 Task: Research Airbnb options in Spanish Town, Jamaica from 10th December, 2023 to 15th December, 2023 for 7 adults.4 bedrooms having 7 beds and 4 bathrooms. Property type can be house. Amenities needed are: wifi, TV, free parkinig on premises, gym, breakfast. Booking option can be shelf check-in. Look for 4 properties as per requirement.
Action: Mouse moved to (585, 127)
Screenshot: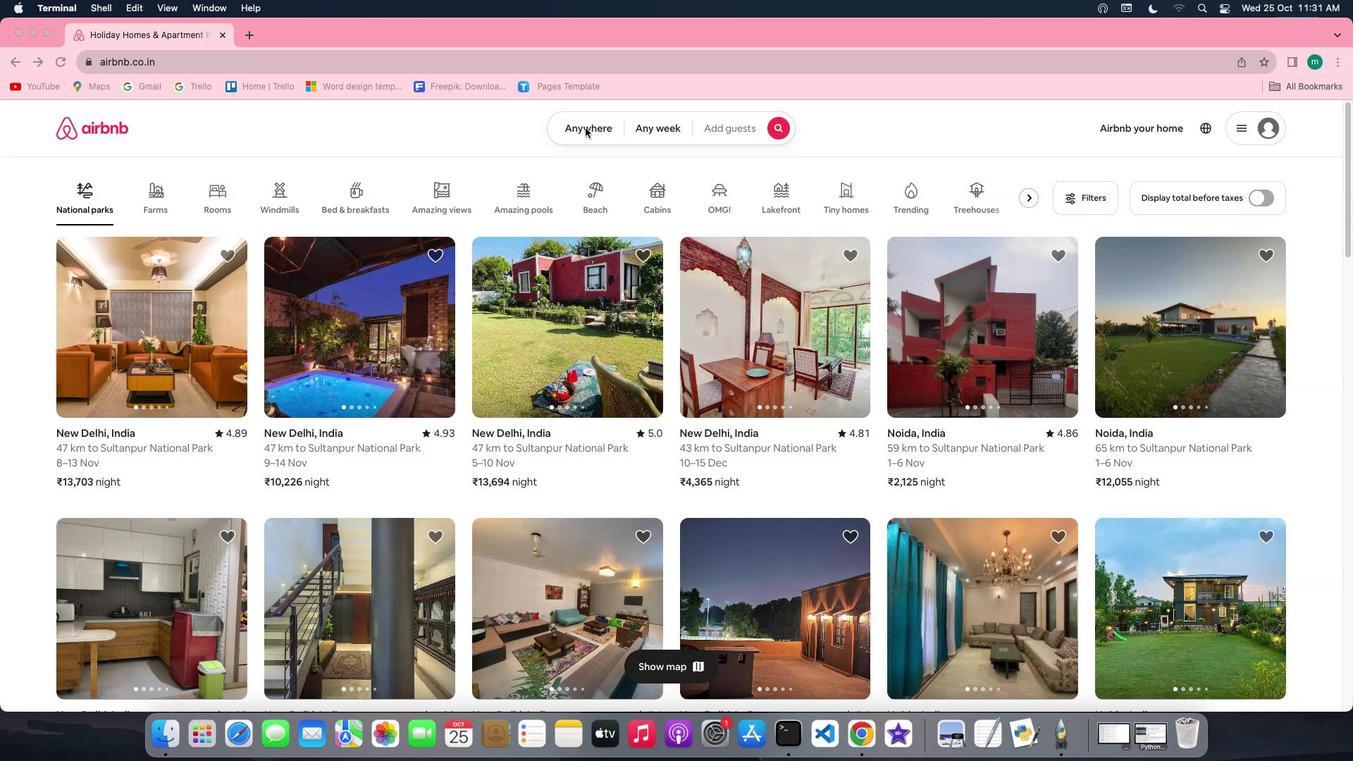 
Action: Mouse pressed left at (585, 127)
Screenshot: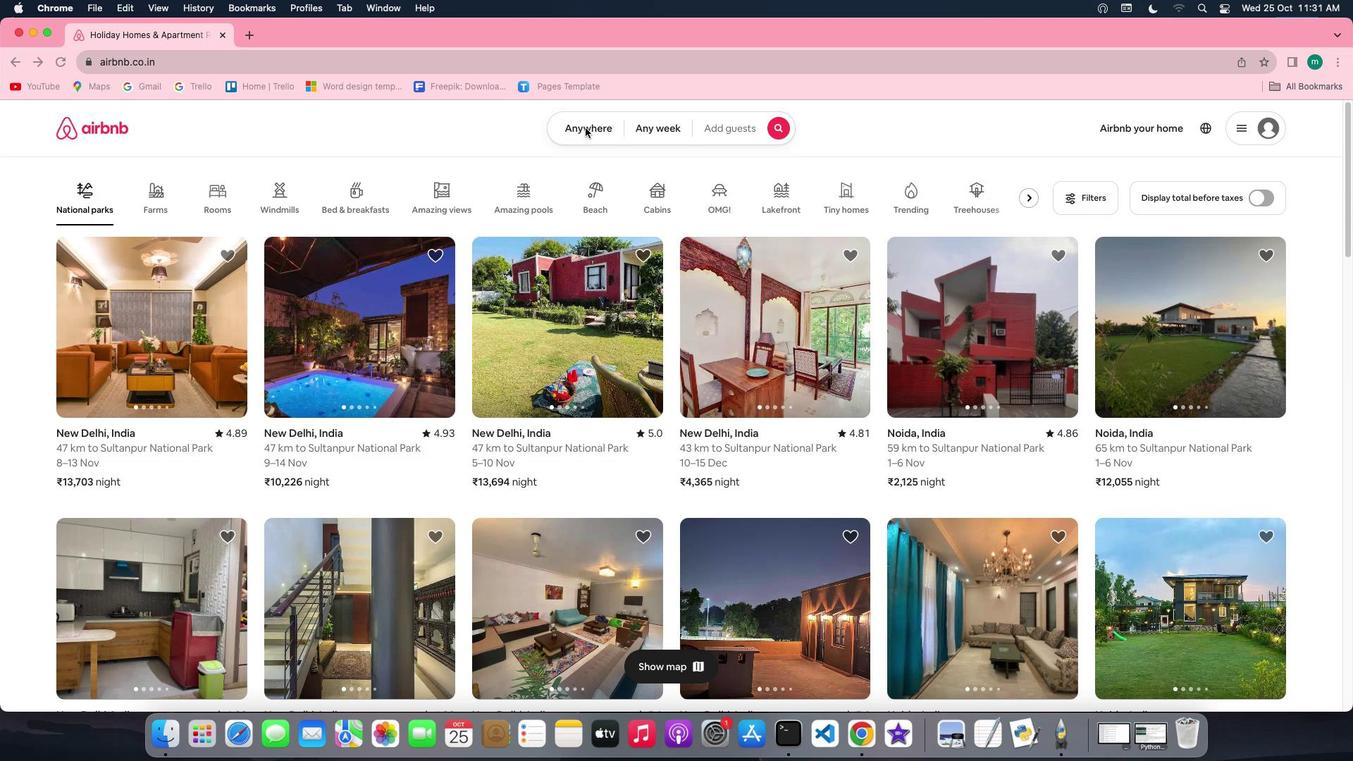 
Action: Mouse pressed left at (585, 127)
Screenshot: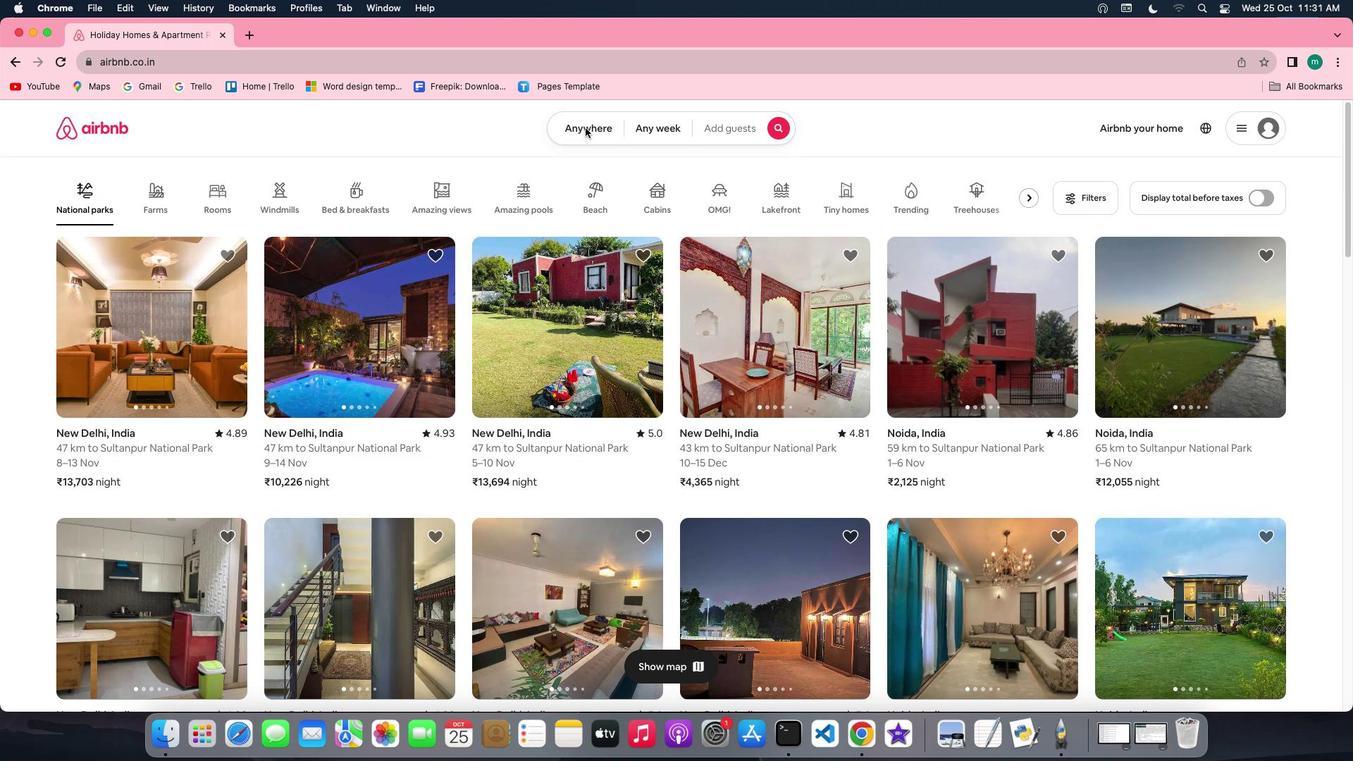 
Action: Mouse moved to (510, 173)
Screenshot: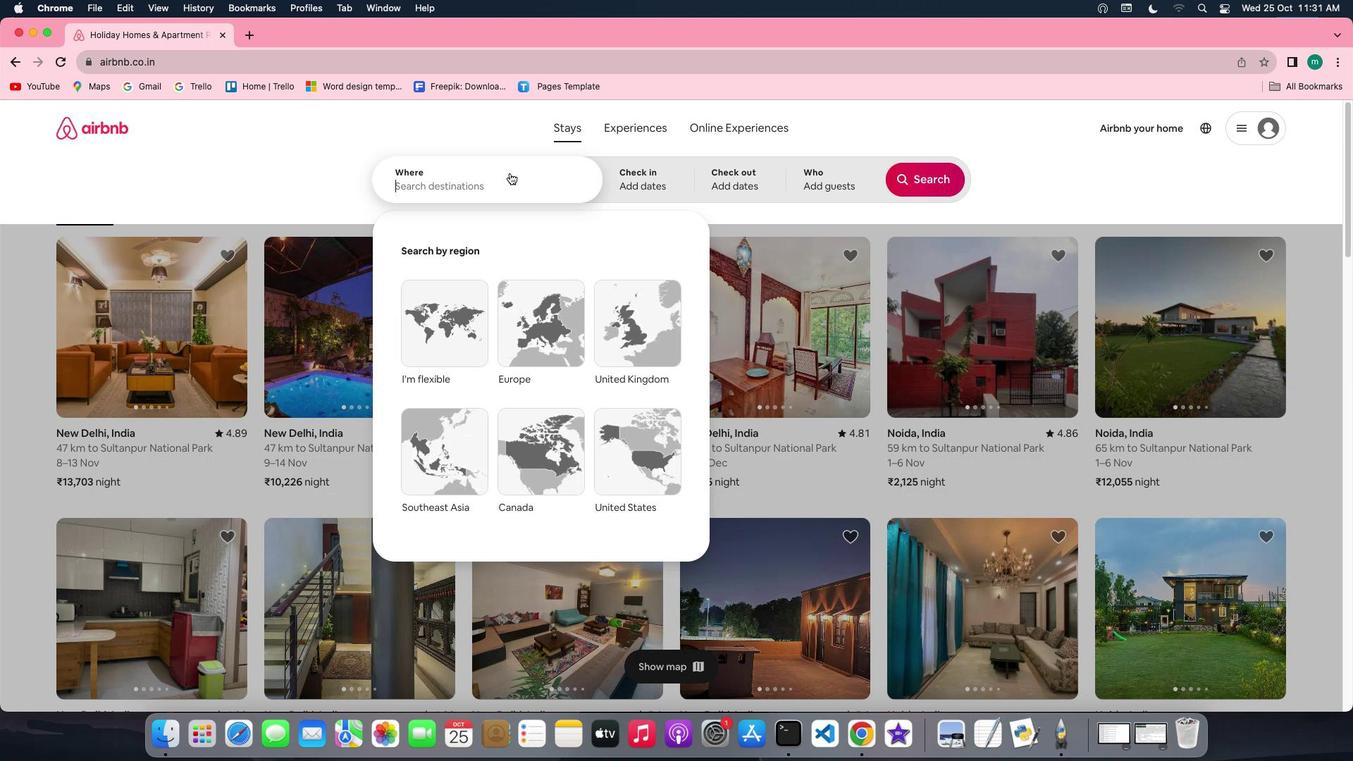 
Action: Mouse pressed left at (510, 173)
Screenshot: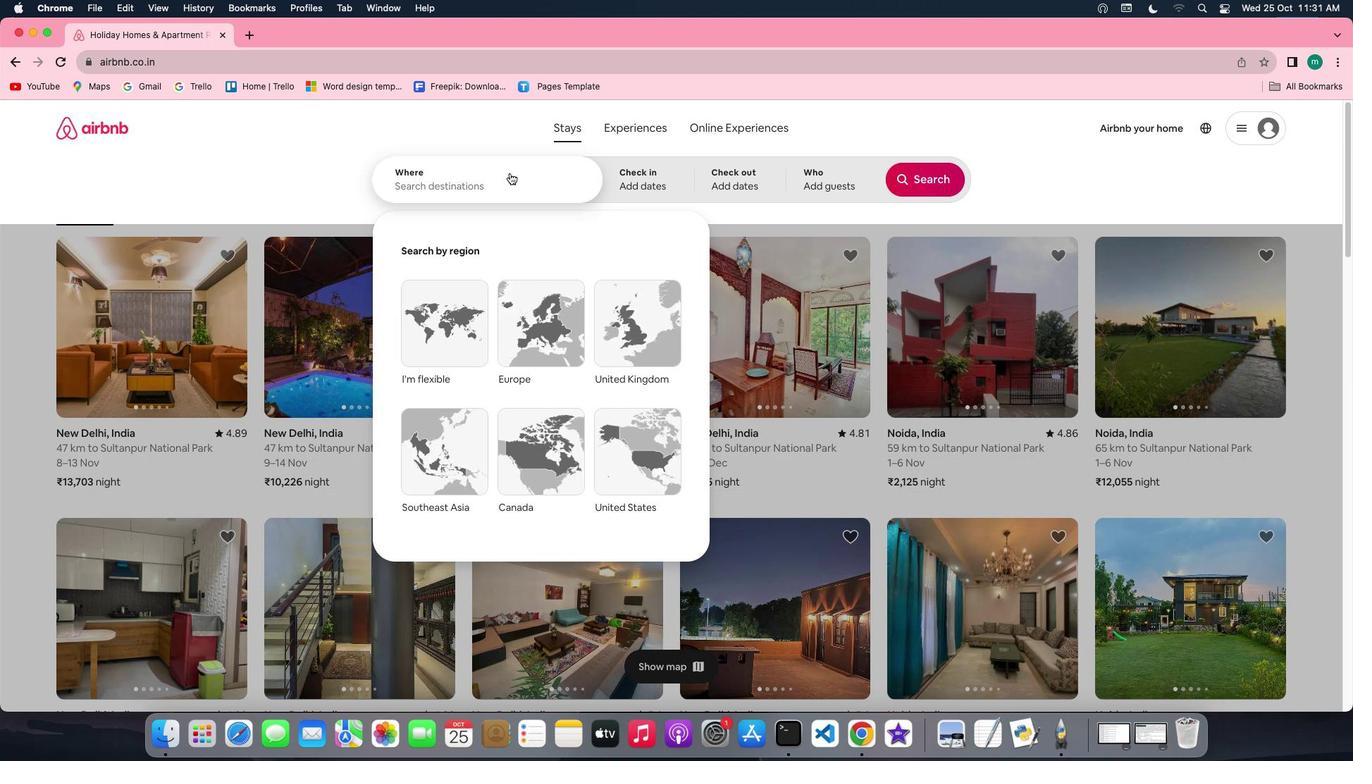 
Action: Key pressed Key.shift'S''p''a''n''i''s''h'Key.spaceKey.shift'T''o''w''n'','Key.spaceKey.shiftKey.shift'J''a''m''a''i''c''a'
Screenshot: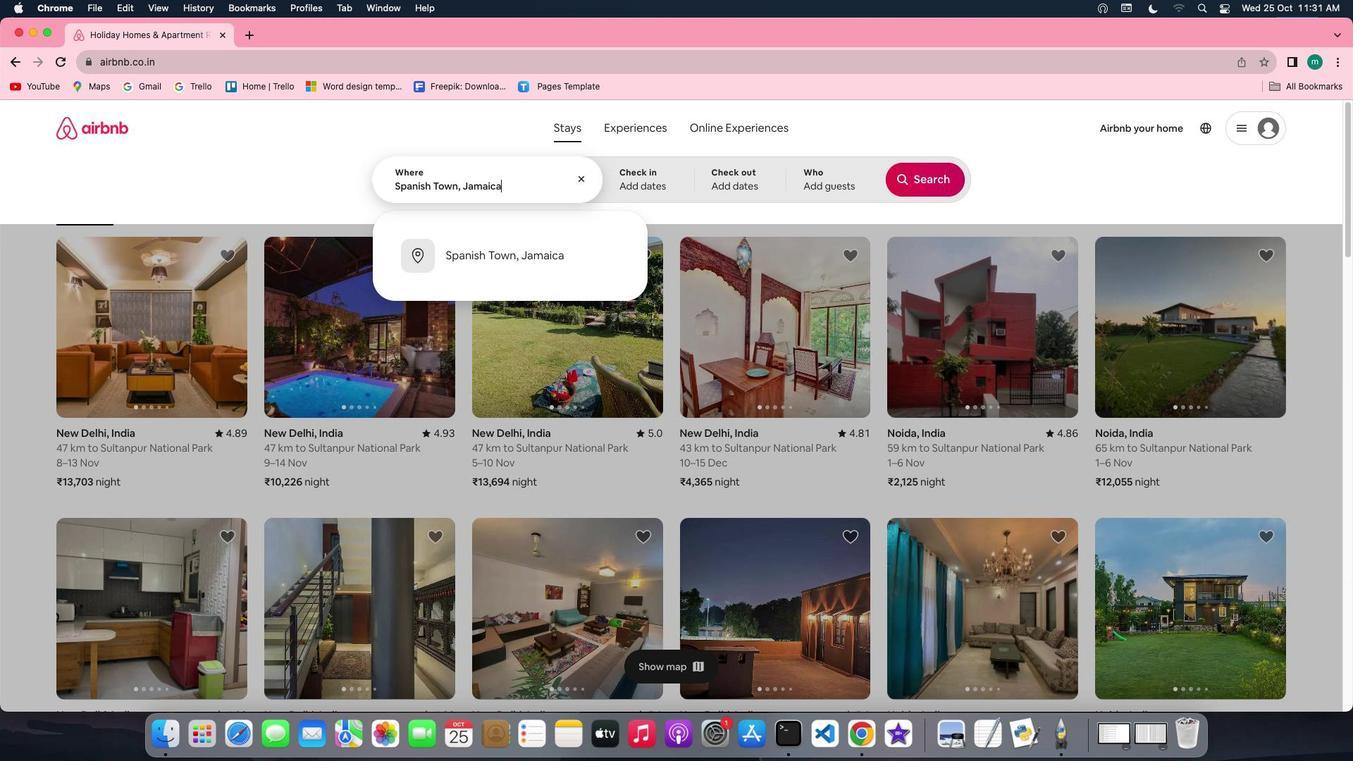 
Action: Mouse moved to (637, 167)
Screenshot: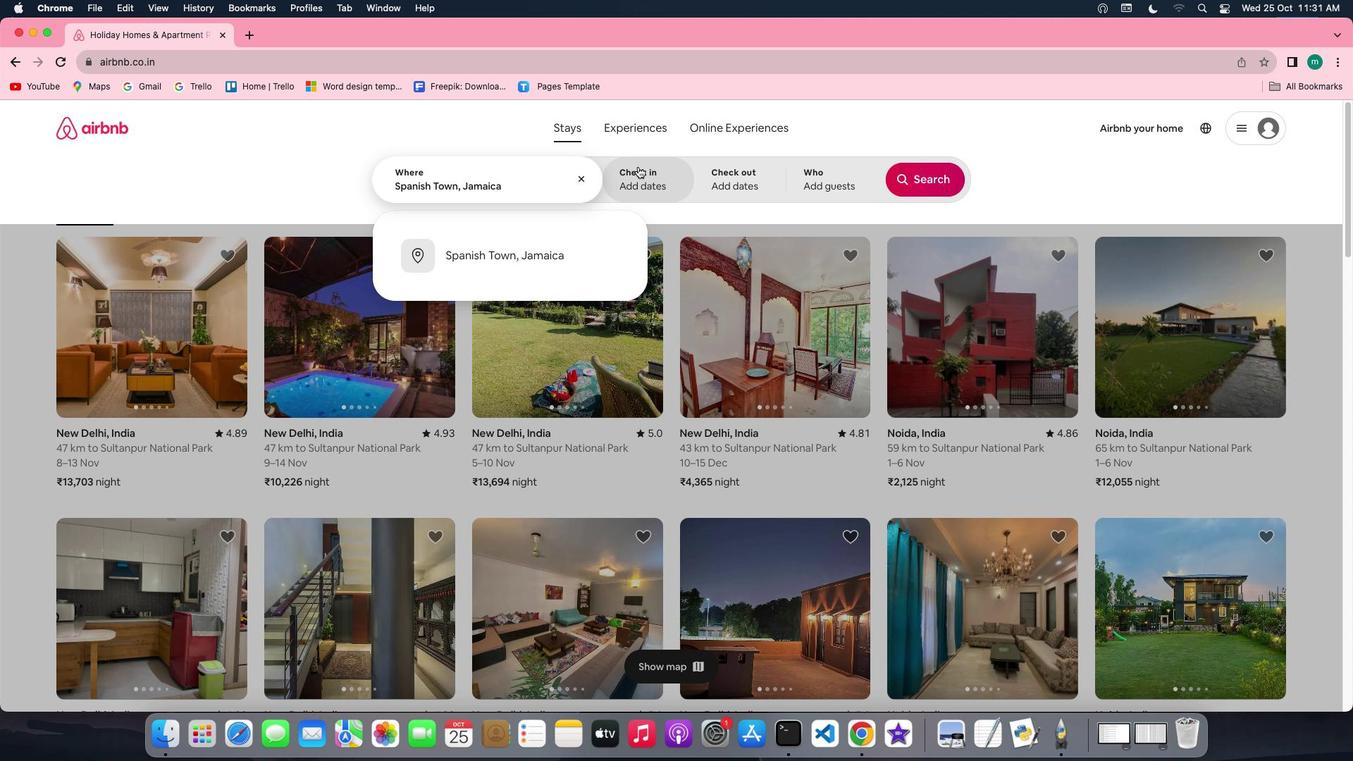
Action: Mouse pressed left at (637, 167)
Screenshot: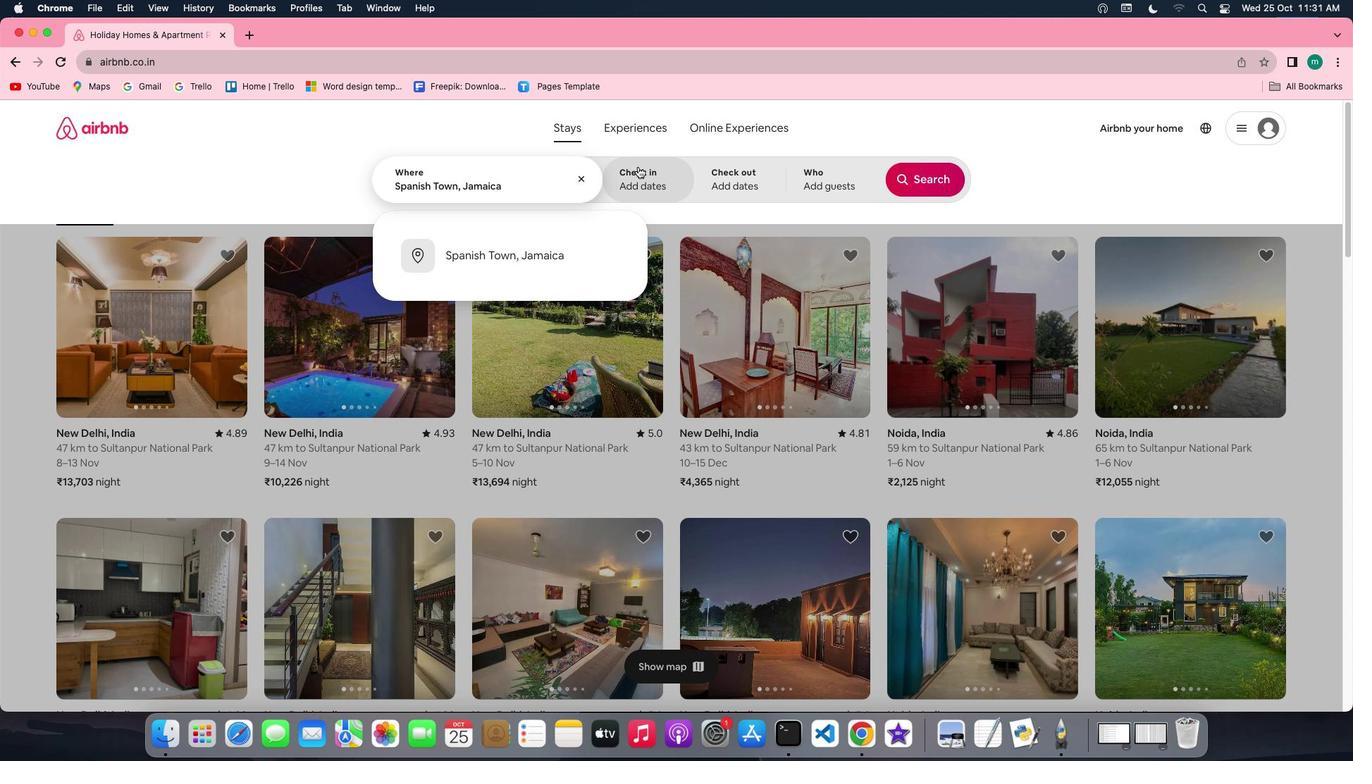 
Action: Mouse moved to (919, 286)
Screenshot: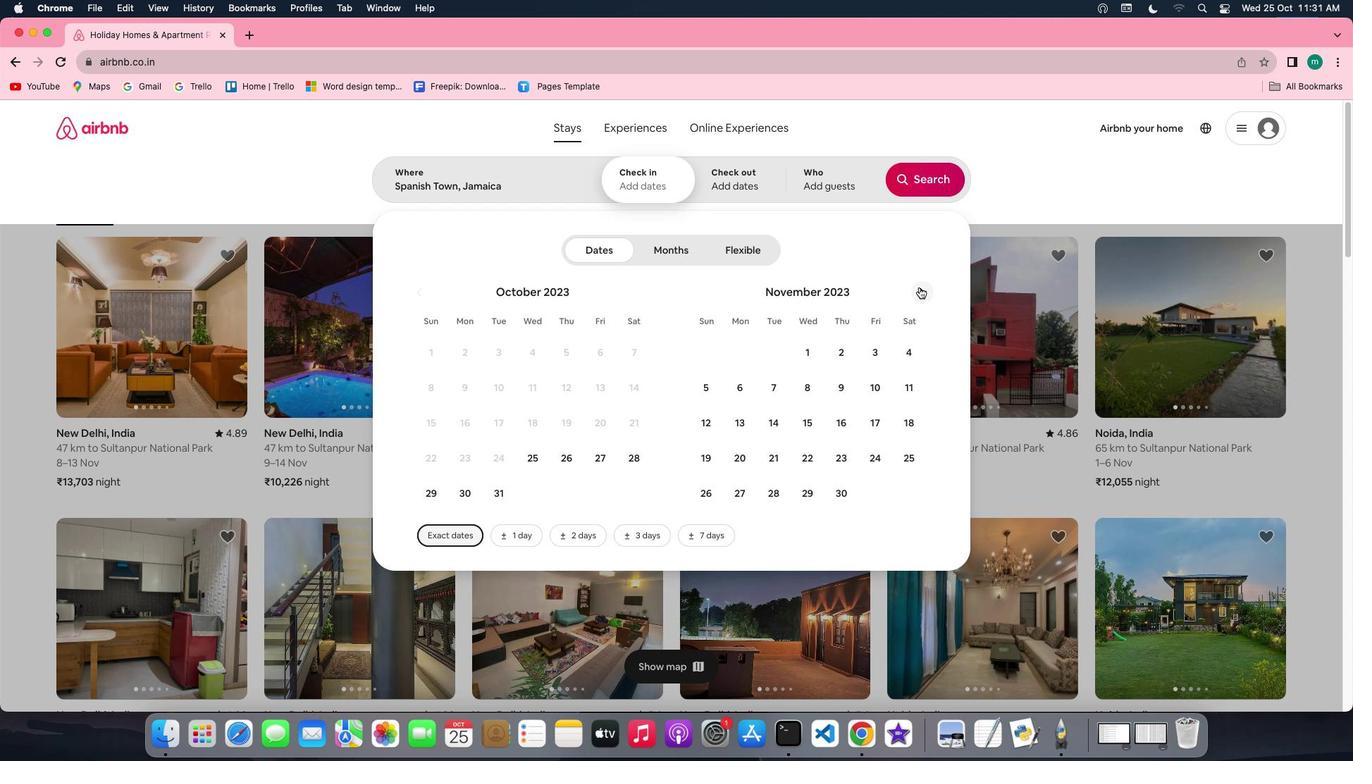 
Action: Mouse pressed left at (919, 286)
Screenshot: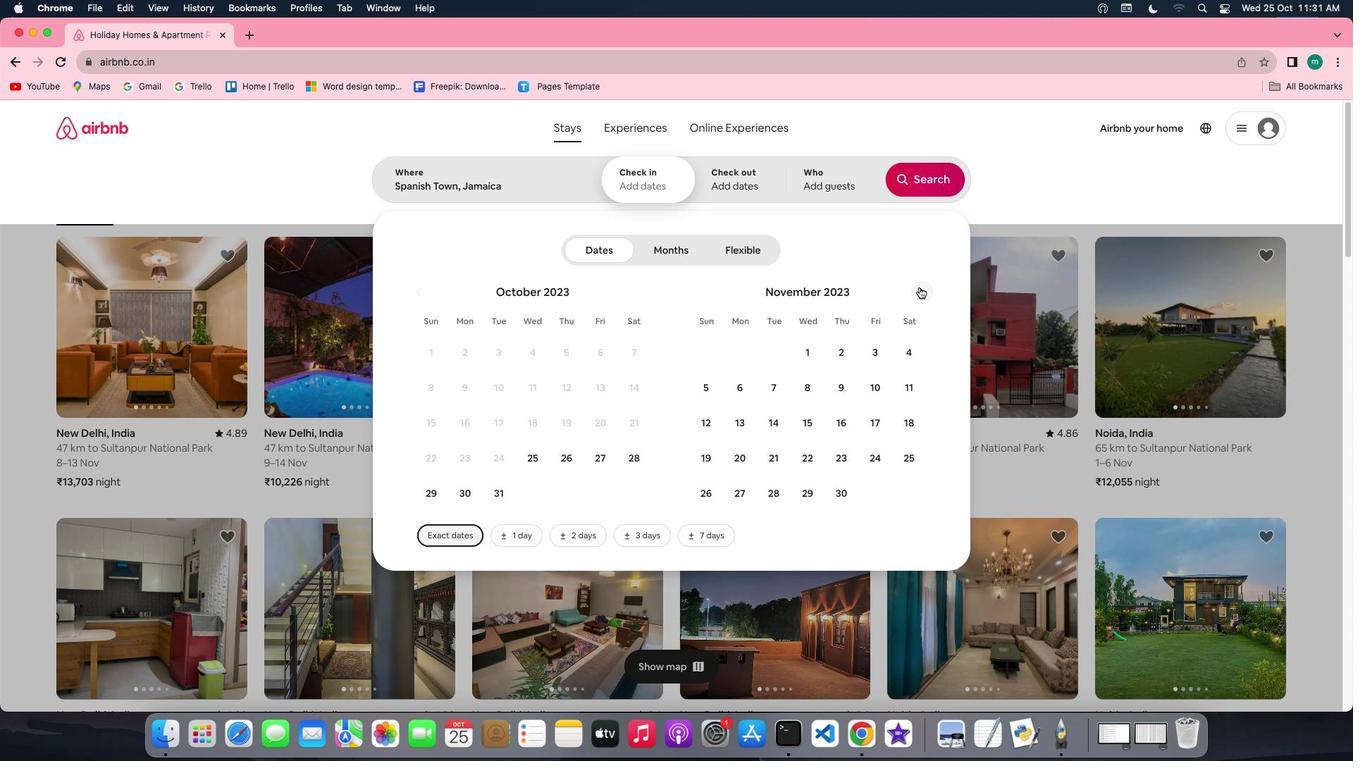 
Action: Mouse moved to (716, 422)
Screenshot: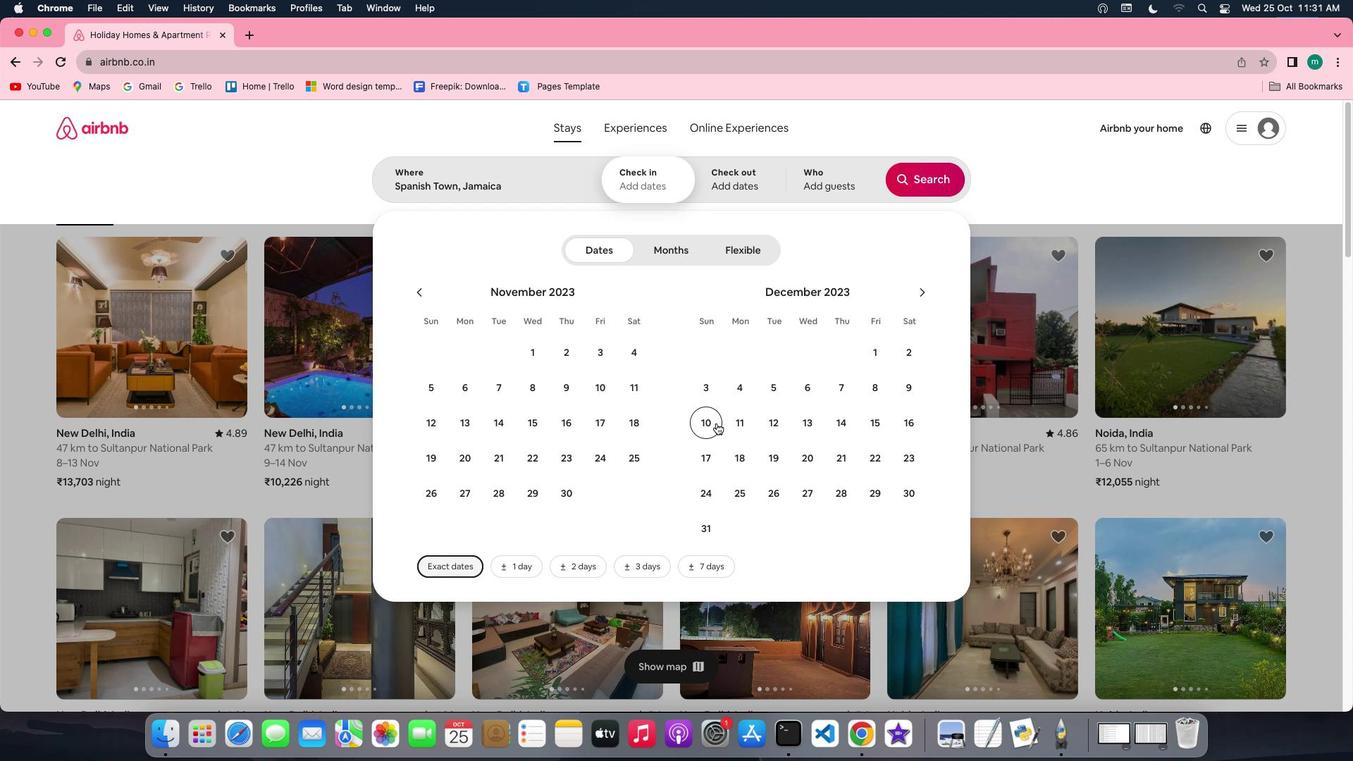 
Action: Mouse pressed left at (716, 422)
Screenshot: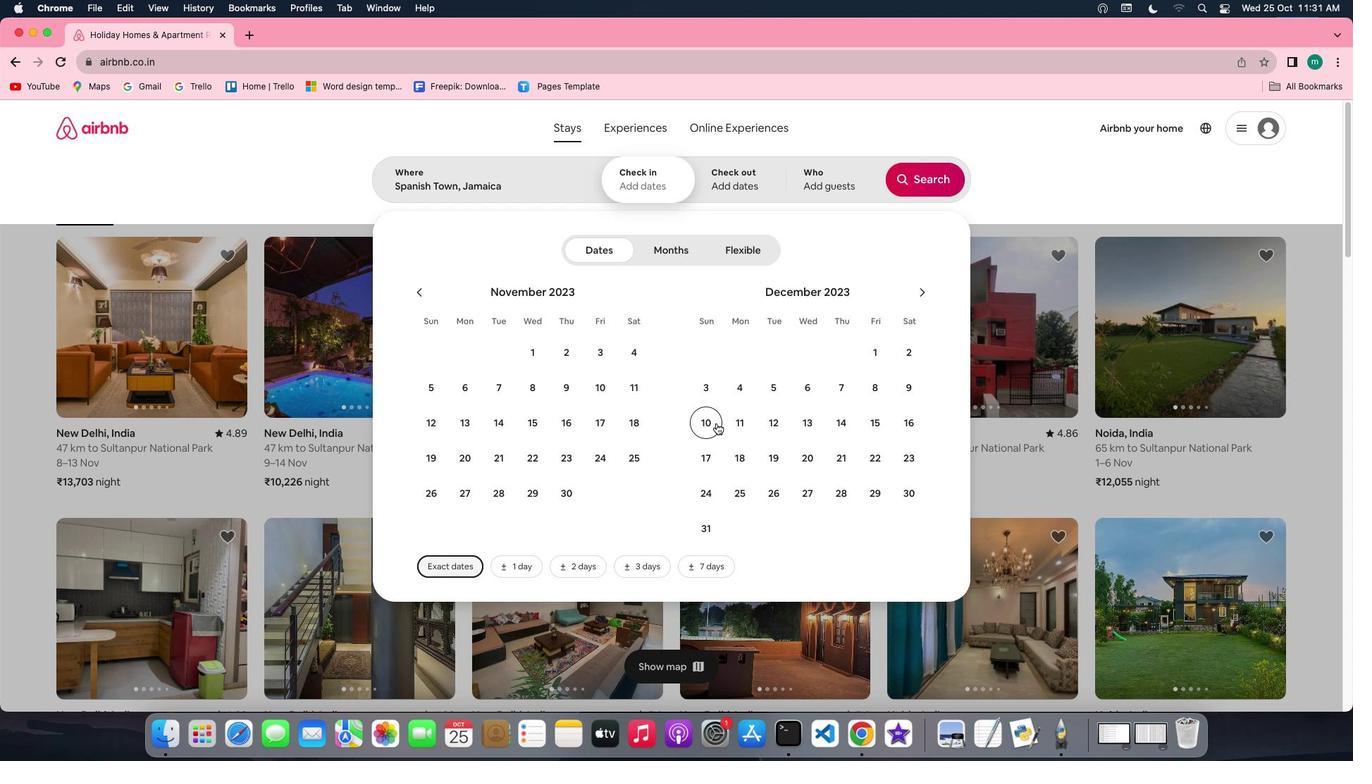 
Action: Mouse moved to (872, 429)
Screenshot: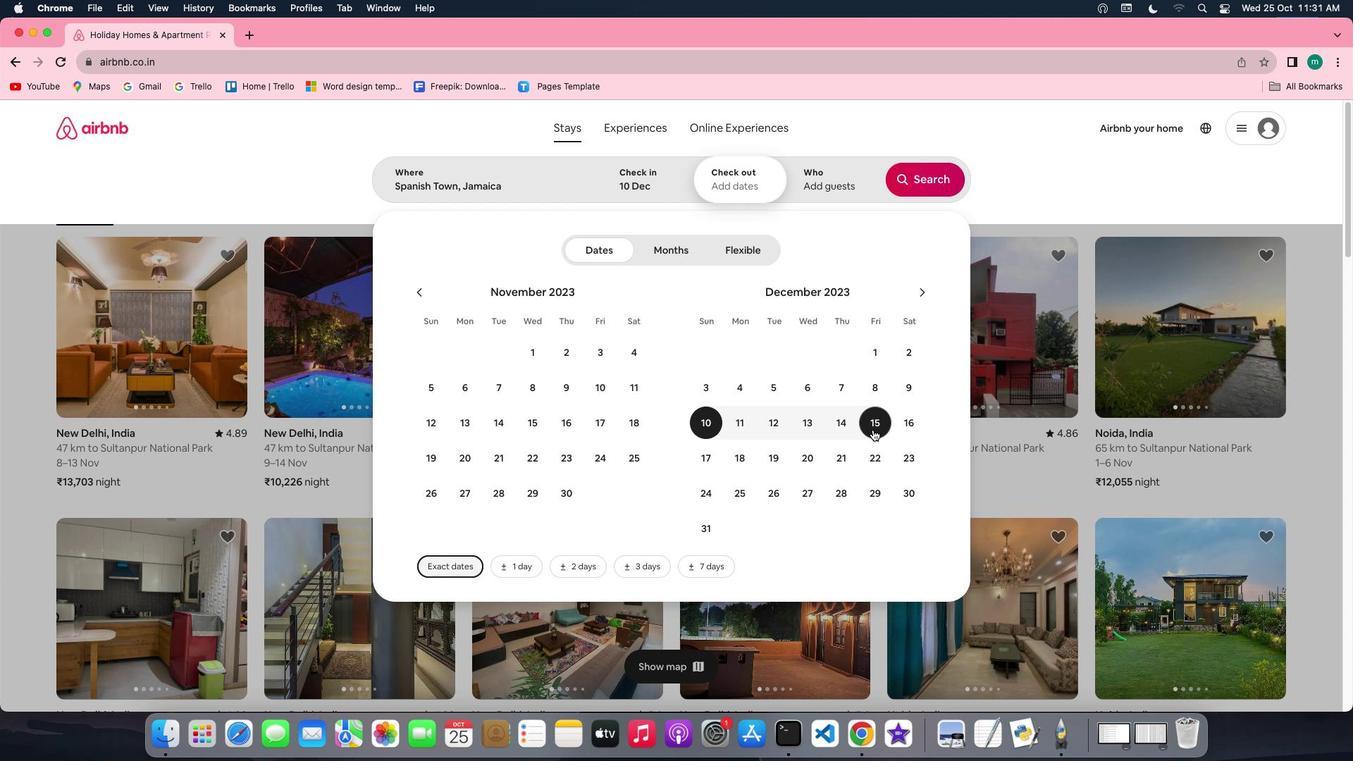 
Action: Mouse pressed left at (872, 429)
Screenshot: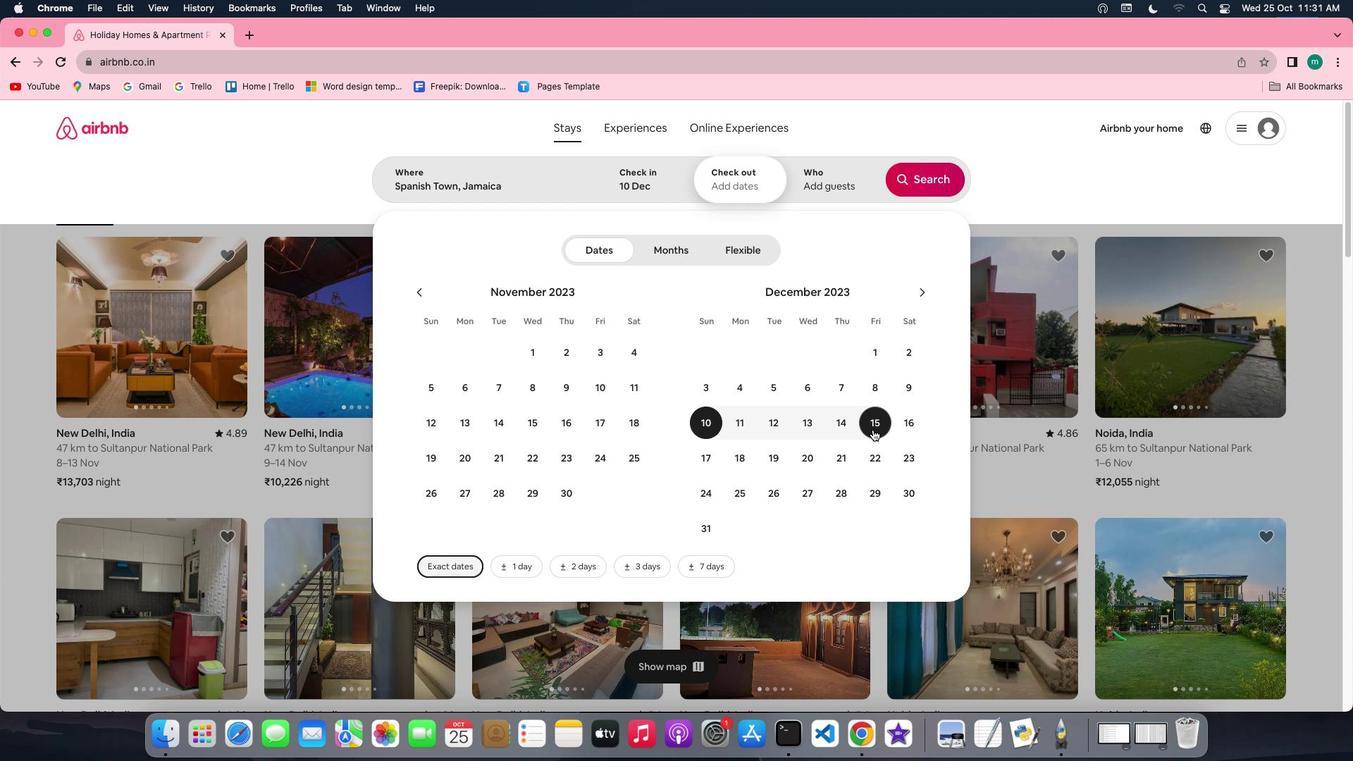 
Action: Mouse moved to (852, 197)
Screenshot: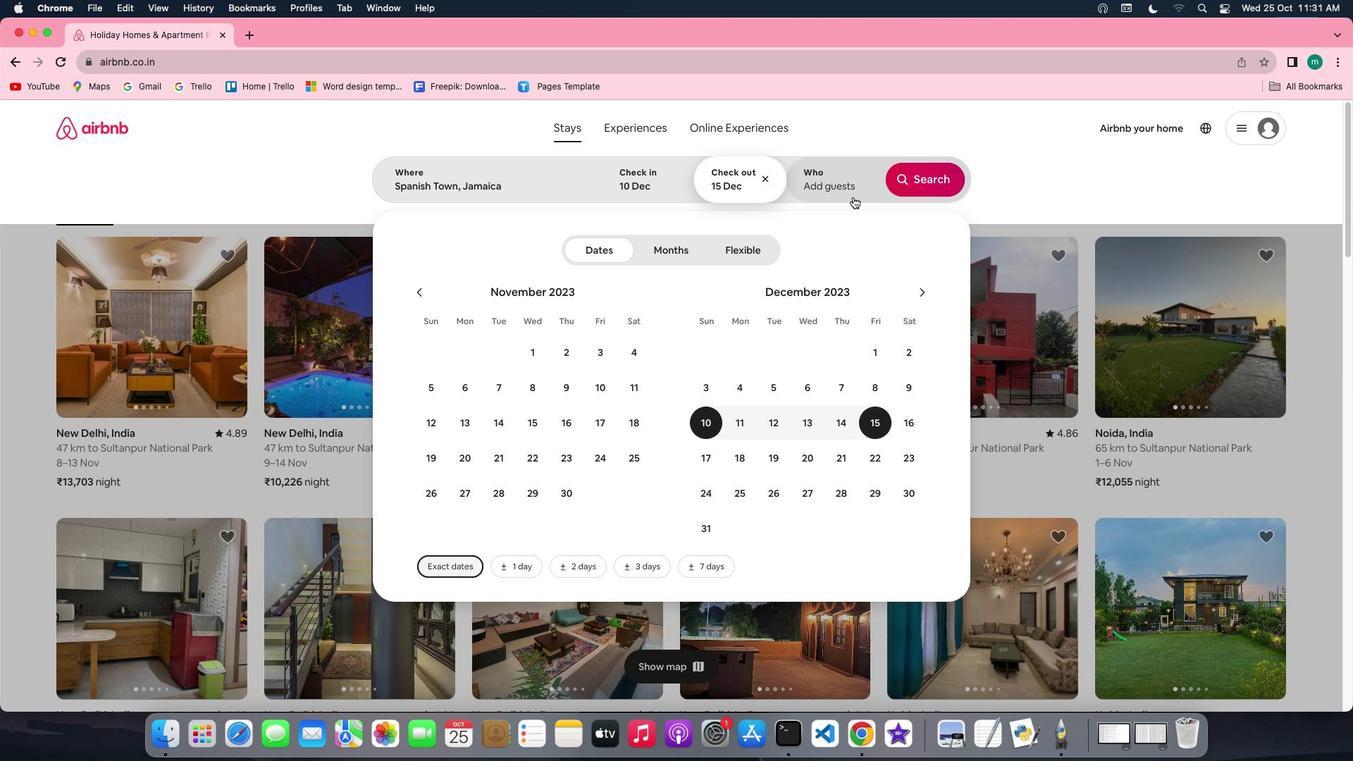 
Action: Mouse pressed left at (852, 197)
Screenshot: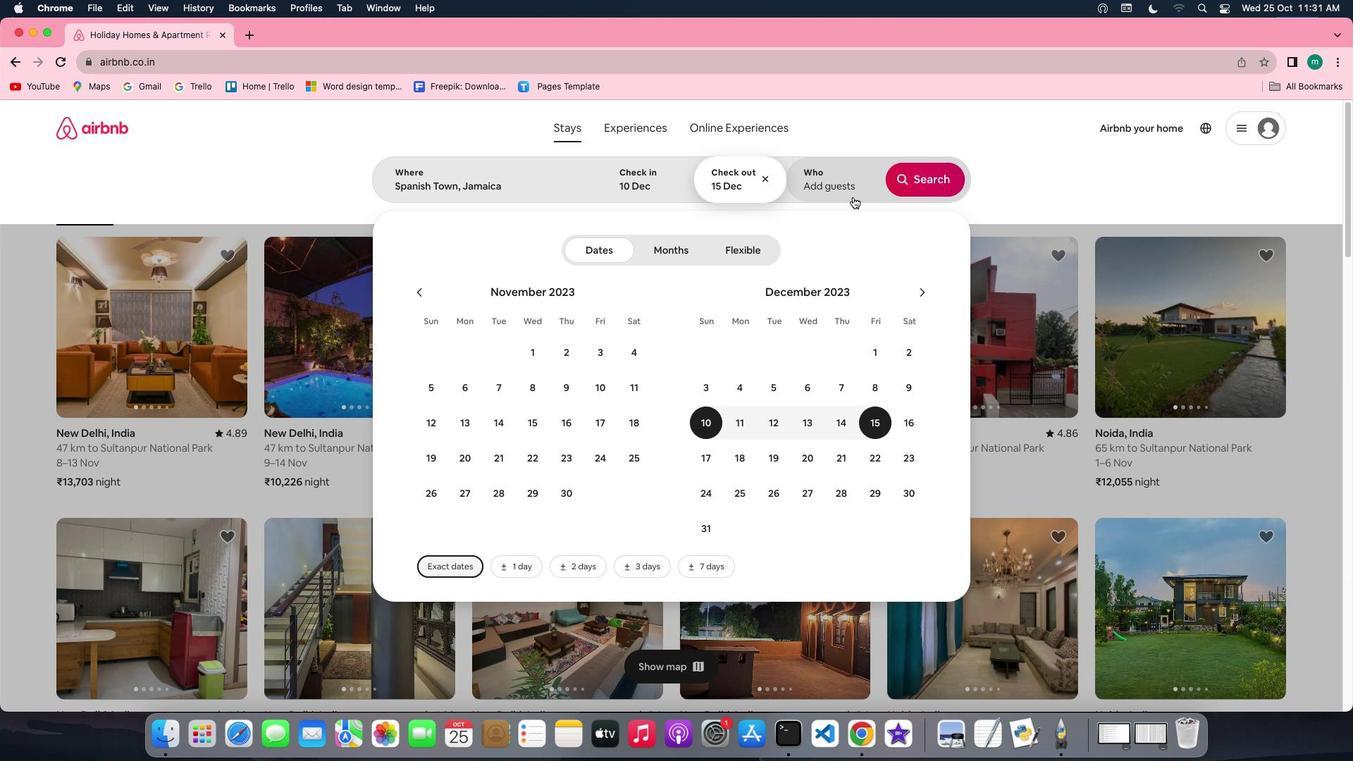 
Action: Mouse moved to (933, 248)
Screenshot: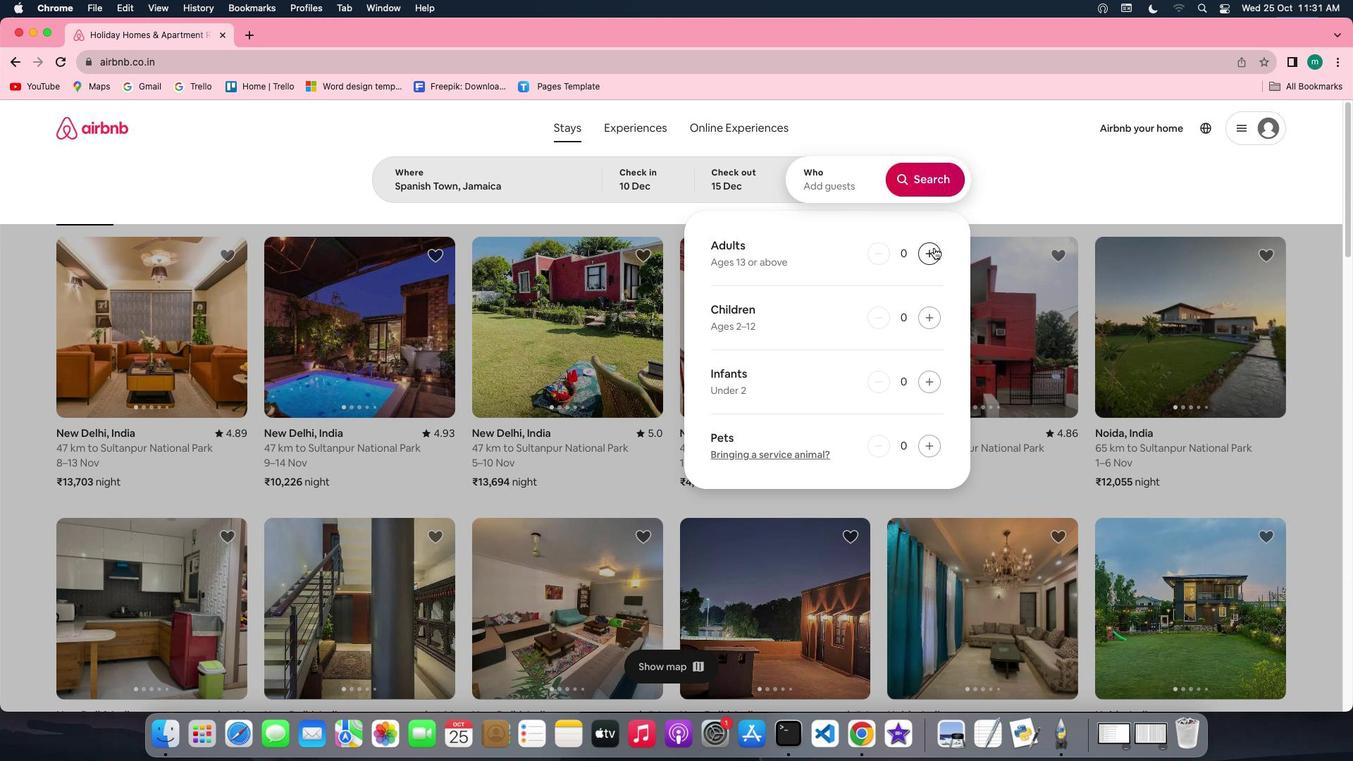 
Action: Mouse pressed left at (933, 248)
Screenshot: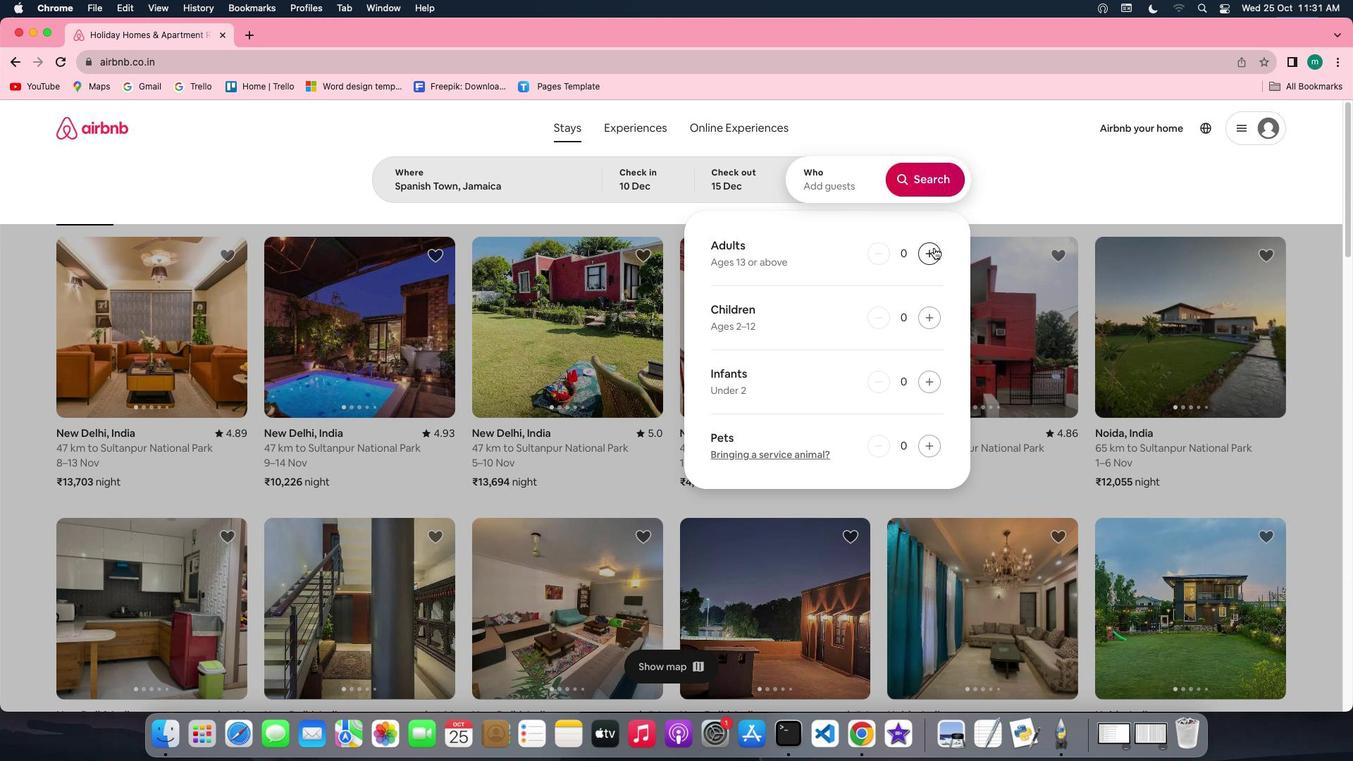 
Action: Mouse pressed left at (933, 248)
Screenshot: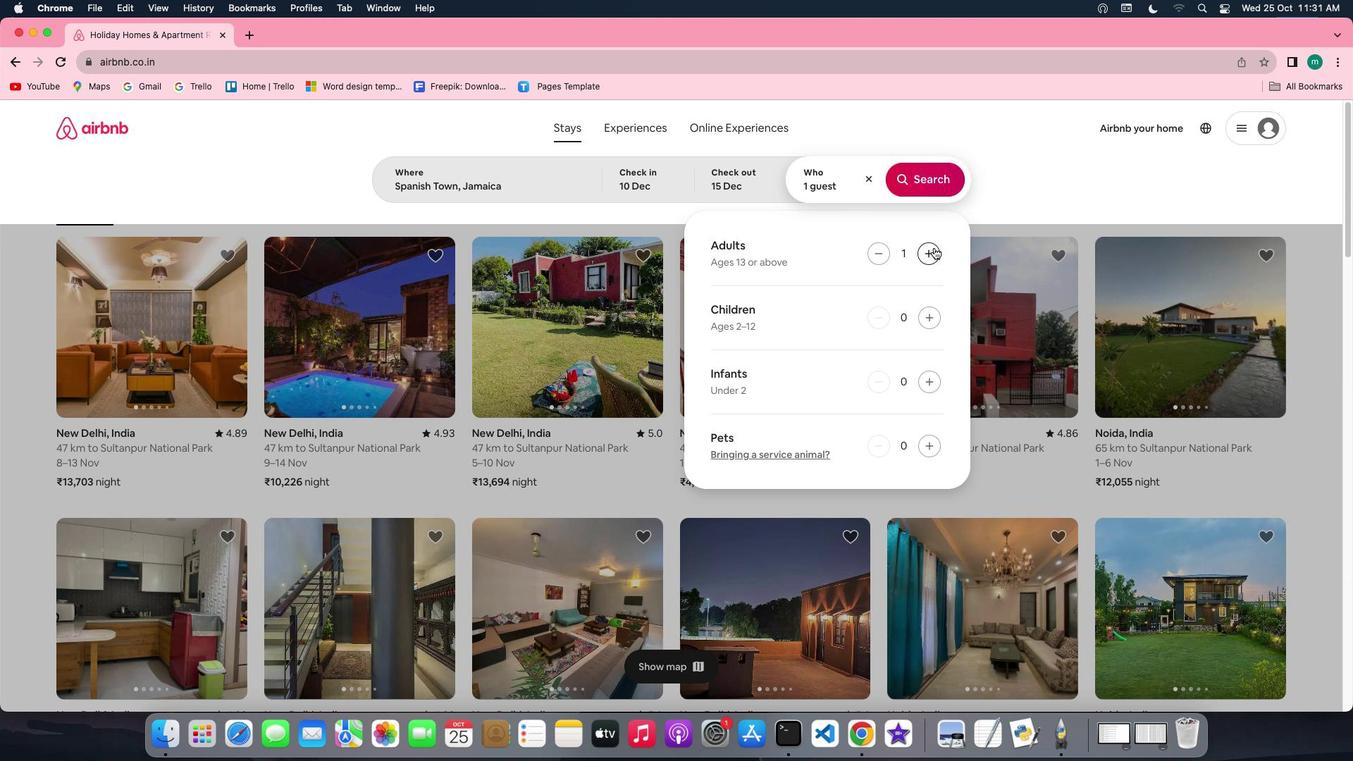 
Action: Mouse pressed left at (933, 248)
Screenshot: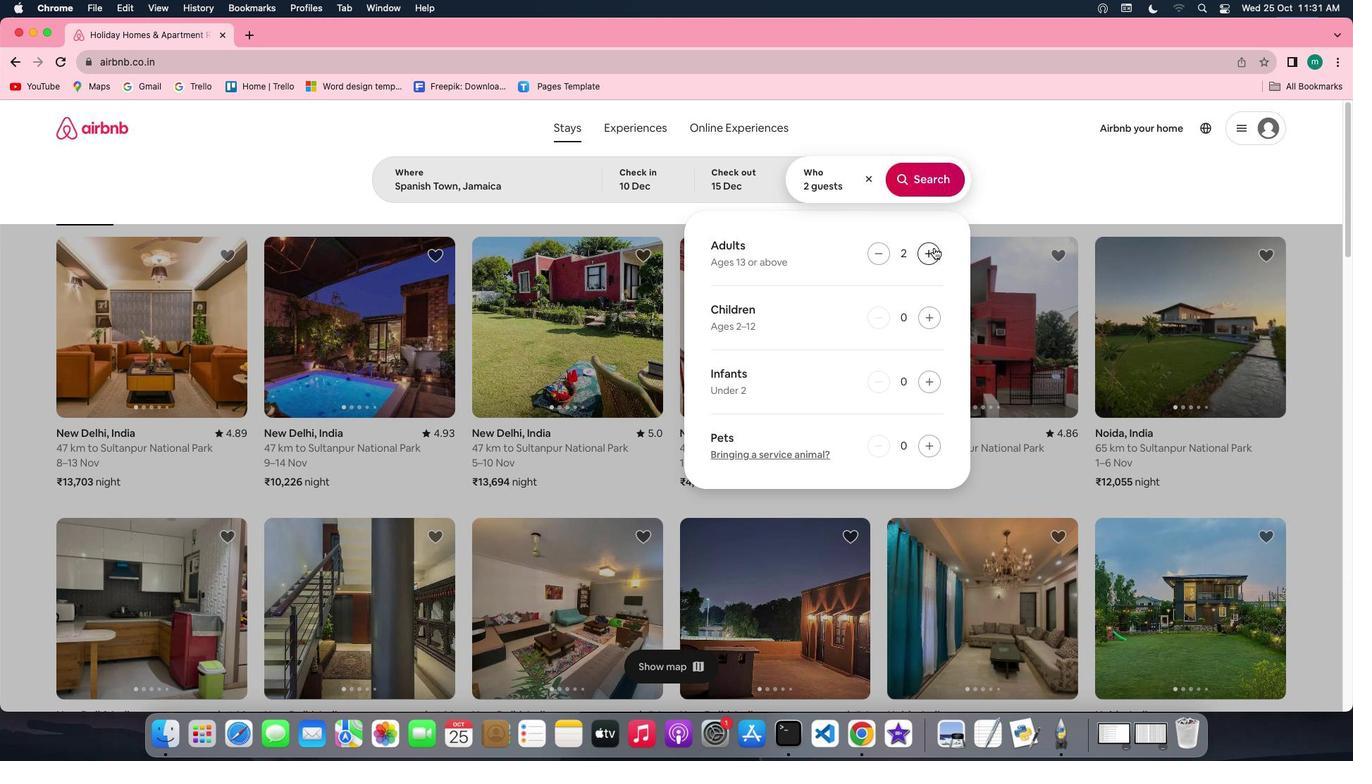 
Action: Mouse pressed left at (933, 248)
Screenshot: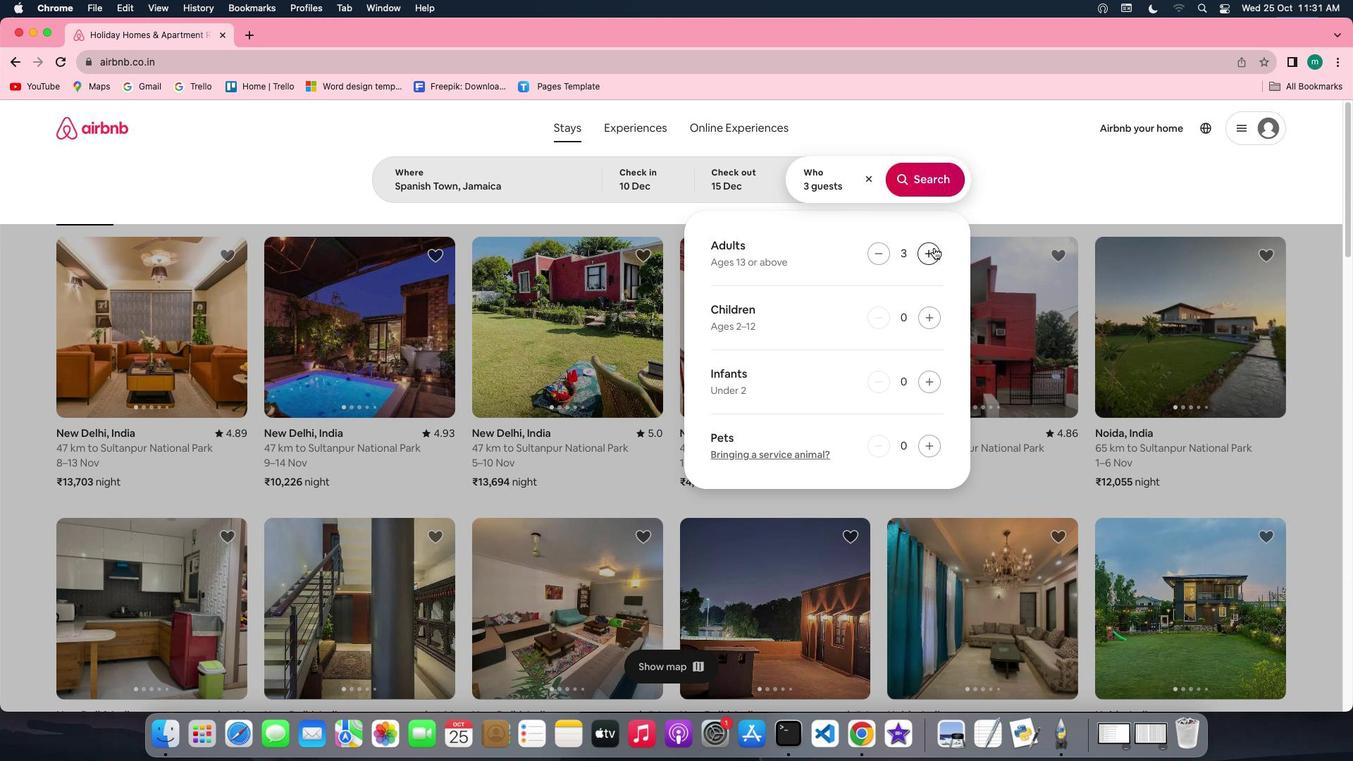 
Action: Mouse pressed left at (933, 248)
Screenshot: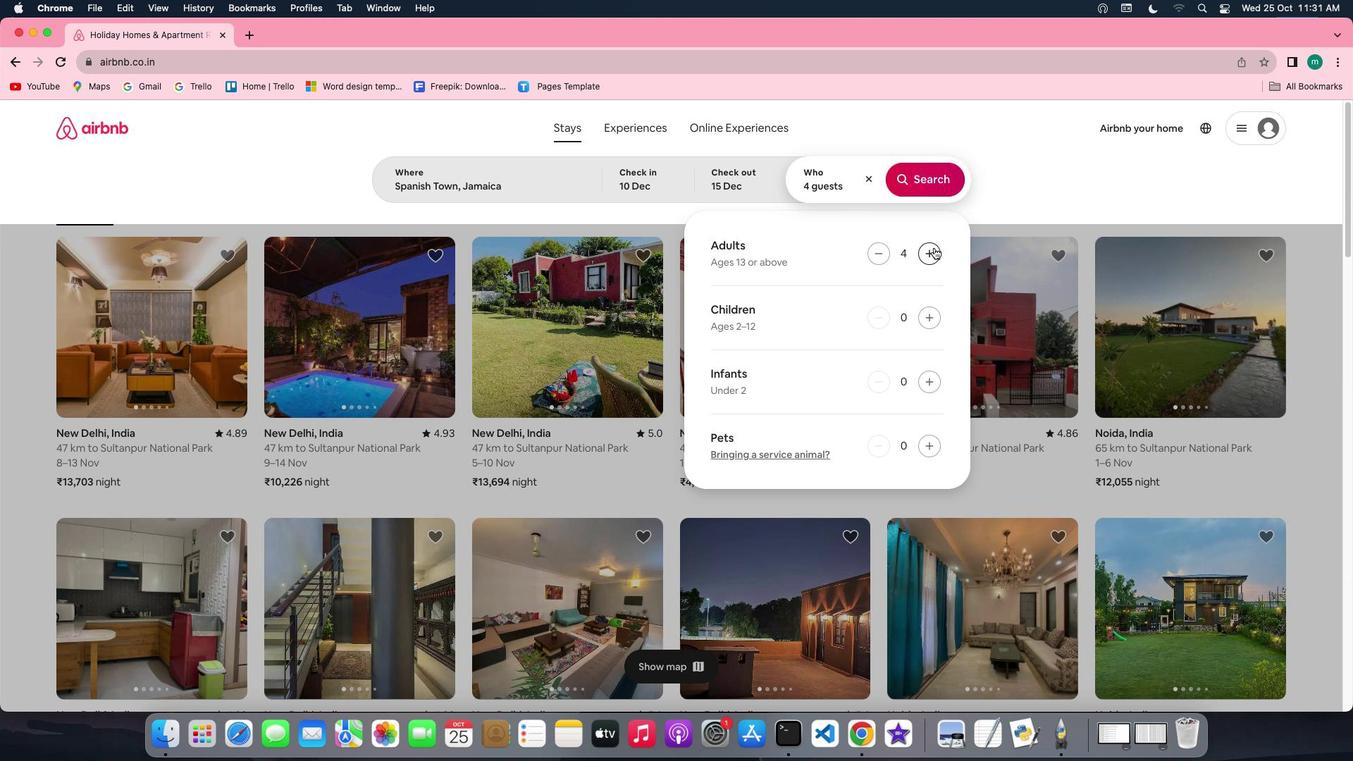 
Action: Mouse pressed left at (933, 248)
Screenshot: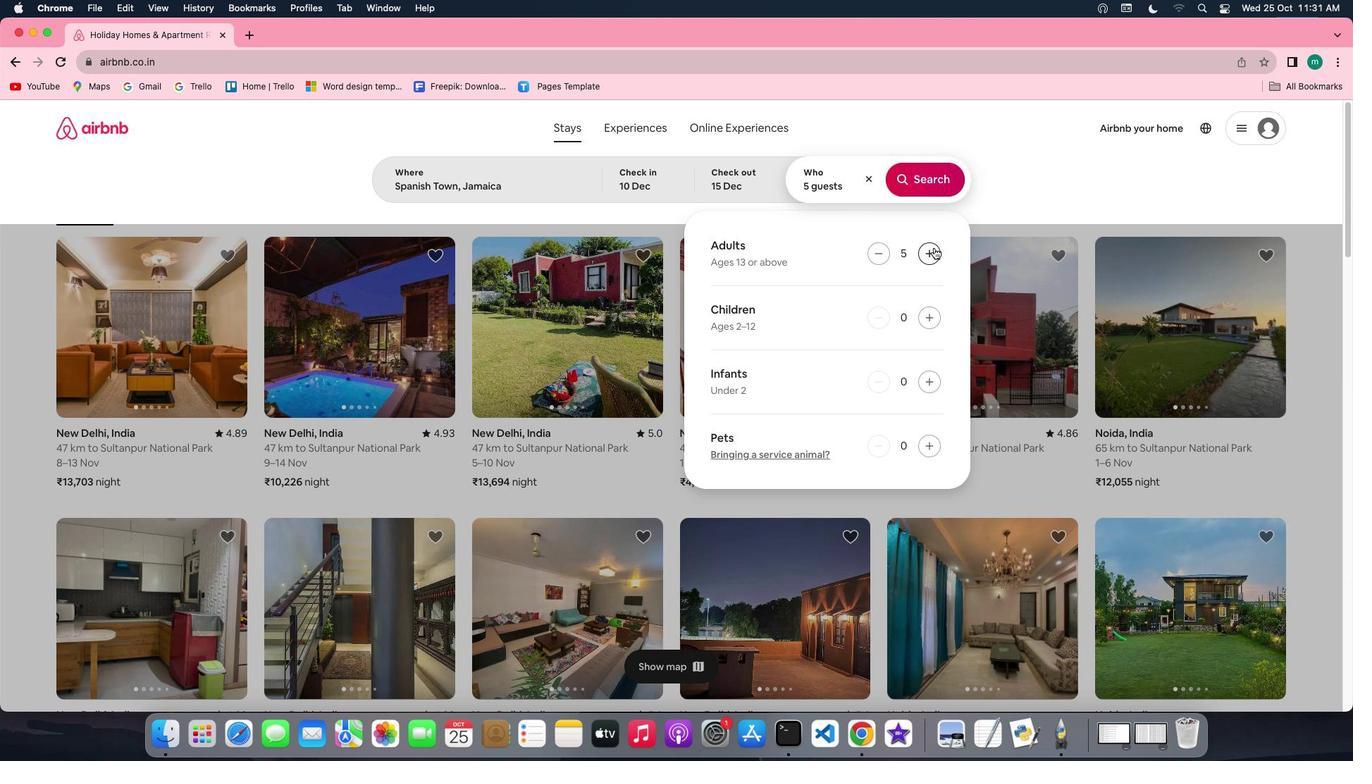 
Action: Mouse pressed left at (933, 248)
Screenshot: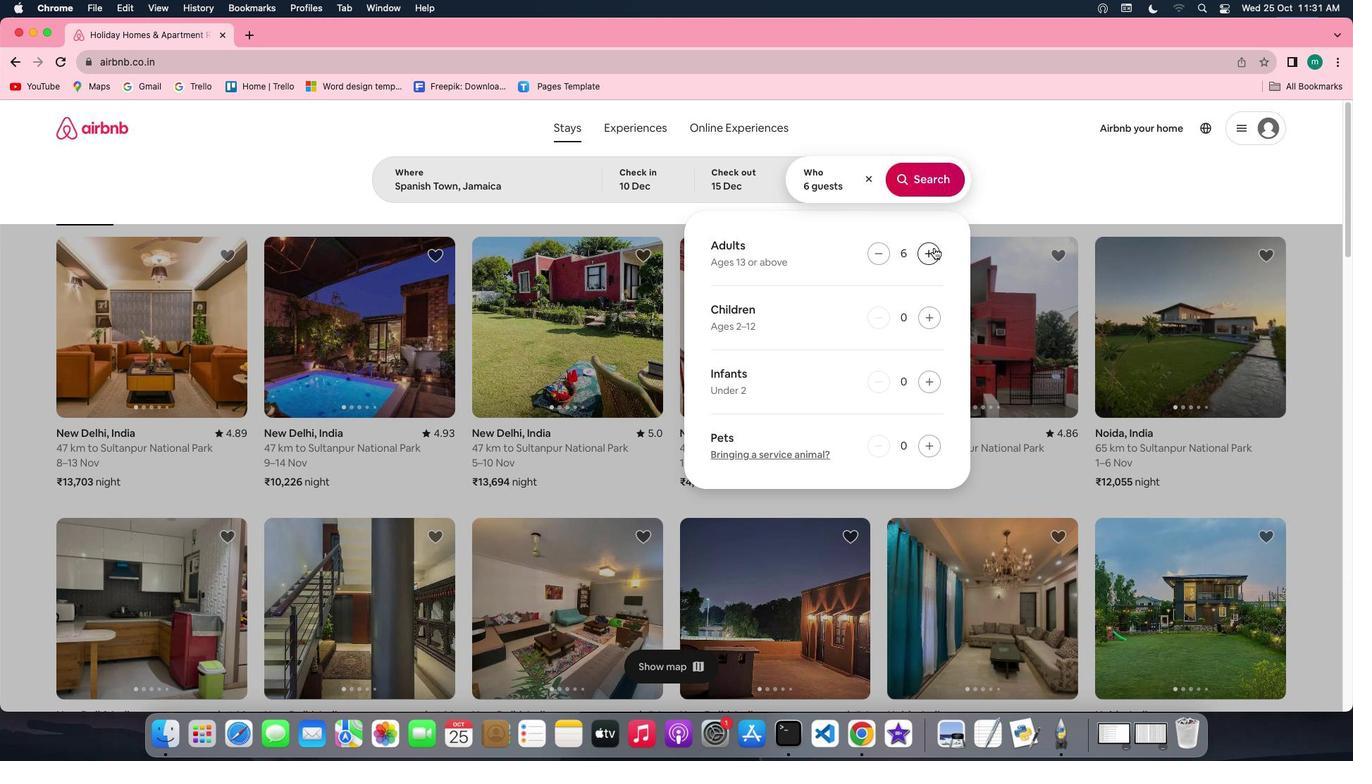 
Action: Mouse moved to (930, 183)
Screenshot: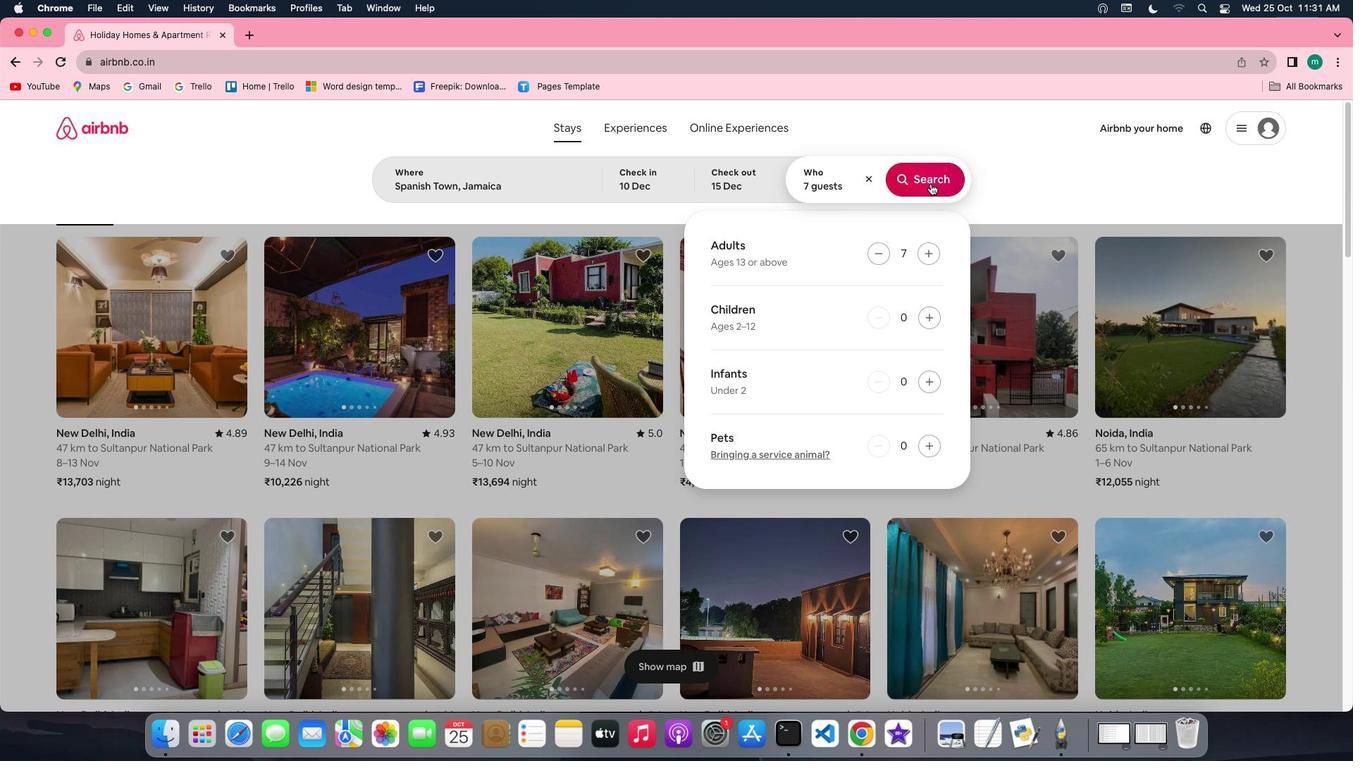 
Action: Mouse pressed left at (930, 183)
Screenshot: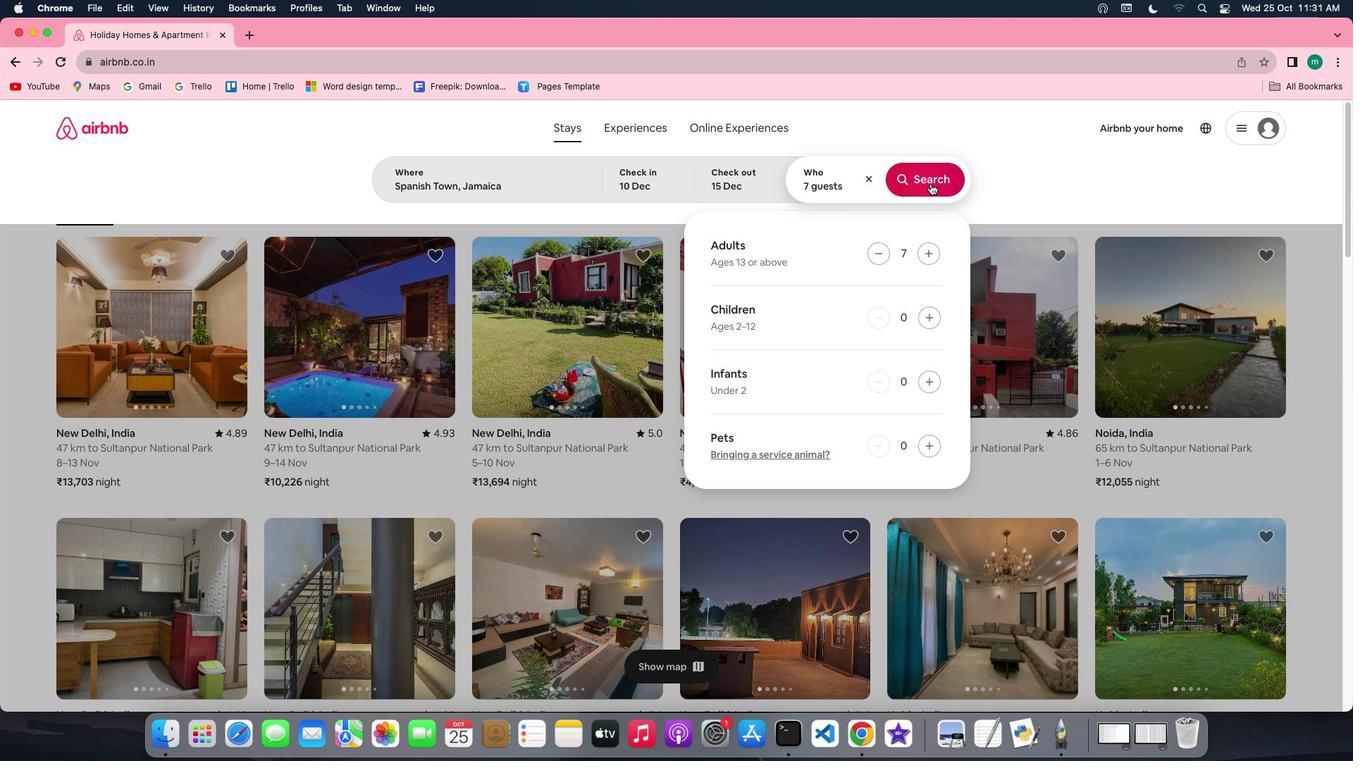 
Action: Mouse moved to (1137, 190)
Screenshot: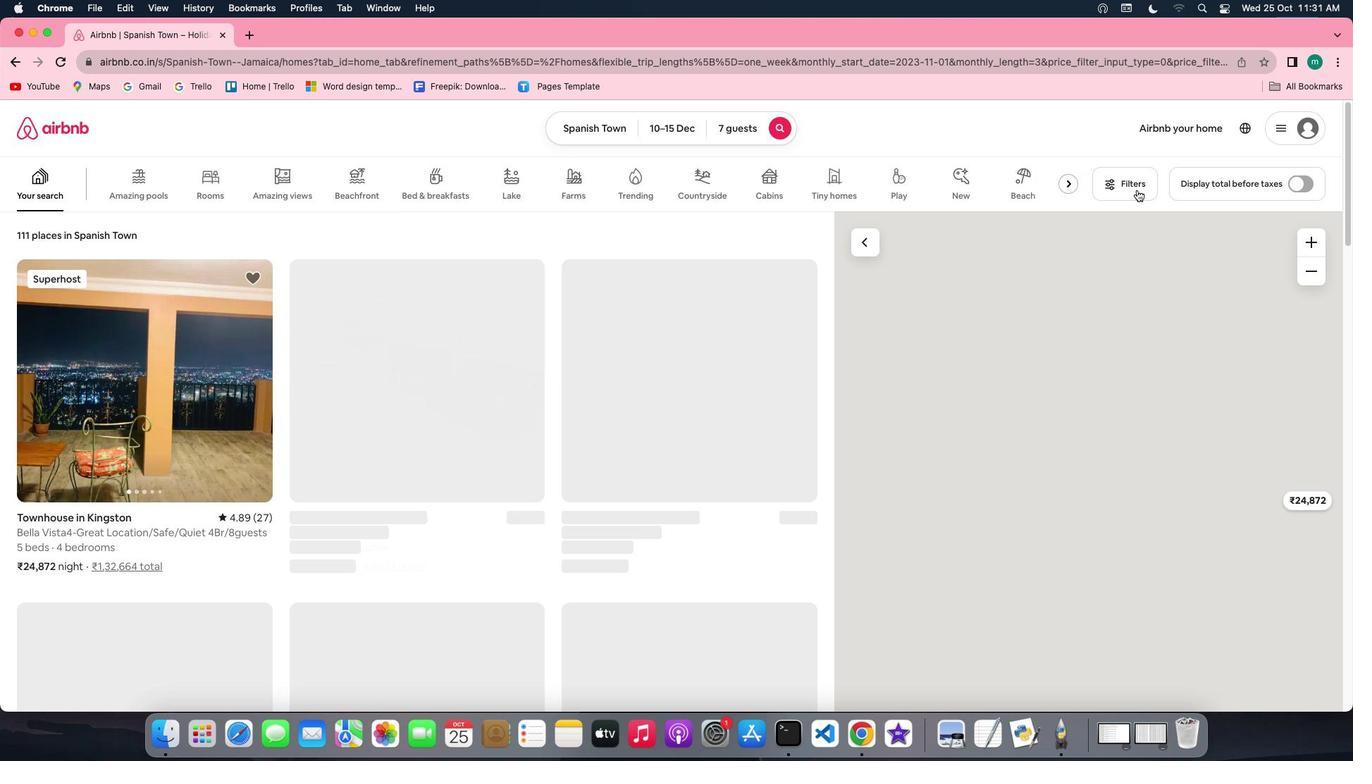 
Action: Mouse pressed left at (1137, 190)
Screenshot: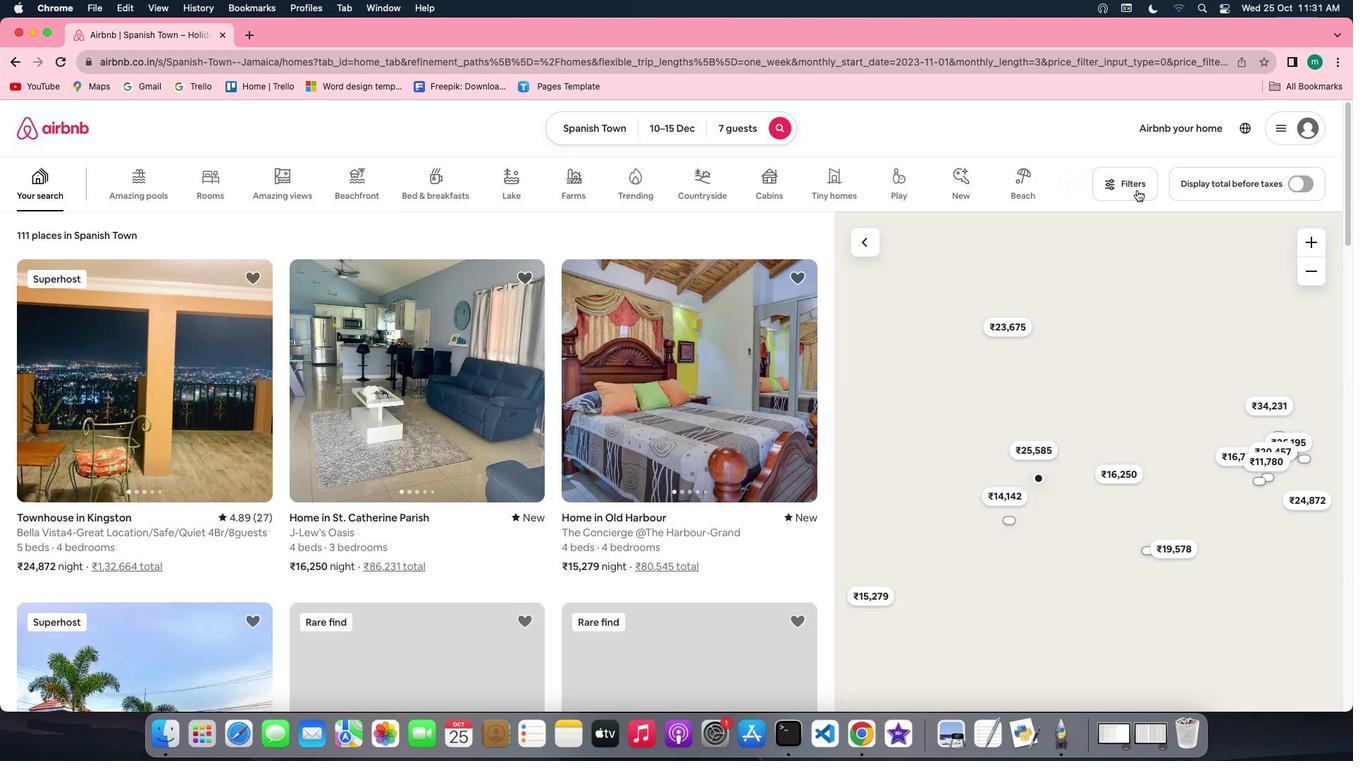 
Action: Mouse moved to (692, 413)
Screenshot: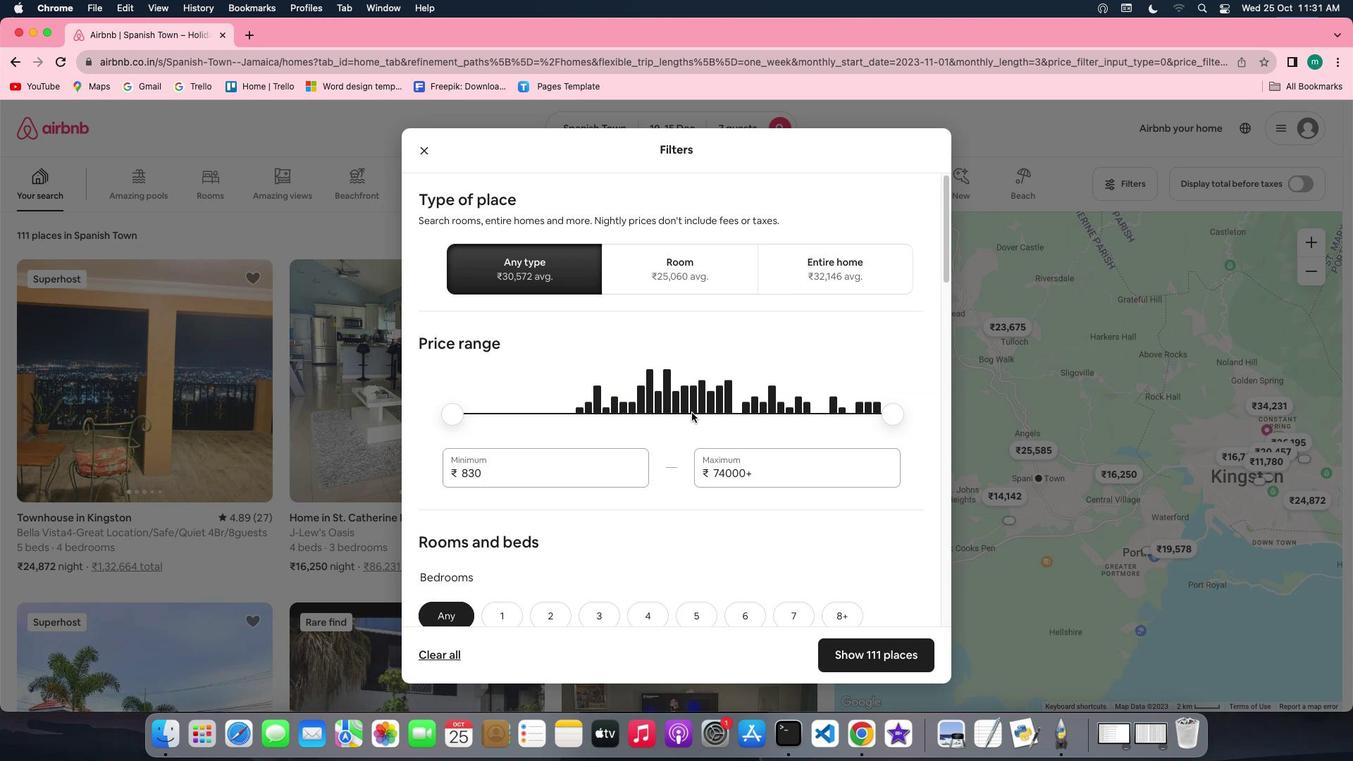 
Action: Mouse scrolled (692, 413) with delta (0, 0)
Screenshot: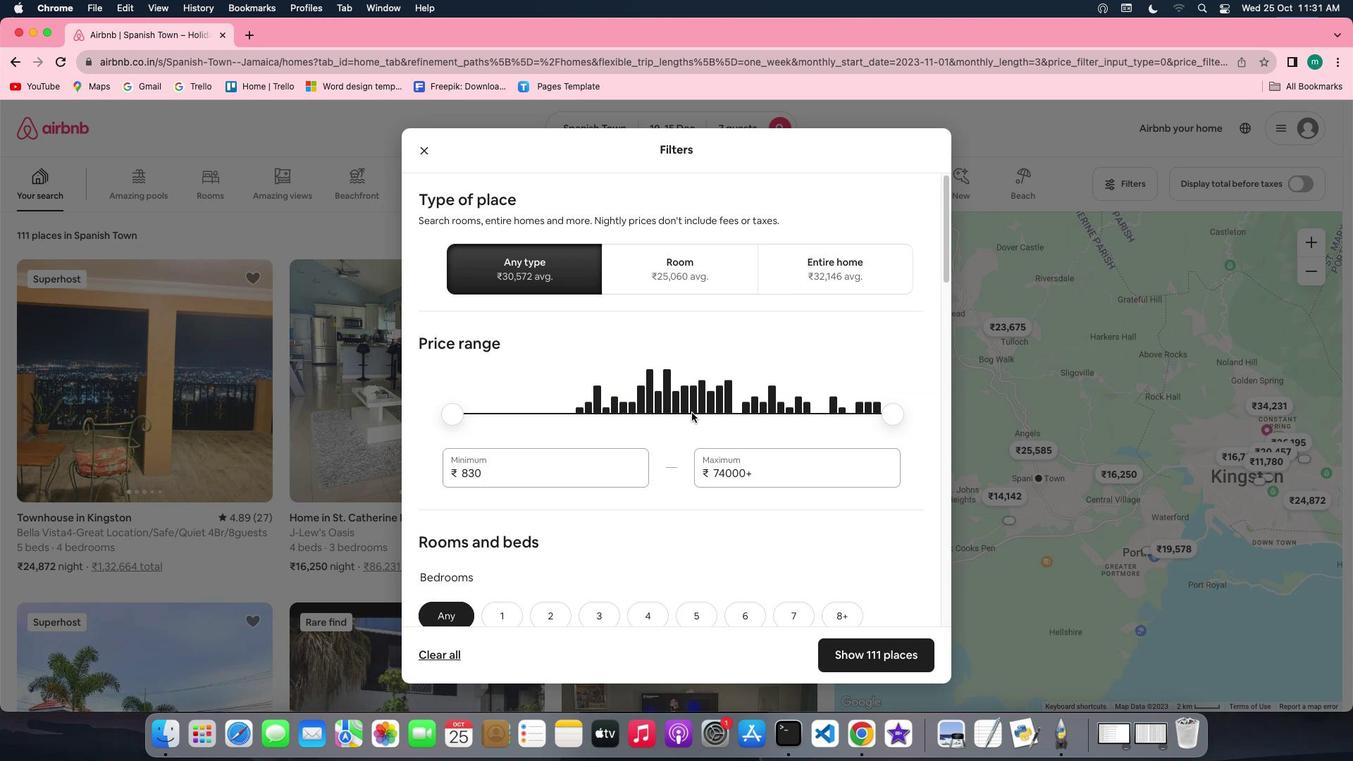 
Action: Mouse scrolled (692, 413) with delta (0, 0)
Screenshot: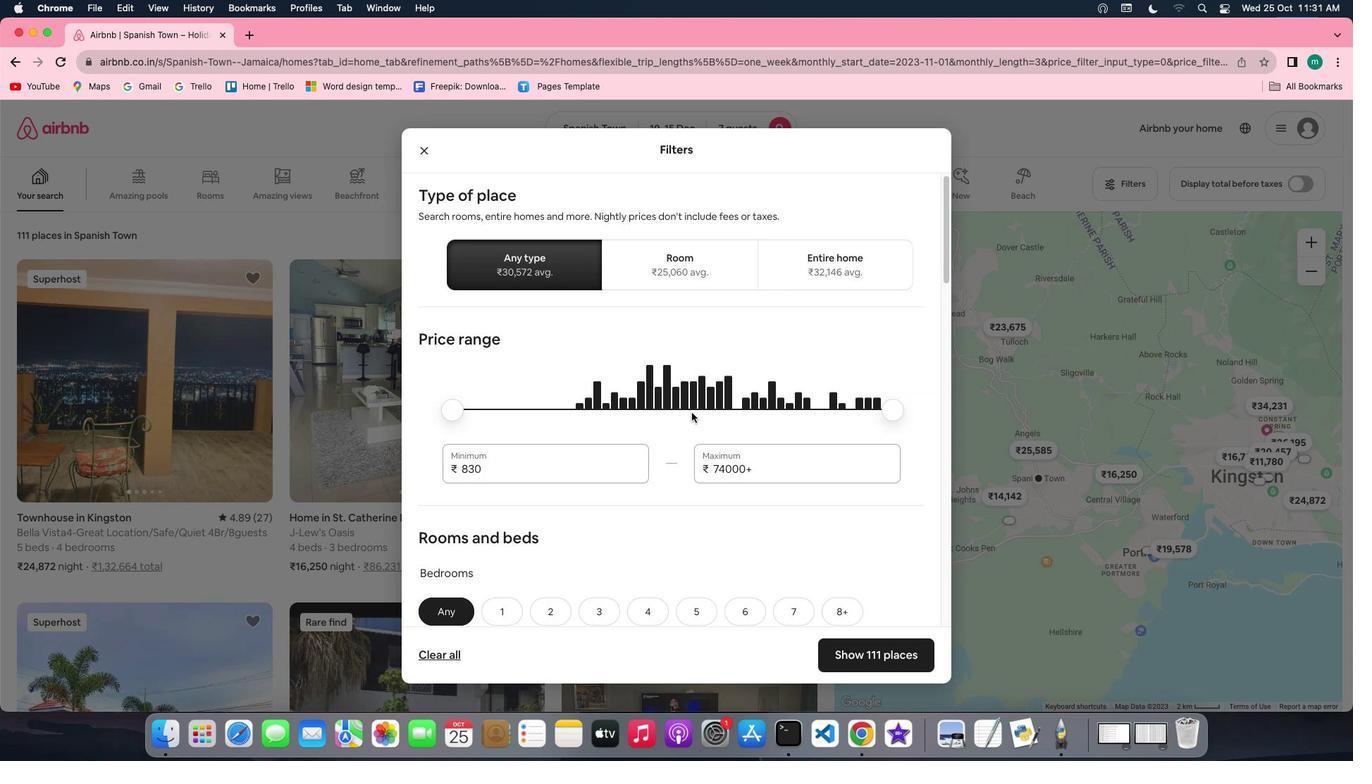 
Action: Mouse scrolled (692, 413) with delta (0, 0)
Screenshot: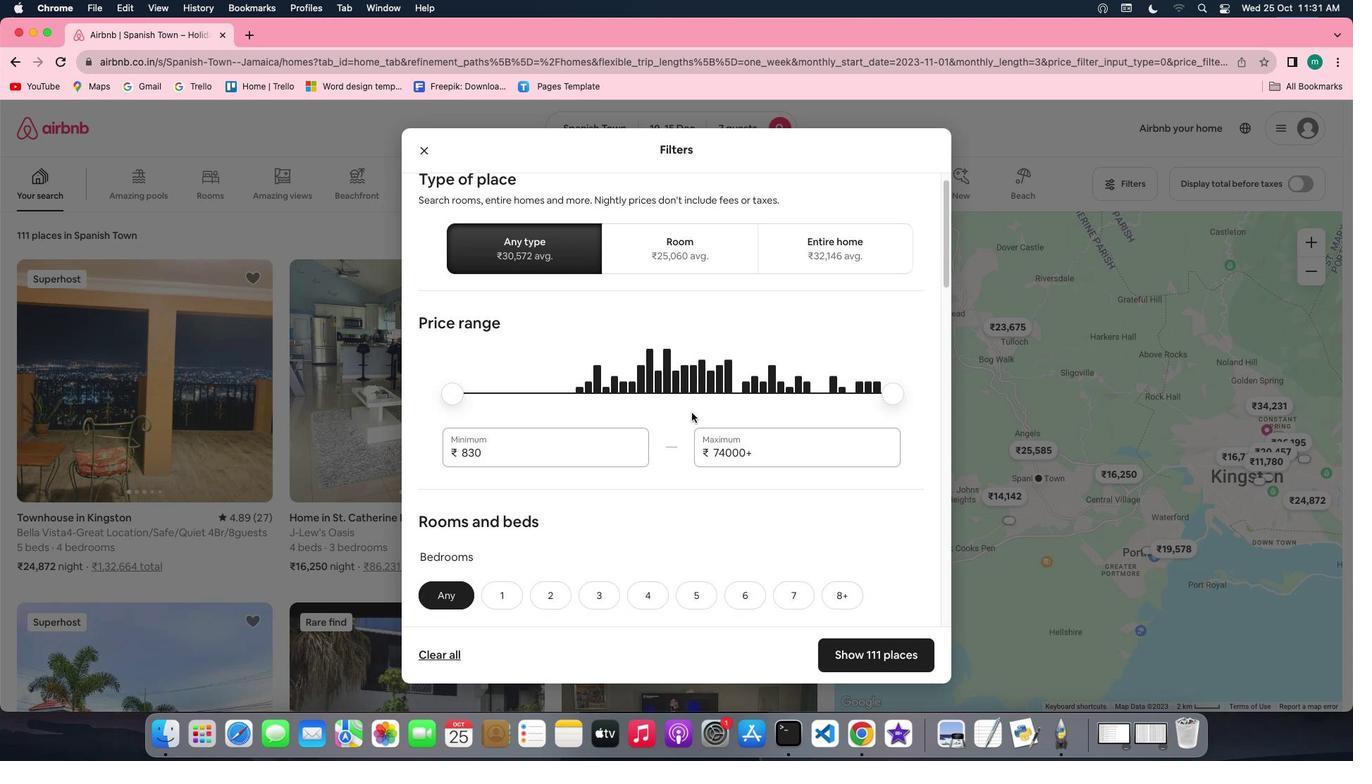 
Action: Mouse scrolled (692, 413) with delta (0, 0)
Screenshot: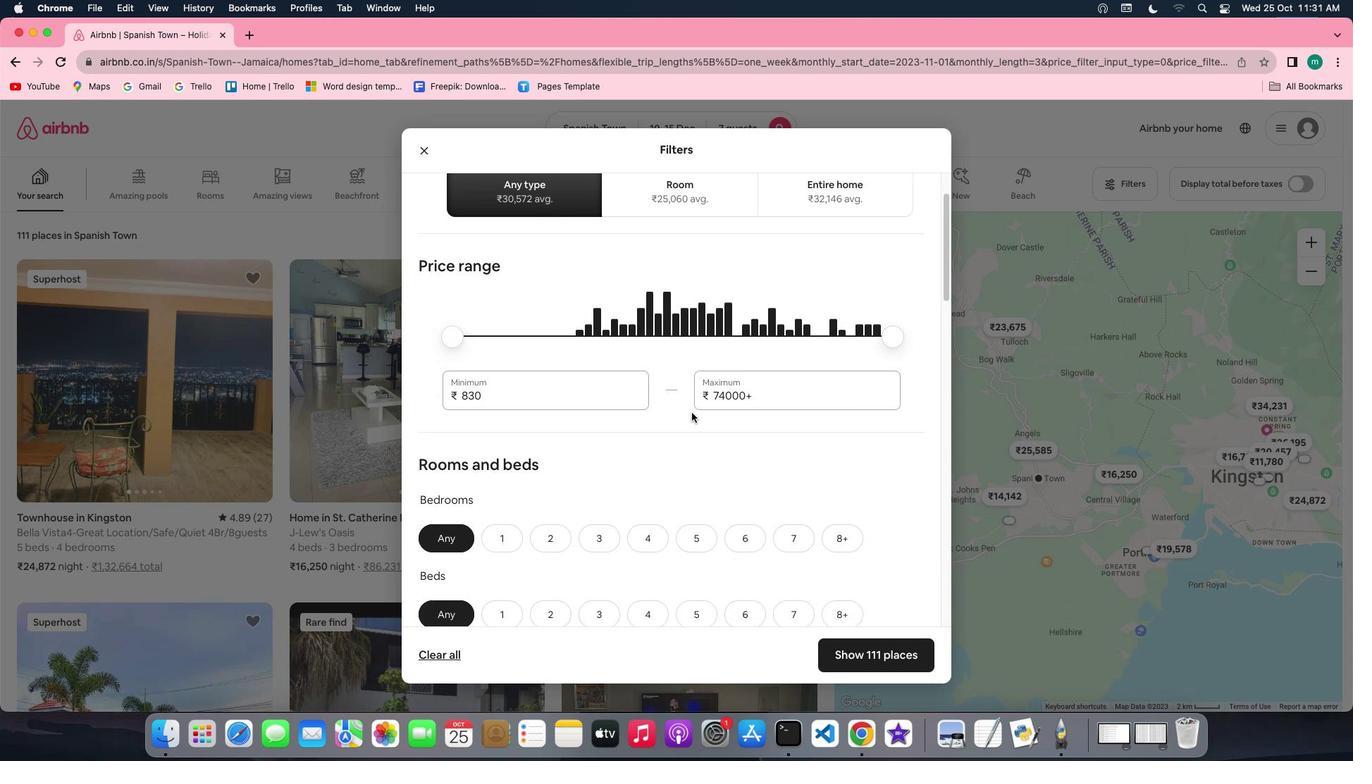 
Action: Mouse scrolled (692, 413) with delta (0, 0)
Screenshot: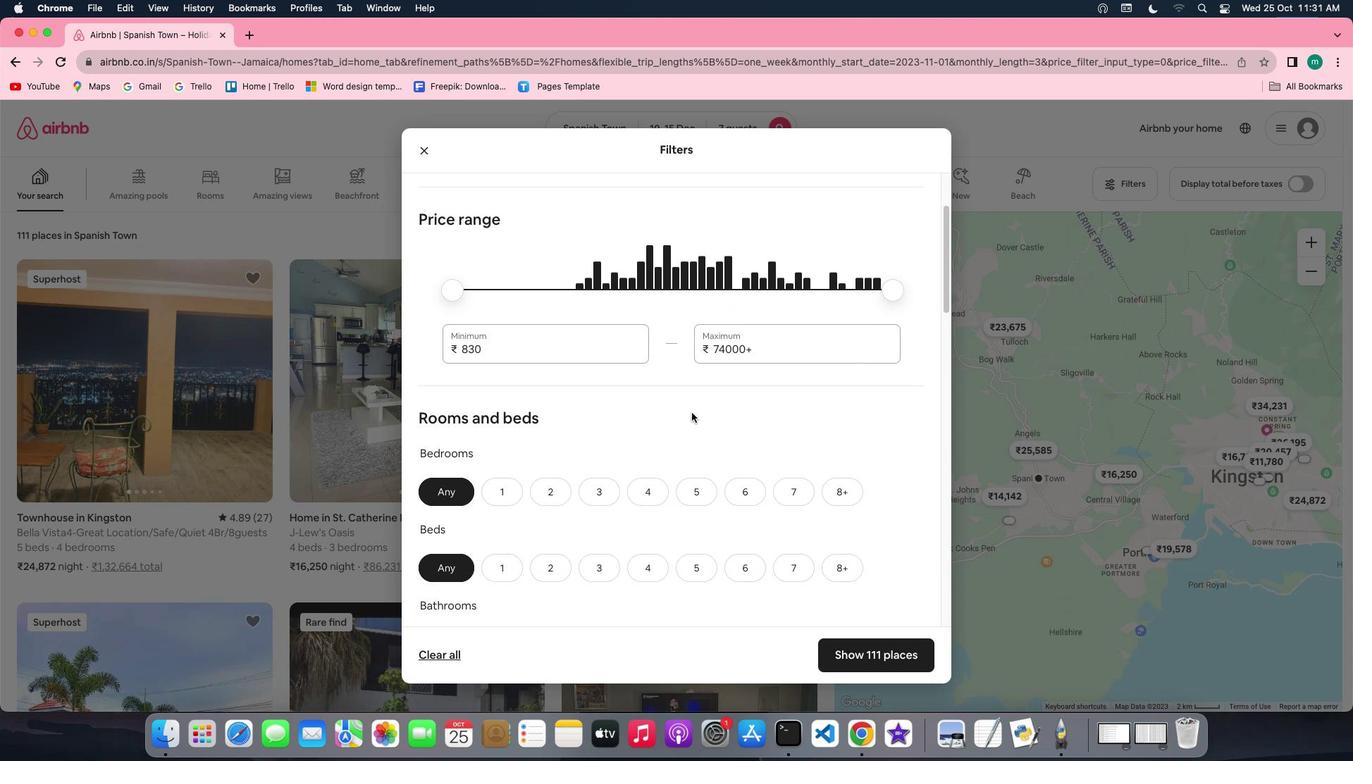 
Action: Mouse scrolled (692, 413) with delta (0, 0)
Screenshot: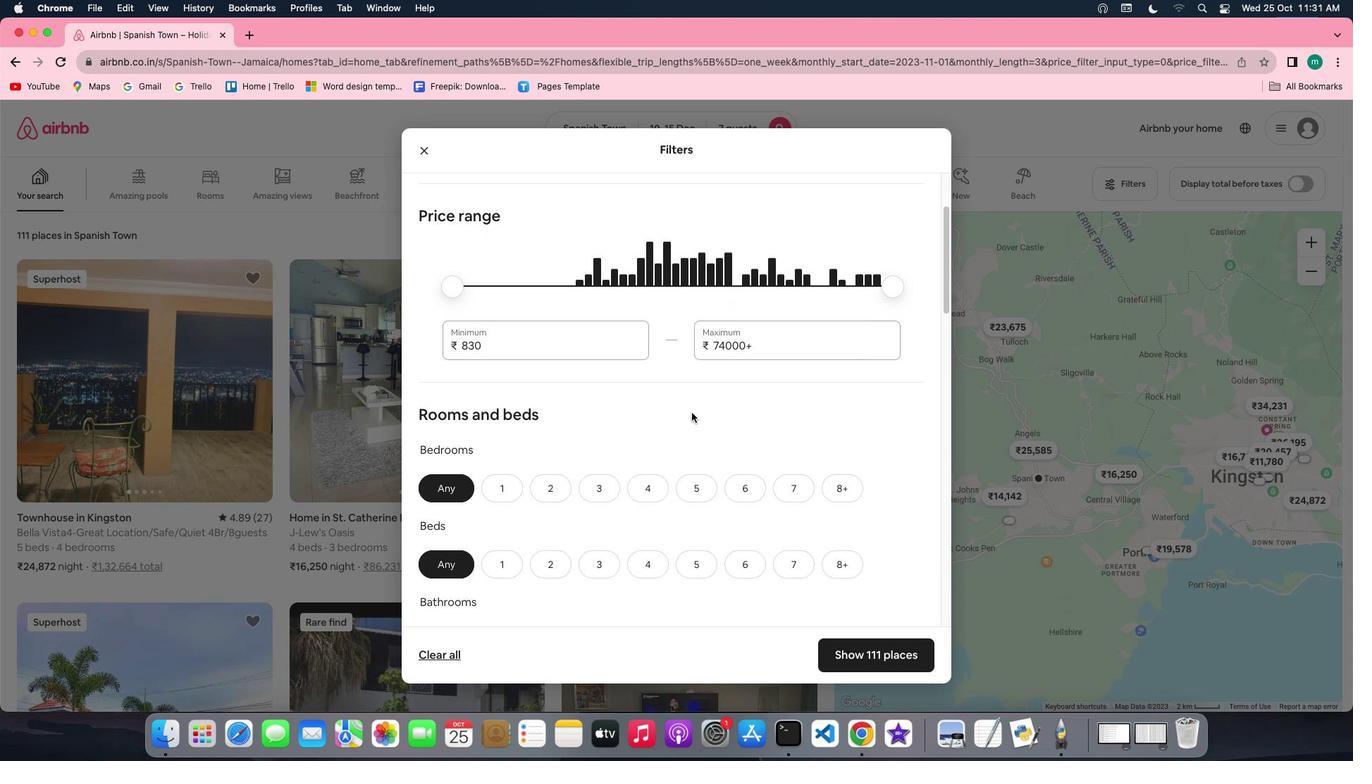 
Action: Mouse scrolled (692, 413) with delta (0, -1)
Screenshot: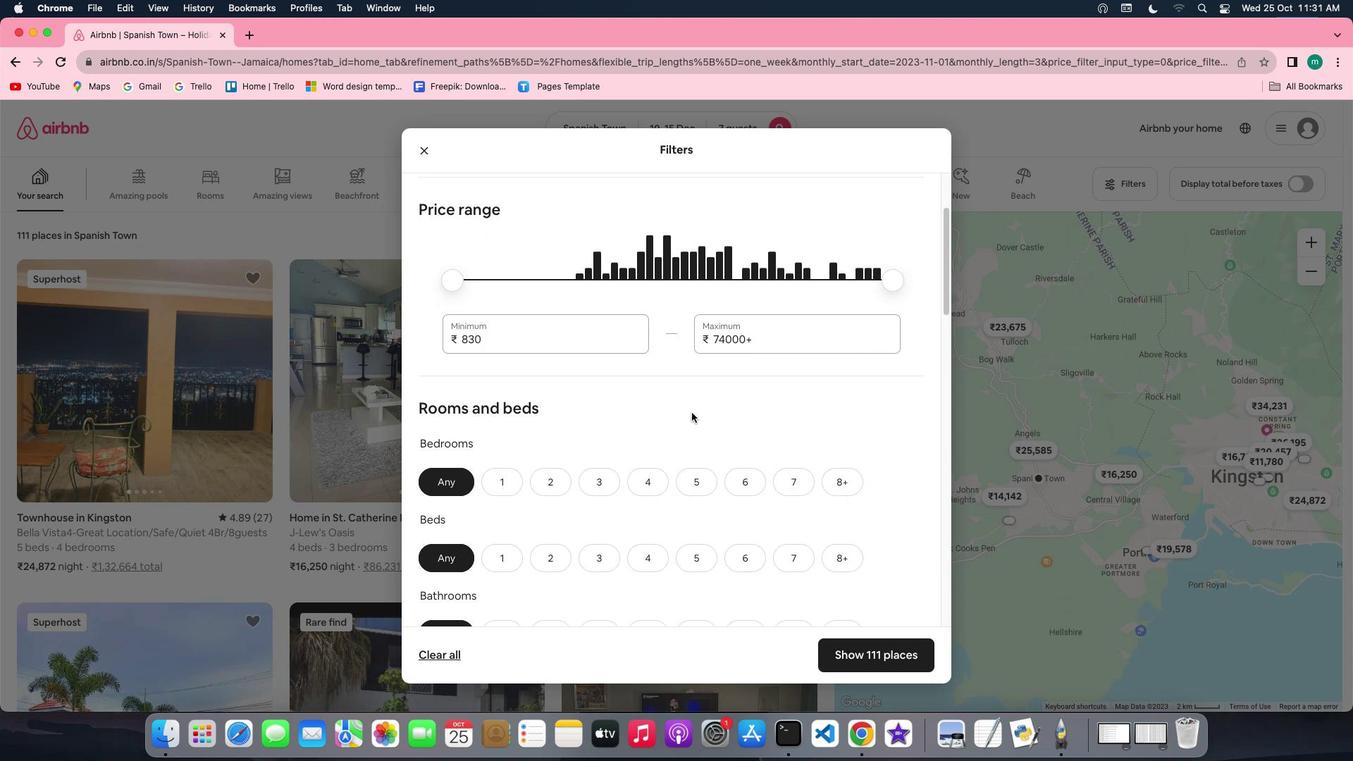 
Action: Mouse scrolled (692, 413) with delta (0, -2)
Screenshot: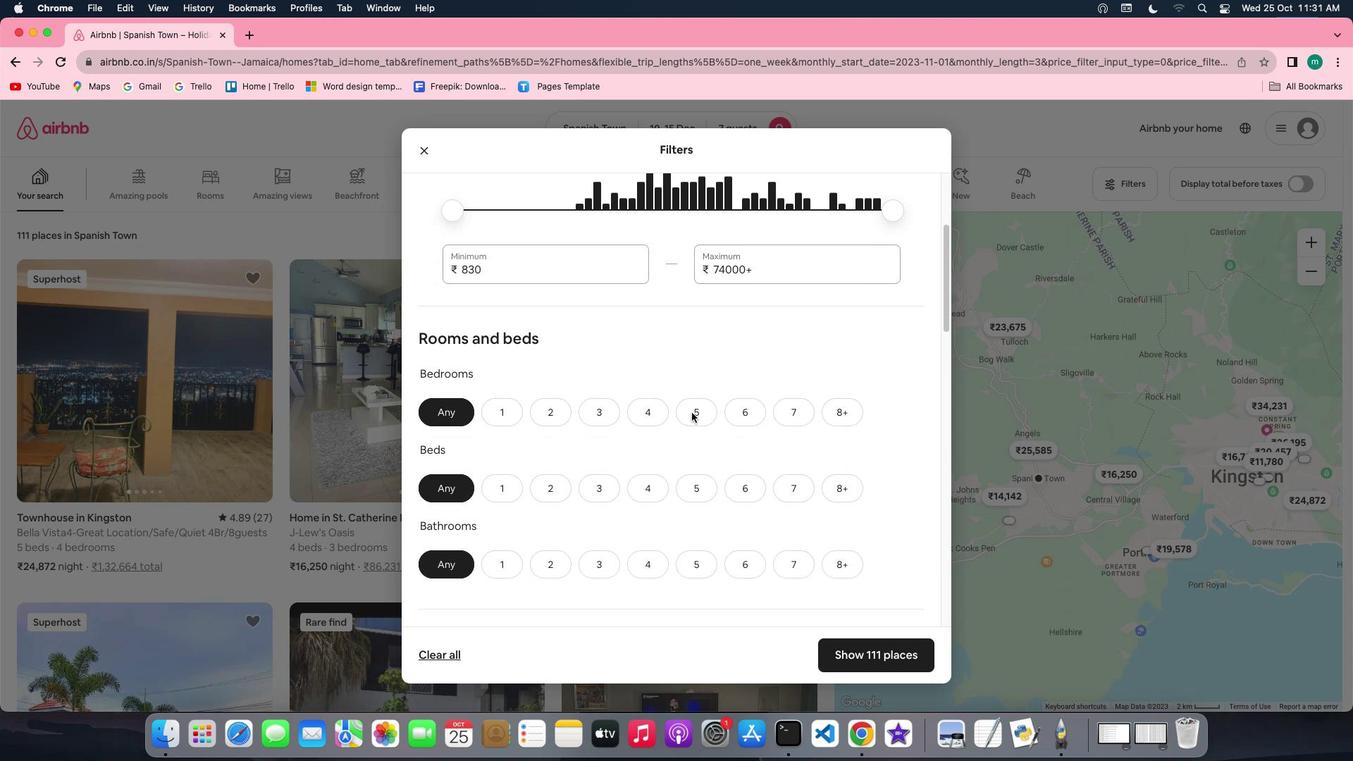 
Action: Mouse moved to (658, 317)
Screenshot: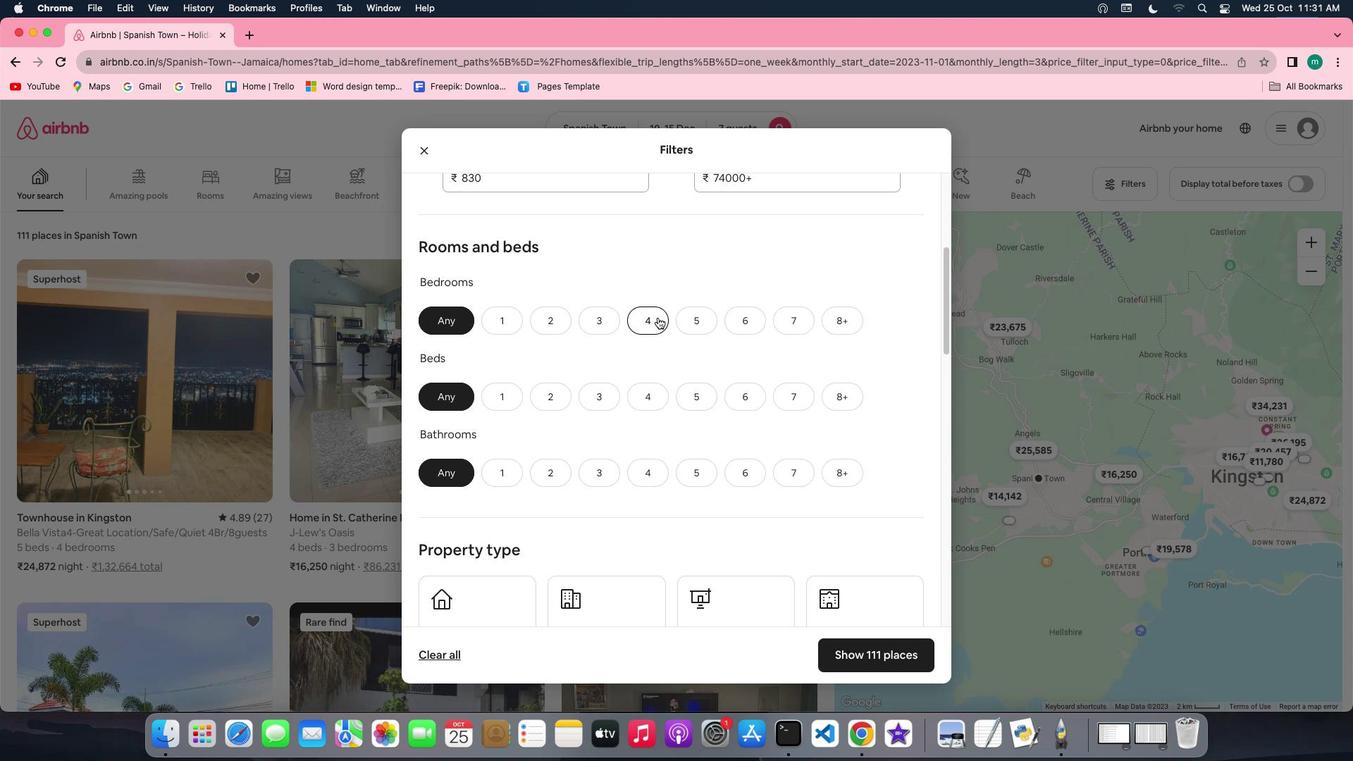 
Action: Mouse pressed left at (658, 317)
Screenshot: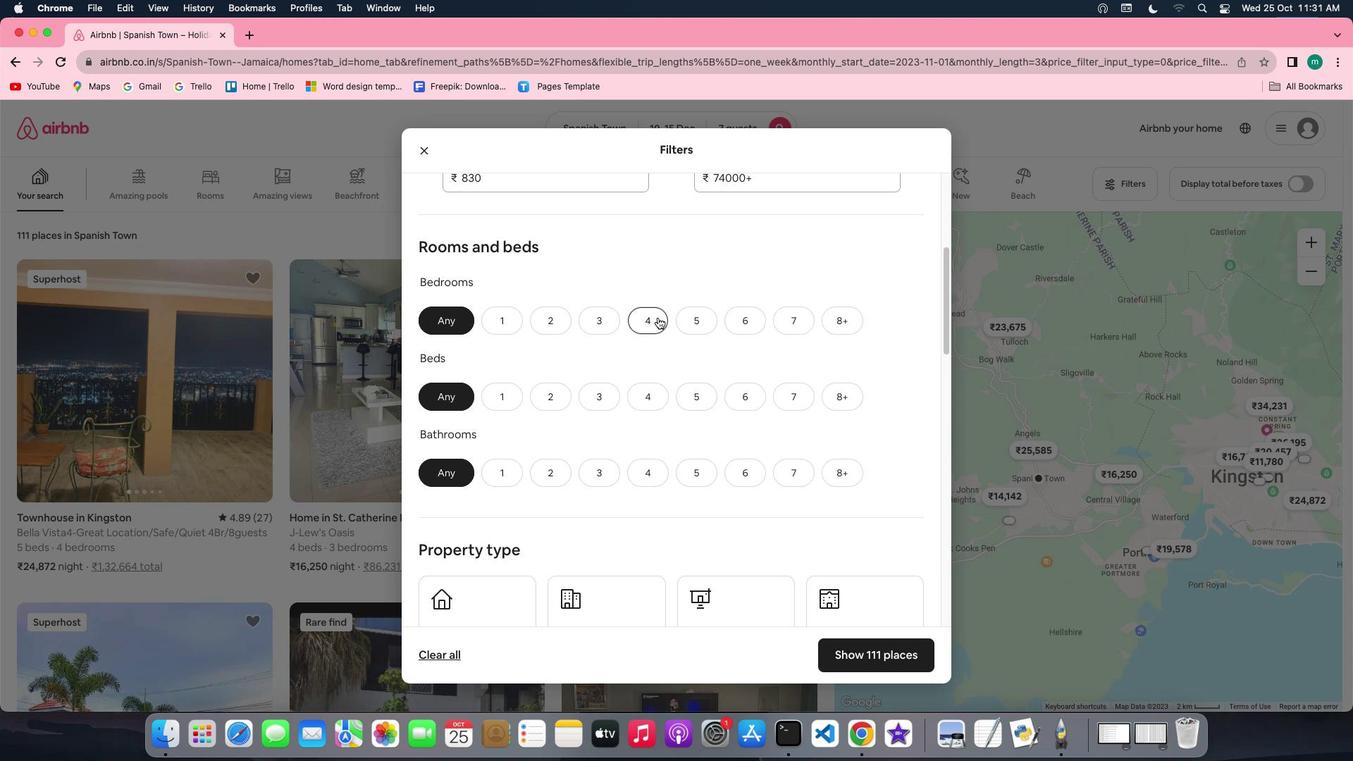 
Action: Mouse moved to (787, 400)
Screenshot: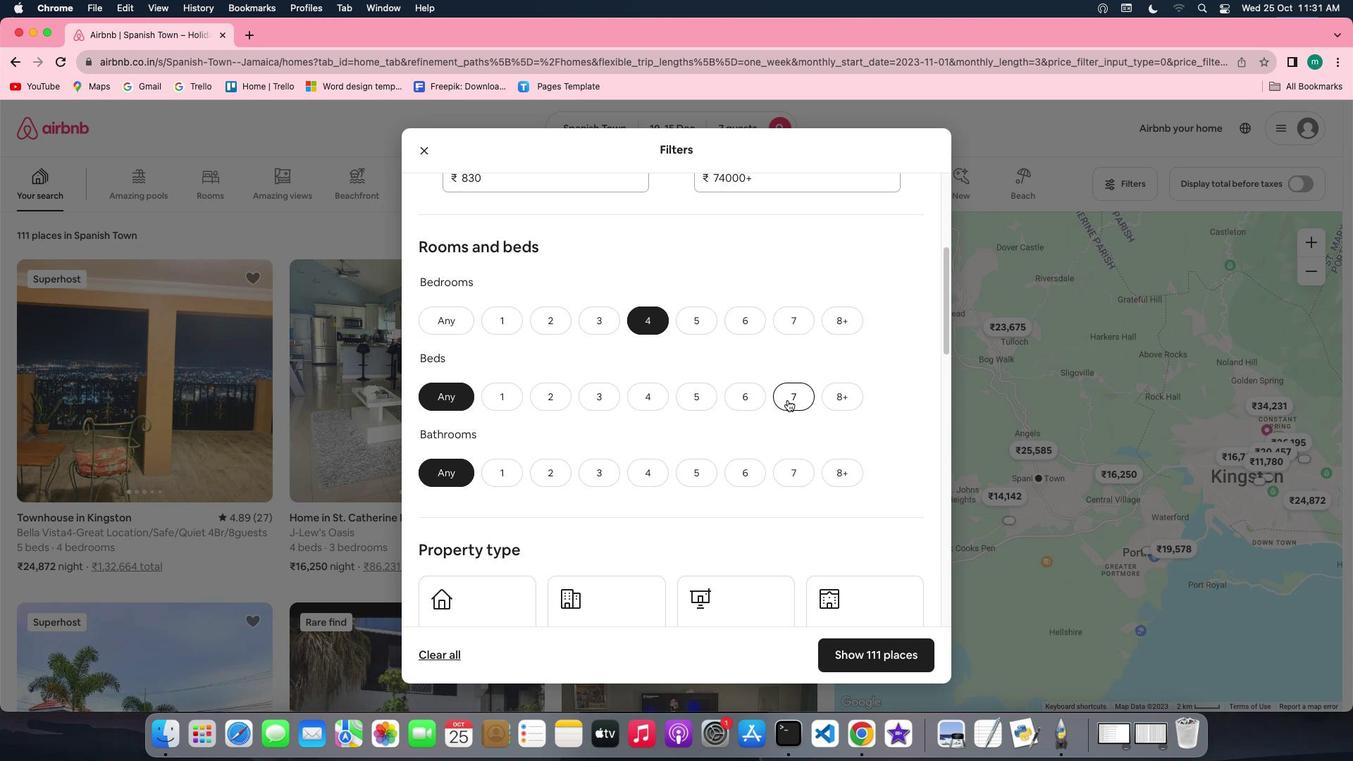 
Action: Mouse pressed left at (787, 400)
Screenshot: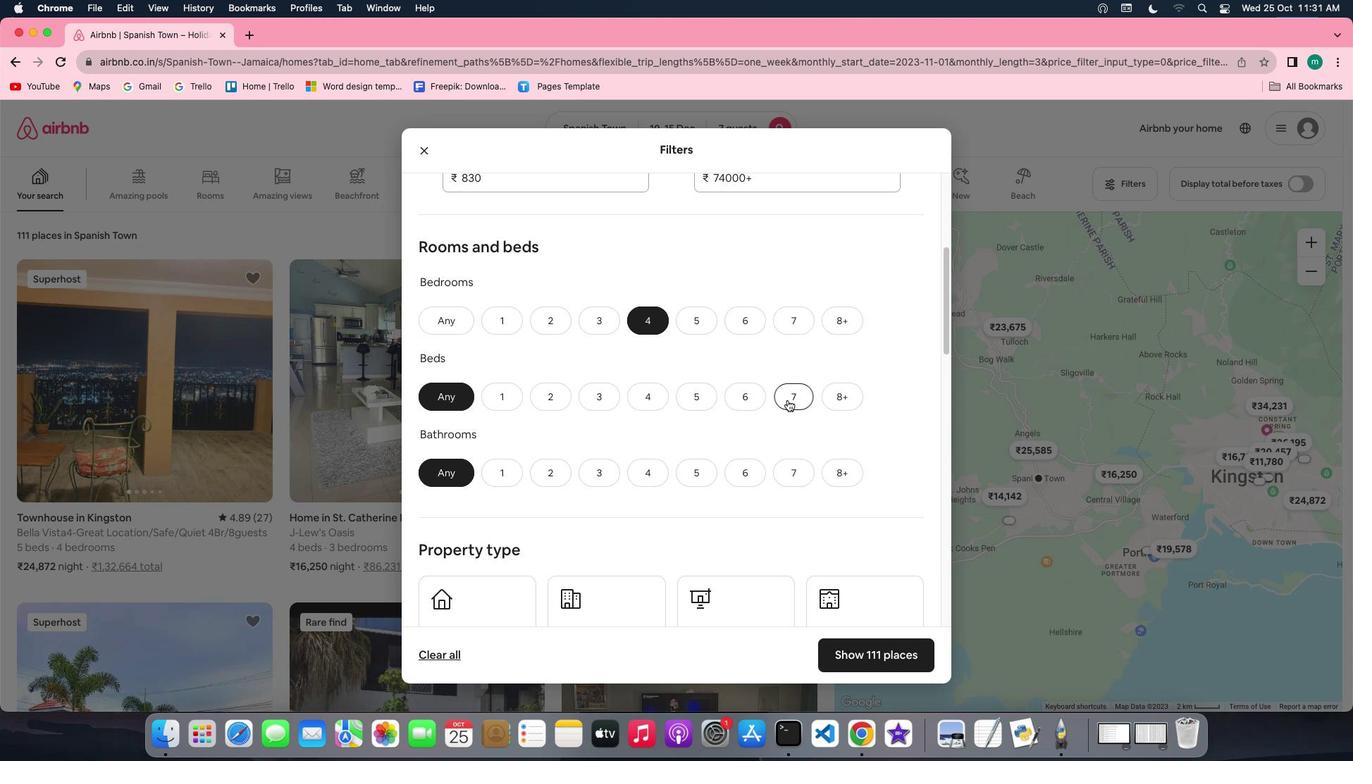 
Action: Mouse moved to (635, 479)
Screenshot: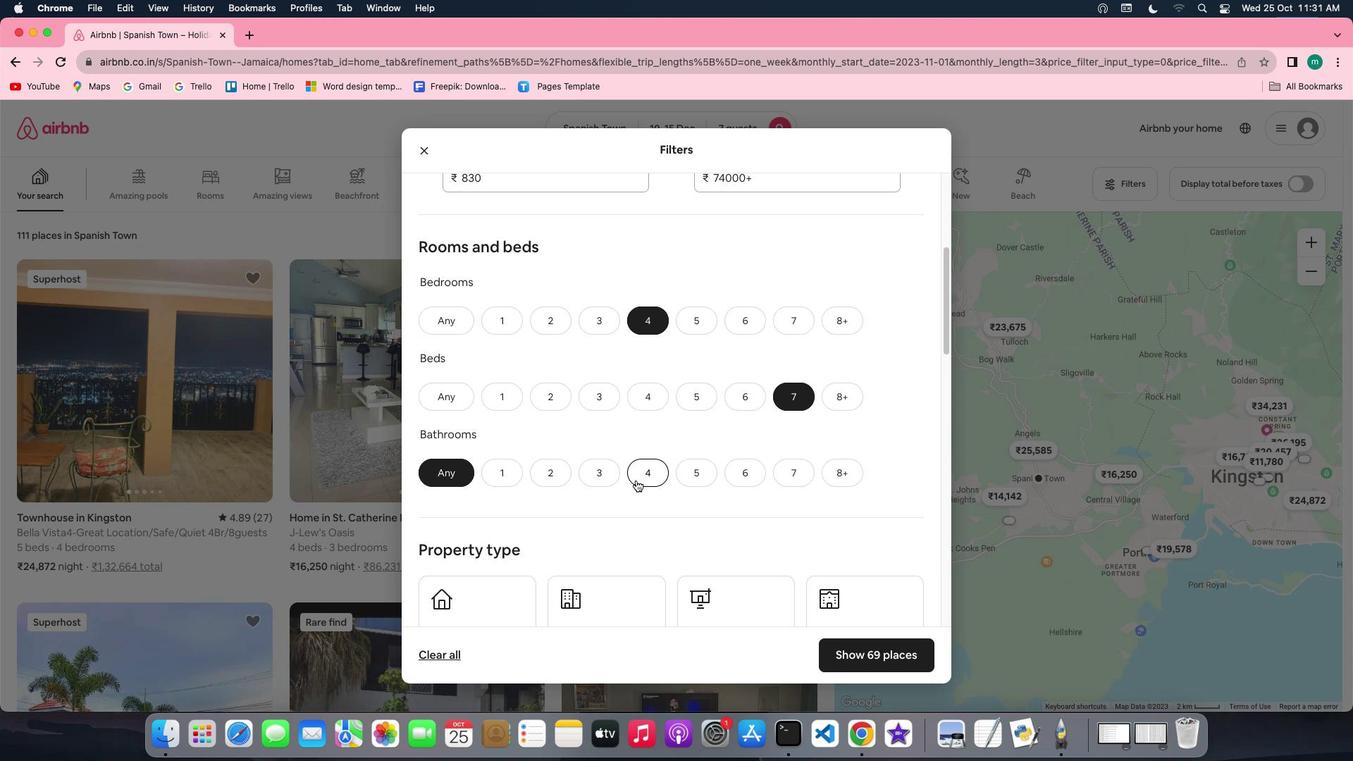 
Action: Mouse pressed left at (635, 479)
Screenshot: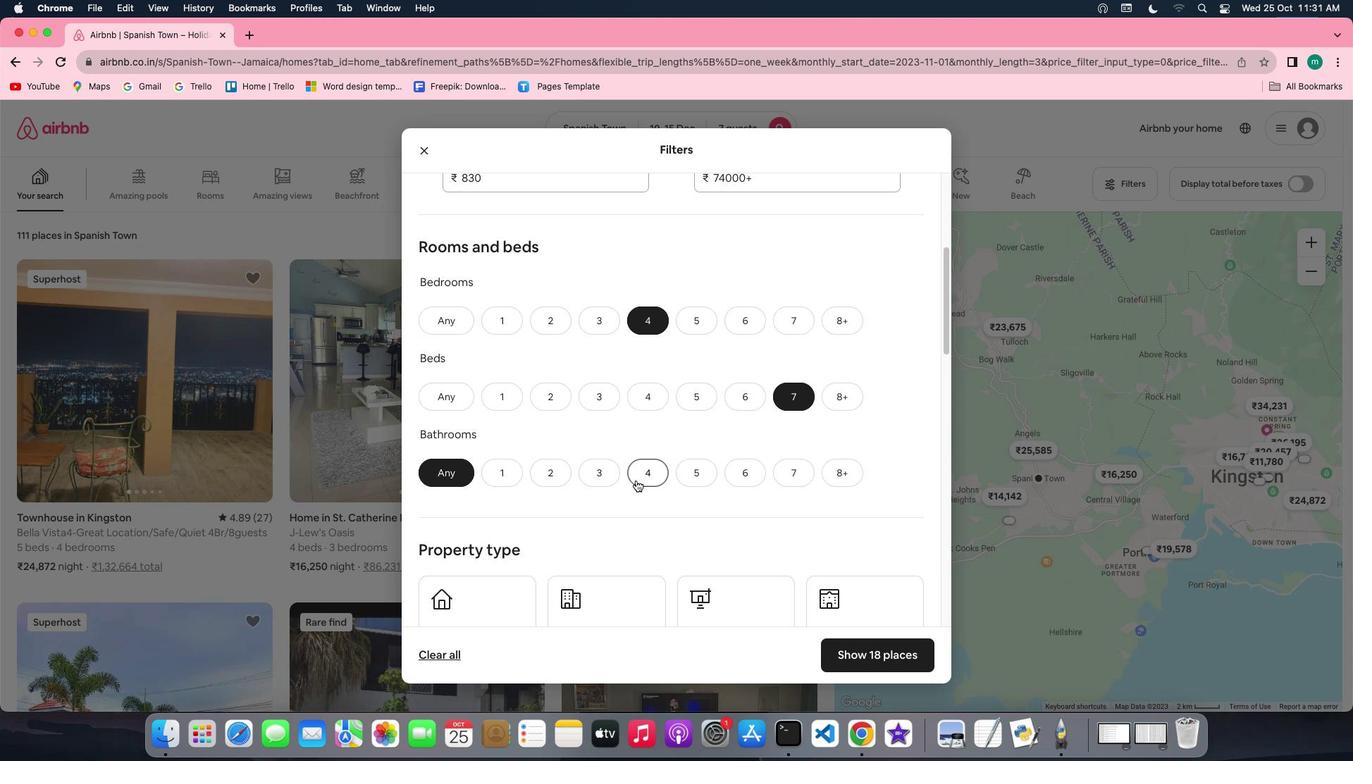 
Action: Mouse moved to (712, 491)
Screenshot: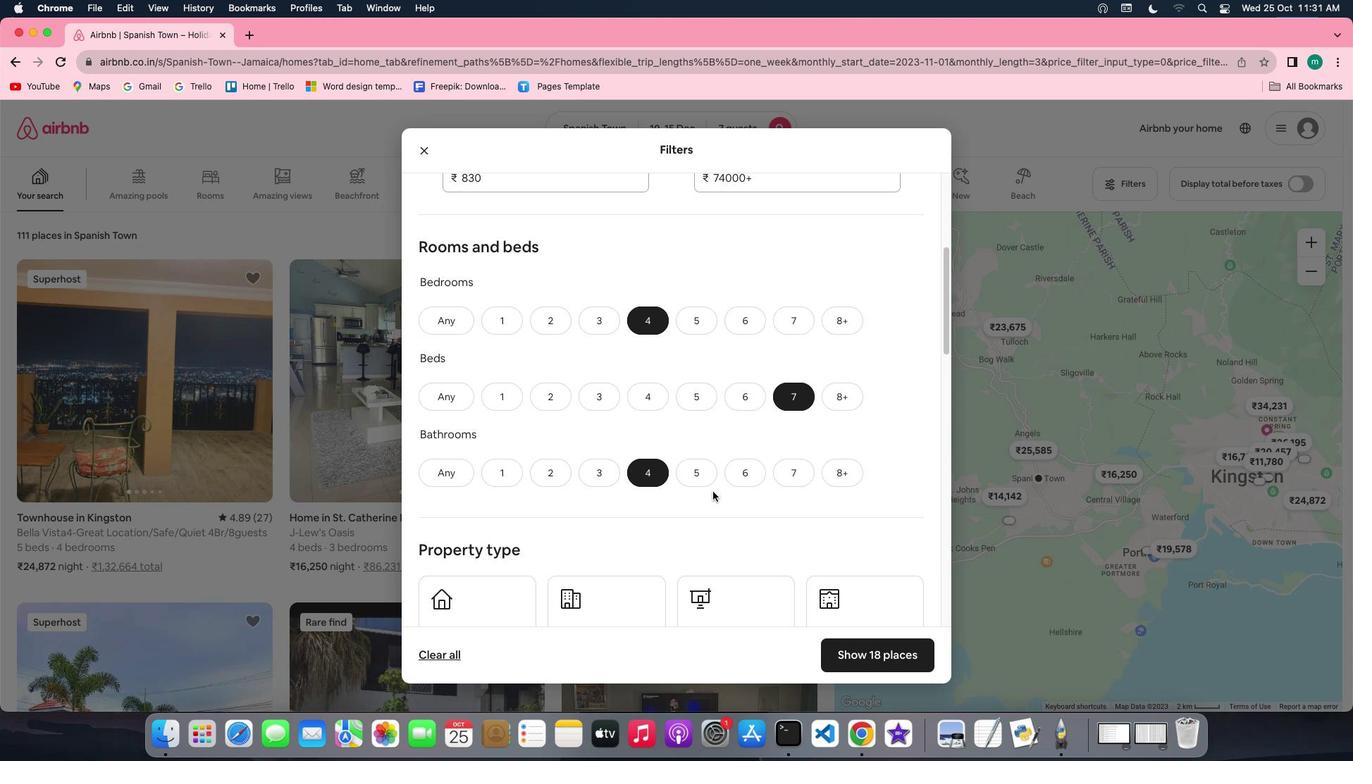 
Action: Mouse scrolled (712, 491) with delta (0, 0)
Screenshot: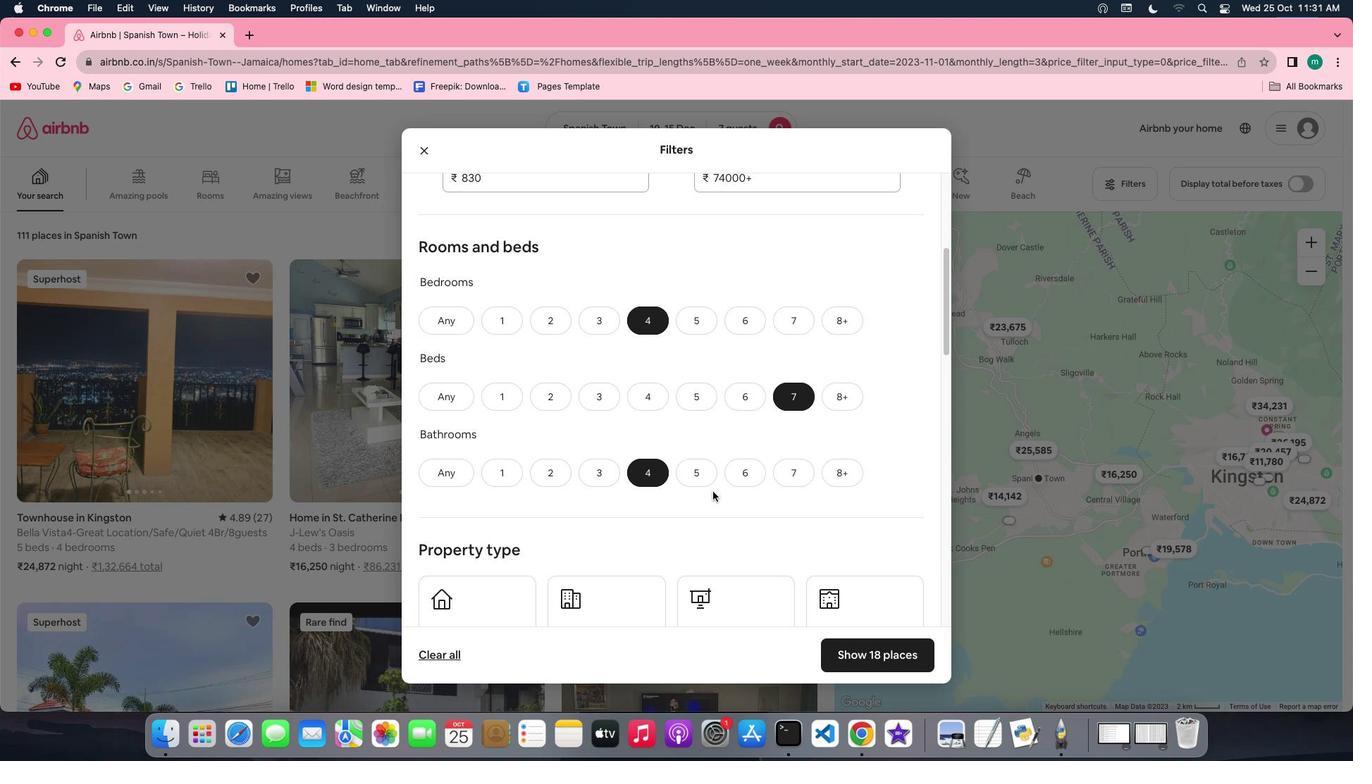 
Action: Mouse scrolled (712, 491) with delta (0, 0)
Screenshot: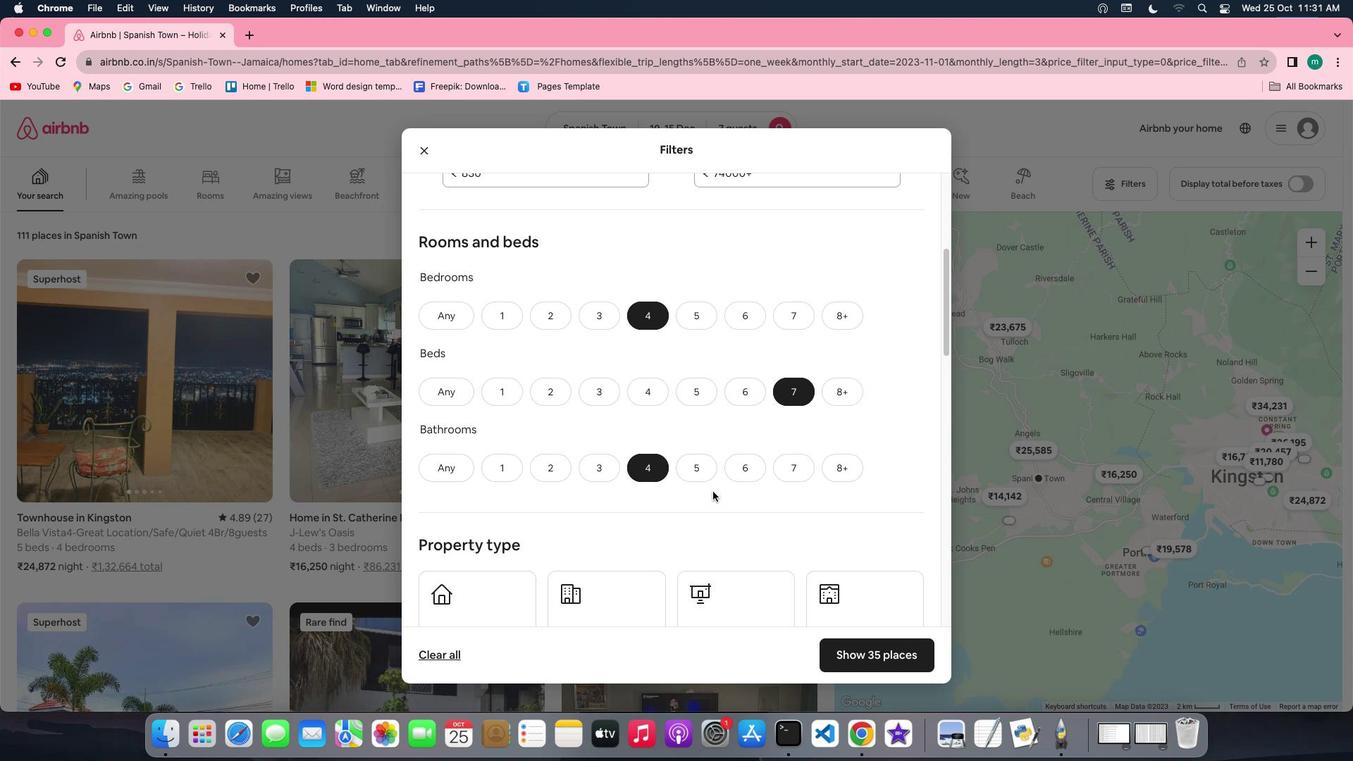 
Action: Mouse scrolled (712, 491) with delta (0, 0)
Screenshot: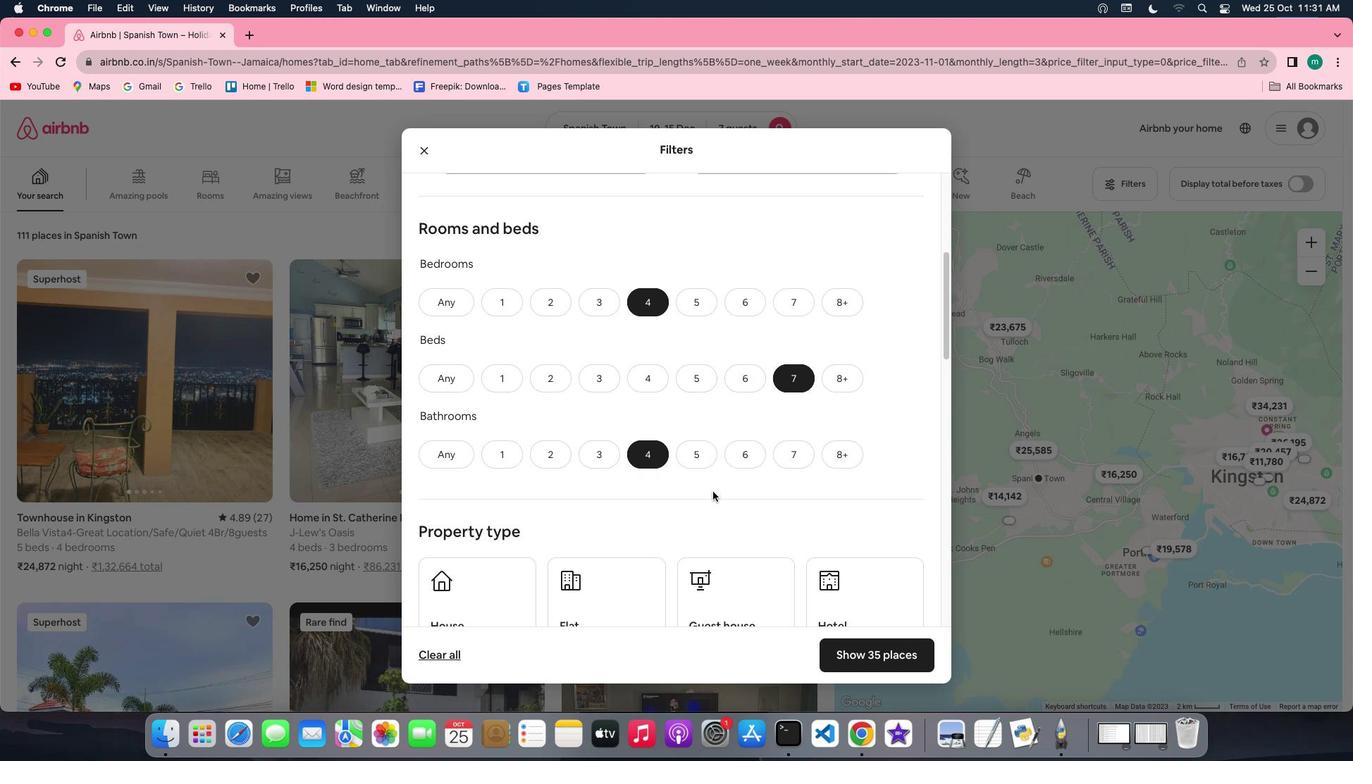 
Action: Mouse scrolled (712, 491) with delta (0, 0)
Screenshot: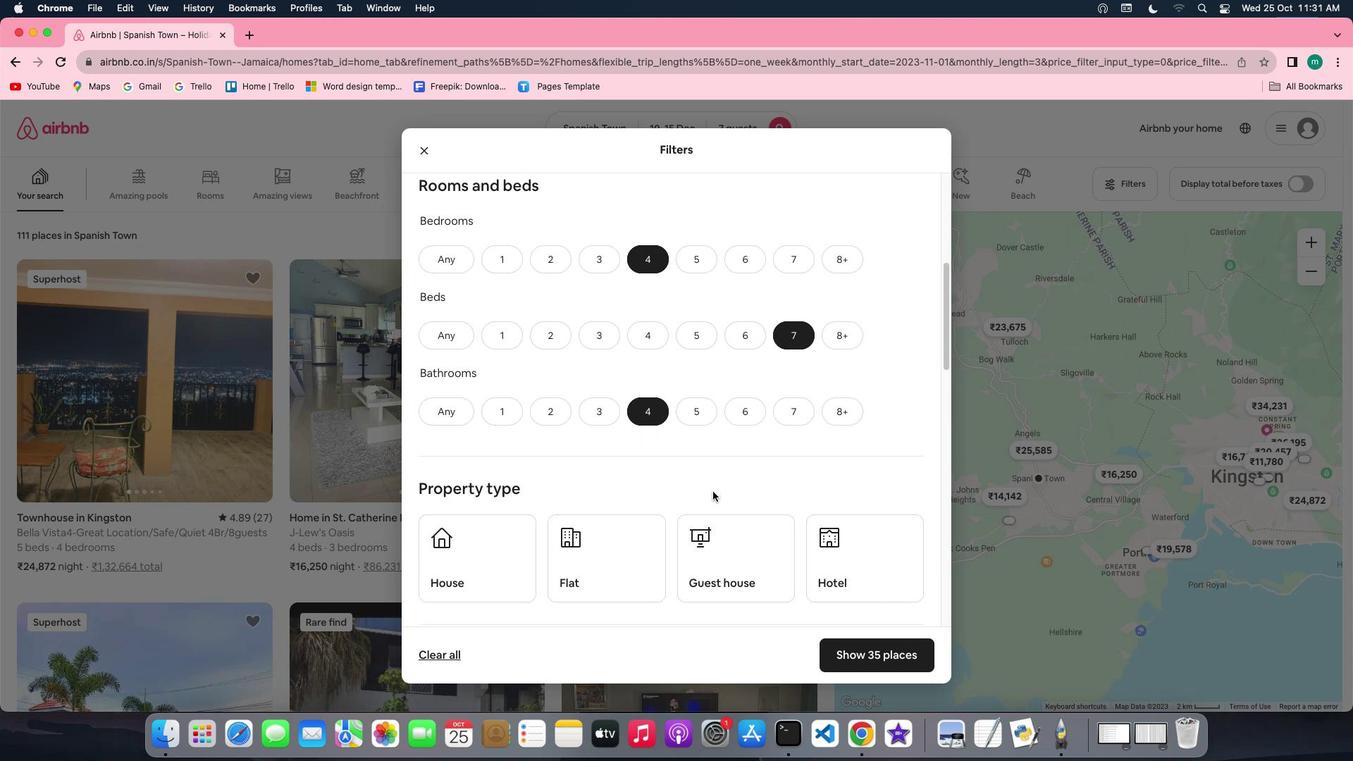 
Action: Mouse scrolled (712, 491) with delta (0, 0)
Screenshot: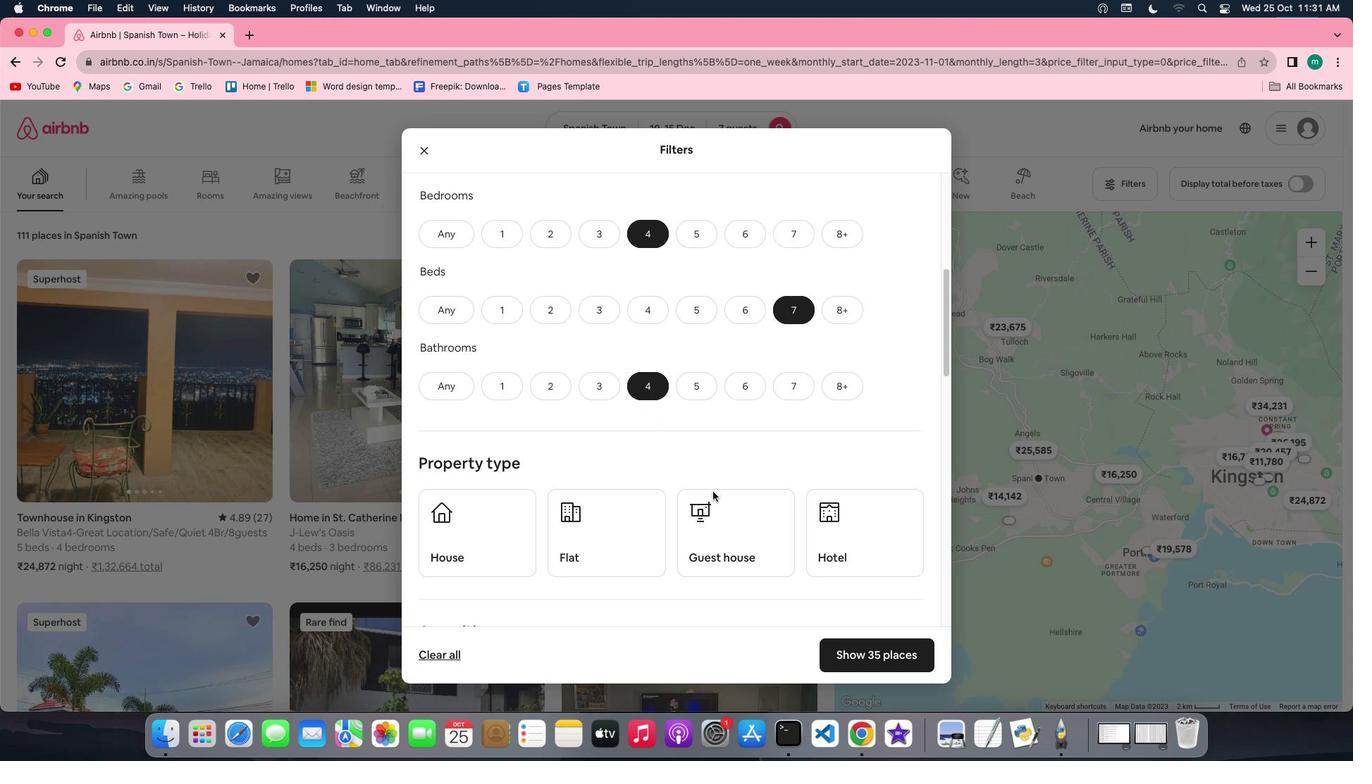 
Action: Mouse scrolled (712, 491) with delta (0, 0)
Screenshot: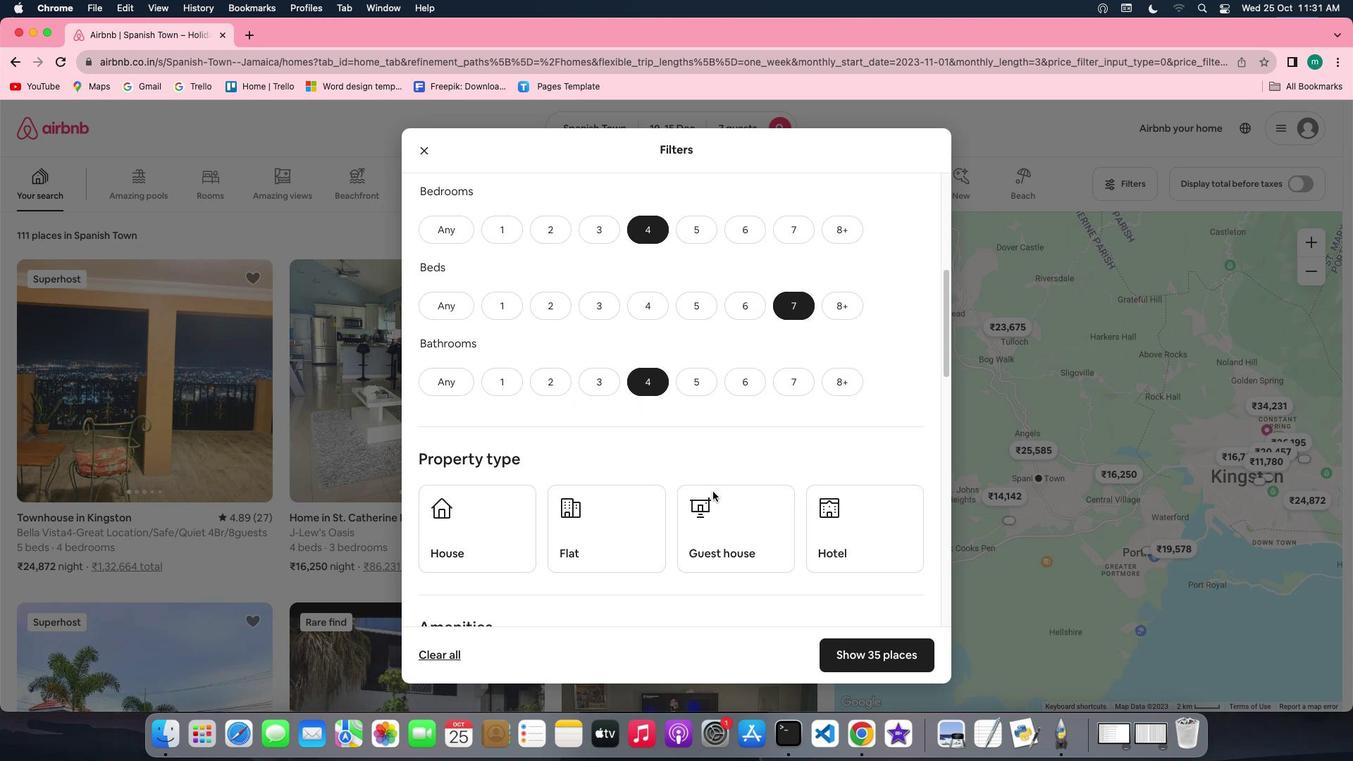 
Action: Mouse scrolled (712, 491) with delta (0, 0)
Screenshot: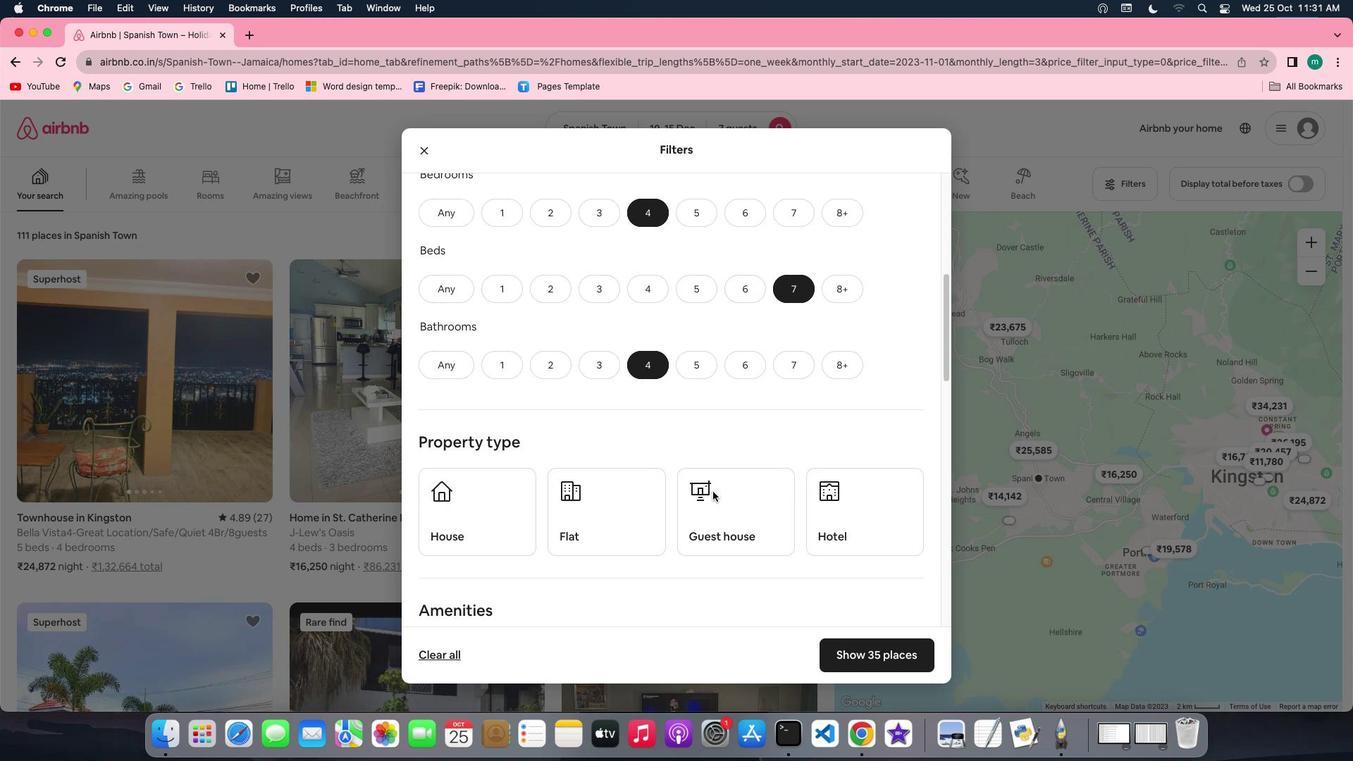 
Action: Mouse scrolled (712, 491) with delta (0, -1)
Screenshot: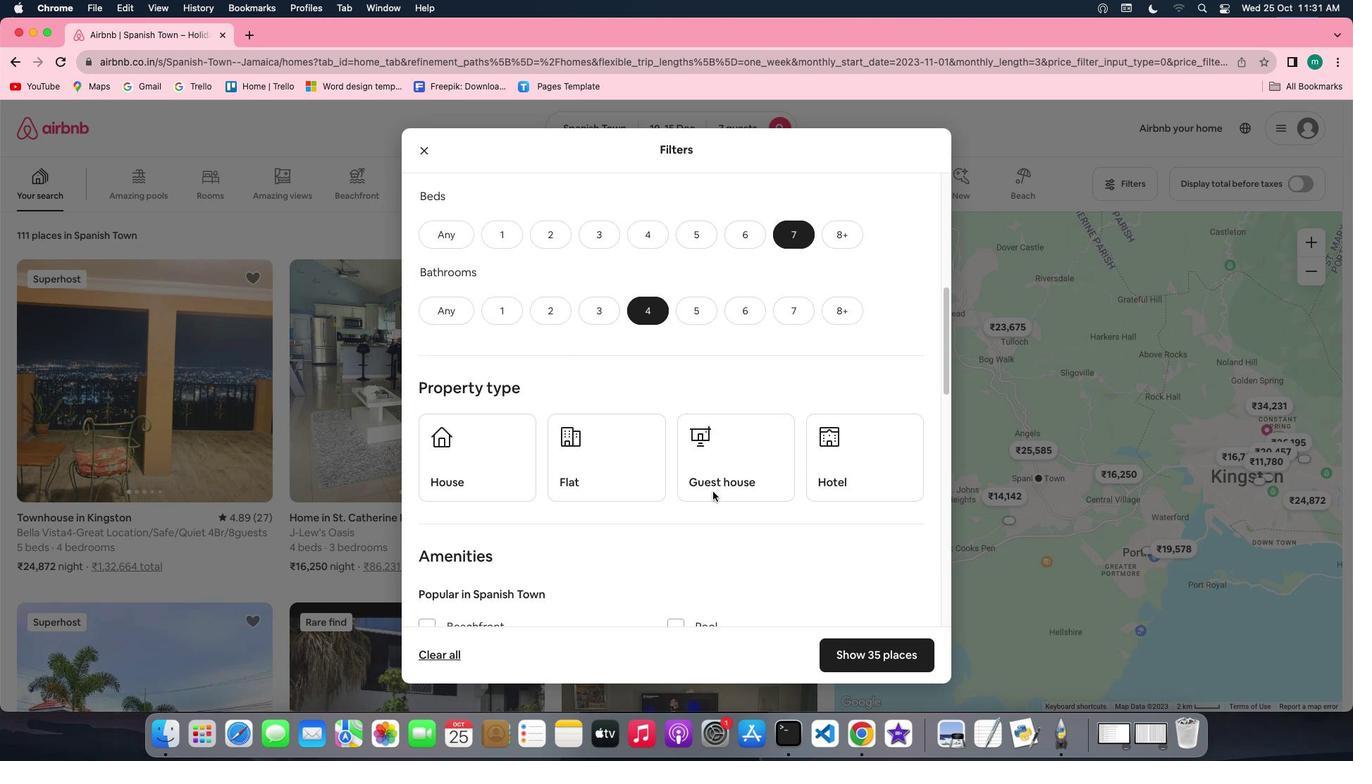 
Action: Mouse scrolled (712, 491) with delta (0, 0)
Screenshot: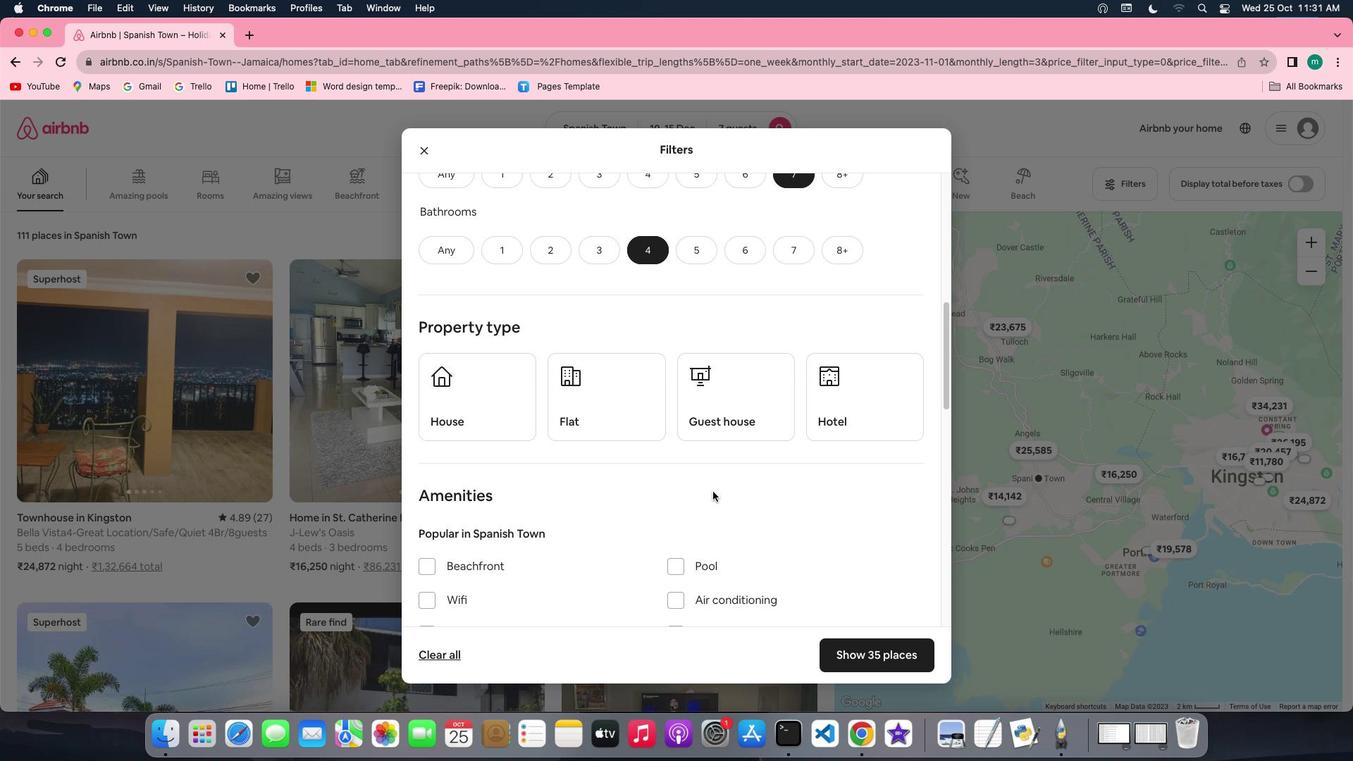 
Action: Mouse scrolled (712, 491) with delta (0, 0)
Screenshot: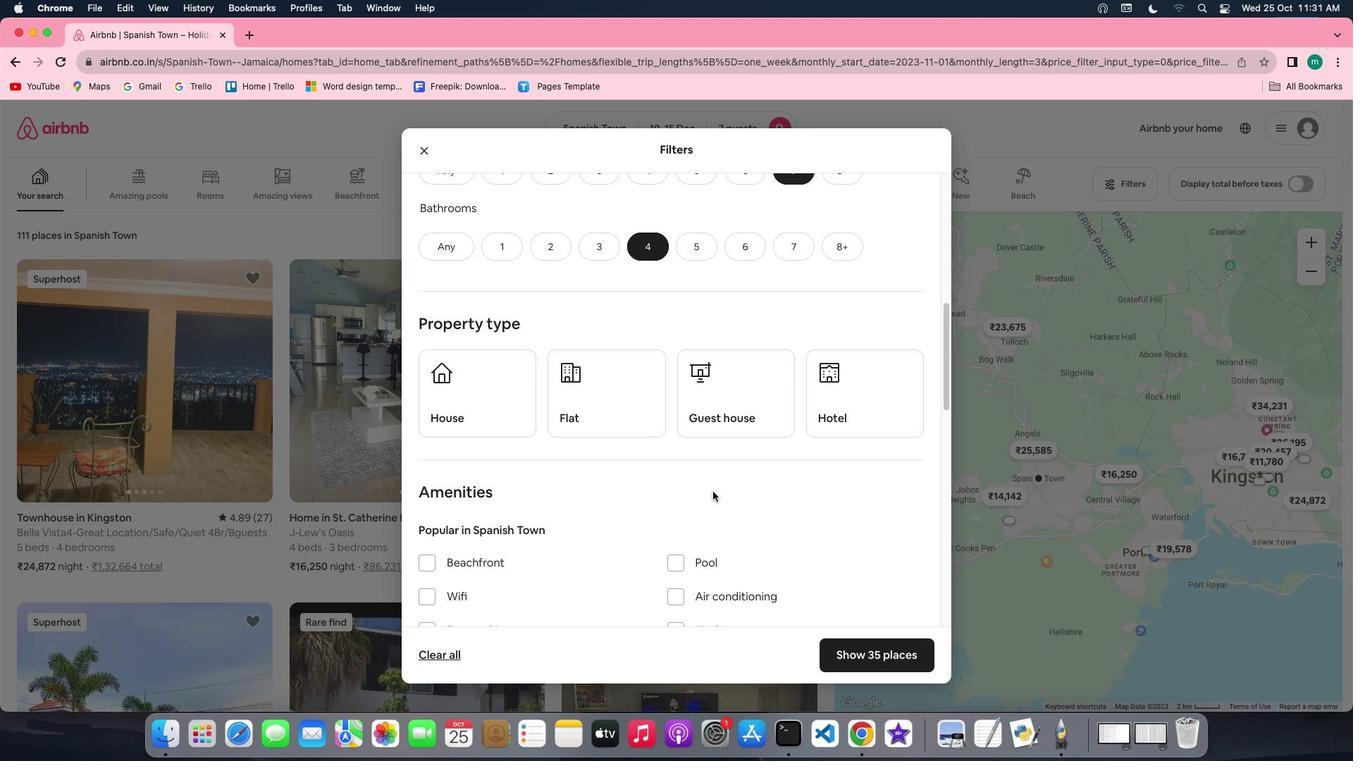 
Action: Mouse scrolled (712, 491) with delta (0, 0)
Screenshot: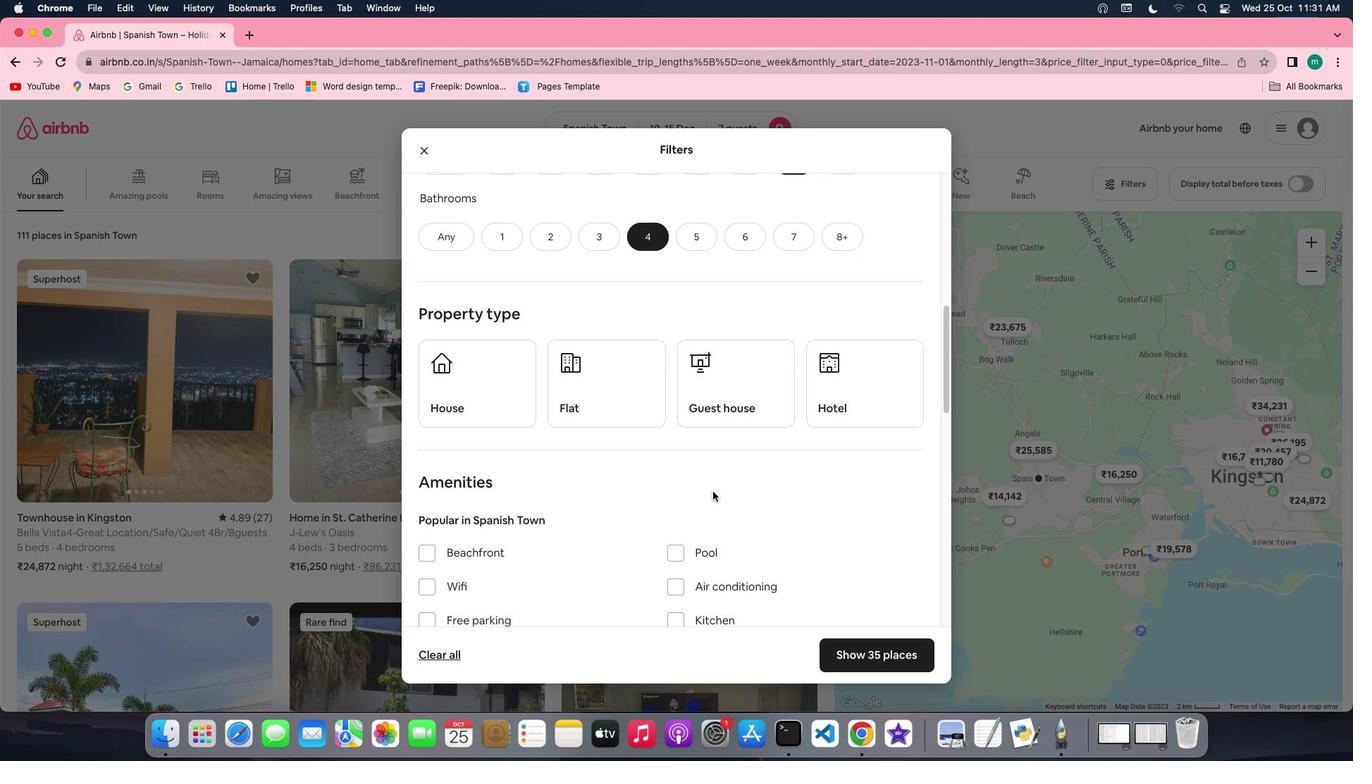 
Action: Mouse scrolled (712, 491) with delta (0, 0)
Screenshot: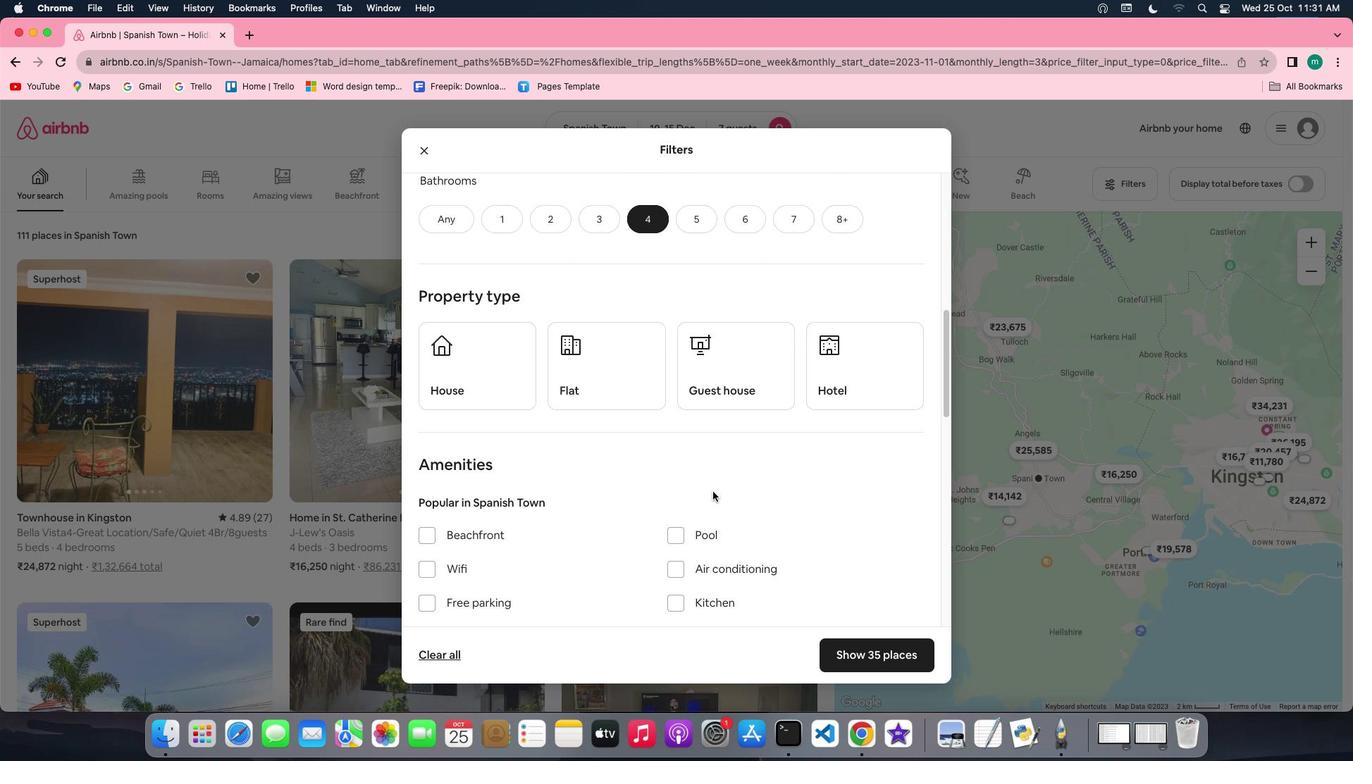 
Action: Mouse scrolled (712, 491) with delta (0, 0)
Screenshot: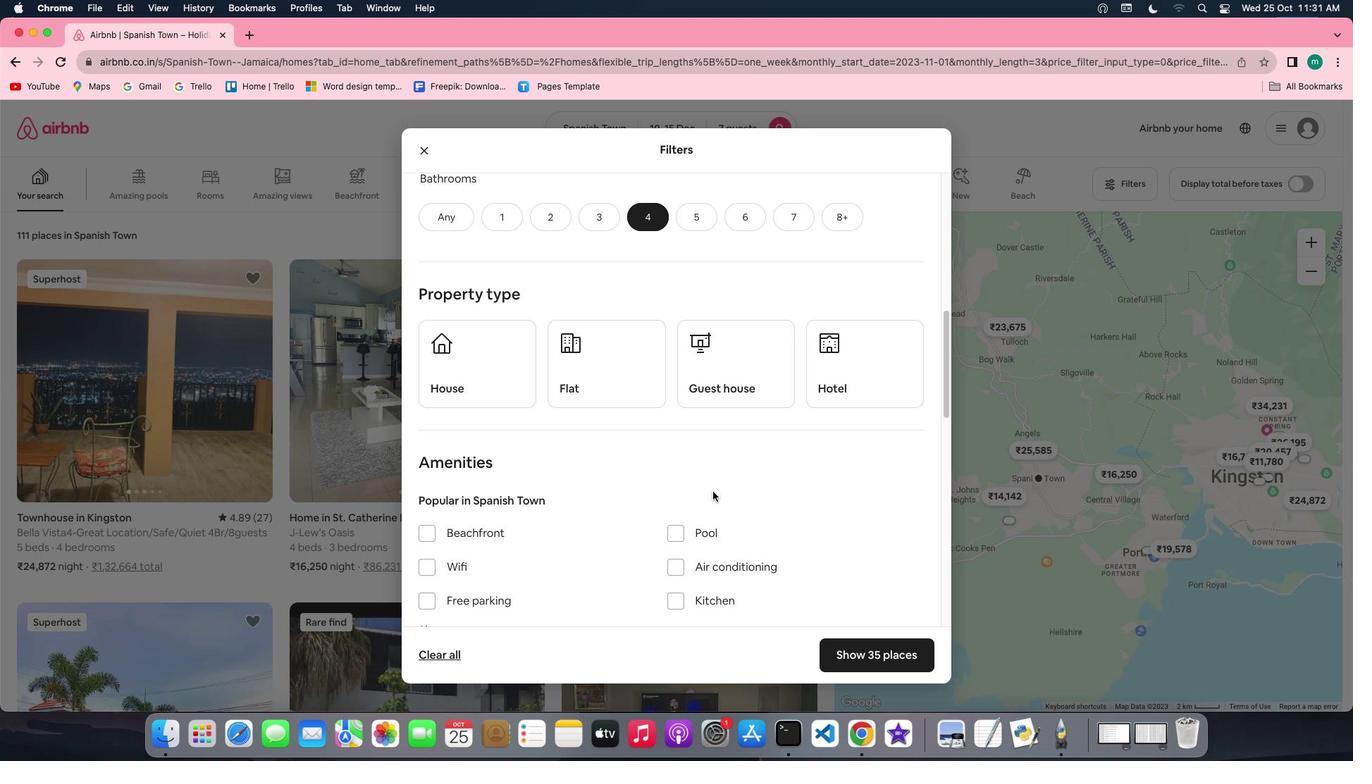 
Action: Mouse scrolled (712, 491) with delta (0, 0)
Screenshot: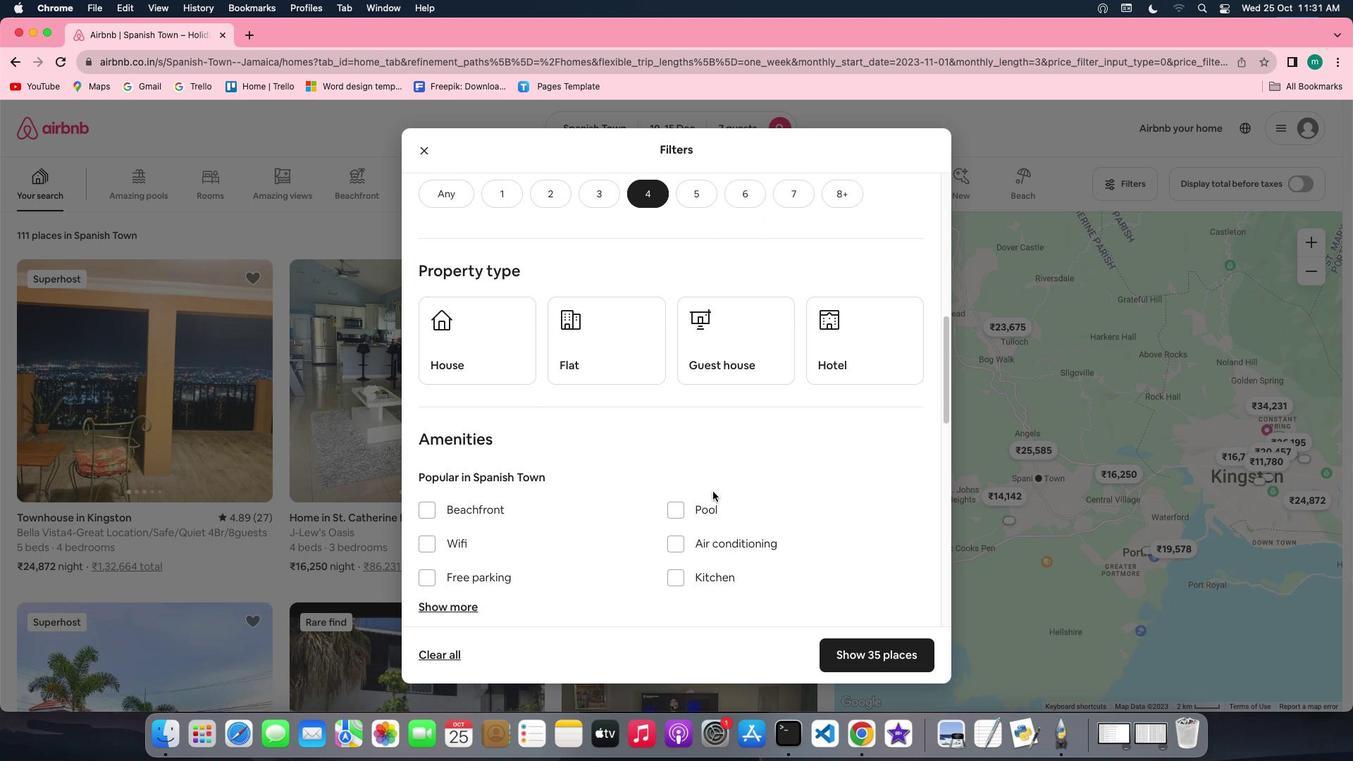 
Action: Mouse scrolled (712, 491) with delta (0, 0)
Screenshot: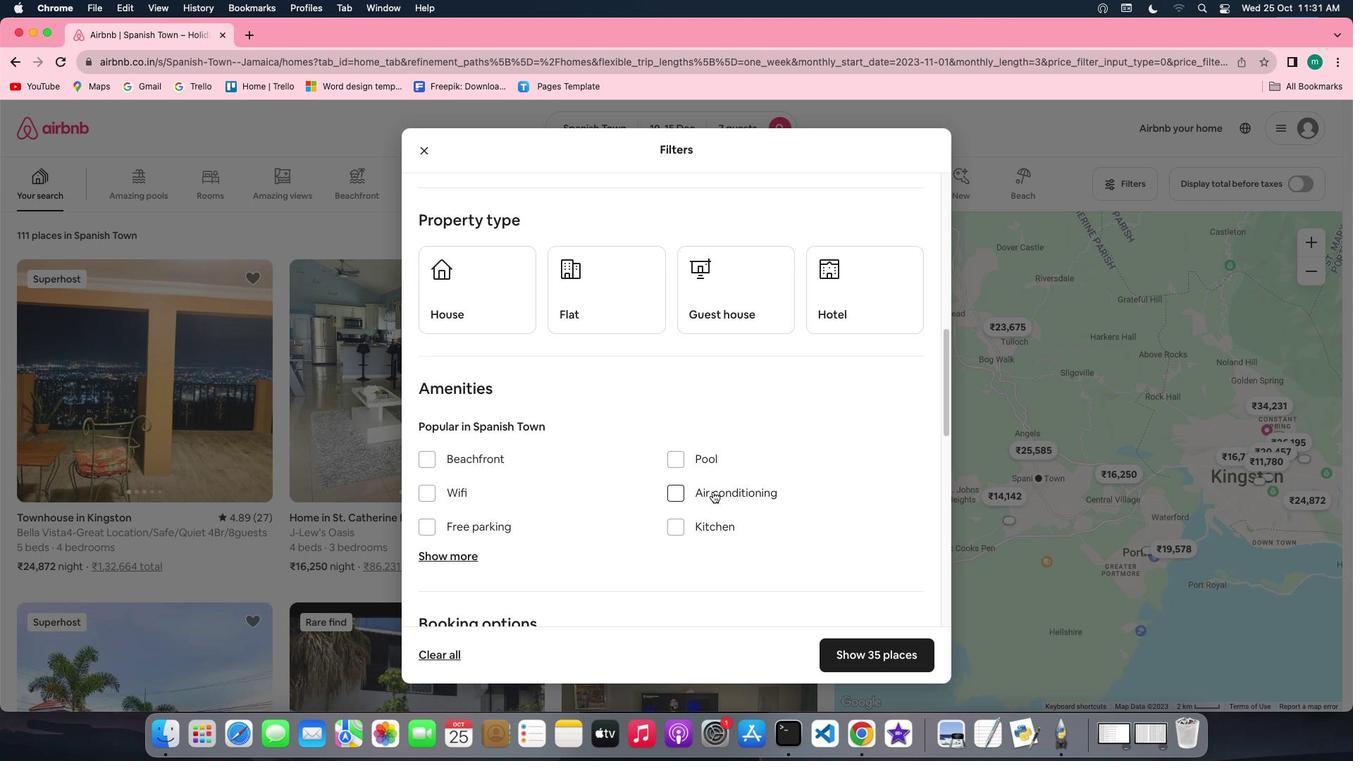
Action: Mouse scrolled (712, 491) with delta (0, 0)
Screenshot: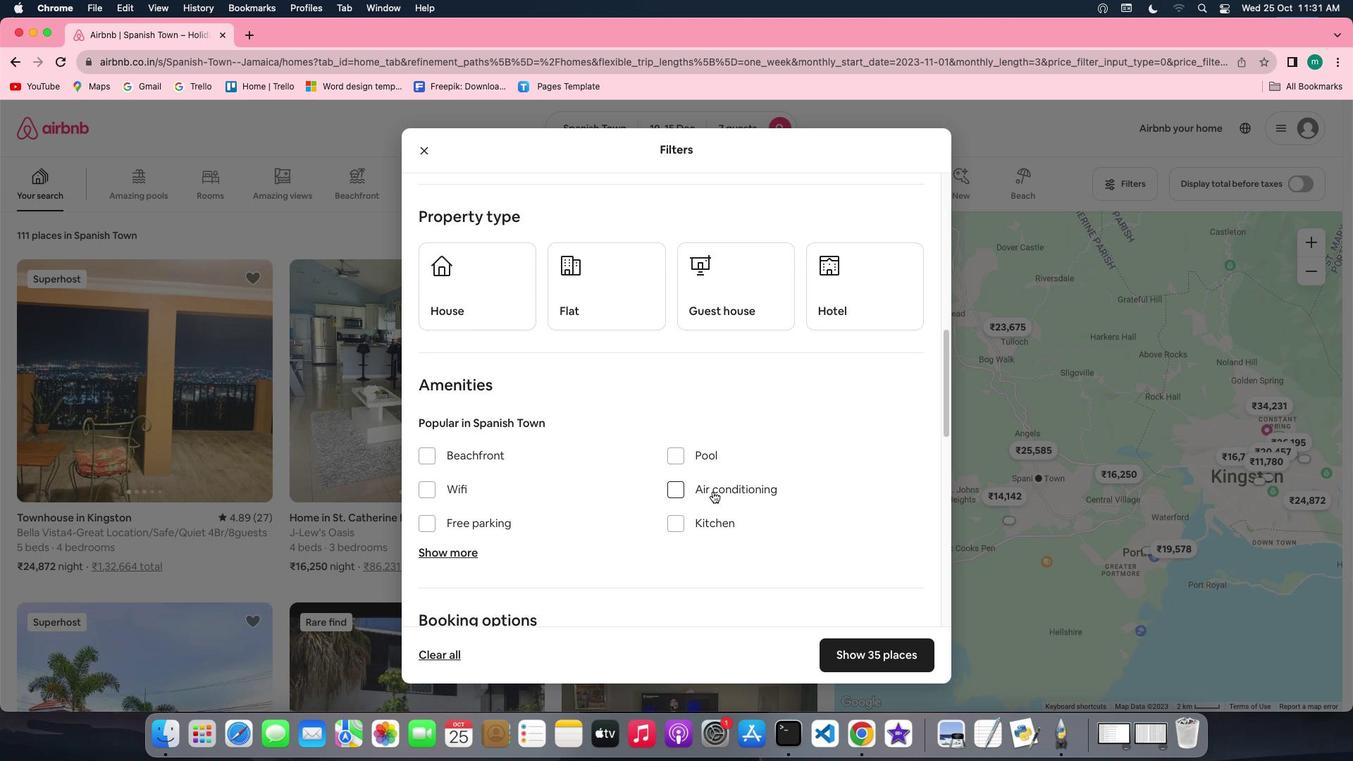 
Action: Mouse scrolled (712, 491) with delta (0, 0)
Screenshot: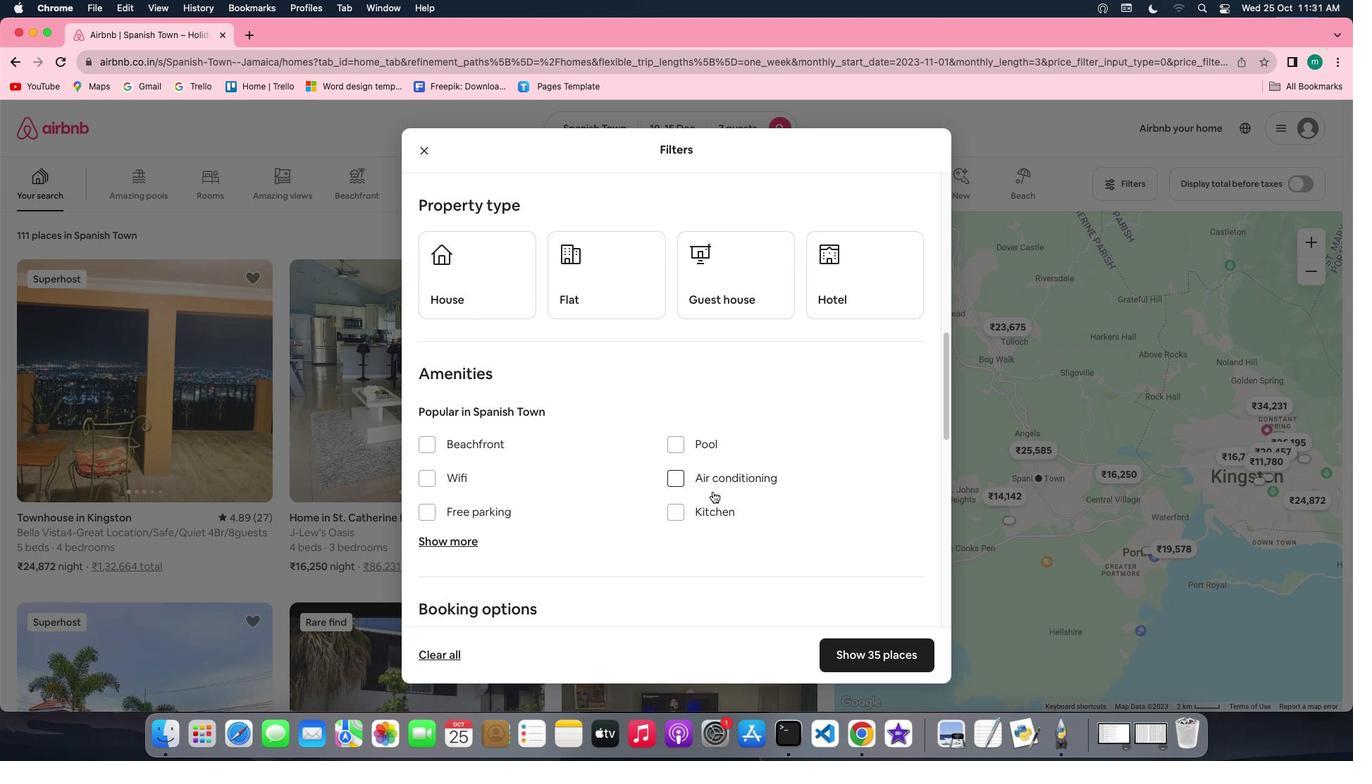 
Action: Mouse moved to (523, 253)
Screenshot: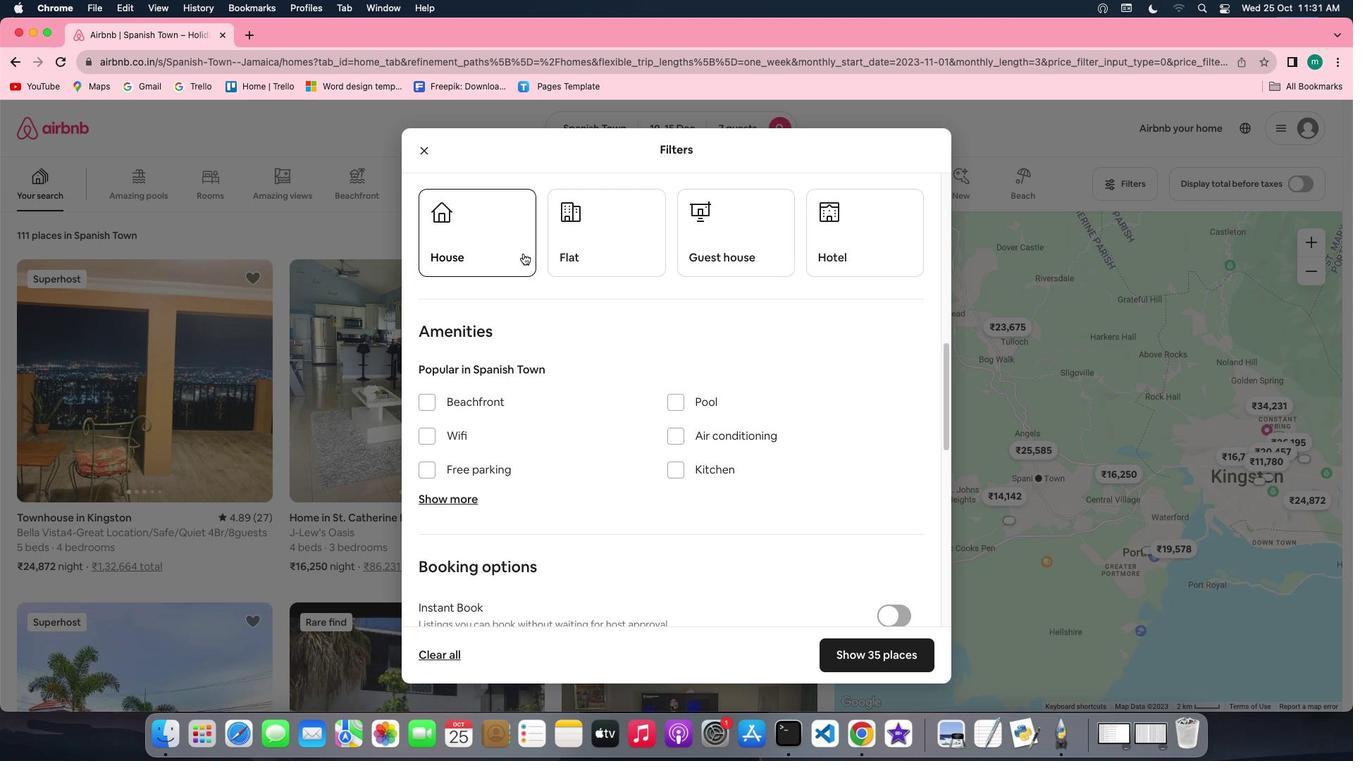 
Action: Mouse pressed left at (523, 253)
Screenshot: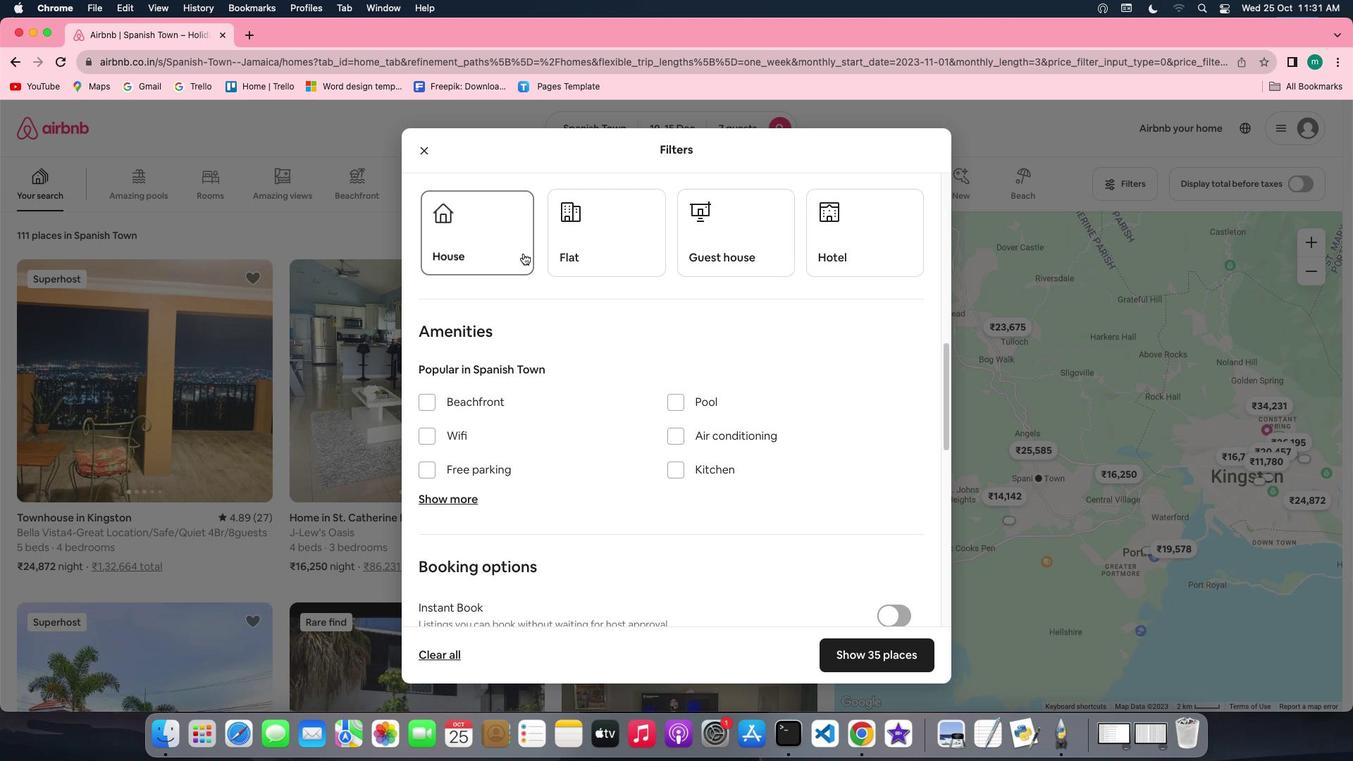 
Action: Mouse moved to (615, 368)
Screenshot: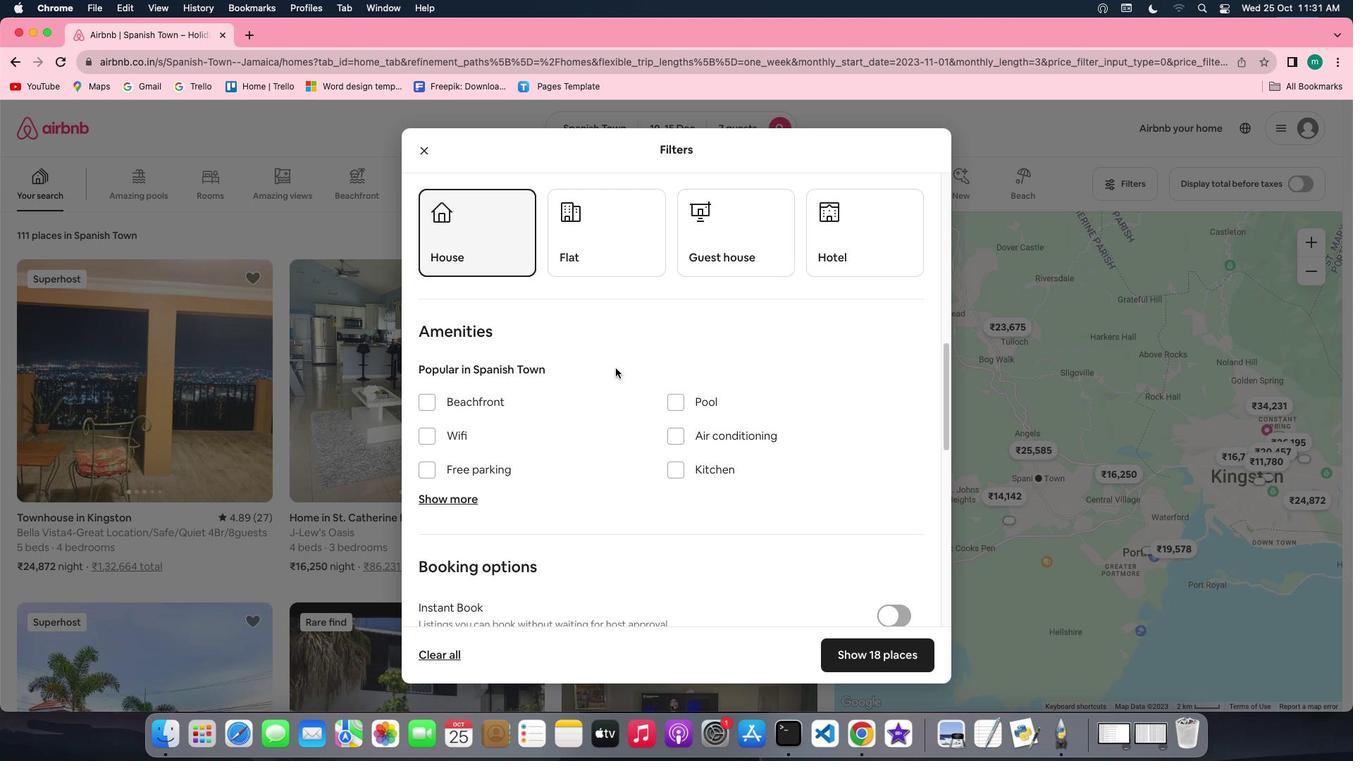 
Action: Mouse scrolled (615, 368) with delta (0, 0)
Screenshot: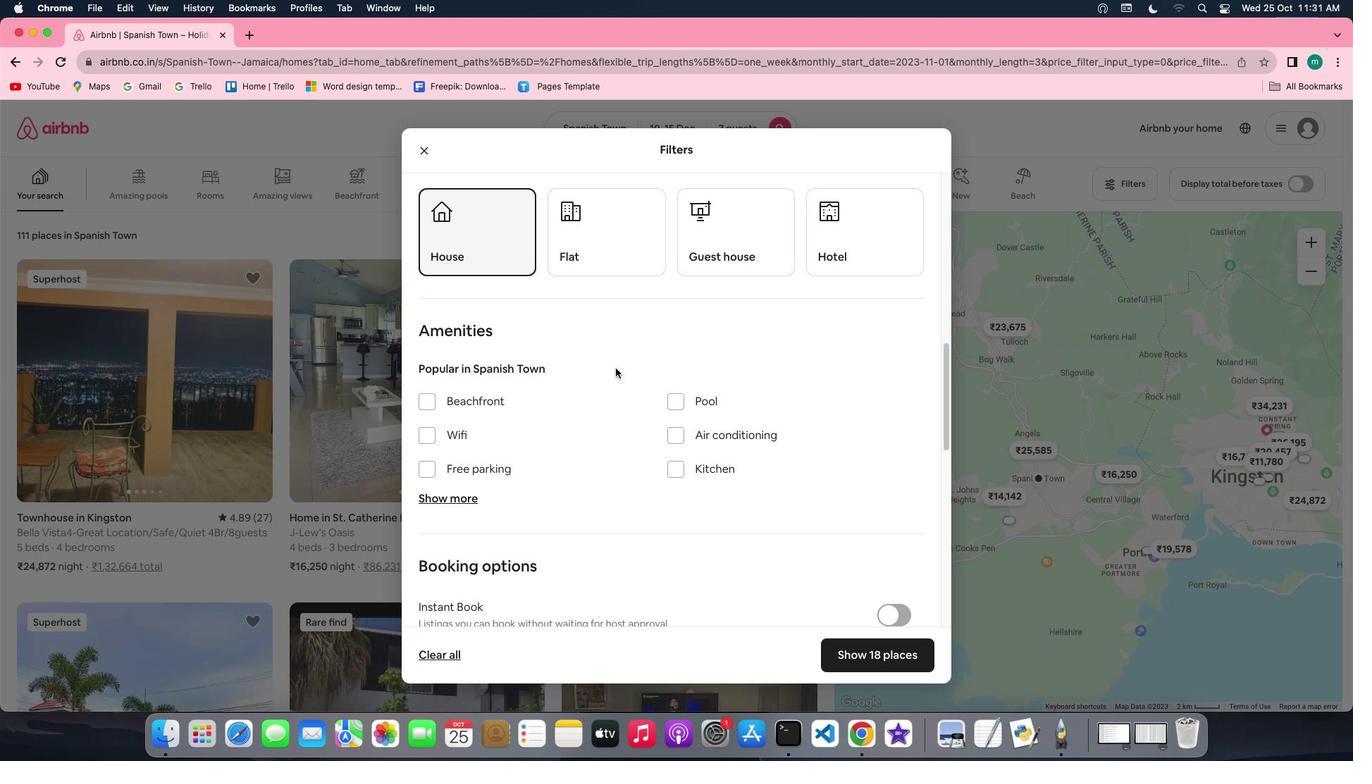 
Action: Mouse scrolled (615, 368) with delta (0, 0)
Screenshot: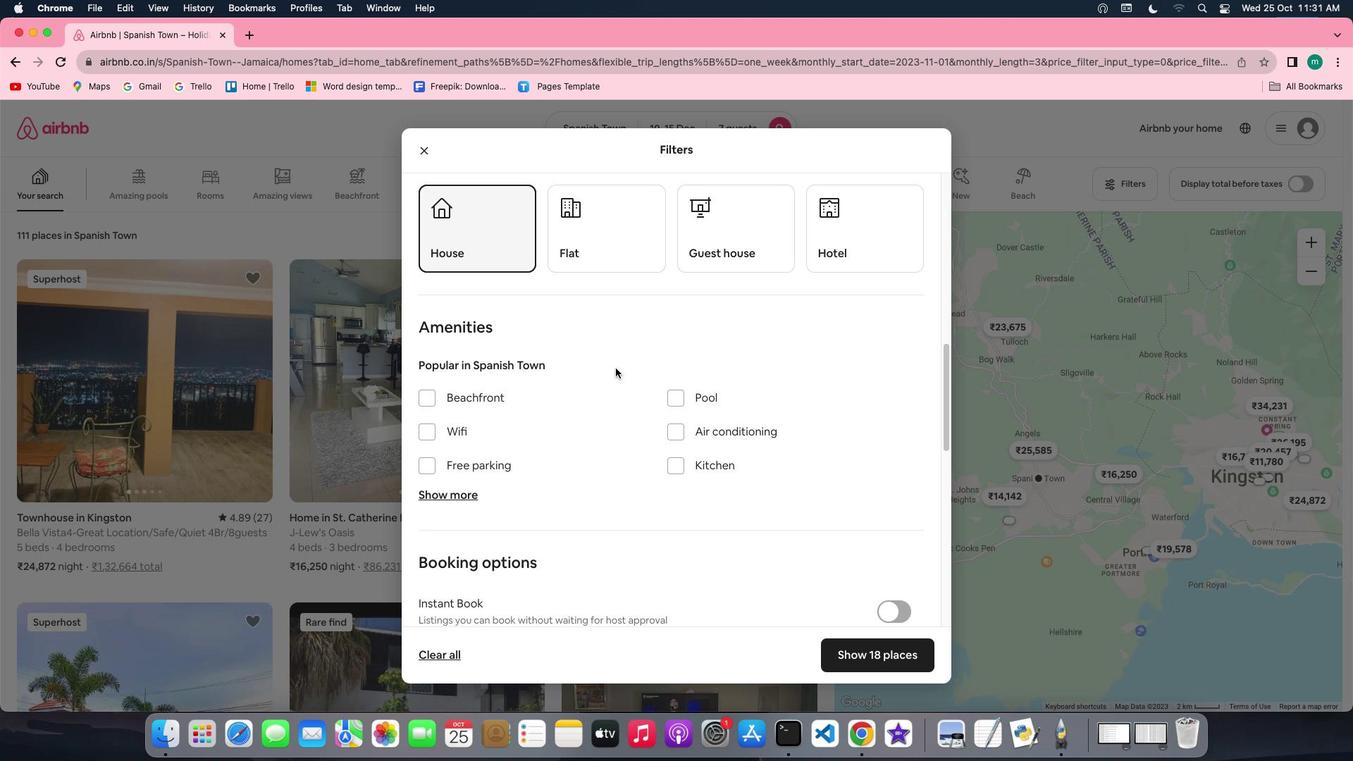 
Action: Mouse scrolled (615, 368) with delta (0, 0)
Screenshot: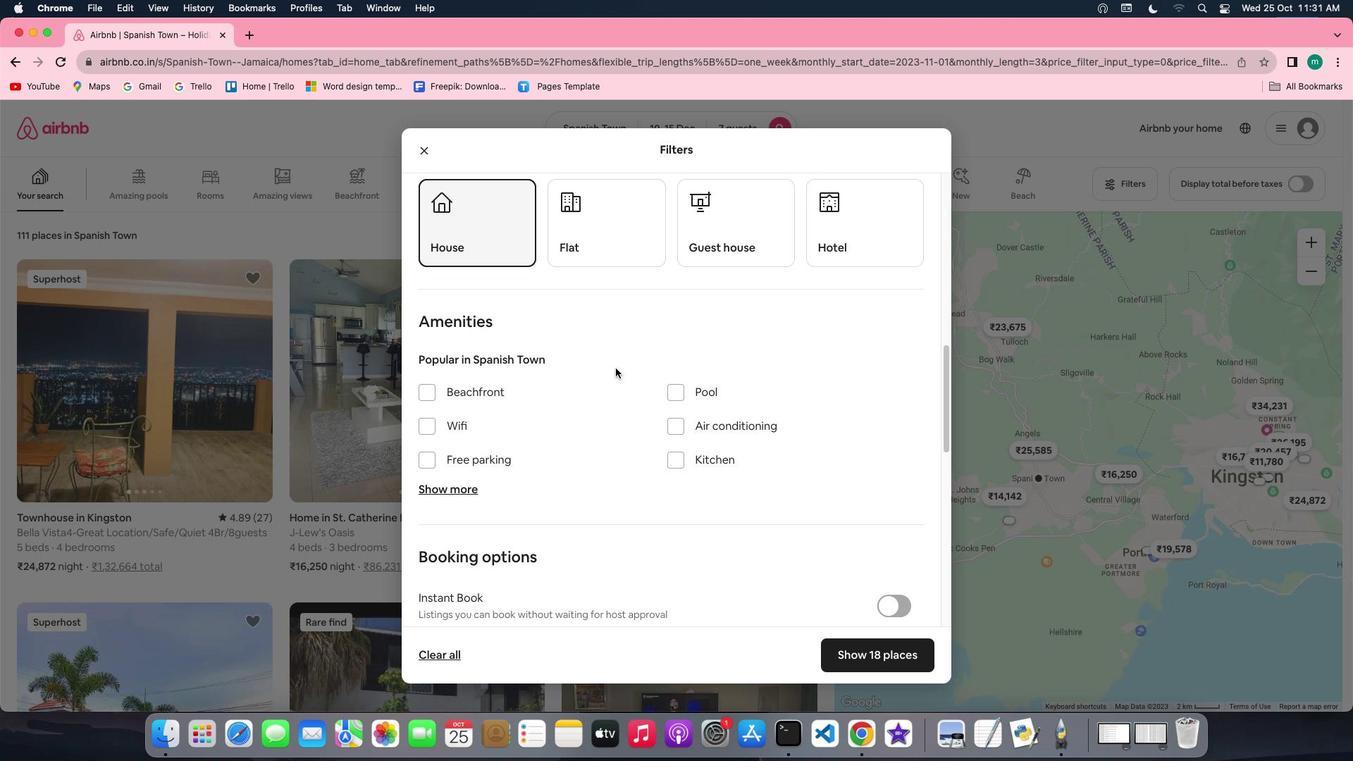 
Action: Mouse scrolled (615, 368) with delta (0, 0)
Screenshot: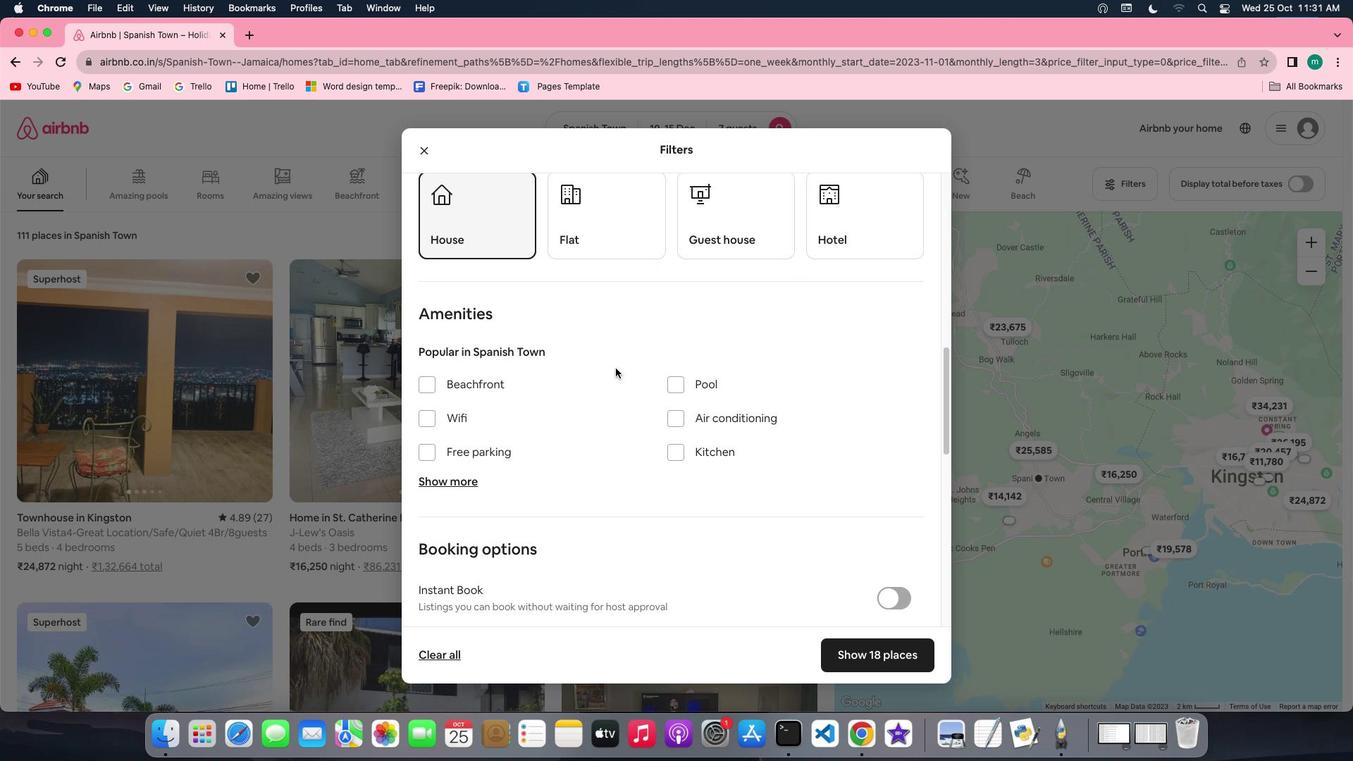 
Action: Mouse scrolled (615, 368) with delta (0, 0)
Screenshot: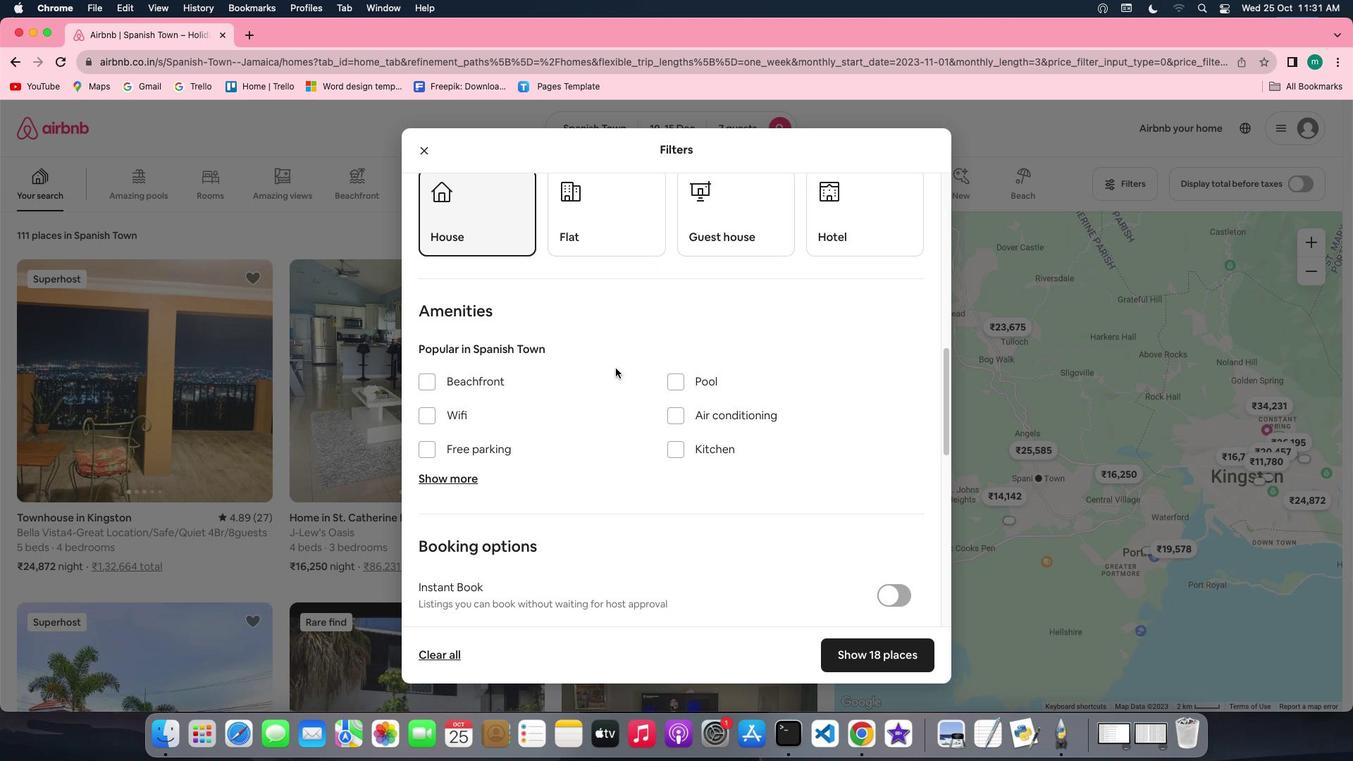 
Action: Mouse scrolled (615, 368) with delta (0, 0)
Screenshot: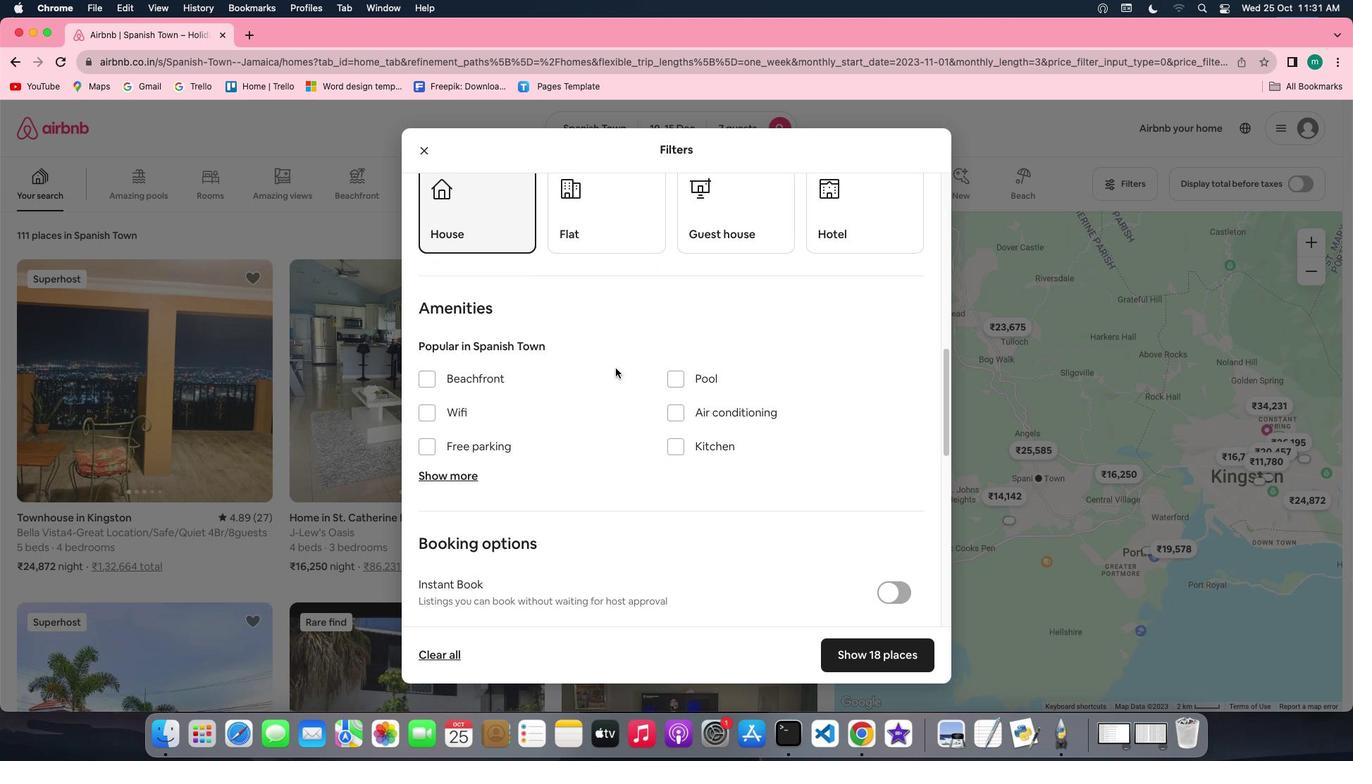 
Action: Mouse scrolled (615, 368) with delta (0, 0)
Screenshot: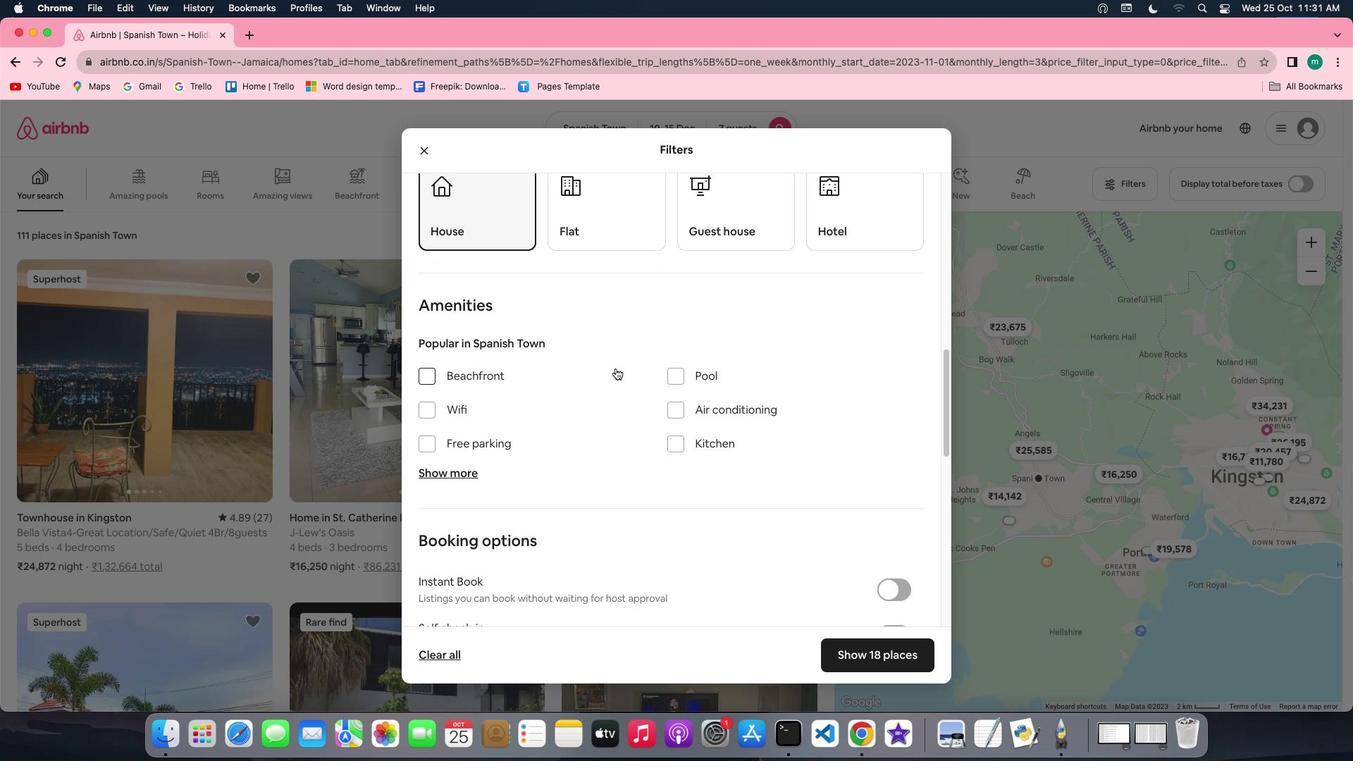 
Action: Mouse scrolled (615, 368) with delta (0, 0)
Screenshot: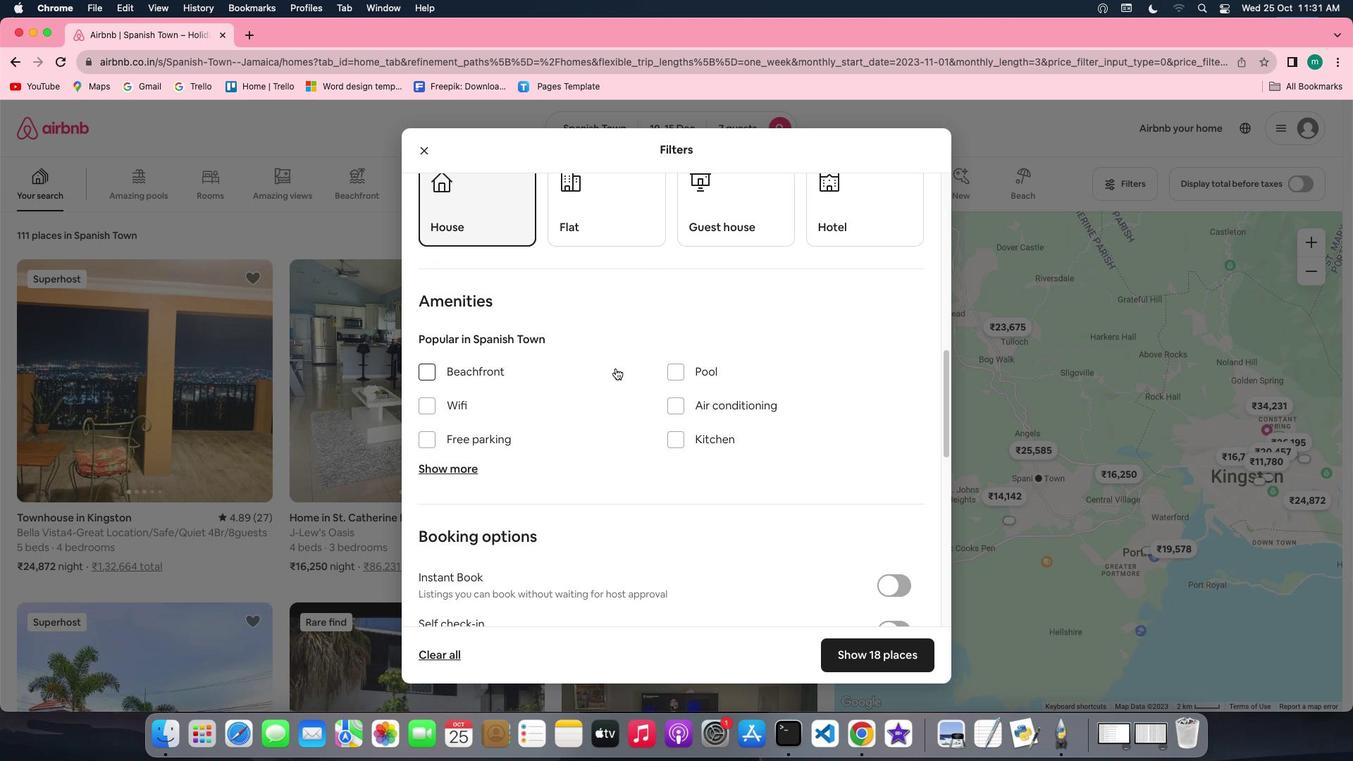
Action: Mouse scrolled (615, 368) with delta (0, 0)
Screenshot: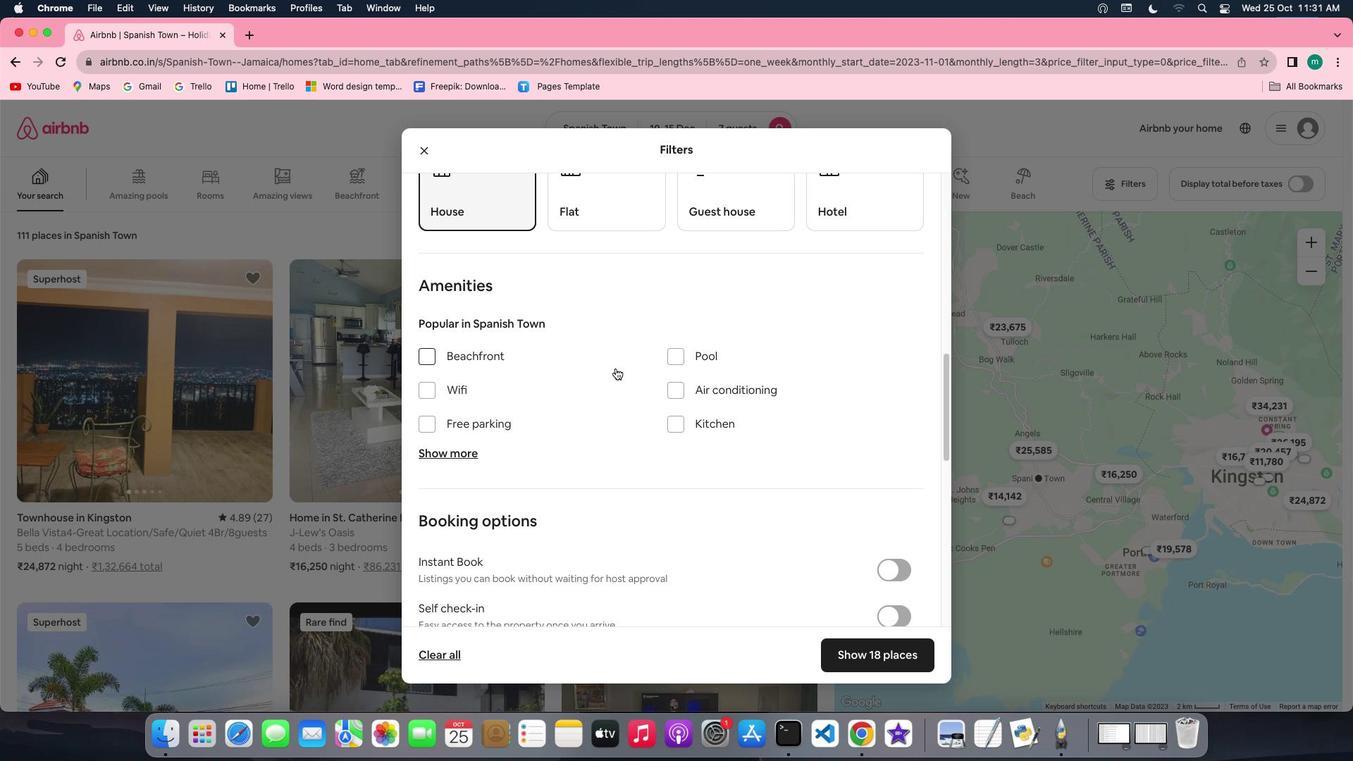 
Action: Mouse scrolled (615, 368) with delta (0, 0)
Screenshot: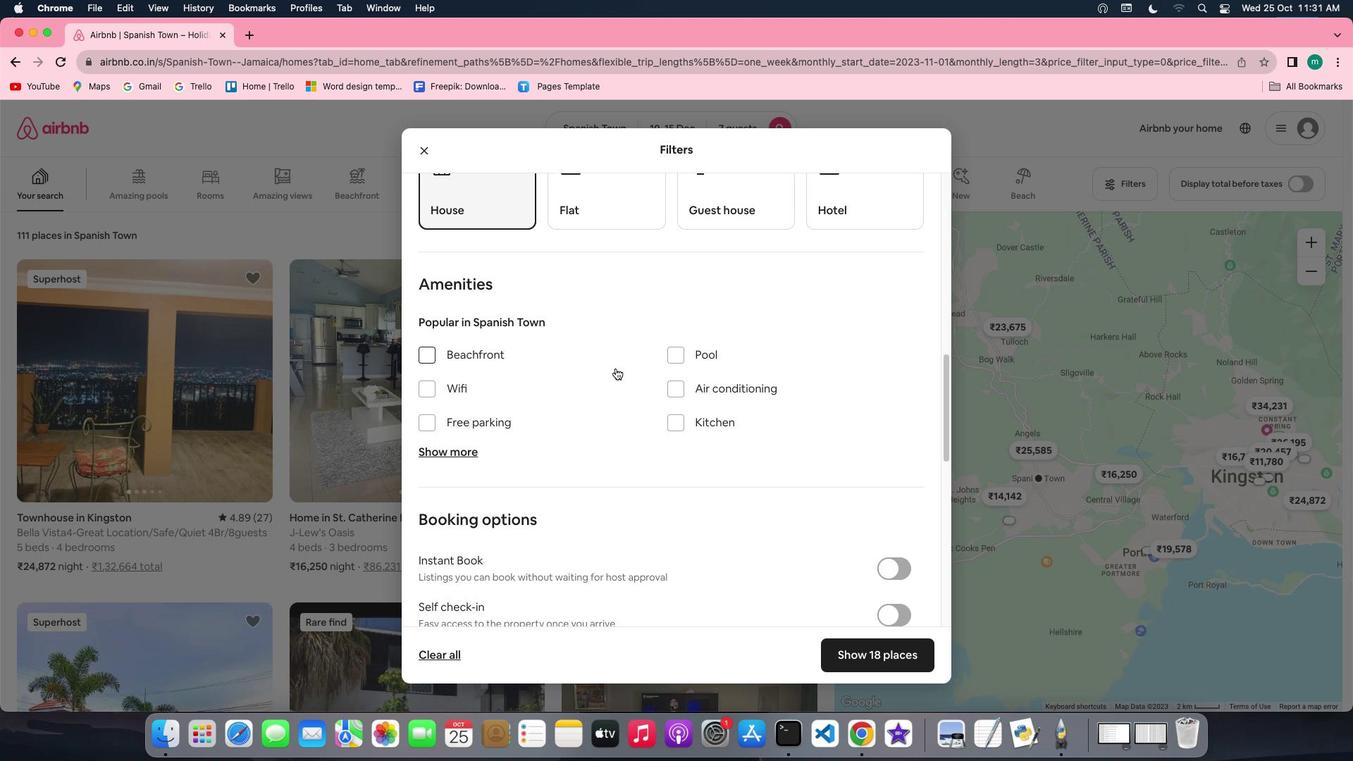 
Action: Mouse scrolled (615, 368) with delta (0, 0)
Screenshot: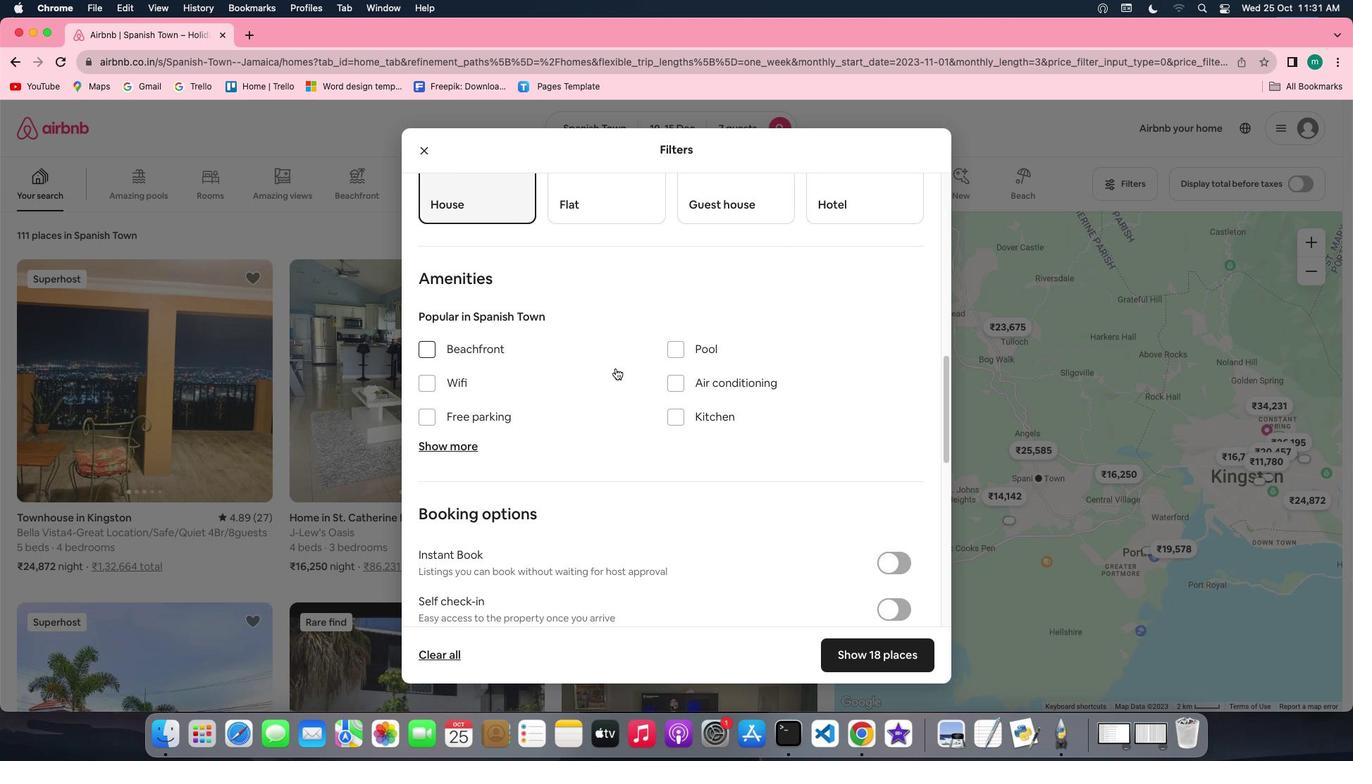 
Action: Mouse scrolled (615, 368) with delta (0, 0)
Screenshot: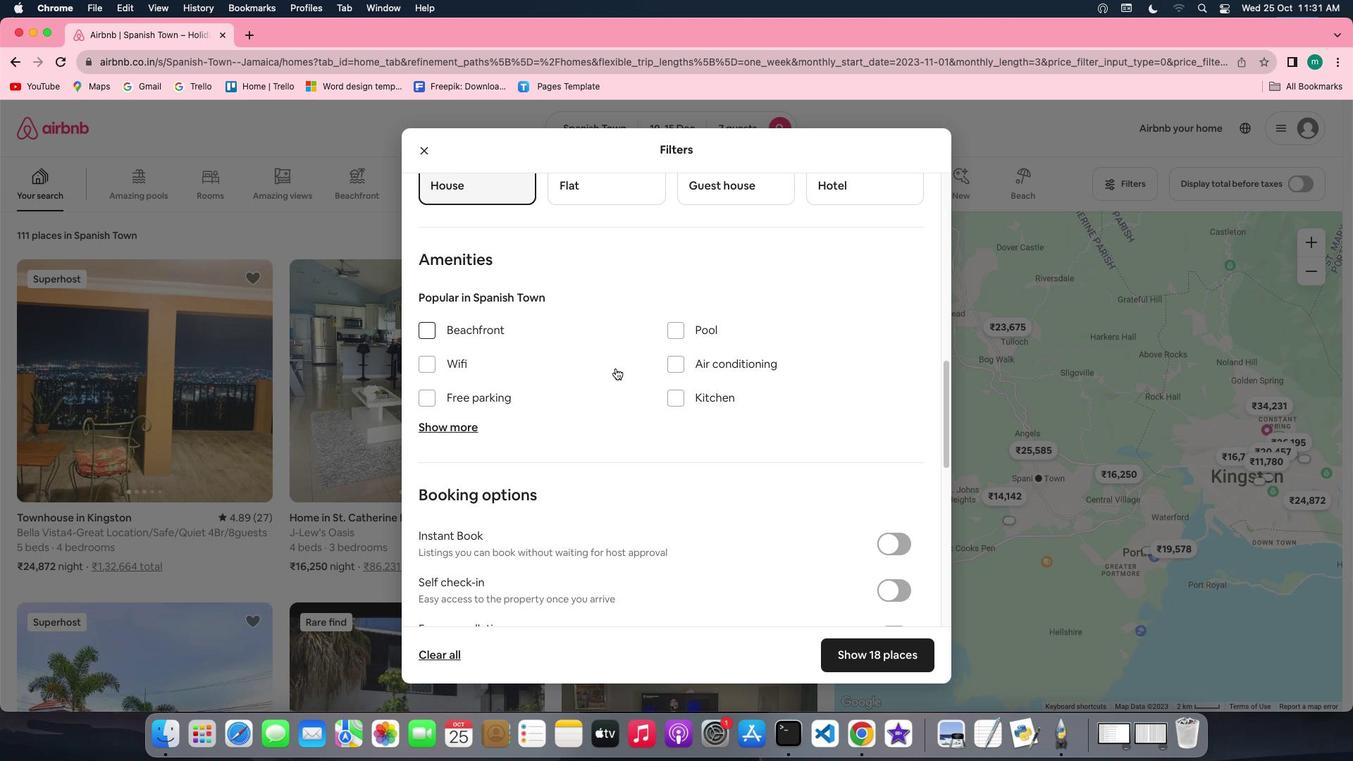 
Action: Mouse moved to (453, 321)
Screenshot: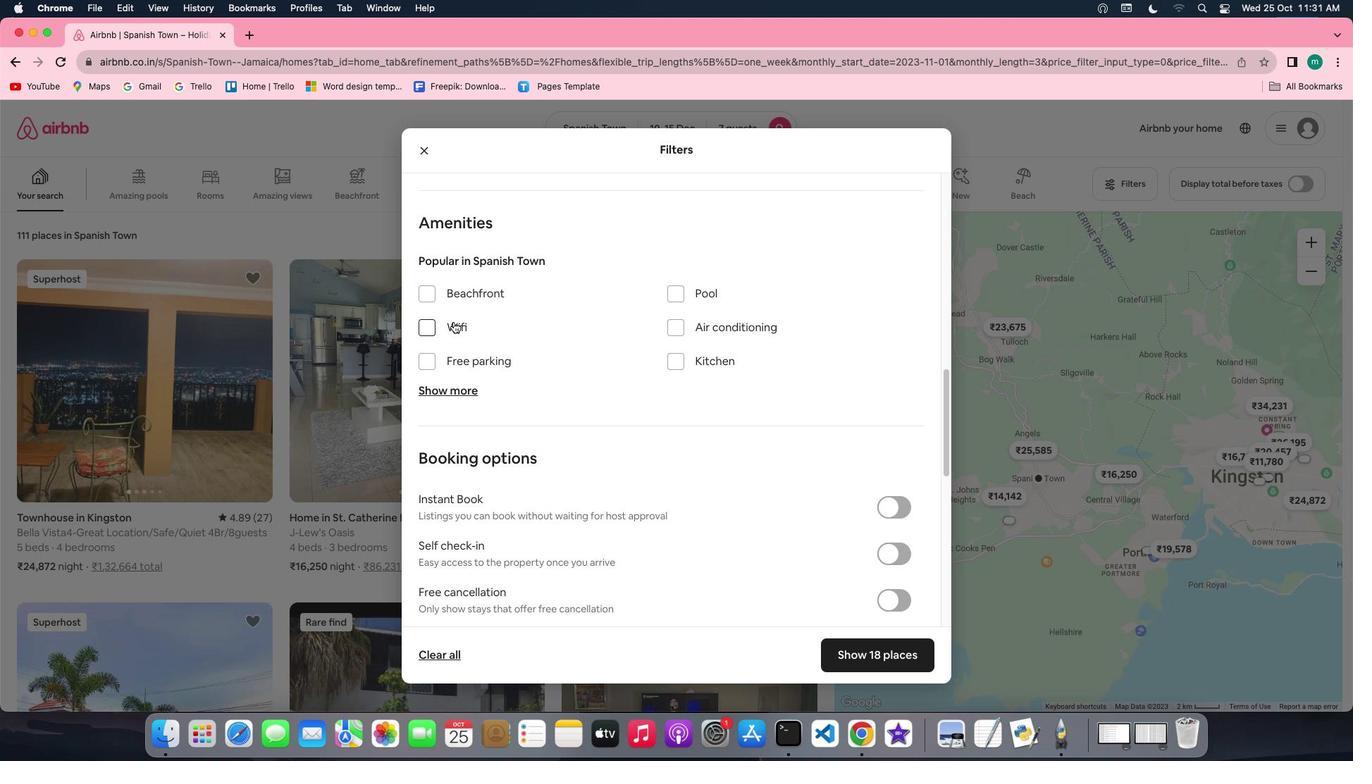 
Action: Mouse pressed left at (453, 321)
Screenshot: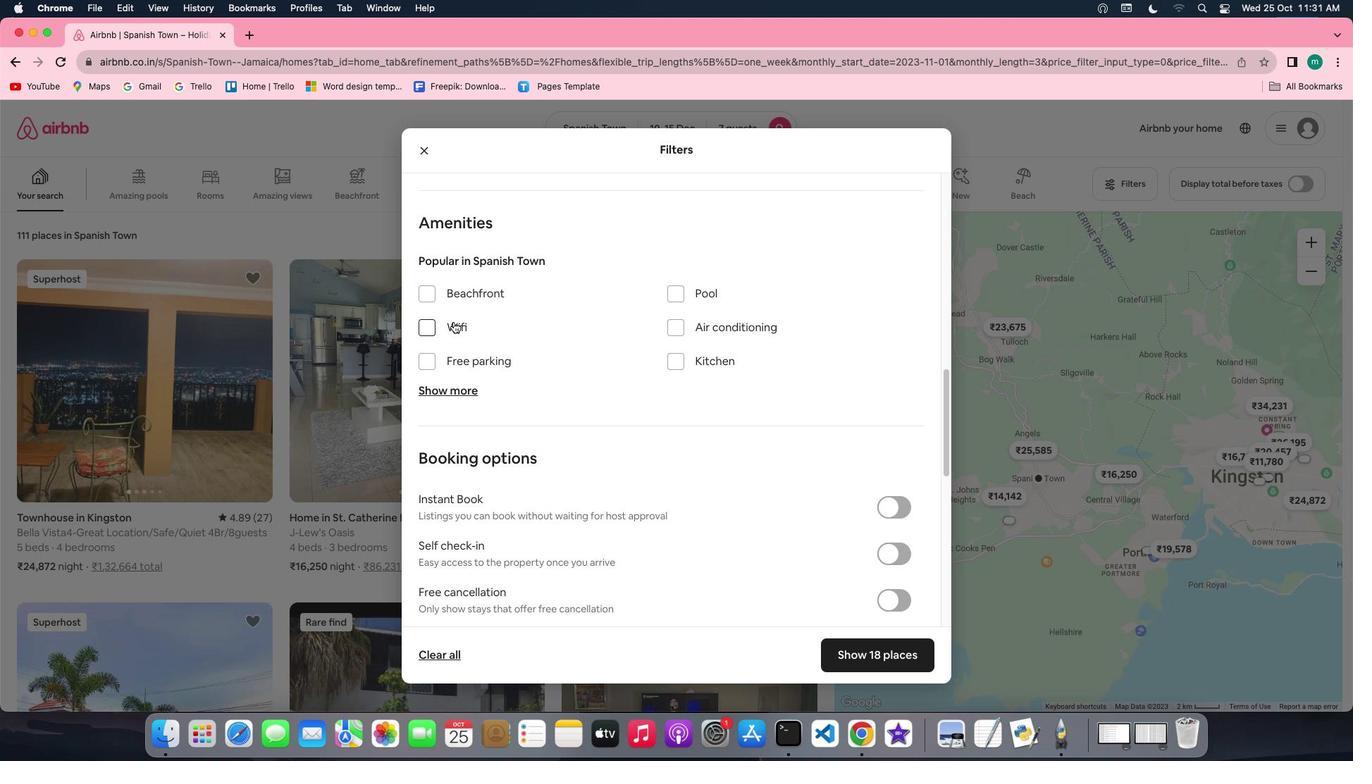 
Action: Mouse moved to (579, 384)
Screenshot: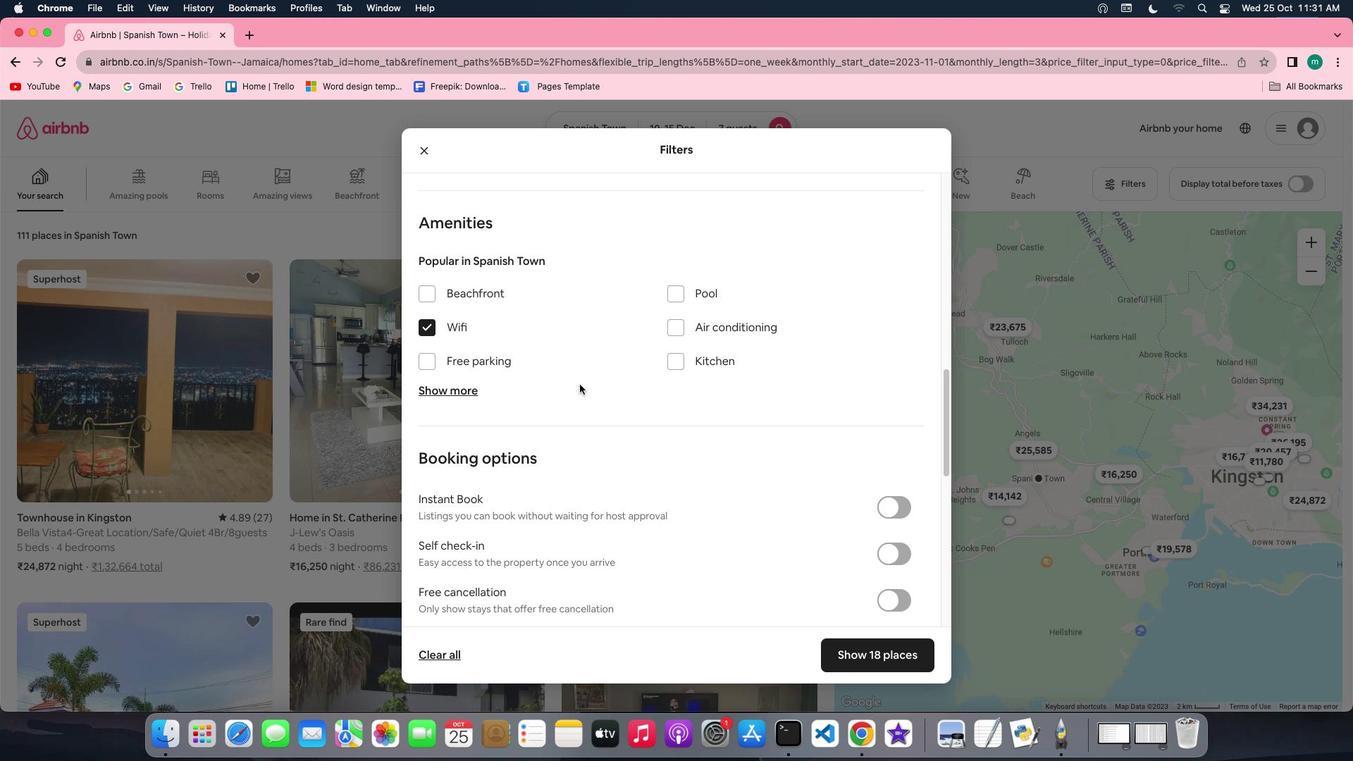 
Action: Mouse scrolled (579, 384) with delta (0, 0)
Screenshot: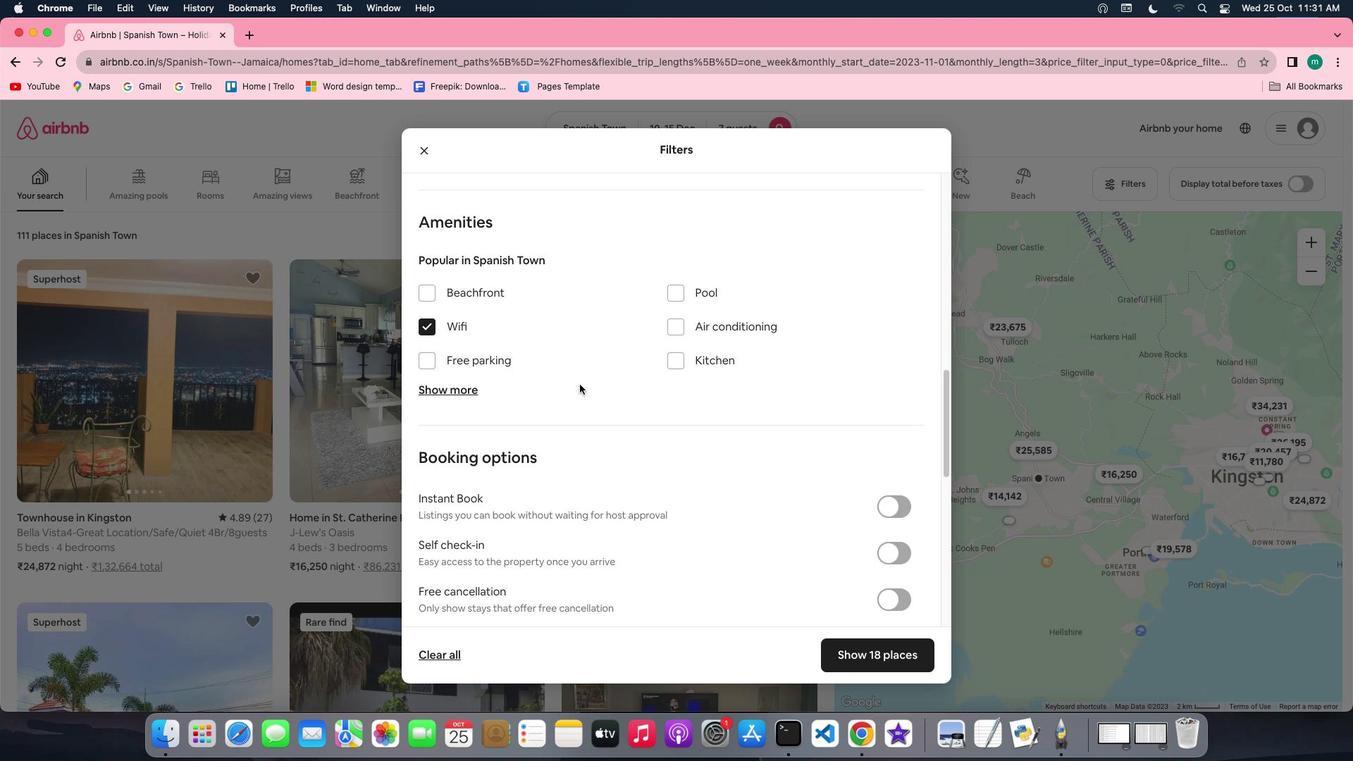 
Action: Mouse scrolled (579, 384) with delta (0, 0)
Screenshot: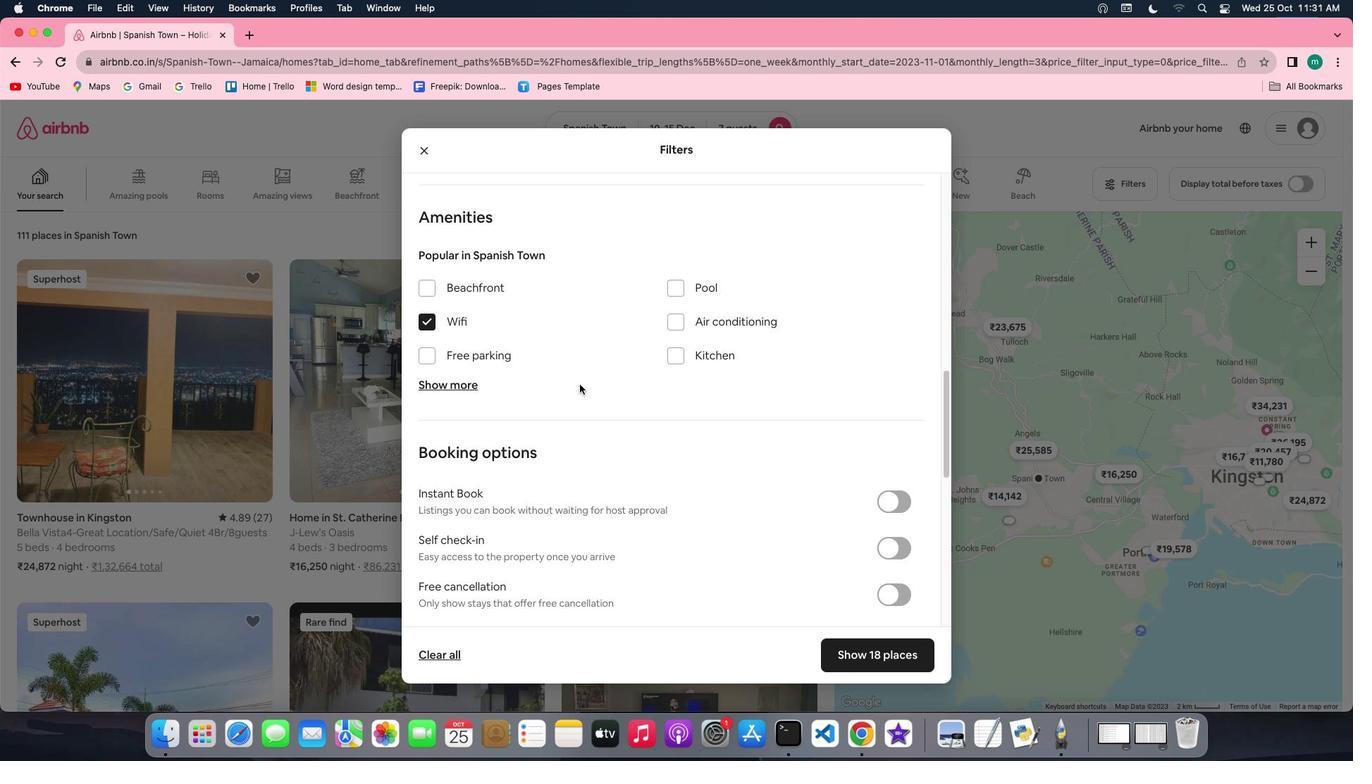 
Action: Mouse scrolled (579, 384) with delta (0, 0)
Screenshot: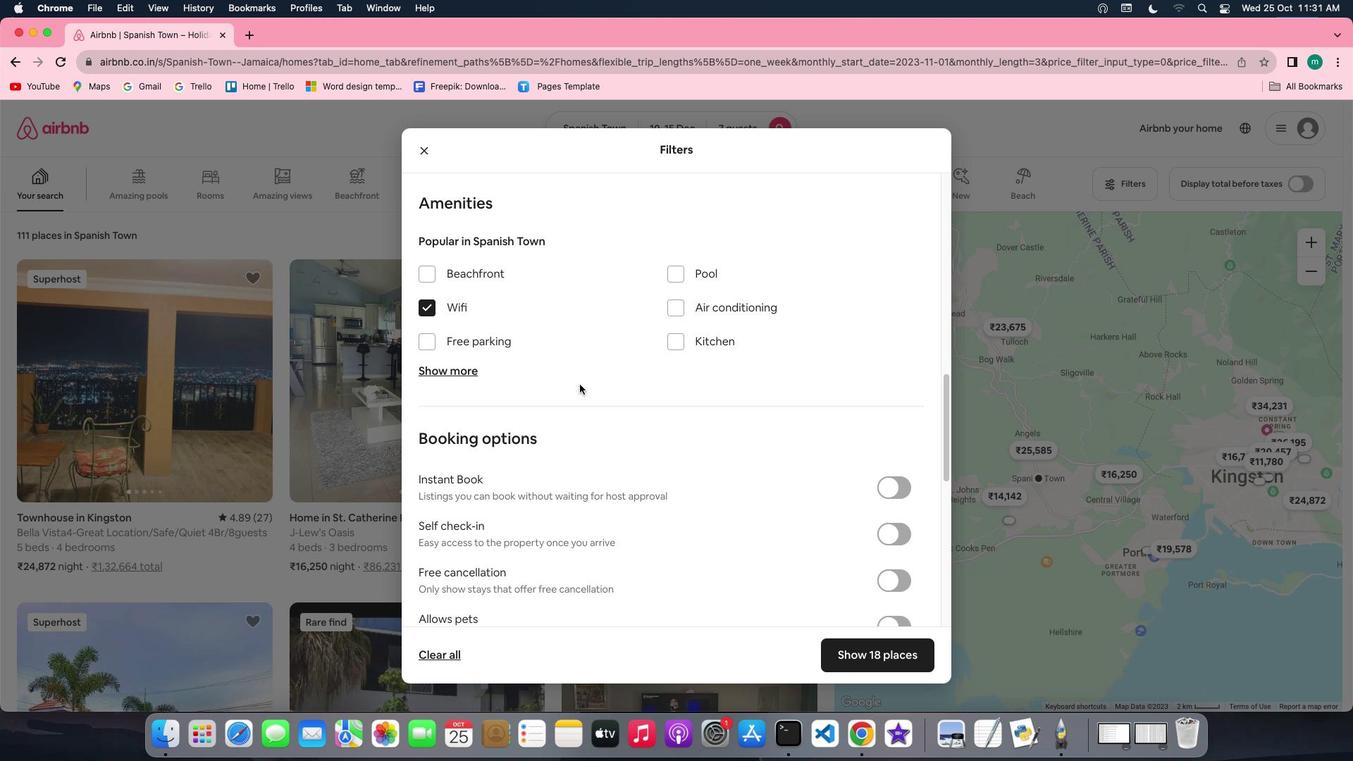 
Action: Mouse scrolled (579, 384) with delta (0, 0)
Screenshot: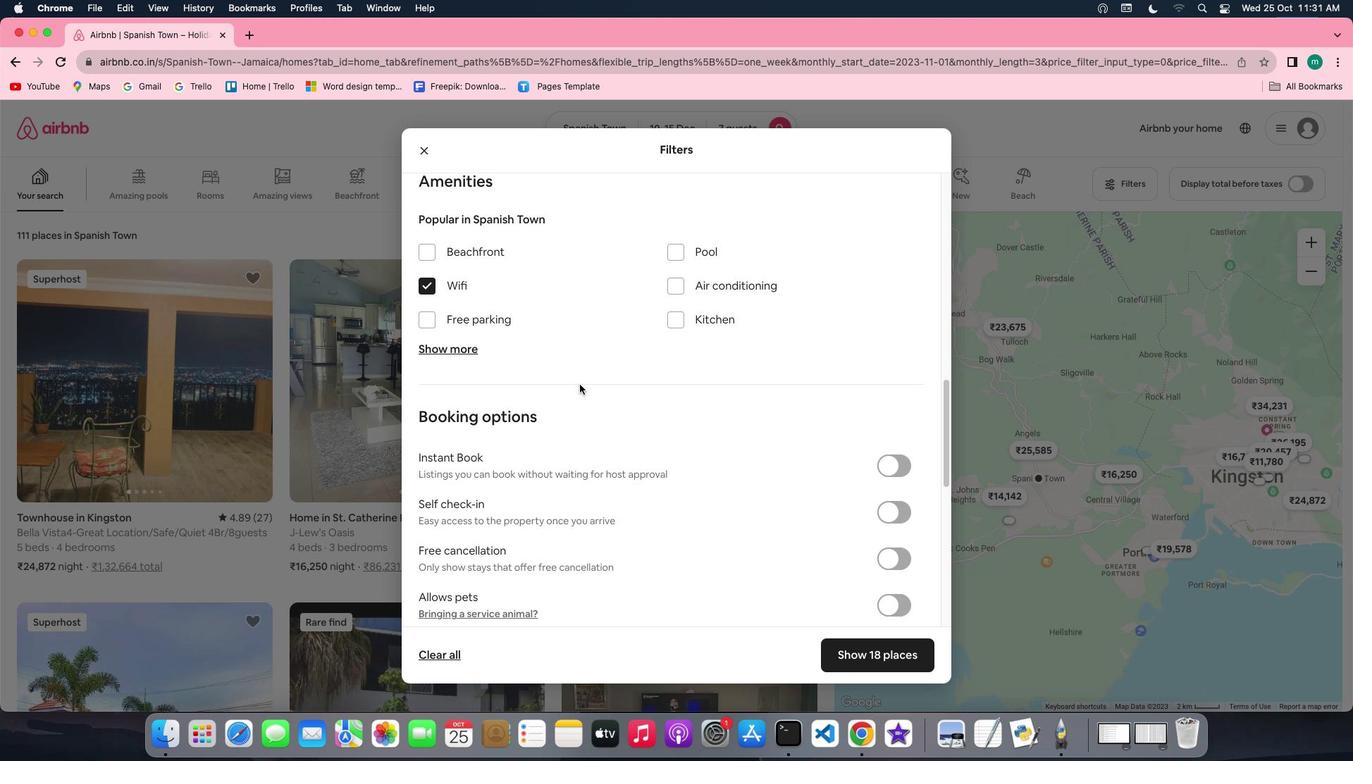
Action: Mouse scrolled (579, 384) with delta (0, 0)
Screenshot: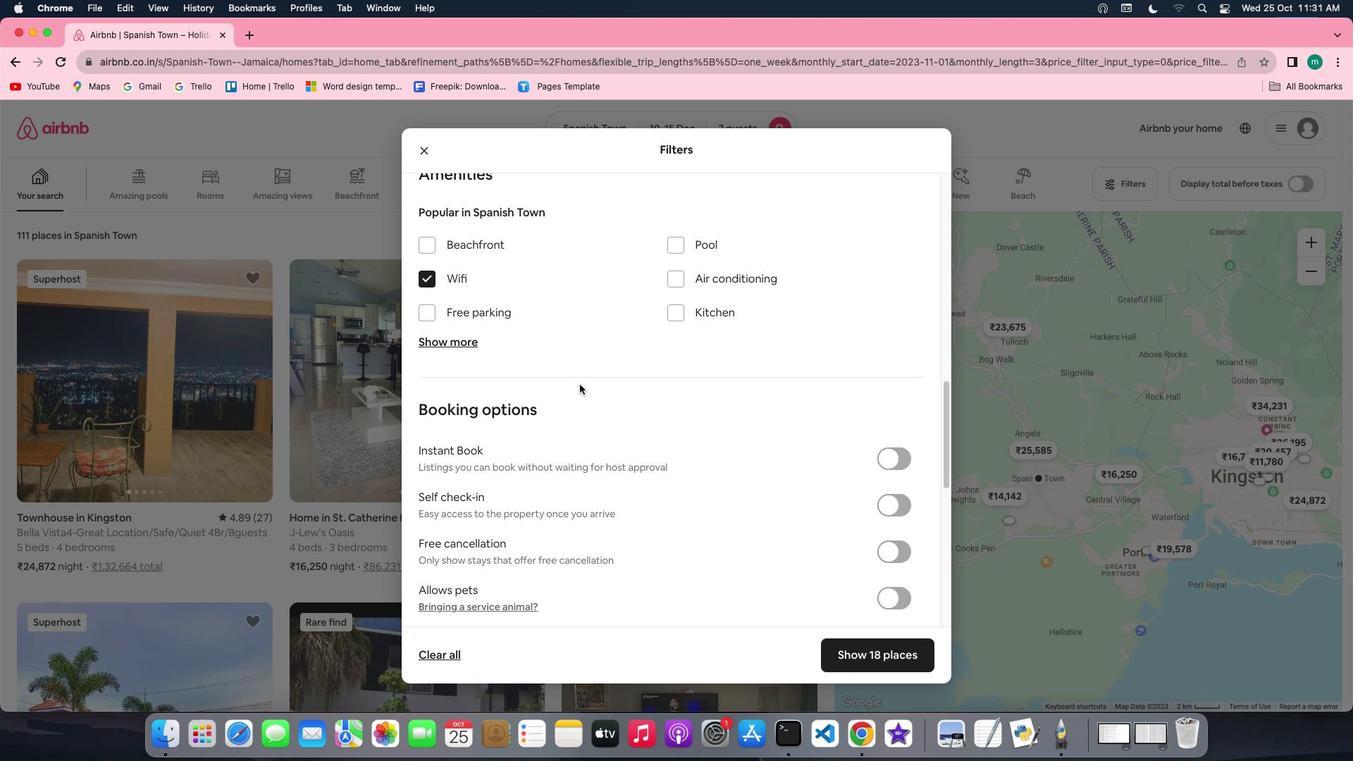 
Action: Mouse scrolled (579, 384) with delta (0, 0)
Screenshot: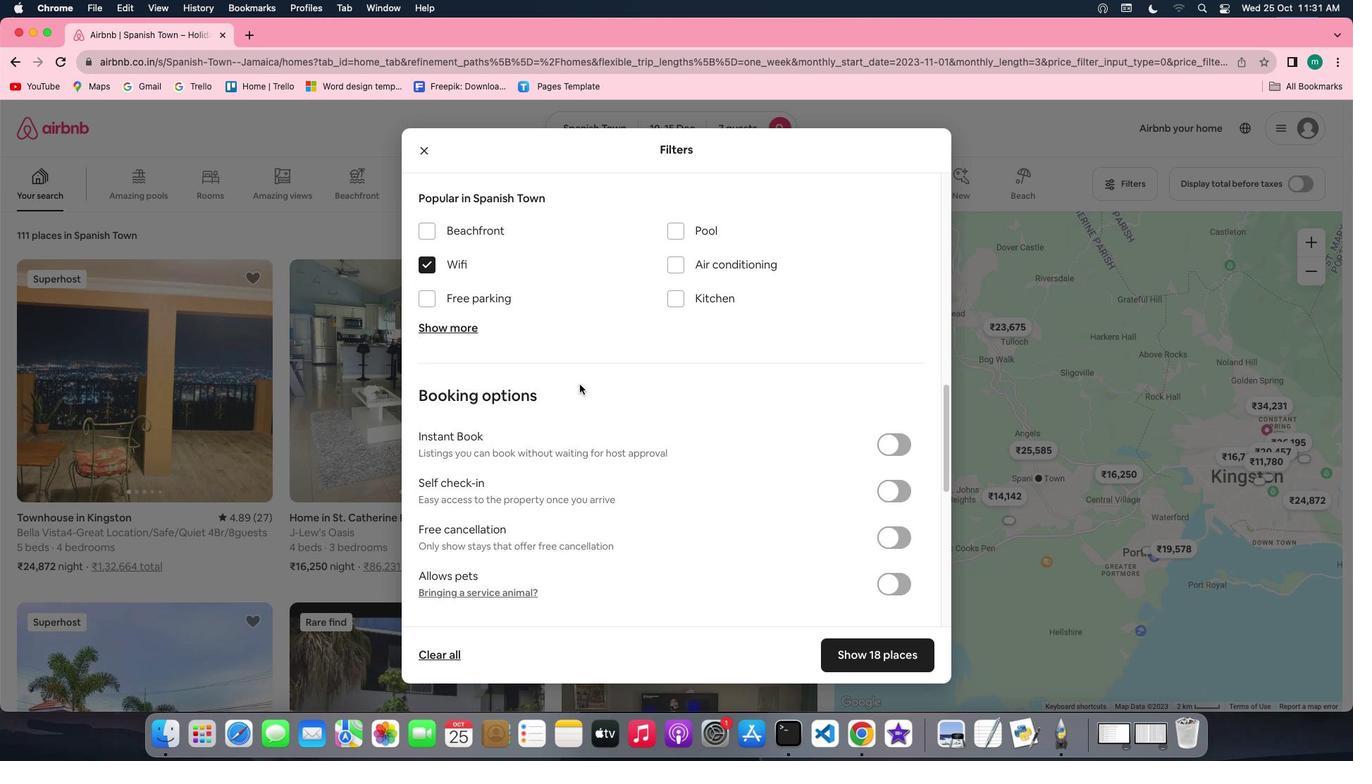 
Action: Mouse moved to (425, 295)
Screenshot: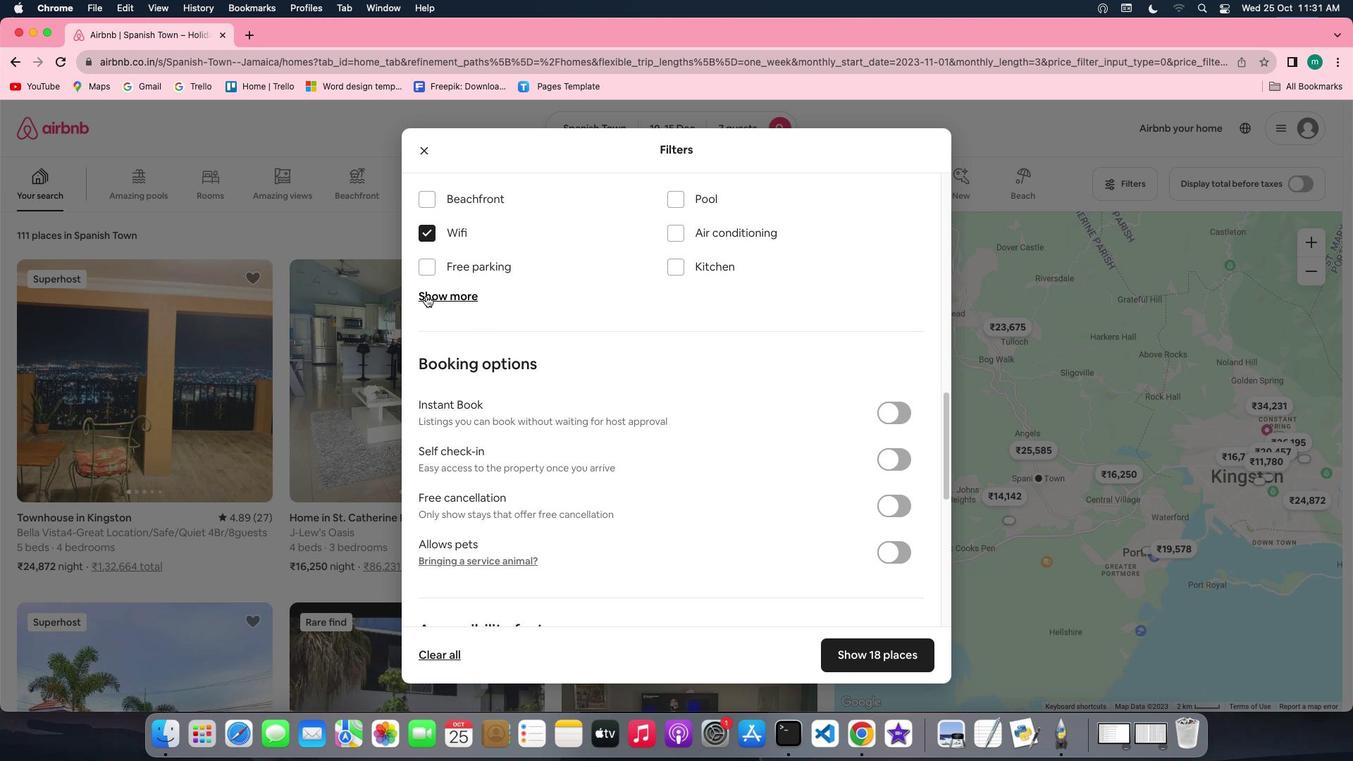 
Action: Mouse pressed left at (425, 295)
Screenshot: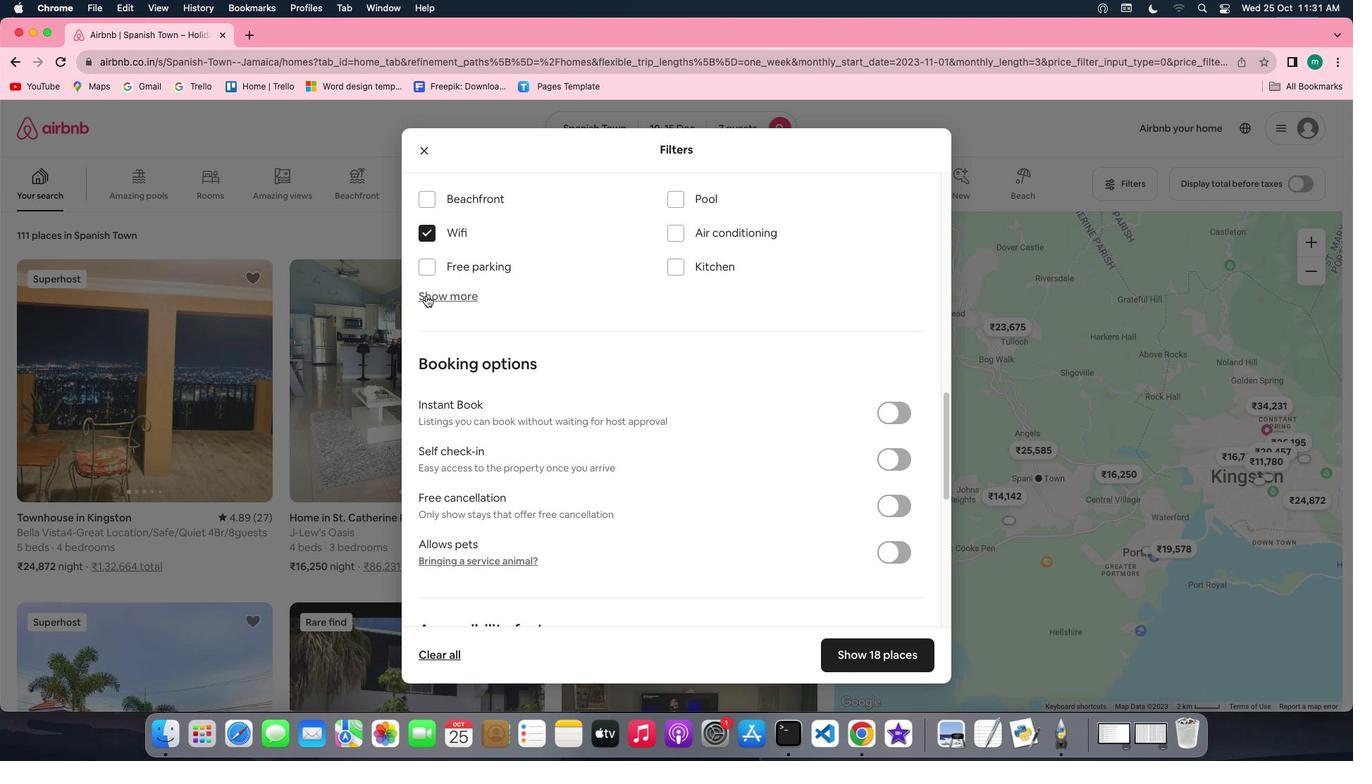 
Action: Mouse moved to (563, 365)
Screenshot: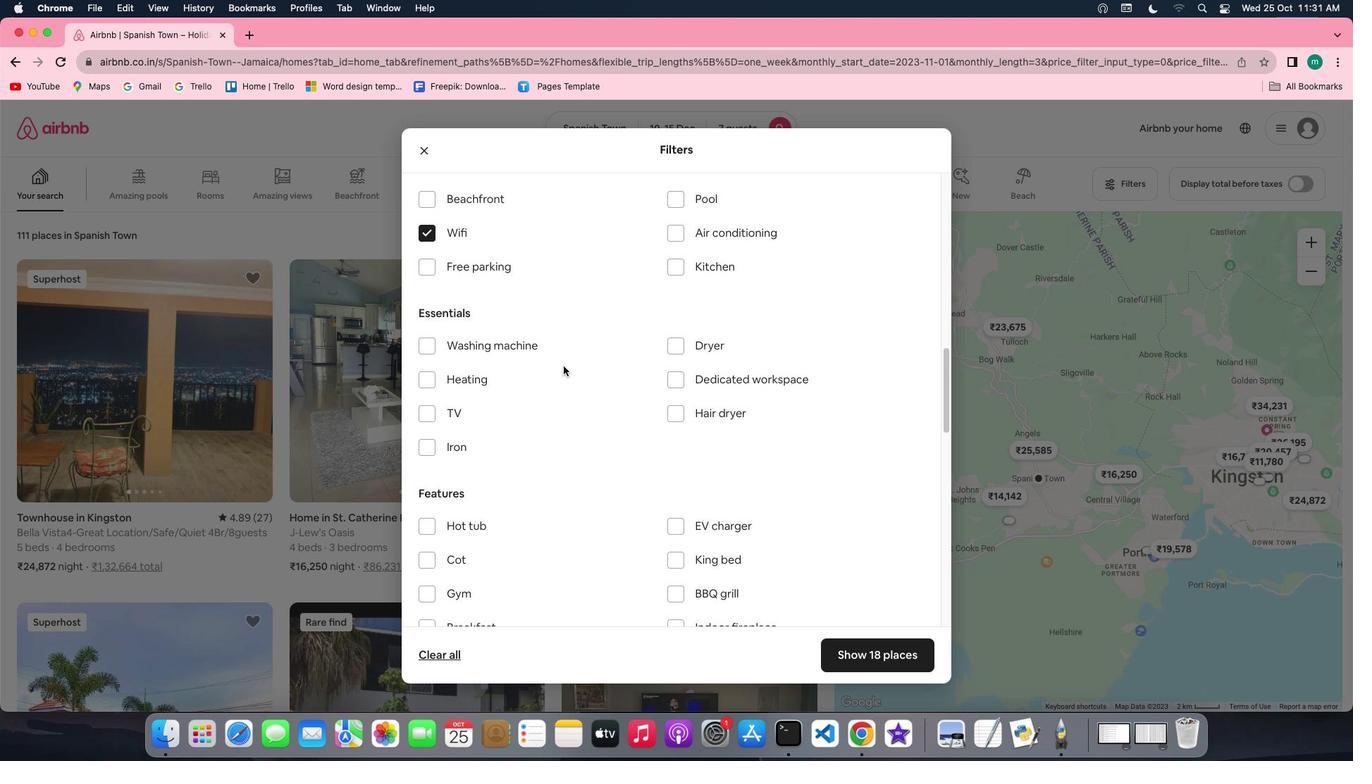 
Action: Mouse scrolled (563, 365) with delta (0, 0)
Screenshot: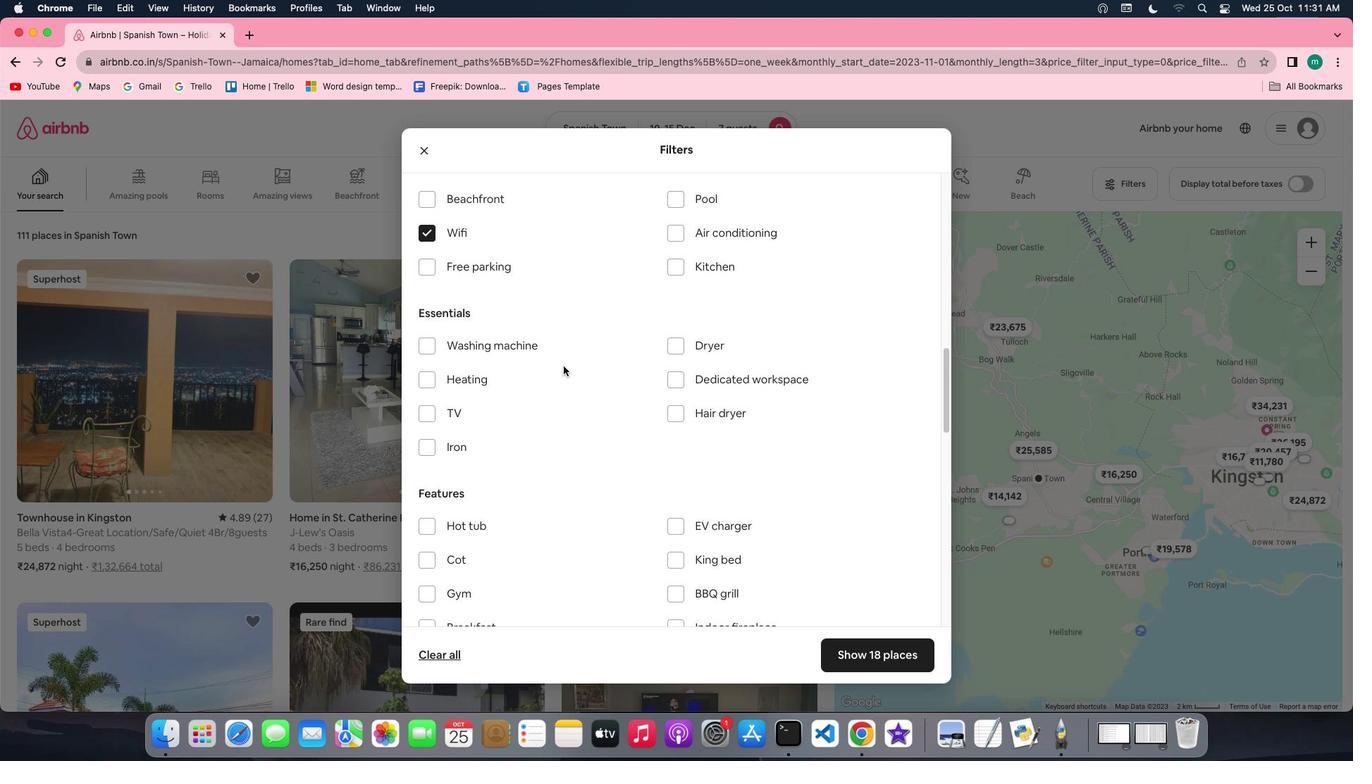 
Action: Mouse scrolled (563, 365) with delta (0, 0)
Screenshot: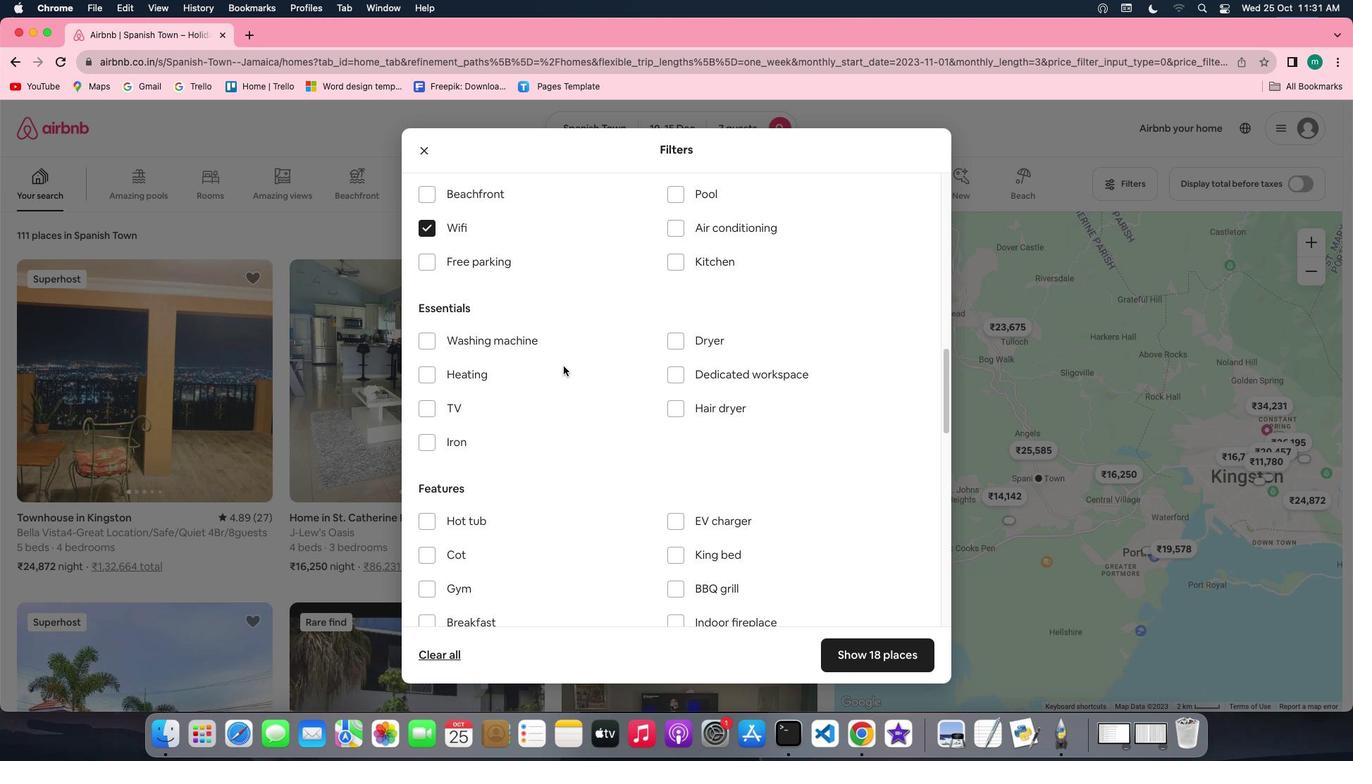 
Action: Mouse scrolled (563, 365) with delta (0, 0)
Screenshot: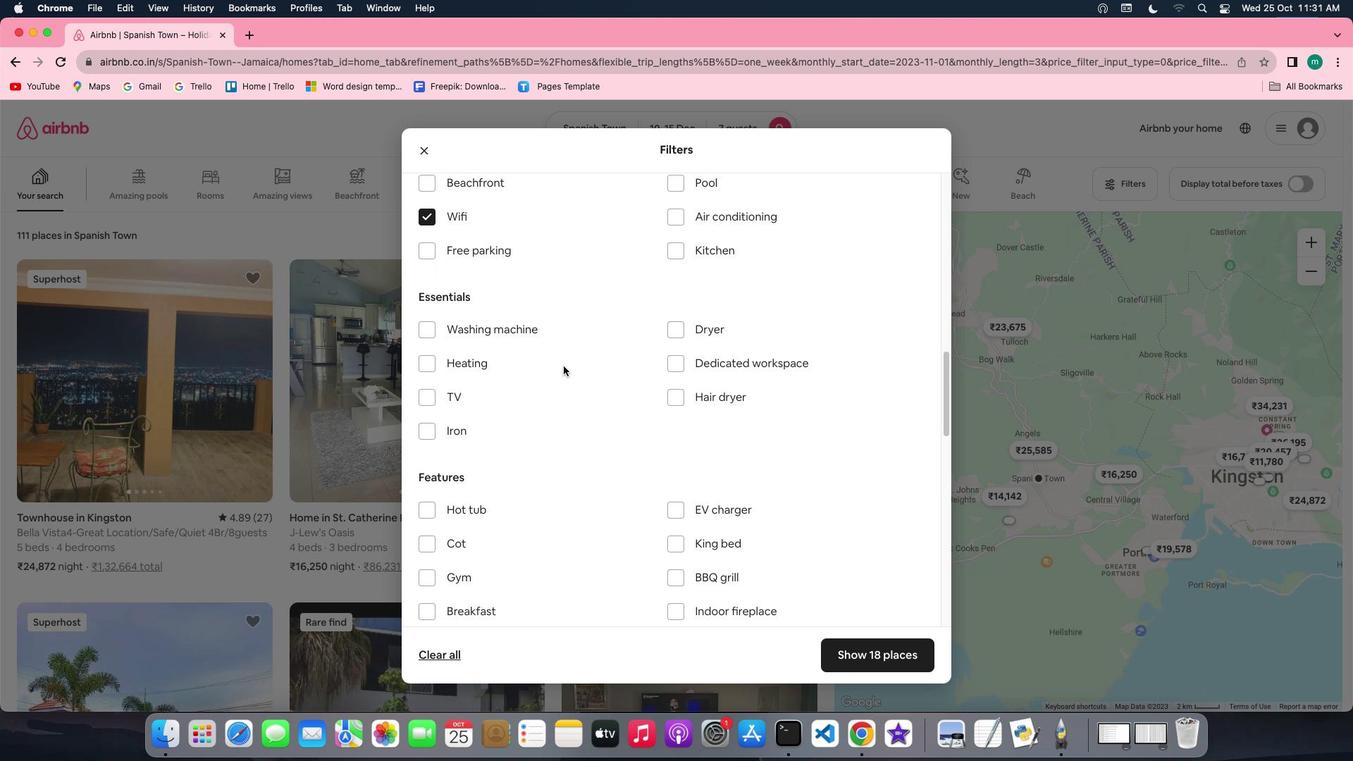 
Action: Mouse moved to (448, 365)
Screenshot: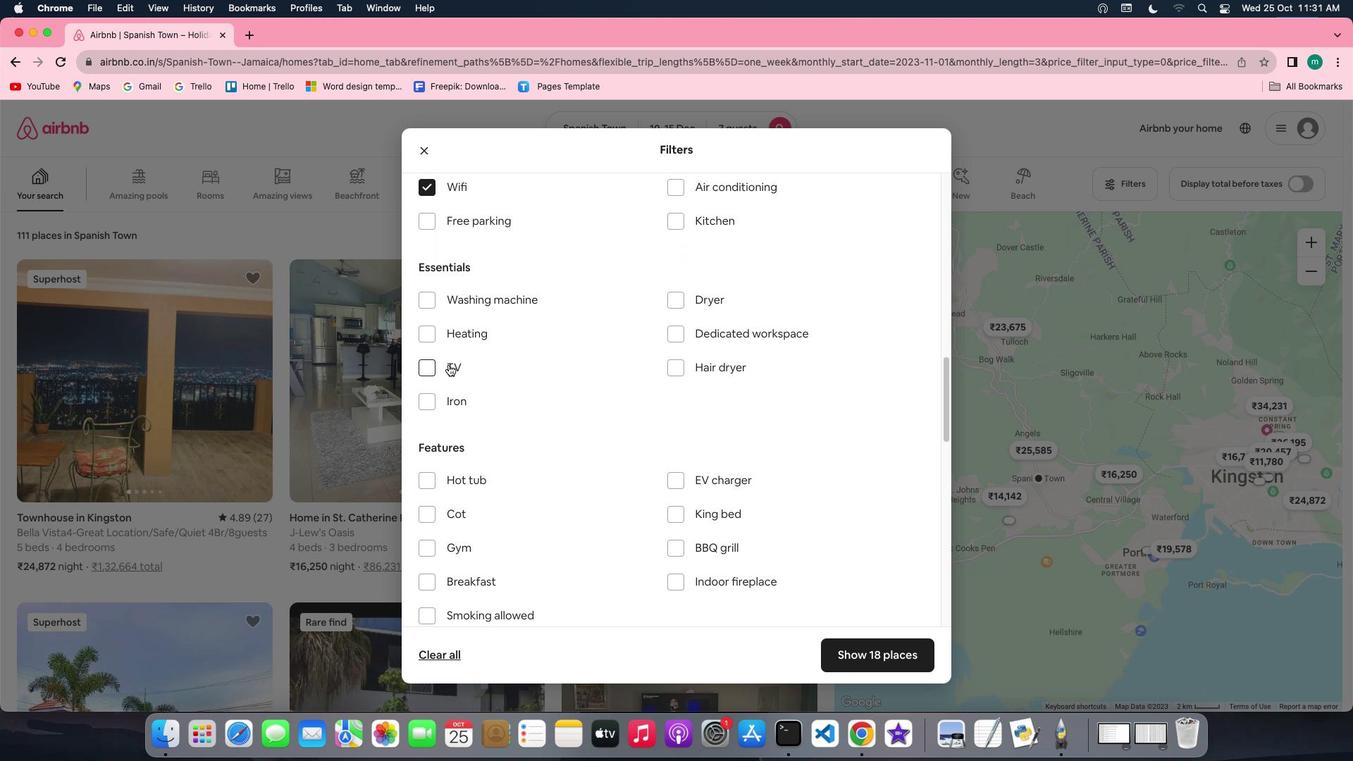 
Action: Mouse pressed left at (448, 365)
Screenshot: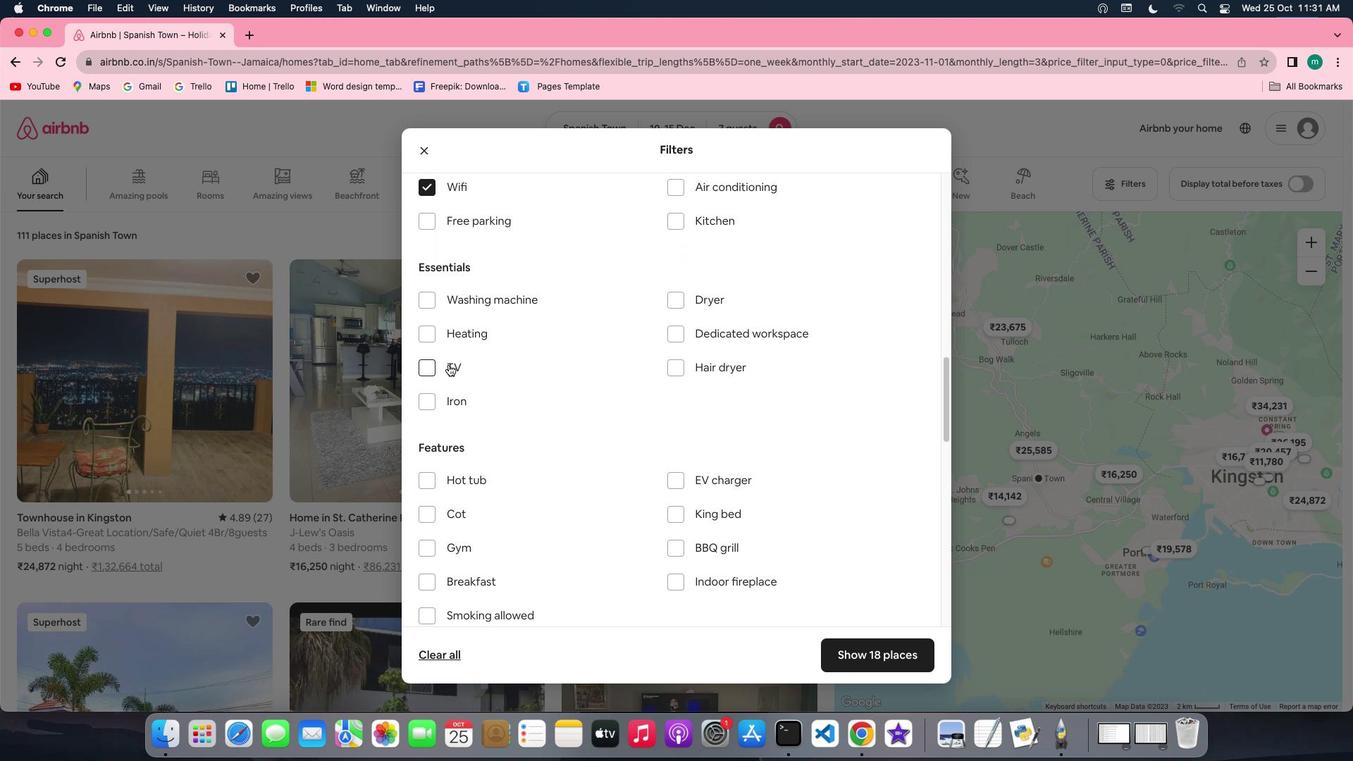 
Action: Mouse moved to (635, 373)
Screenshot: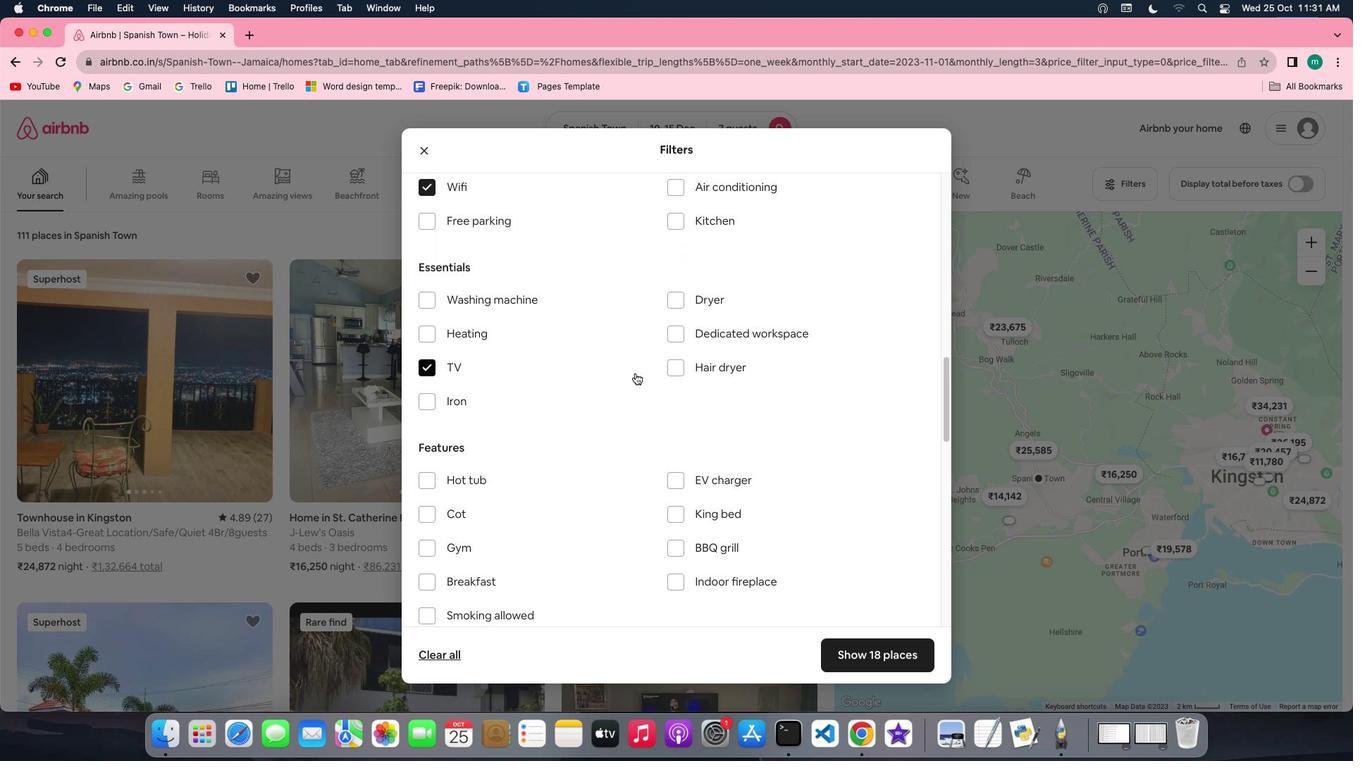 
Action: Mouse scrolled (635, 373) with delta (0, 0)
Screenshot: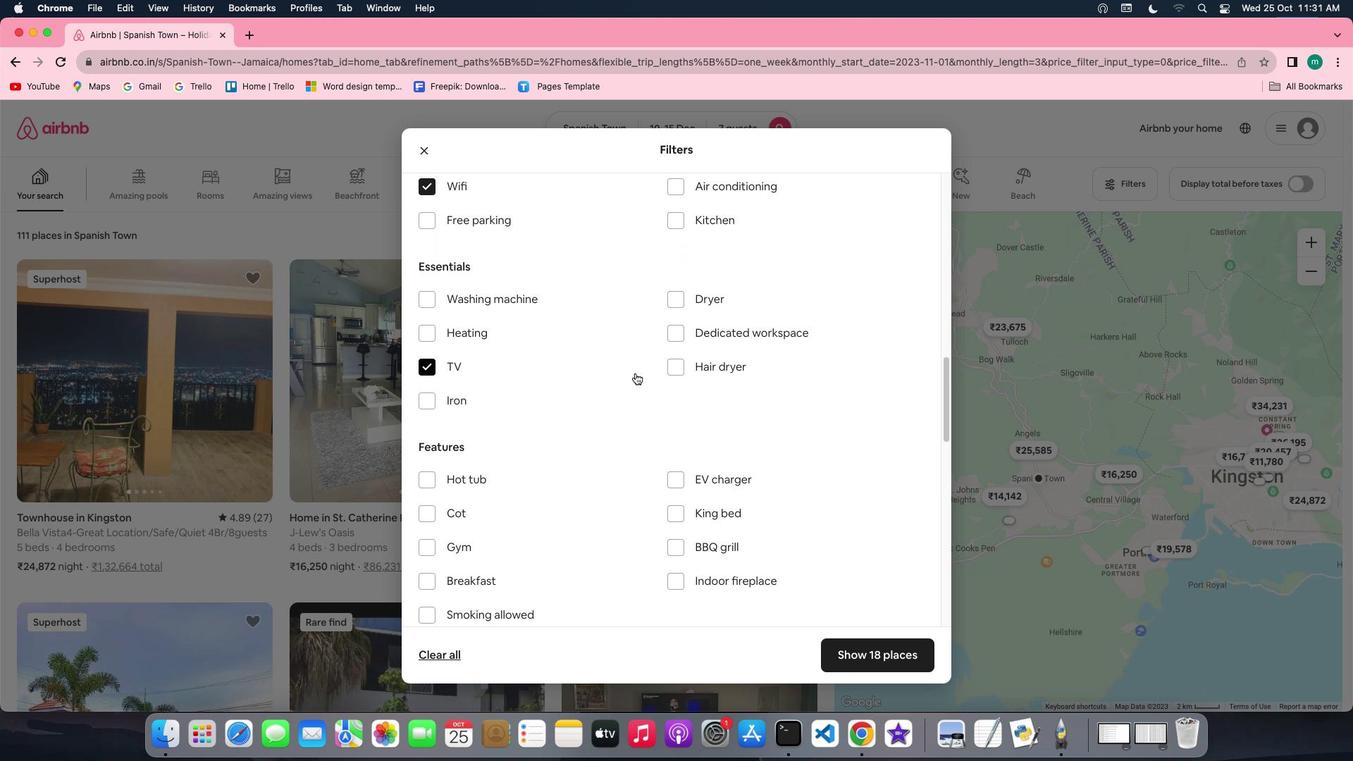 
Action: Mouse moved to (477, 212)
Screenshot: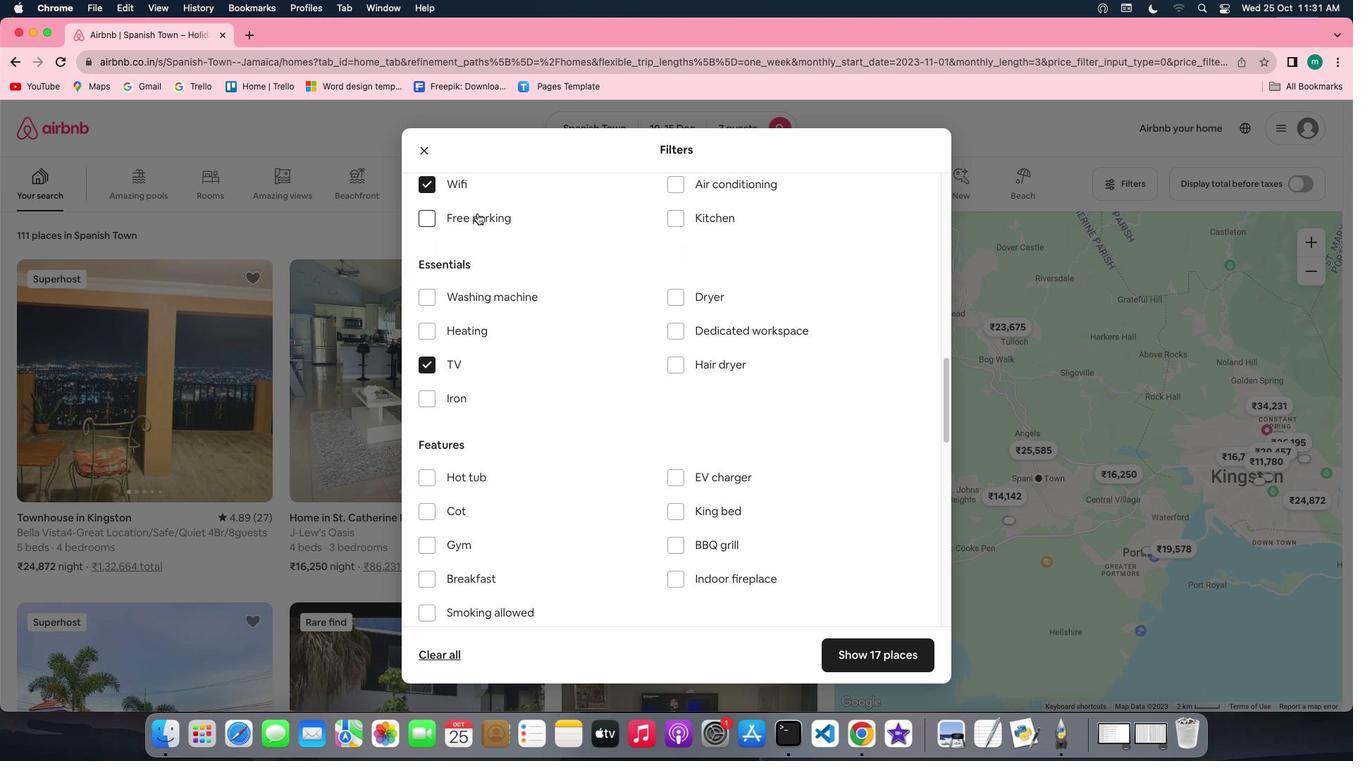 
Action: Mouse pressed left at (477, 212)
Screenshot: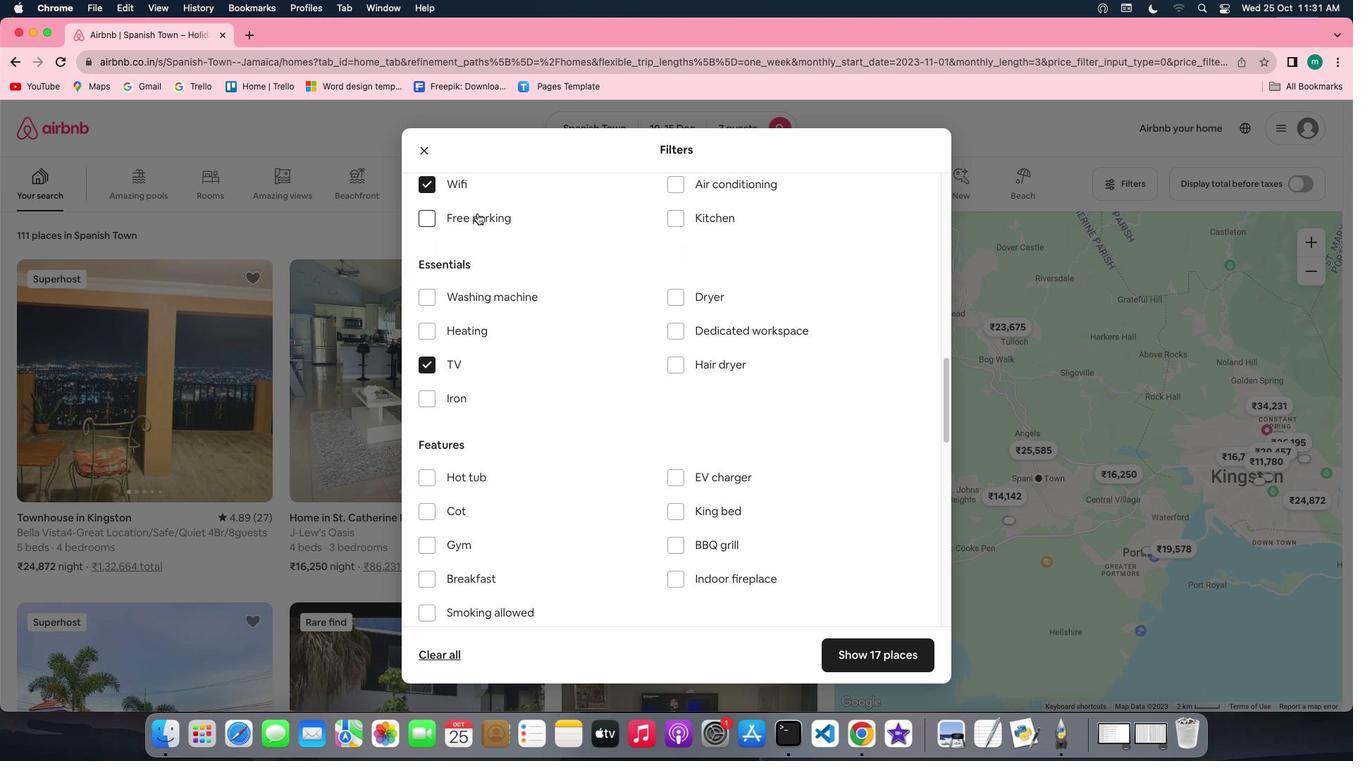 
Action: Mouse moved to (580, 350)
Screenshot: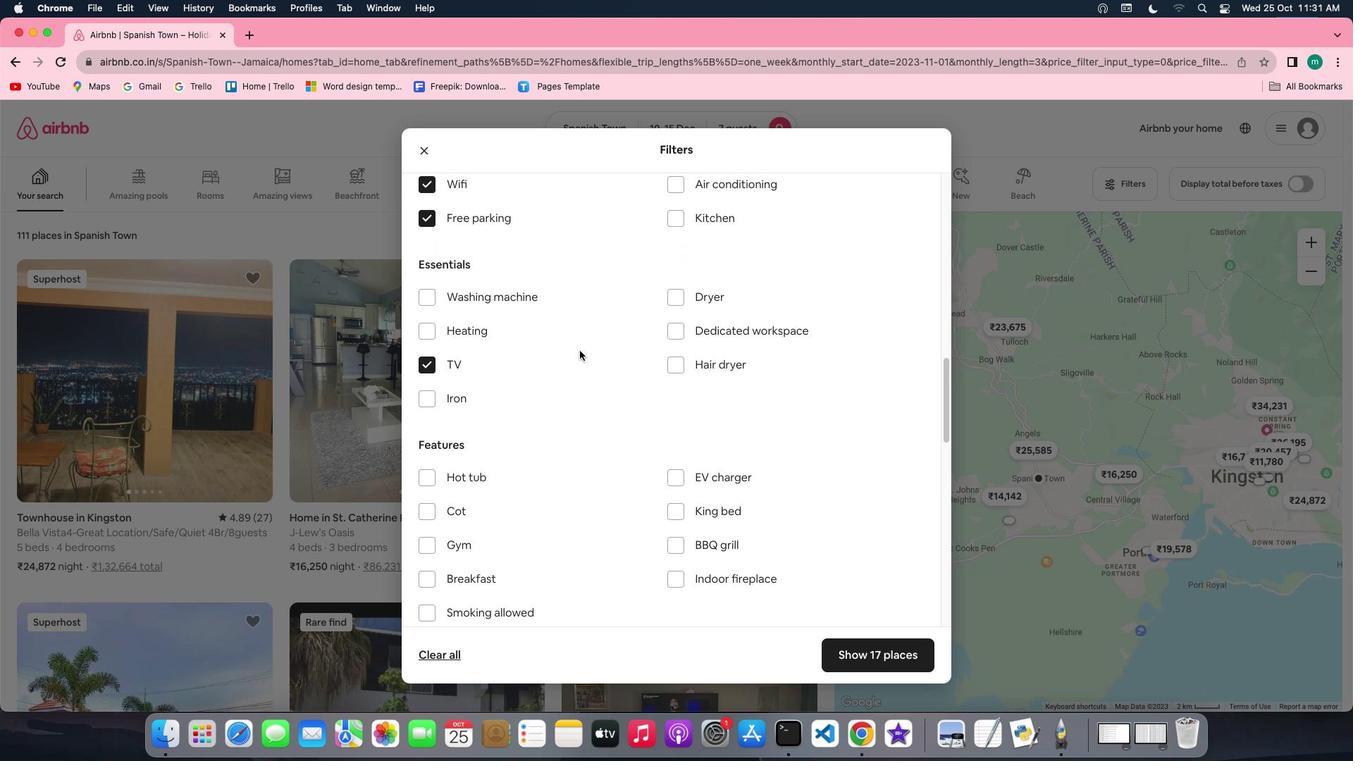 
Action: Mouse scrolled (580, 350) with delta (0, 0)
Screenshot: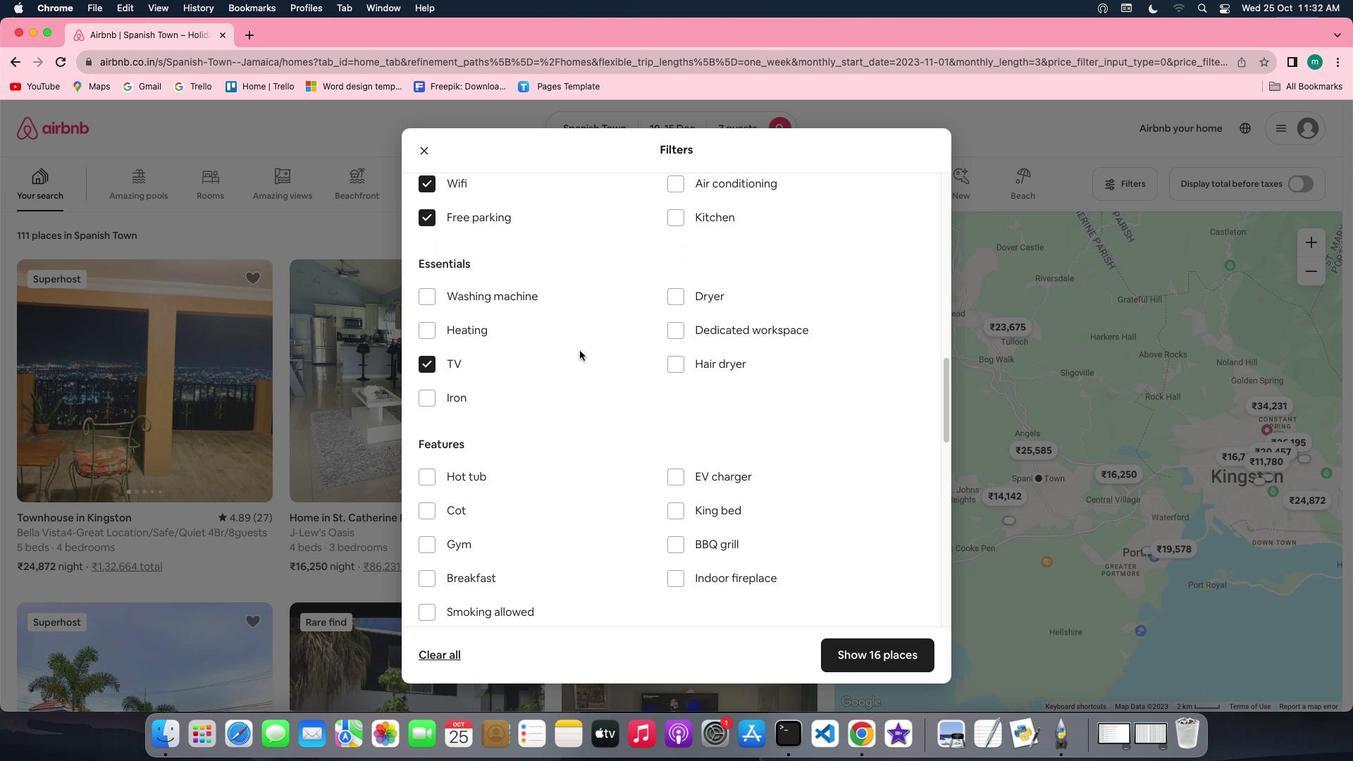 
Action: Mouse scrolled (580, 350) with delta (0, 0)
Screenshot: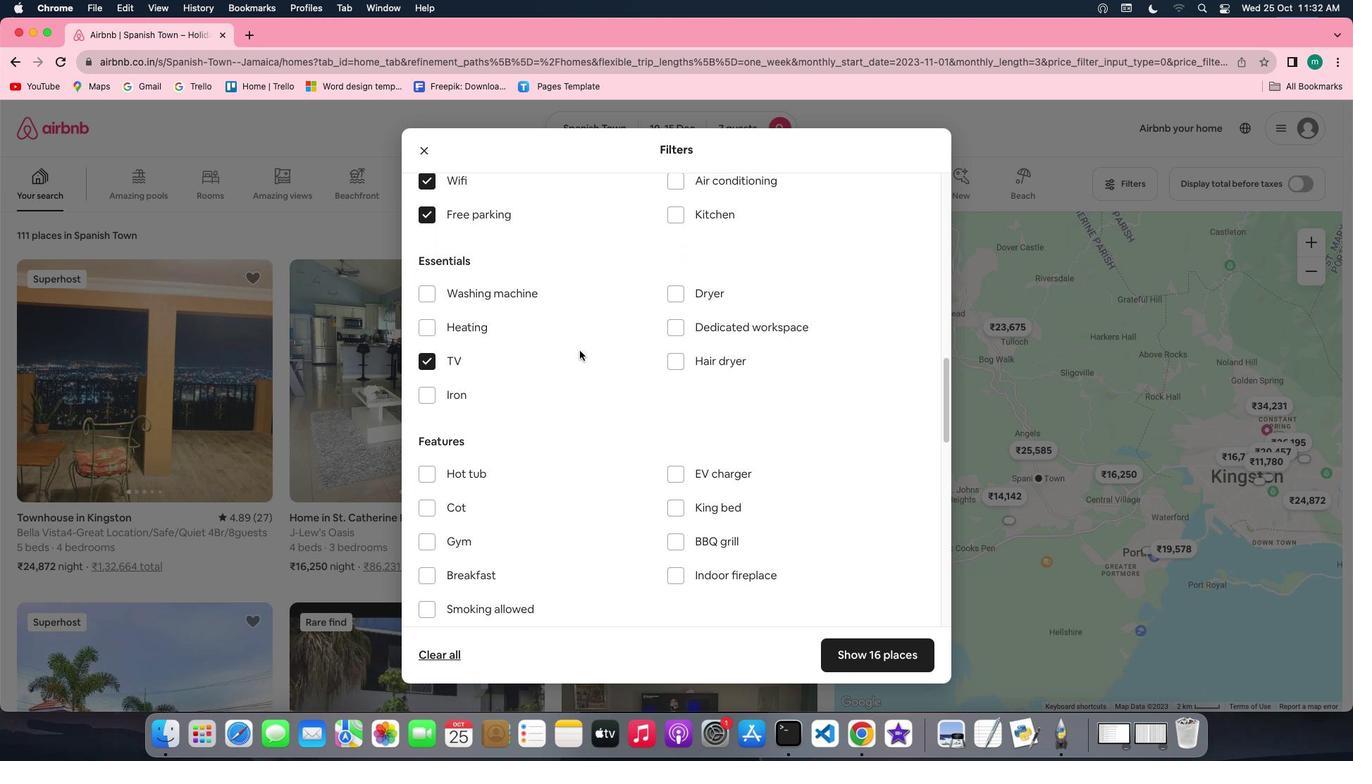 
Action: Mouse scrolled (580, 350) with delta (0, 0)
Screenshot: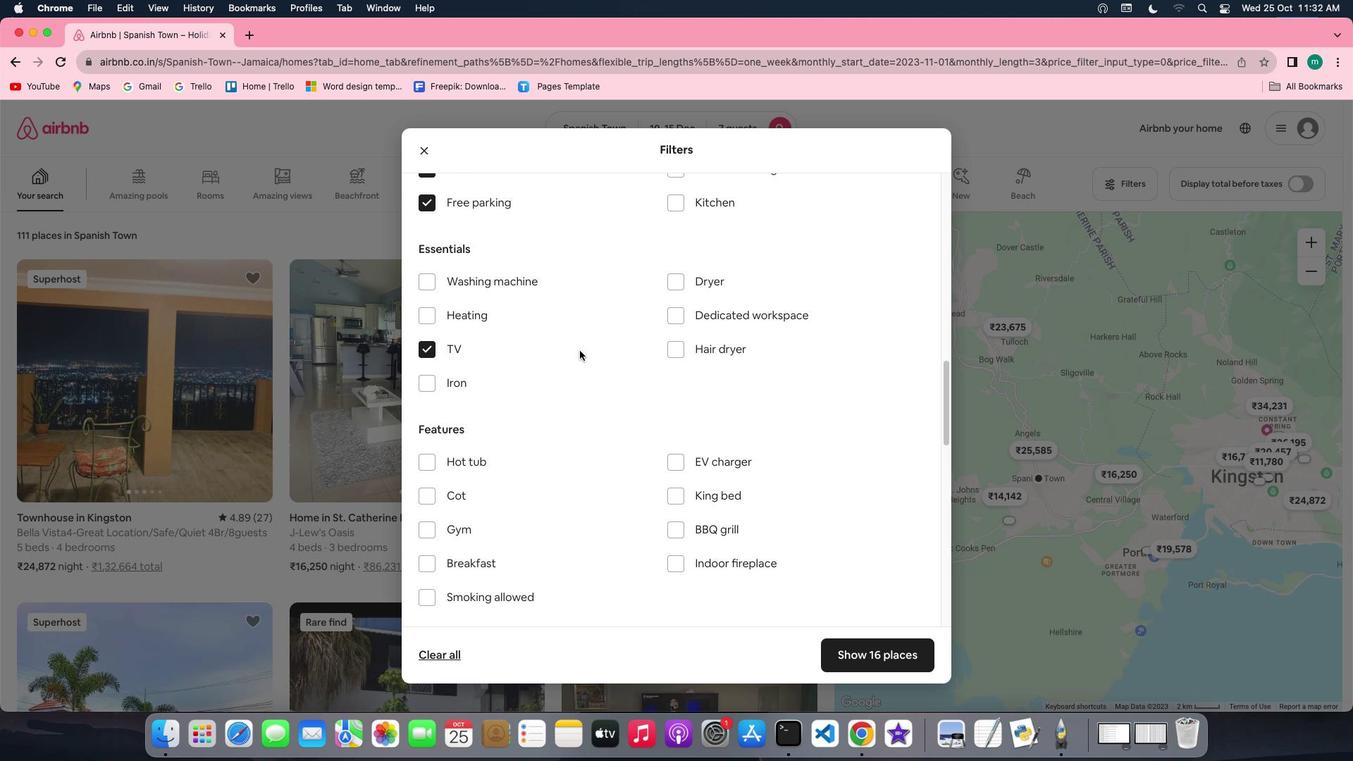 
Action: Mouse scrolled (580, 350) with delta (0, 0)
Screenshot: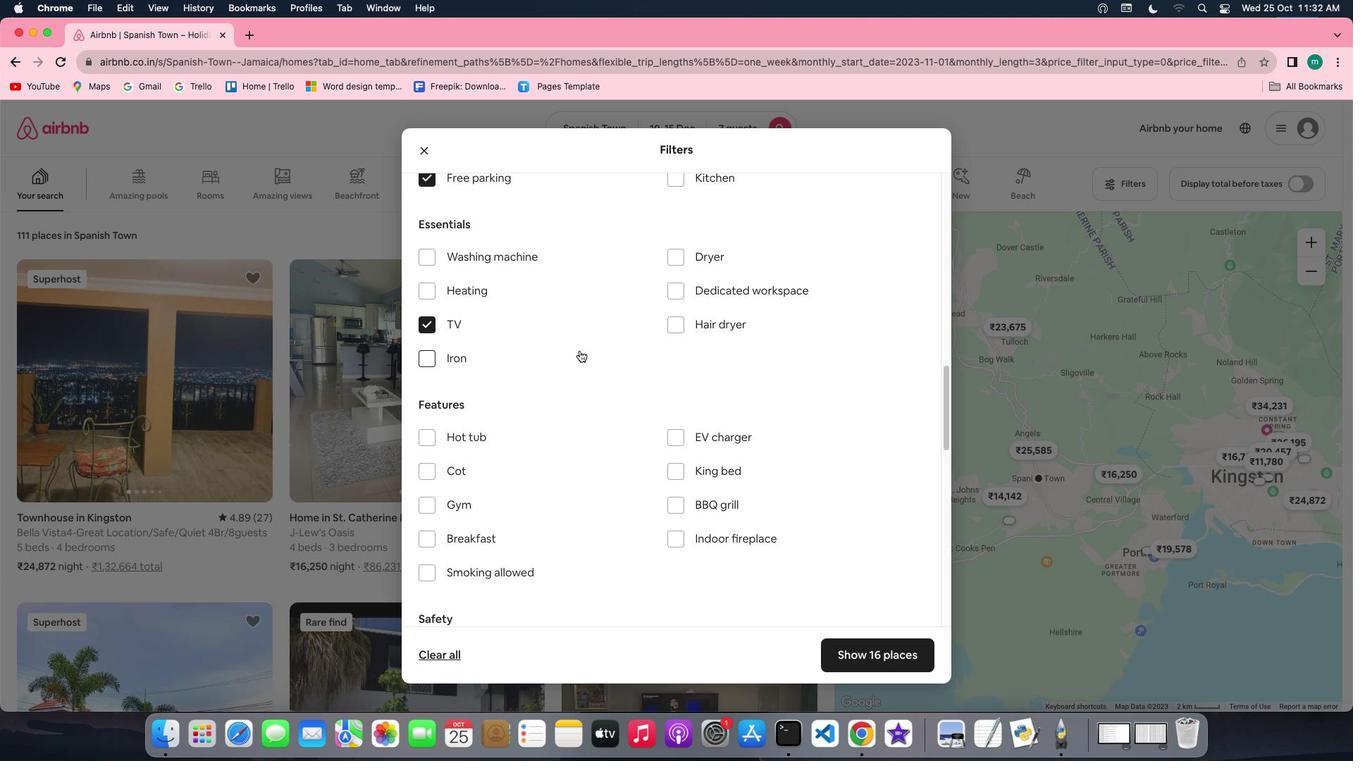 
Action: Mouse scrolled (580, 350) with delta (0, 0)
Screenshot: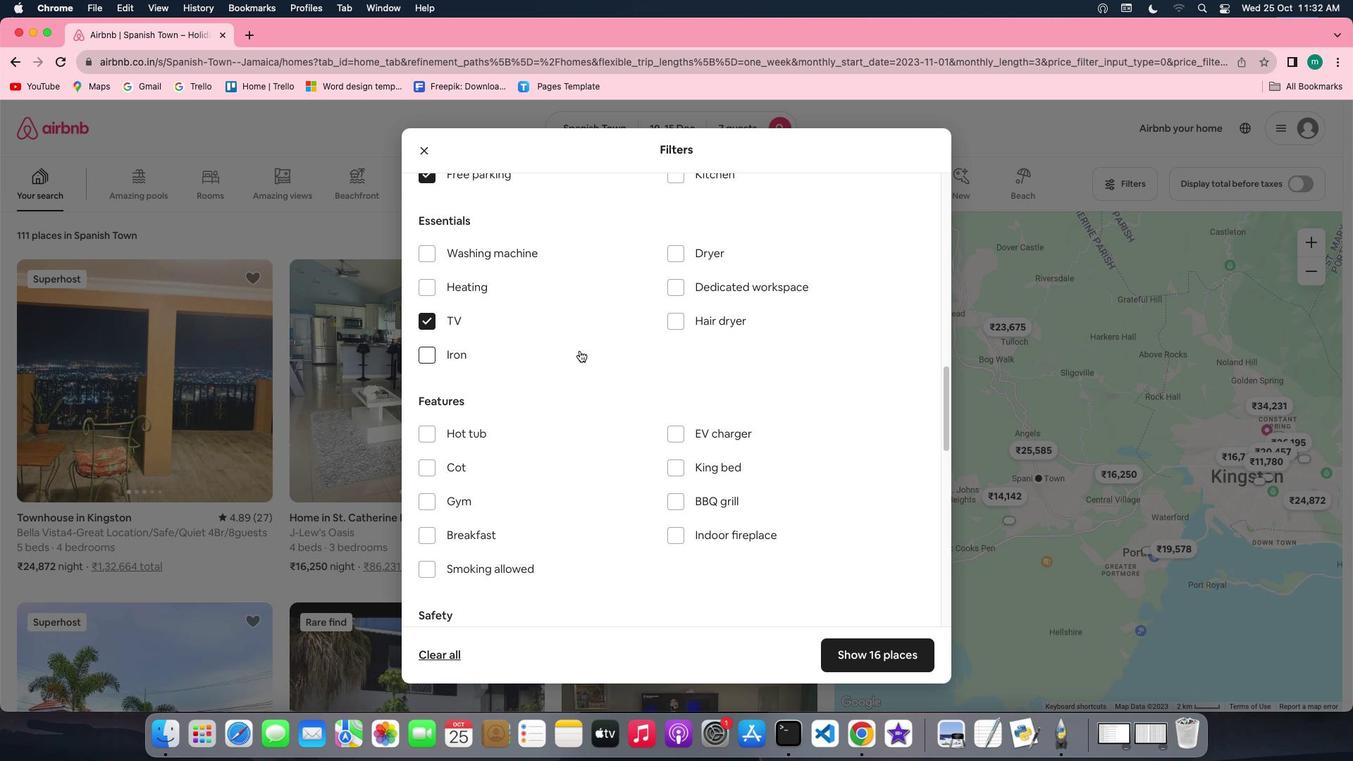 
Action: Mouse scrolled (580, 350) with delta (0, 0)
Screenshot: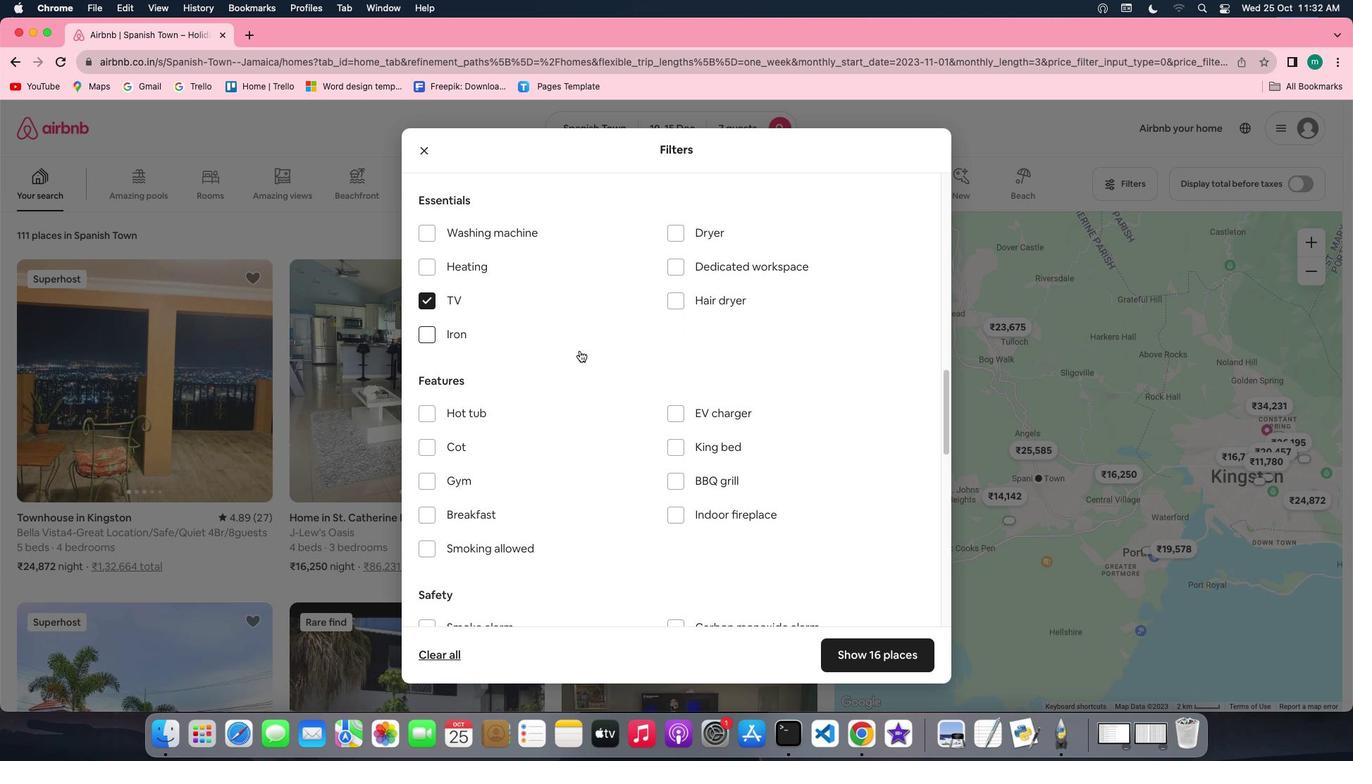 
Action: Mouse scrolled (580, 350) with delta (0, 0)
Screenshot: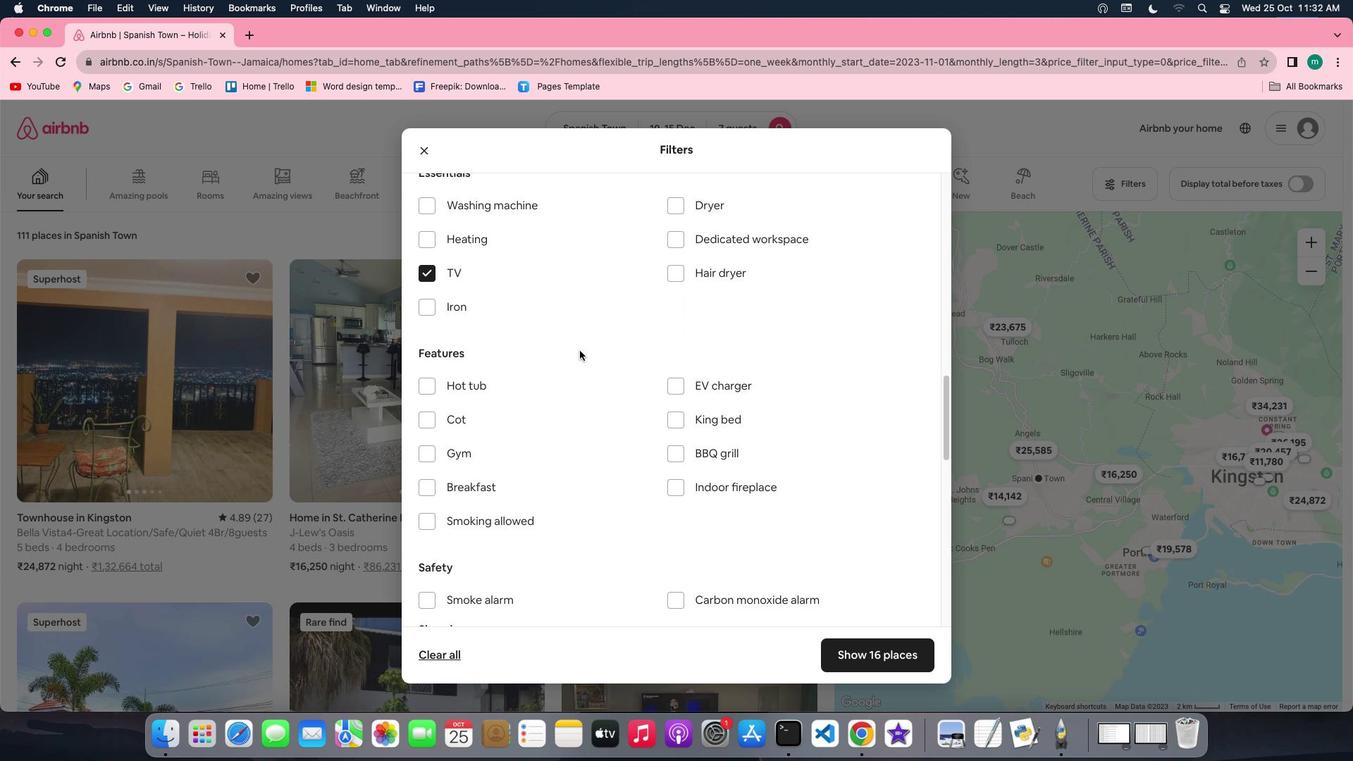 
Action: Mouse scrolled (580, 350) with delta (0, 0)
Screenshot: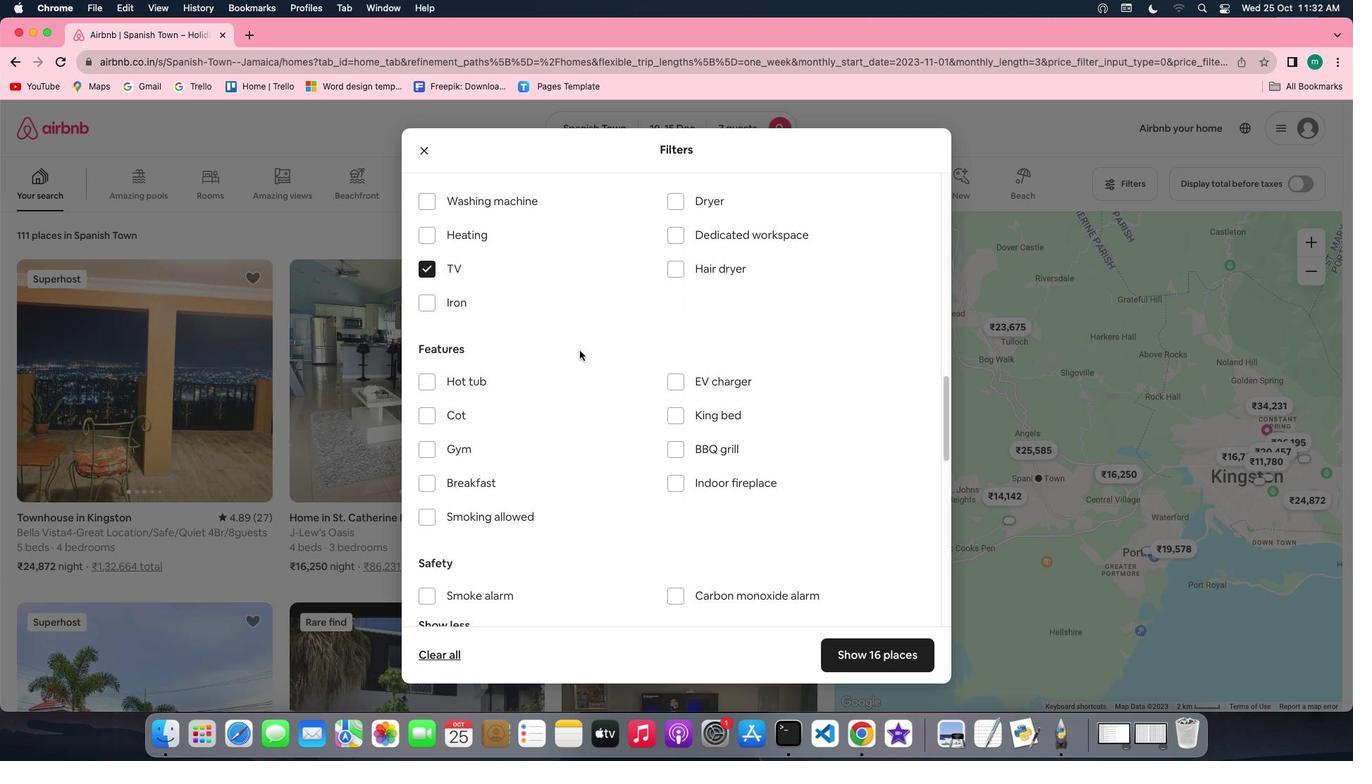 
Action: Mouse scrolled (580, 350) with delta (0, 0)
Screenshot: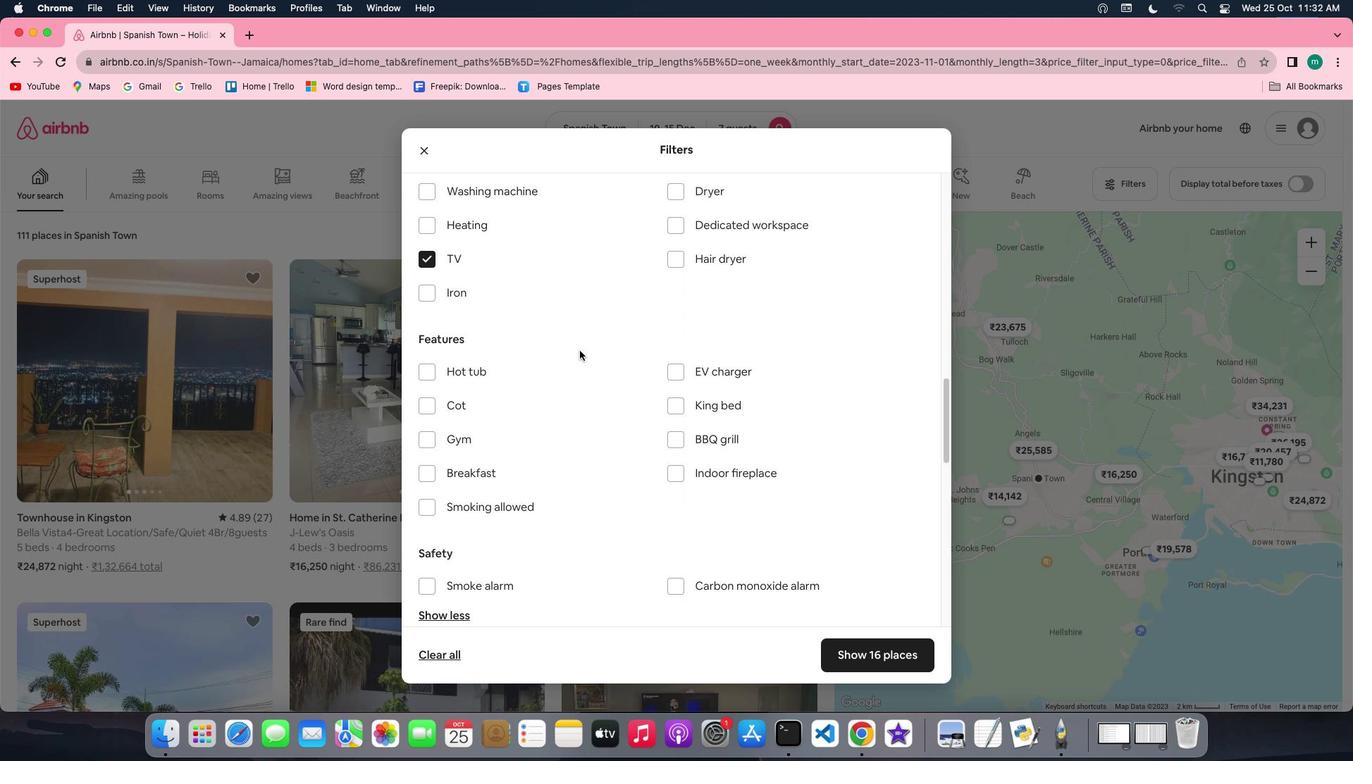
Action: Mouse scrolled (580, 350) with delta (0, 0)
Screenshot: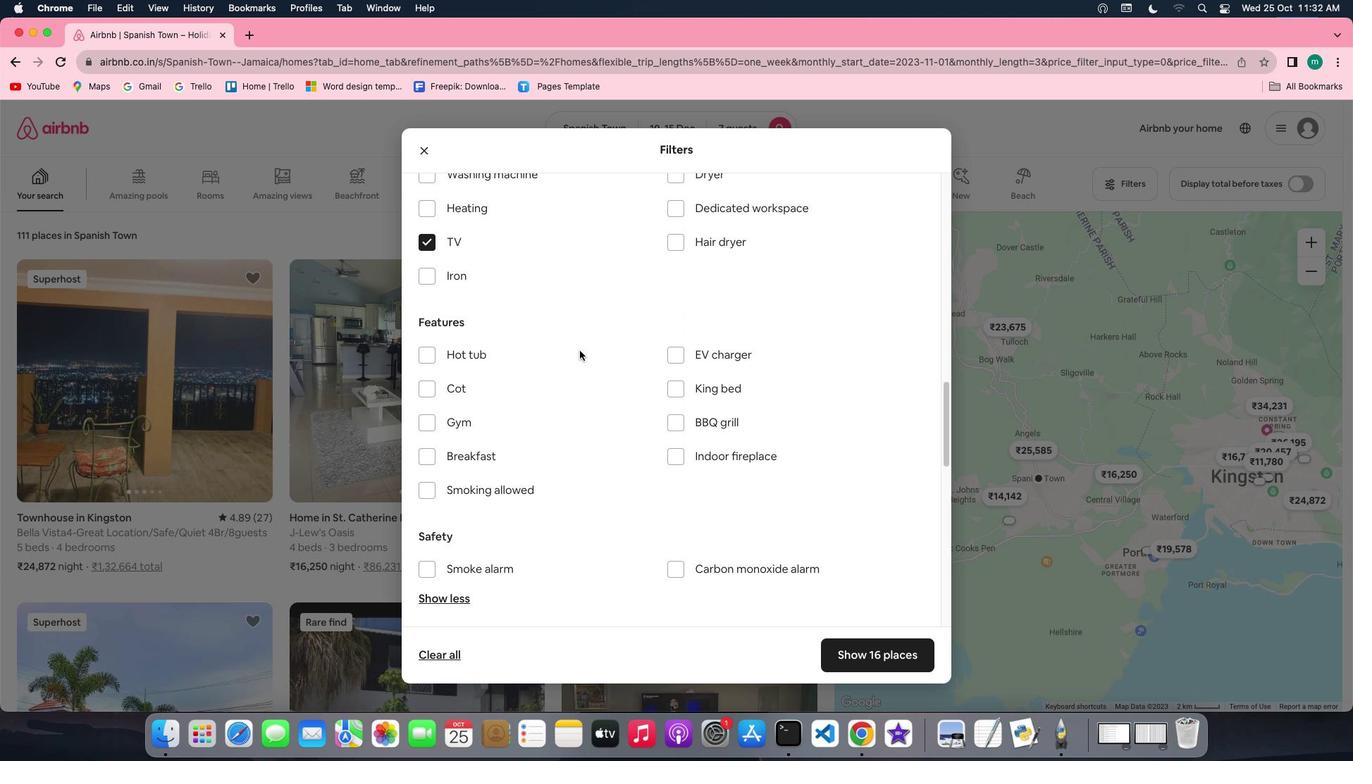 
Action: Mouse scrolled (580, 350) with delta (0, 0)
Screenshot: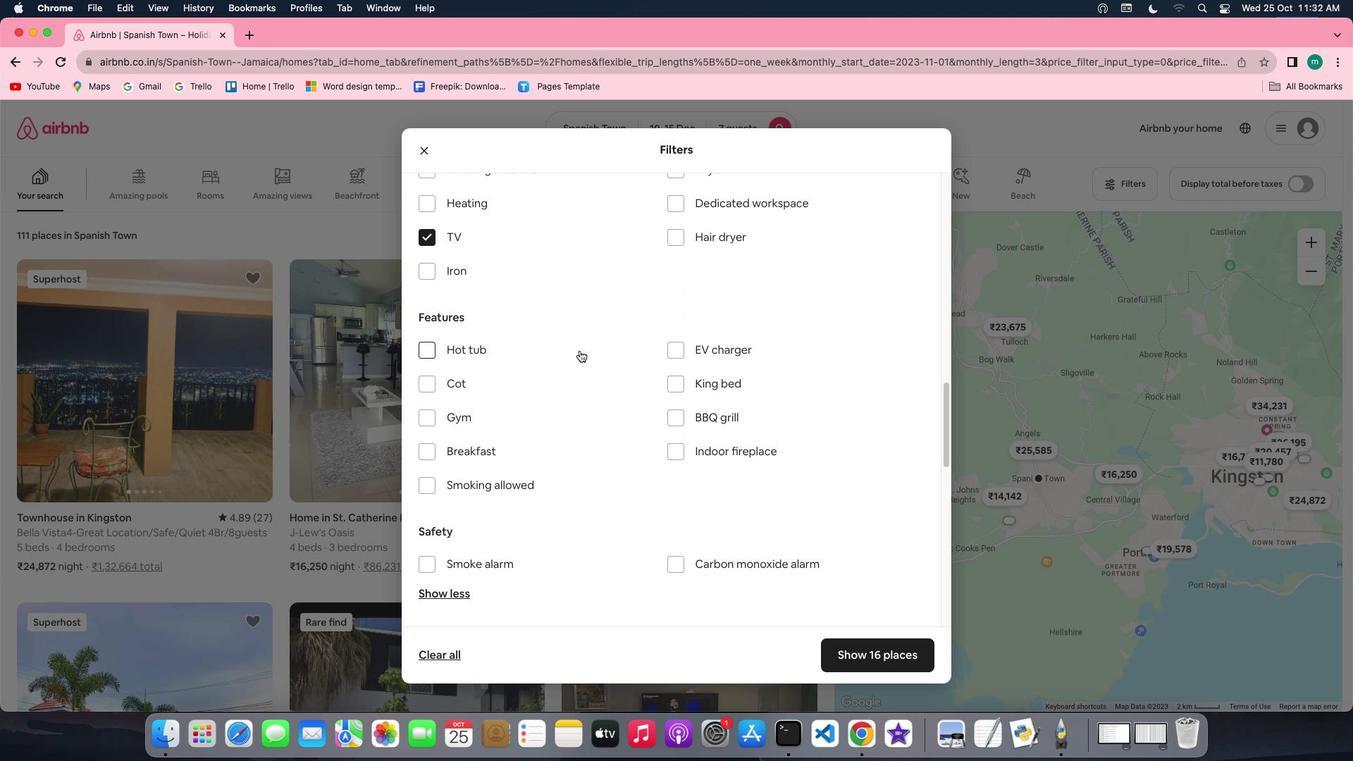 
Action: Mouse scrolled (580, 350) with delta (0, 0)
Screenshot: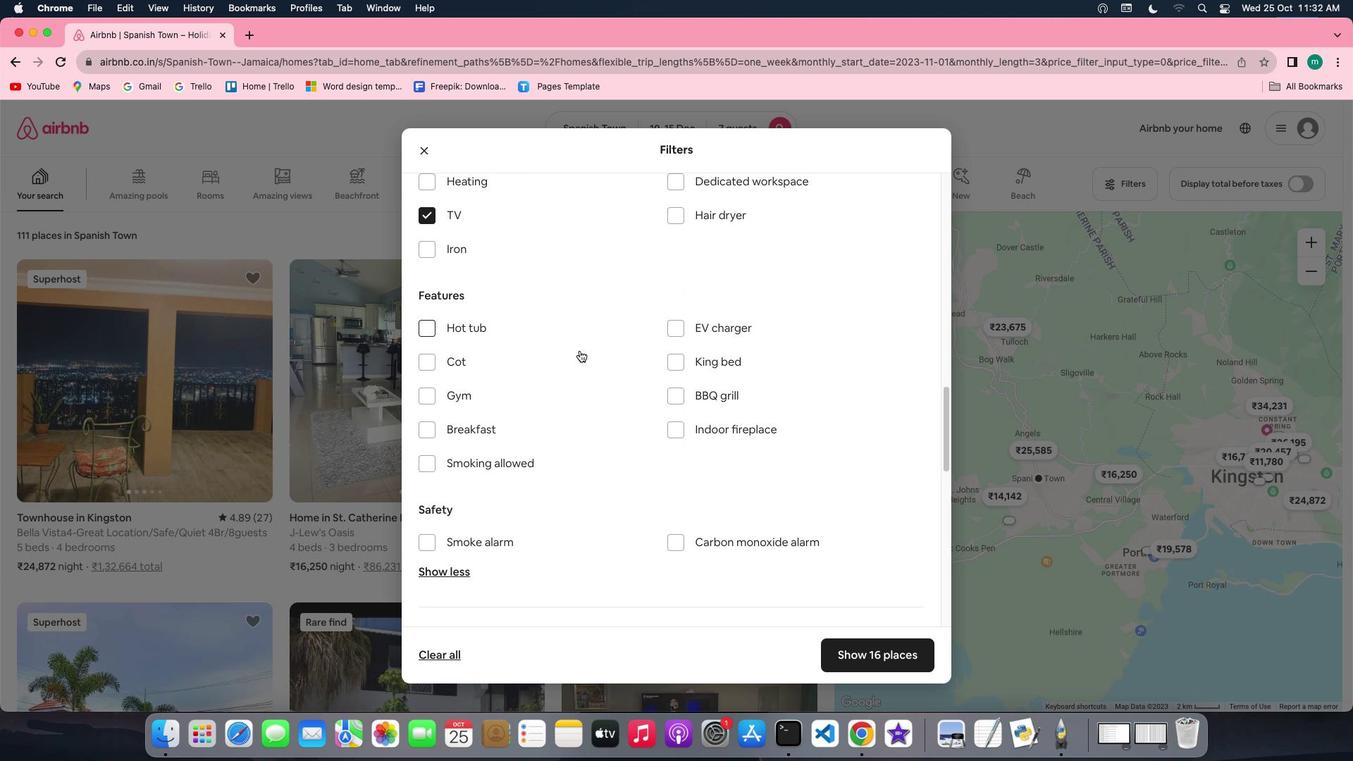
Action: Mouse scrolled (580, 350) with delta (0, 0)
Screenshot: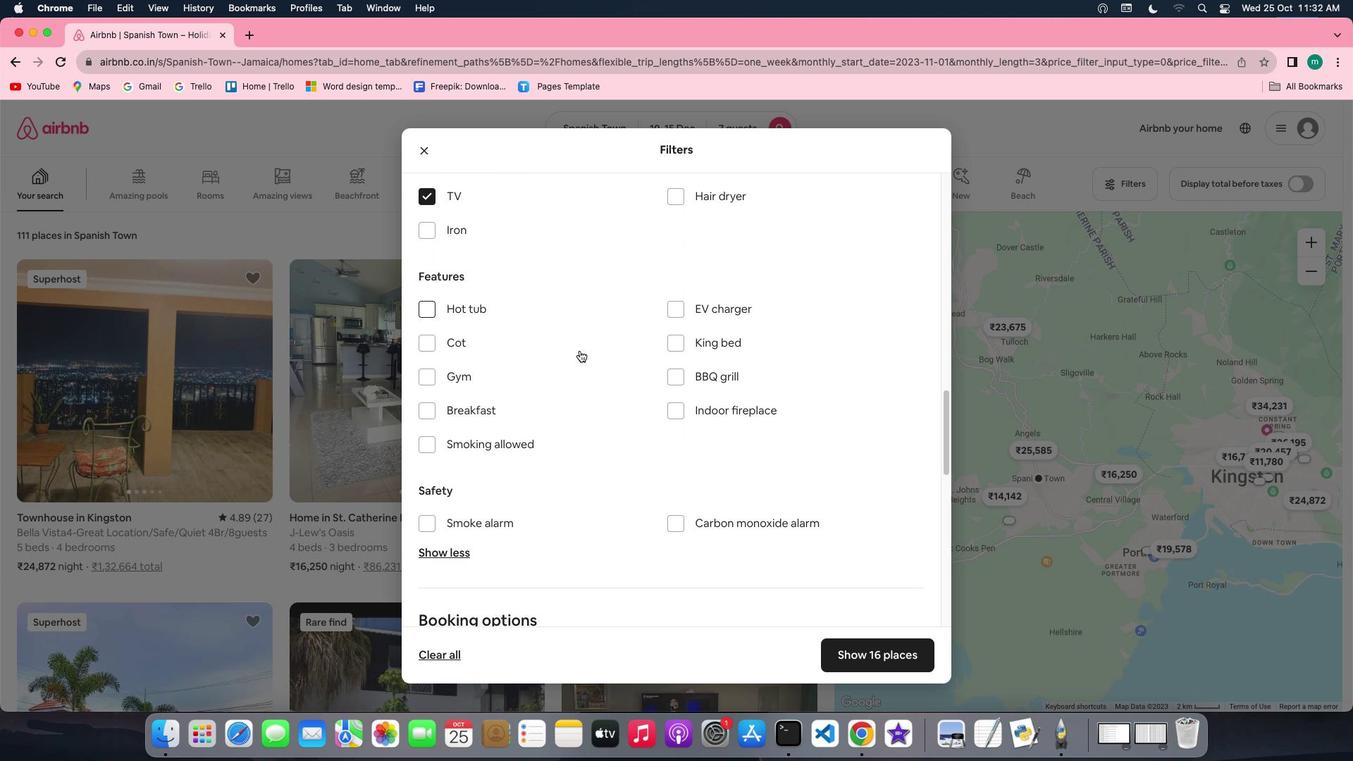 
Action: Mouse scrolled (580, 350) with delta (0, 0)
Screenshot: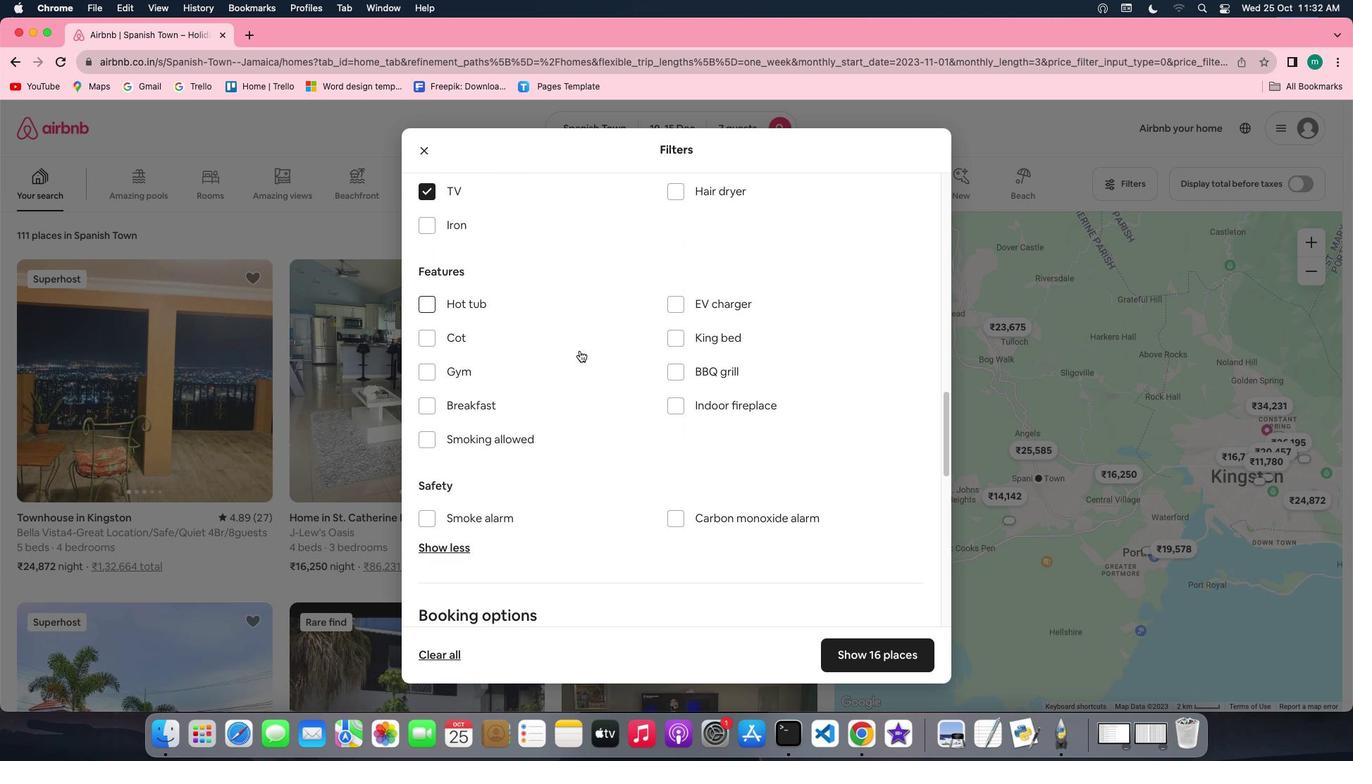 
Action: Mouse moved to (438, 353)
Screenshot: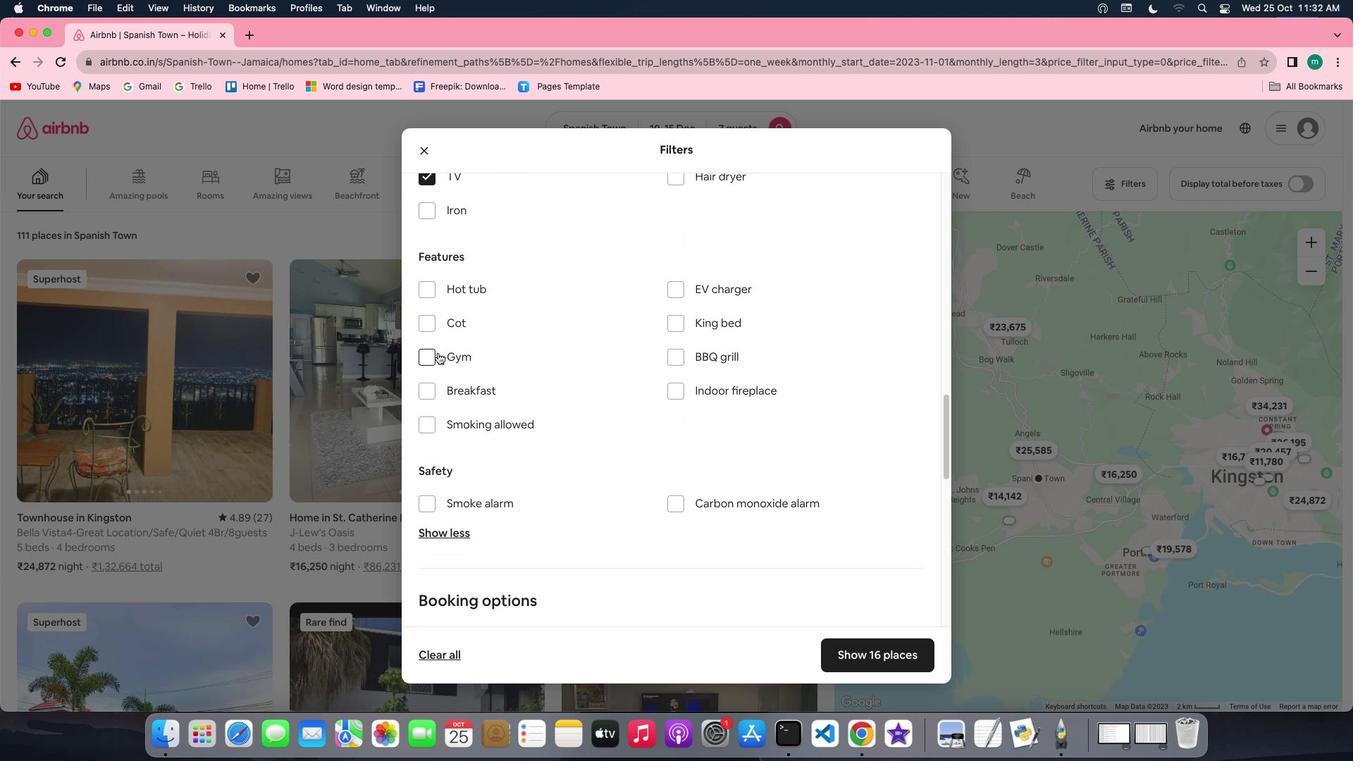 
Action: Mouse pressed left at (438, 353)
Screenshot: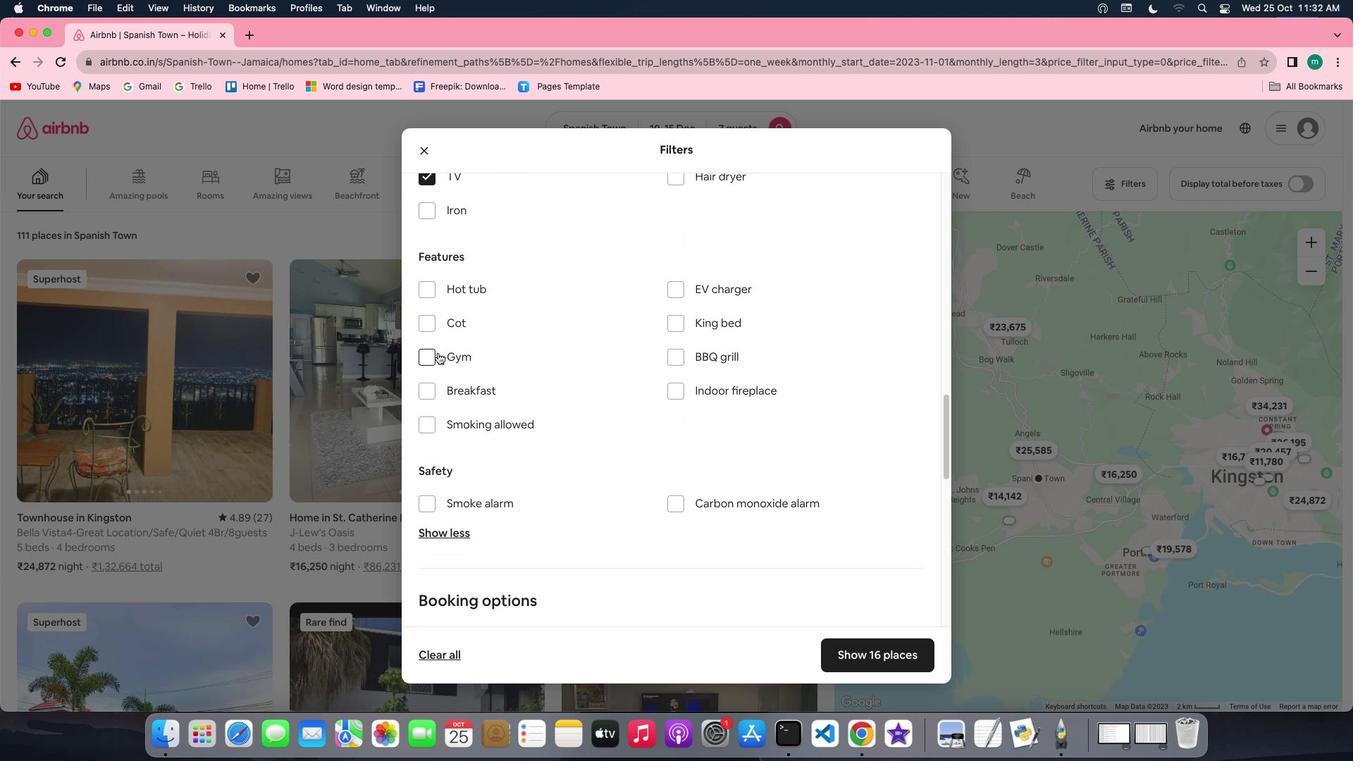 
Action: Mouse moved to (442, 391)
Screenshot: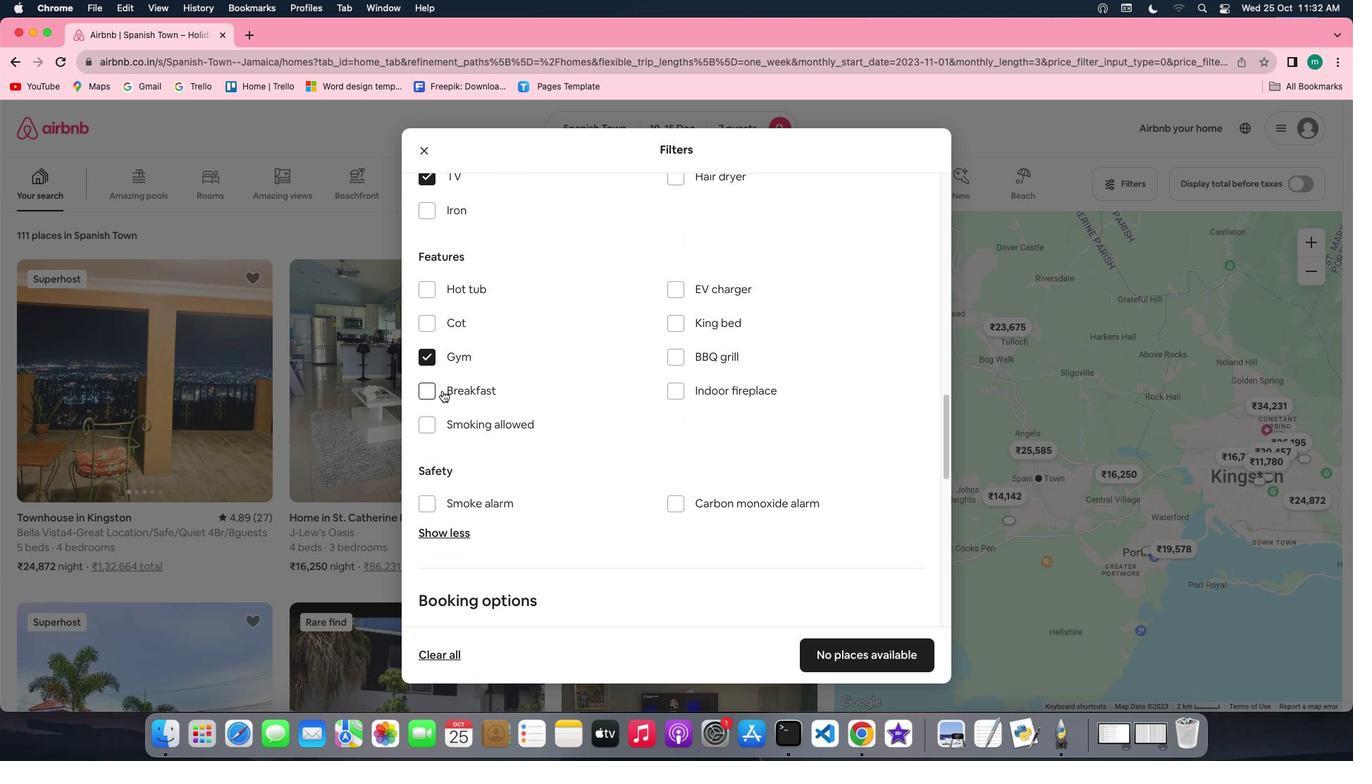 
Action: Mouse pressed left at (442, 391)
Screenshot: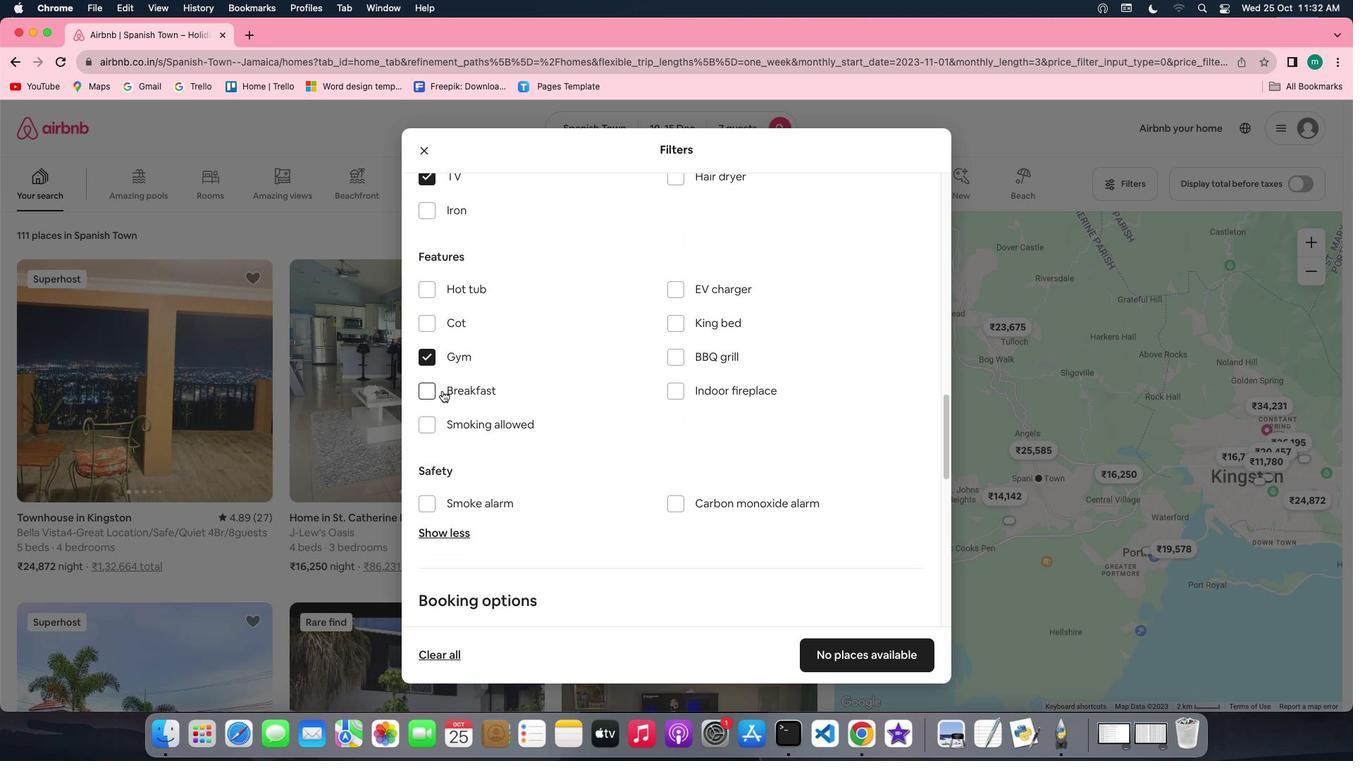 
Action: Mouse moved to (561, 436)
Screenshot: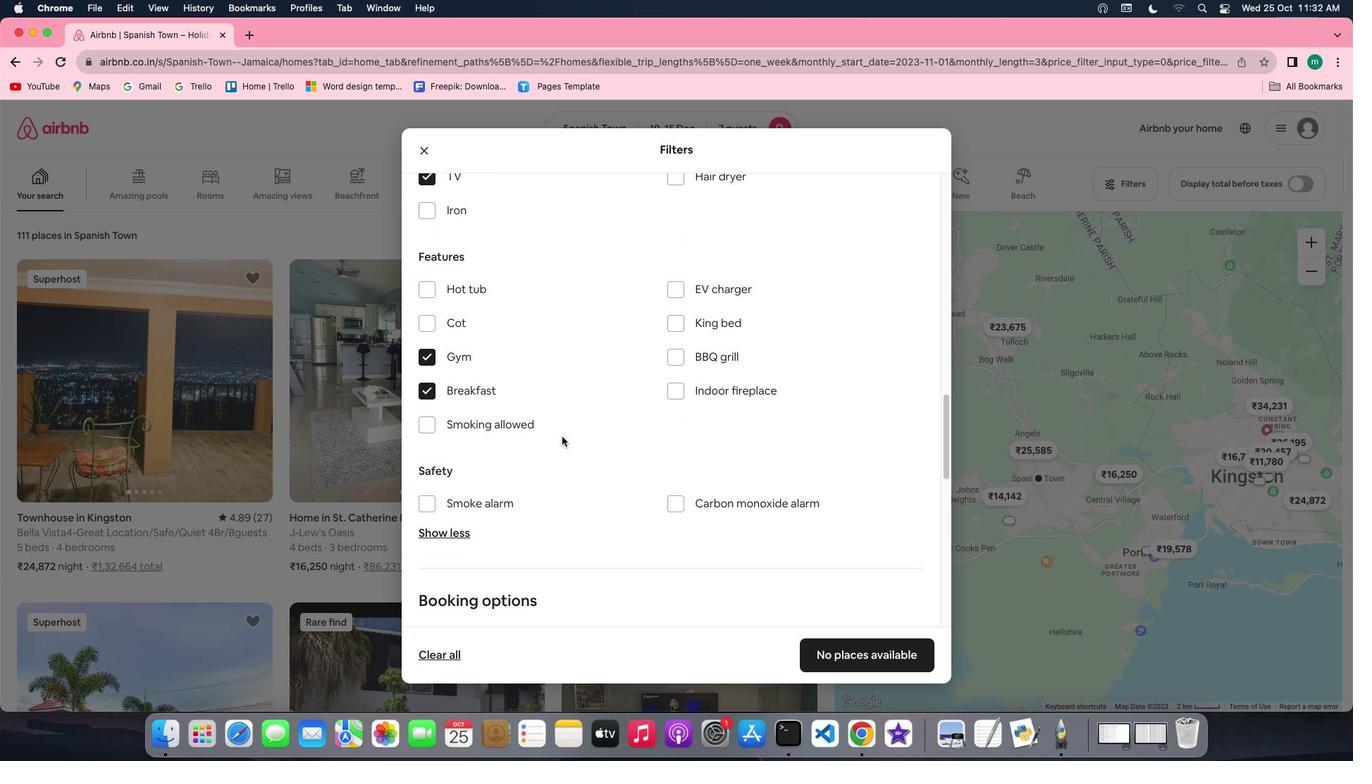 
Action: Mouse scrolled (561, 436) with delta (0, 0)
Screenshot: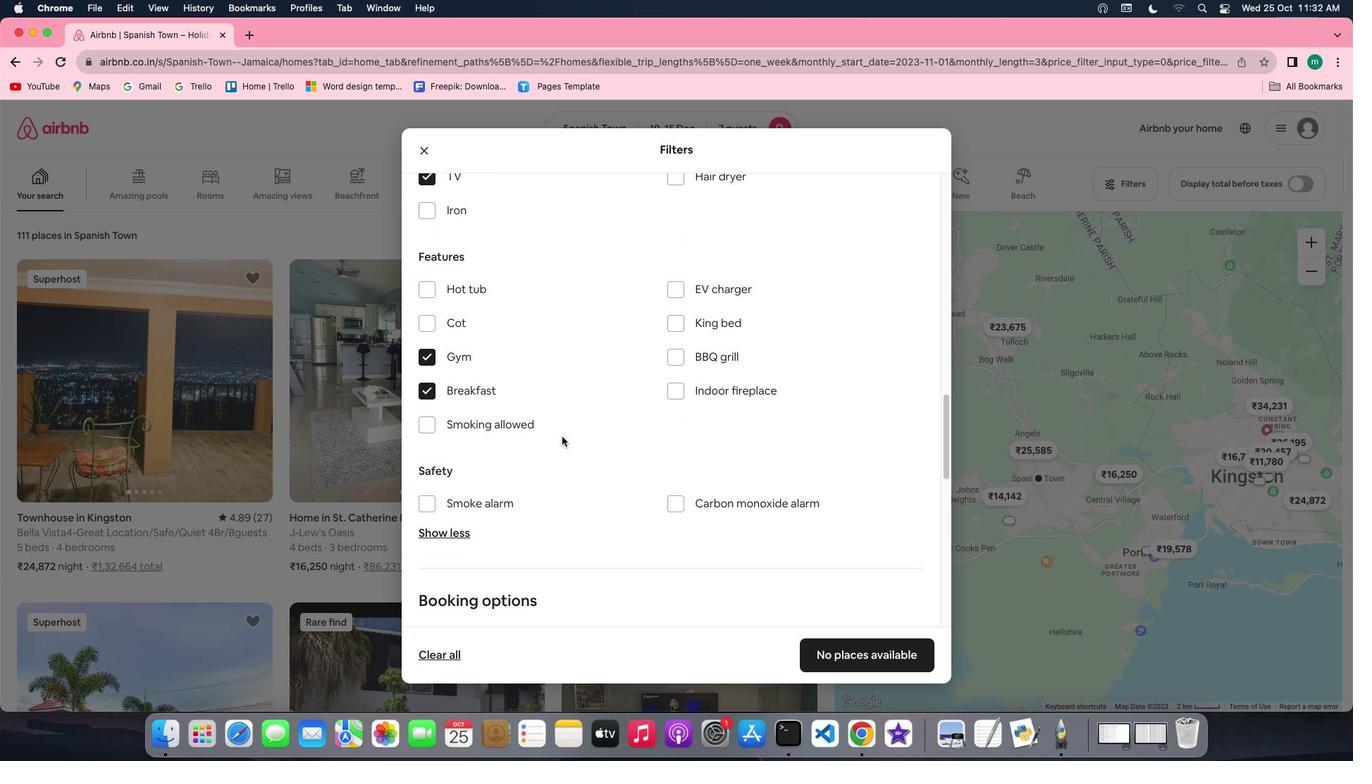 
Action: Mouse scrolled (561, 436) with delta (0, 0)
Screenshot: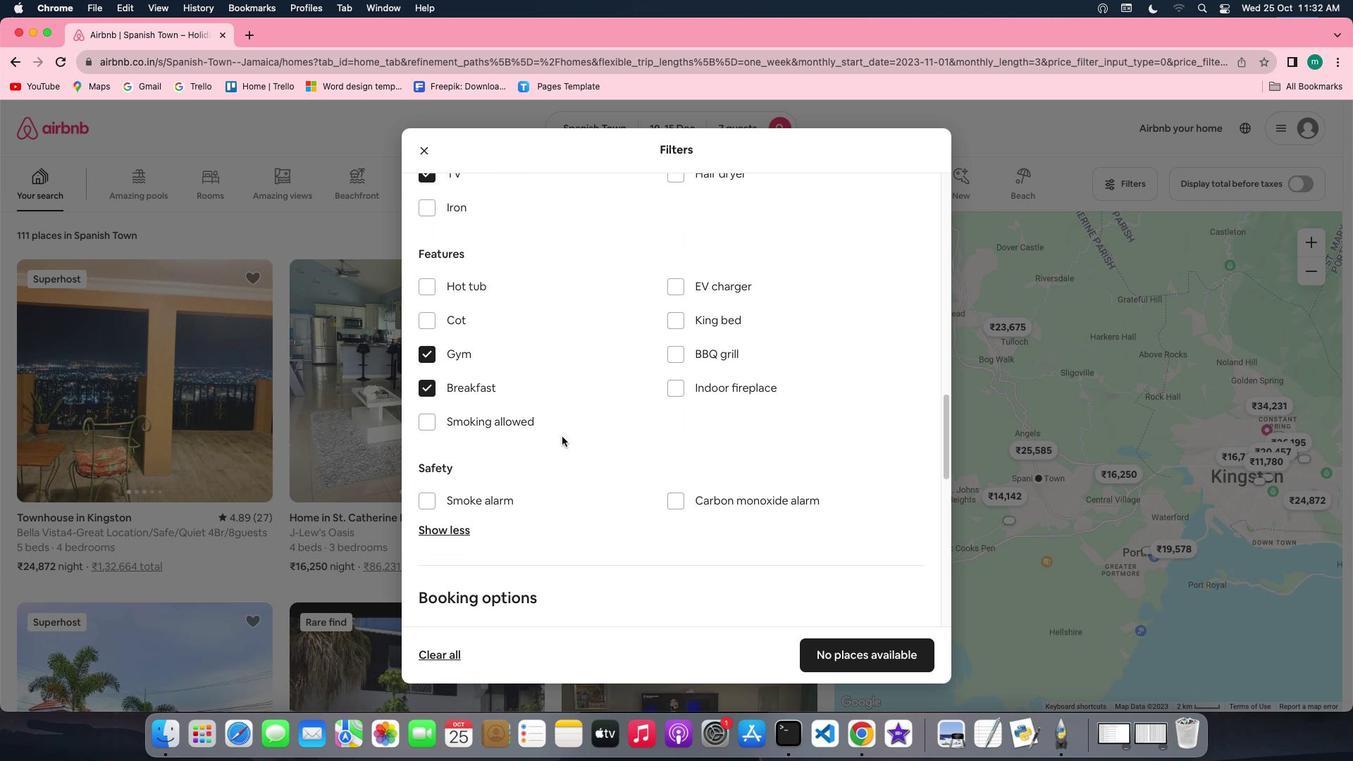 
Action: Mouse scrolled (561, 436) with delta (0, 0)
Screenshot: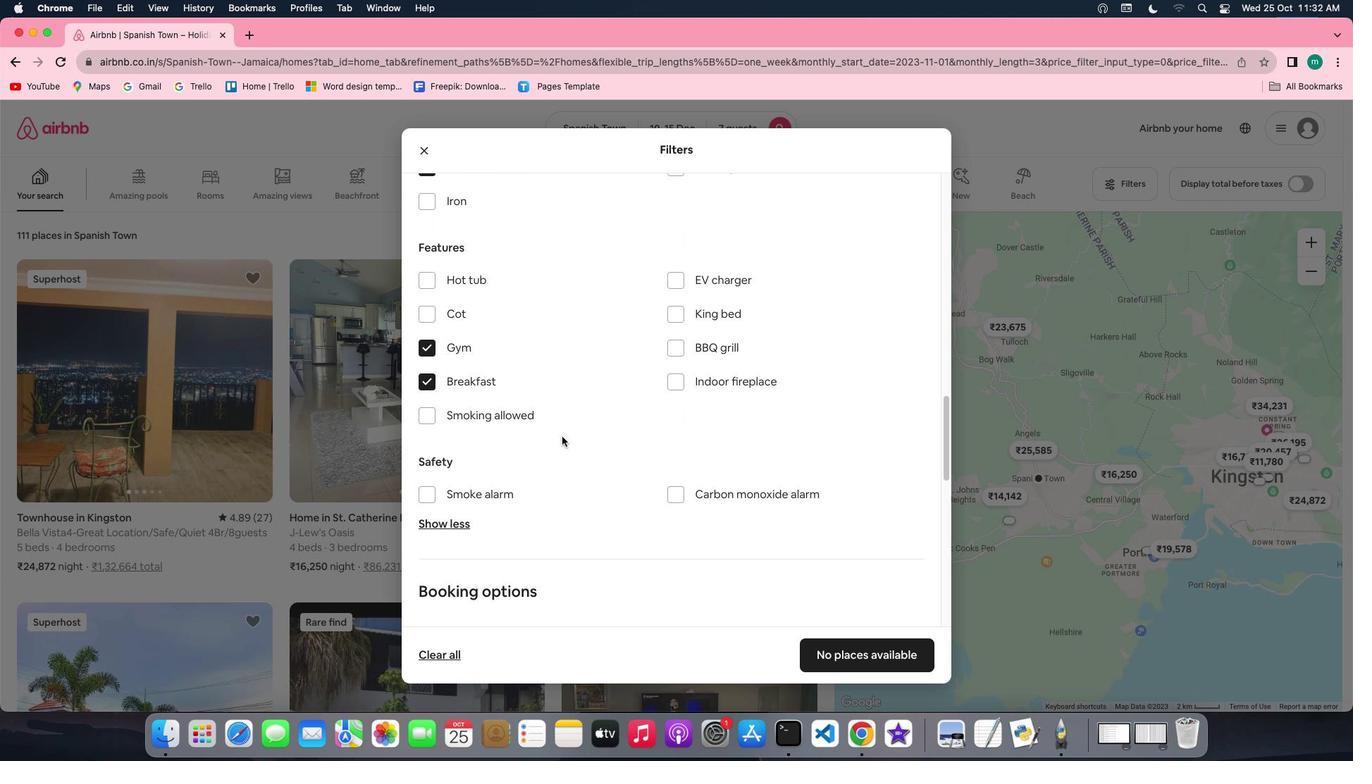 
Action: Mouse scrolled (561, 436) with delta (0, 0)
Screenshot: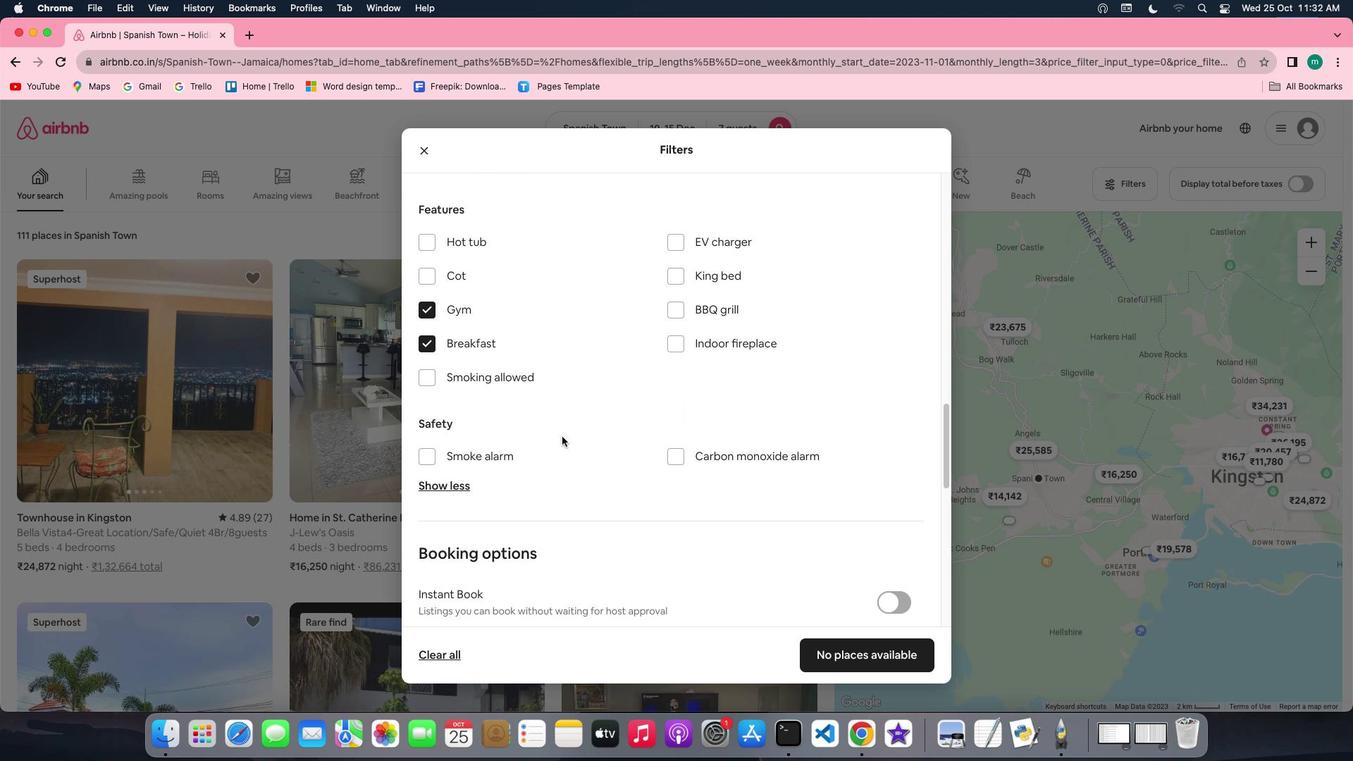 
Action: Mouse scrolled (561, 436) with delta (0, 0)
Screenshot: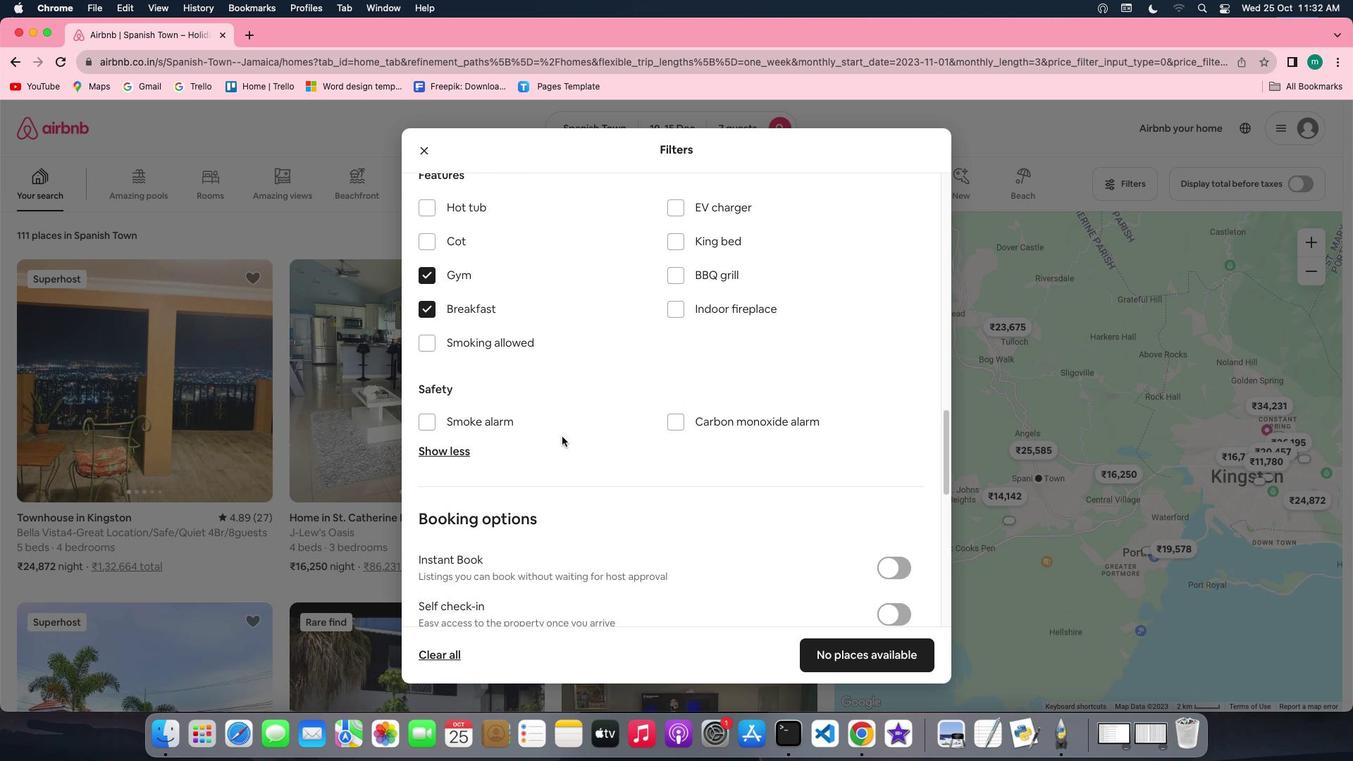 
Action: Mouse scrolled (561, 436) with delta (0, 0)
Screenshot: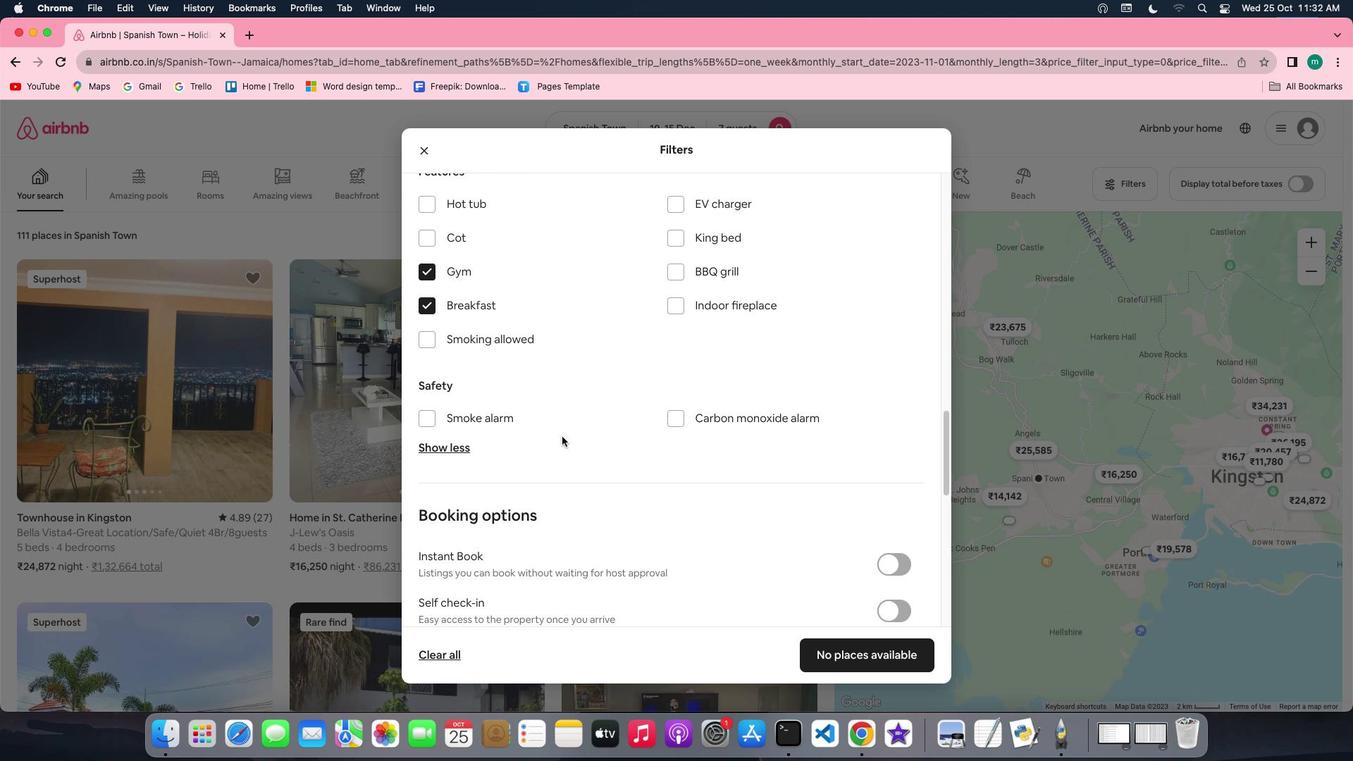 
Action: Mouse scrolled (561, 436) with delta (0, 0)
Screenshot: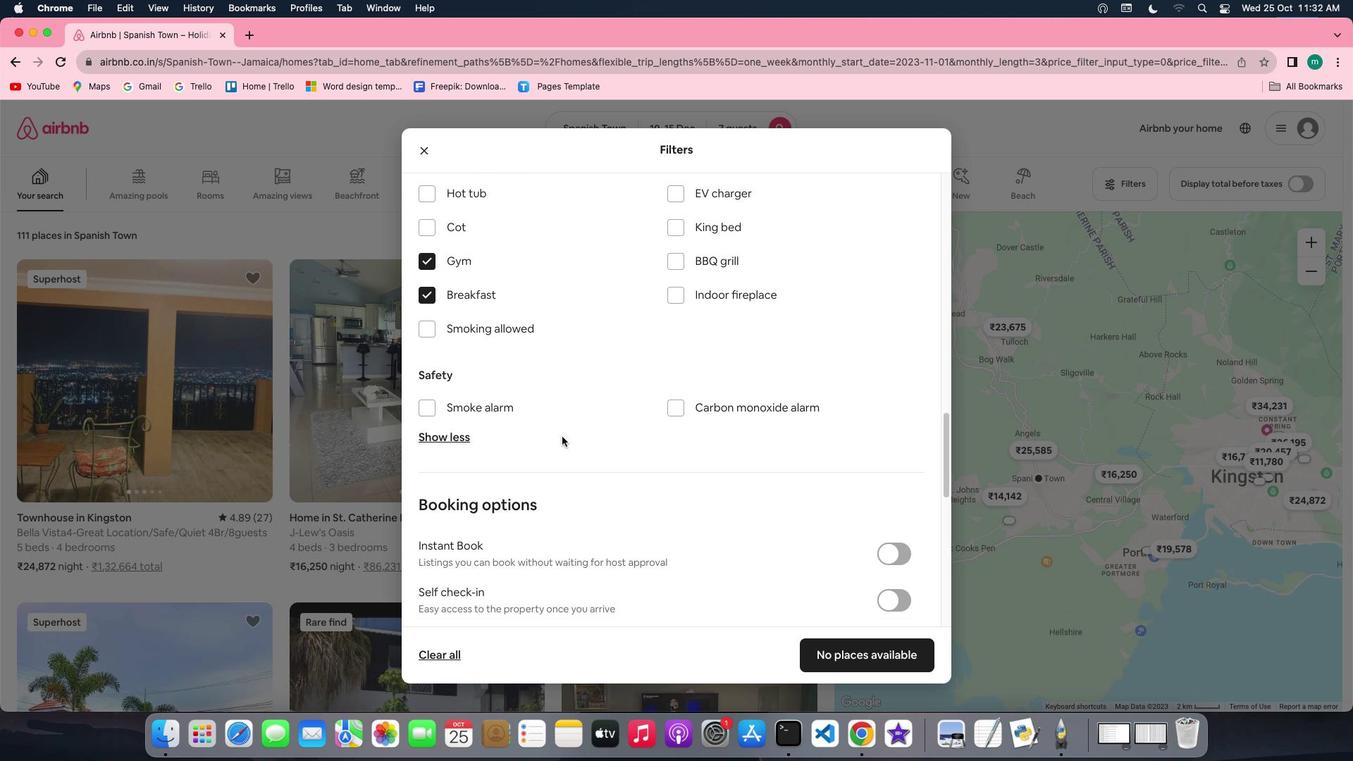 
Action: Mouse scrolled (561, 436) with delta (0, 0)
Screenshot: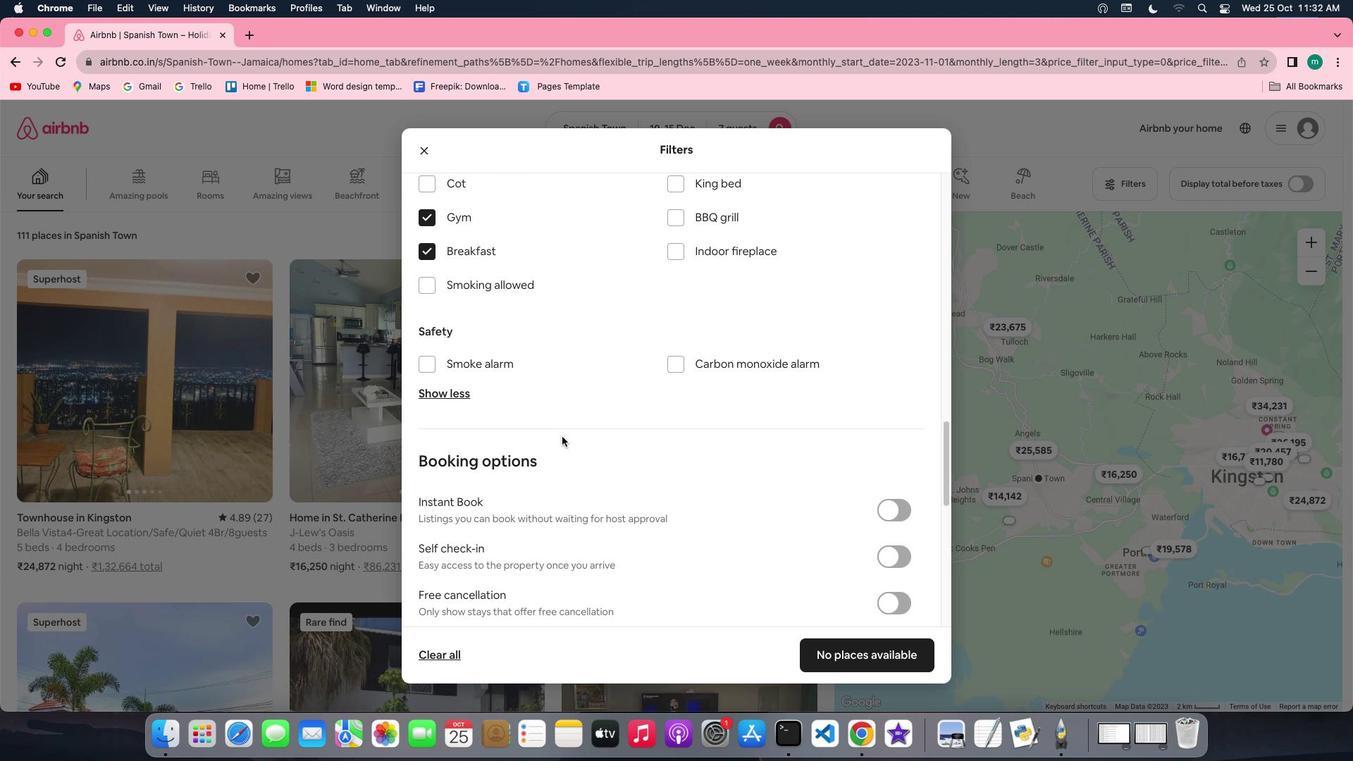 
Action: Mouse scrolled (561, 436) with delta (0, 0)
Screenshot: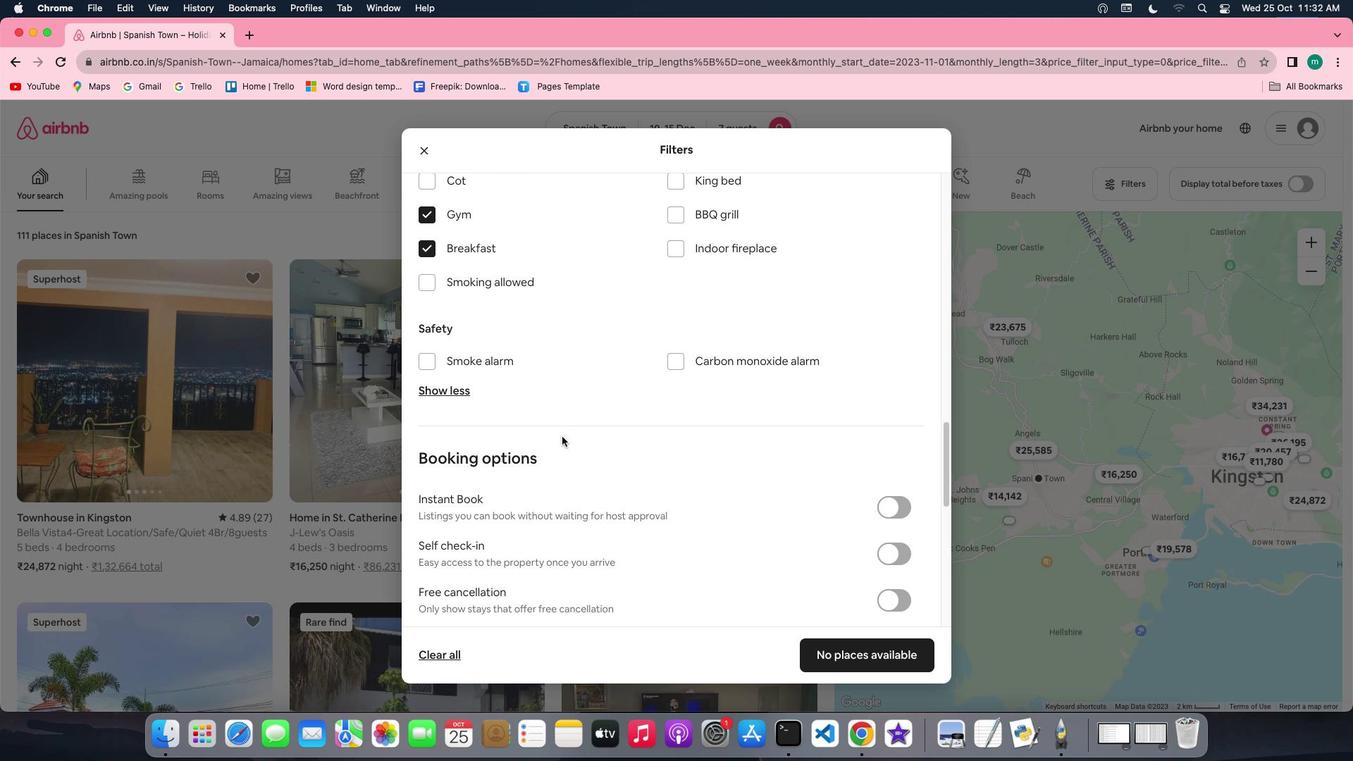 
Action: Mouse scrolled (561, 436) with delta (0, 0)
Screenshot: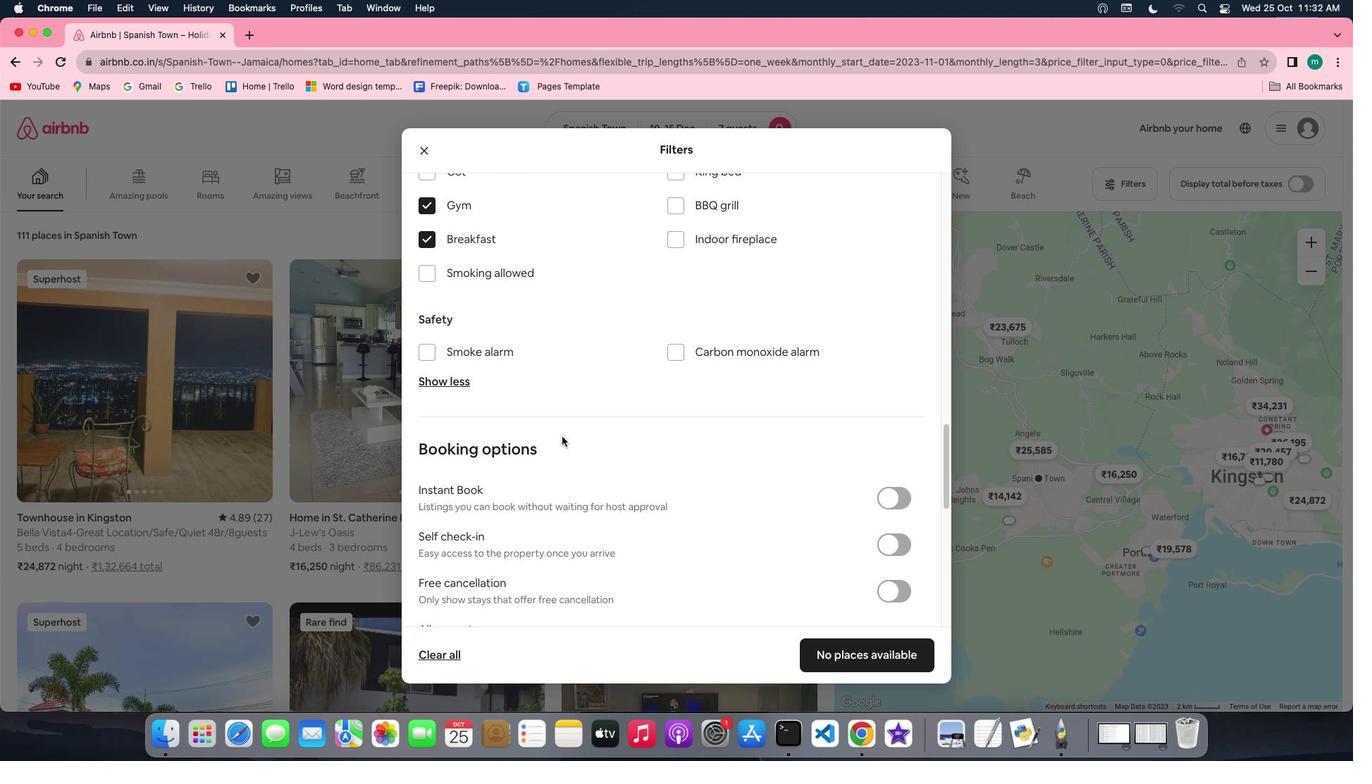 
Action: Mouse scrolled (561, 436) with delta (0, 0)
Screenshot: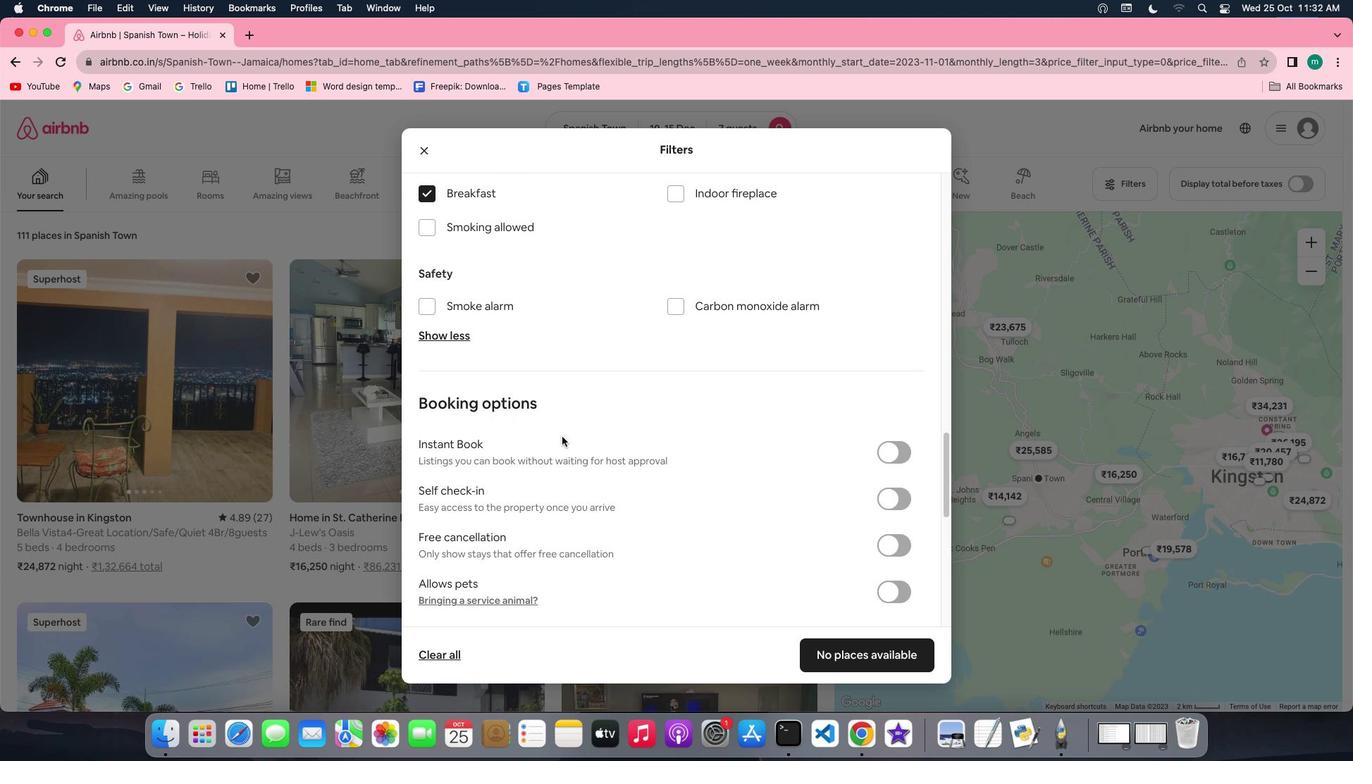 
Action: Mouse scrolled (561, 436) with delta (0, 0)
Screenshot: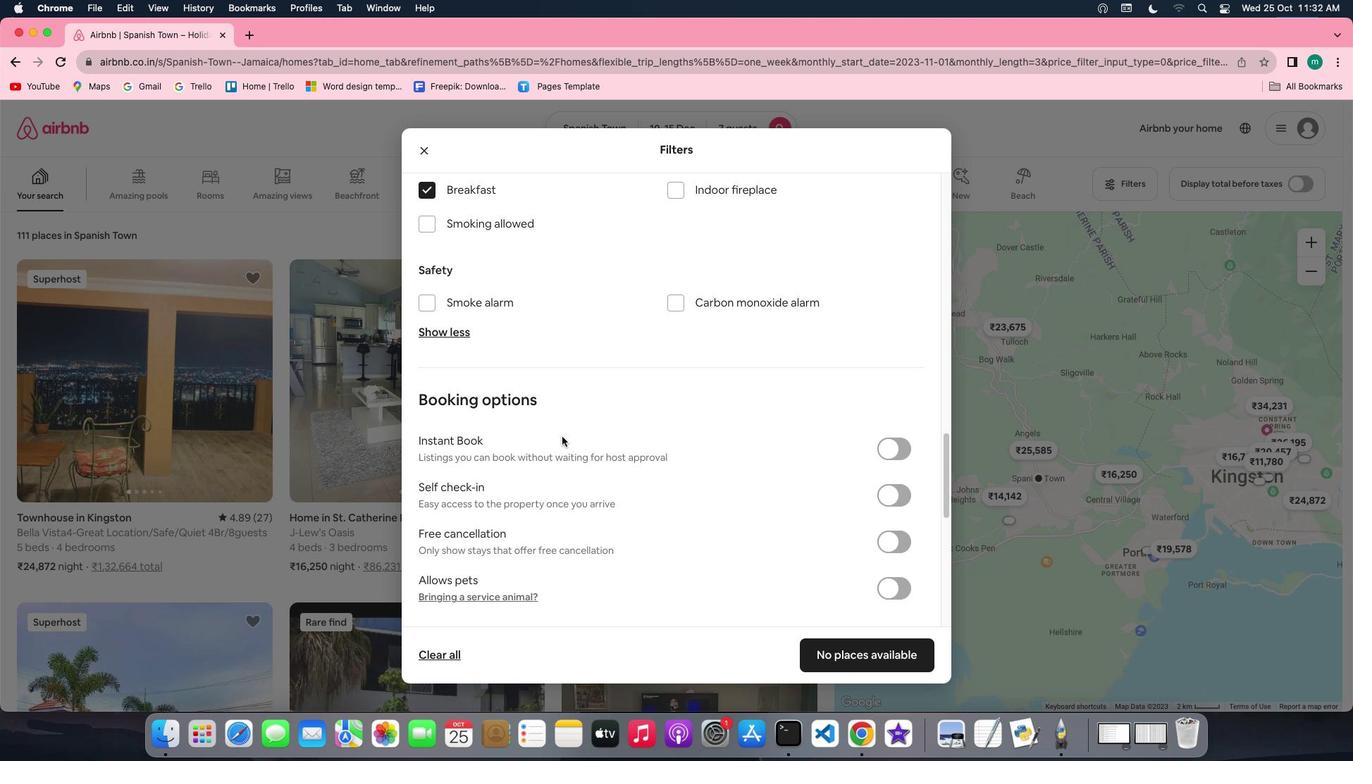 
Action: Mouse scrolled (561, 436) with delta (0, 0)
Screenshot: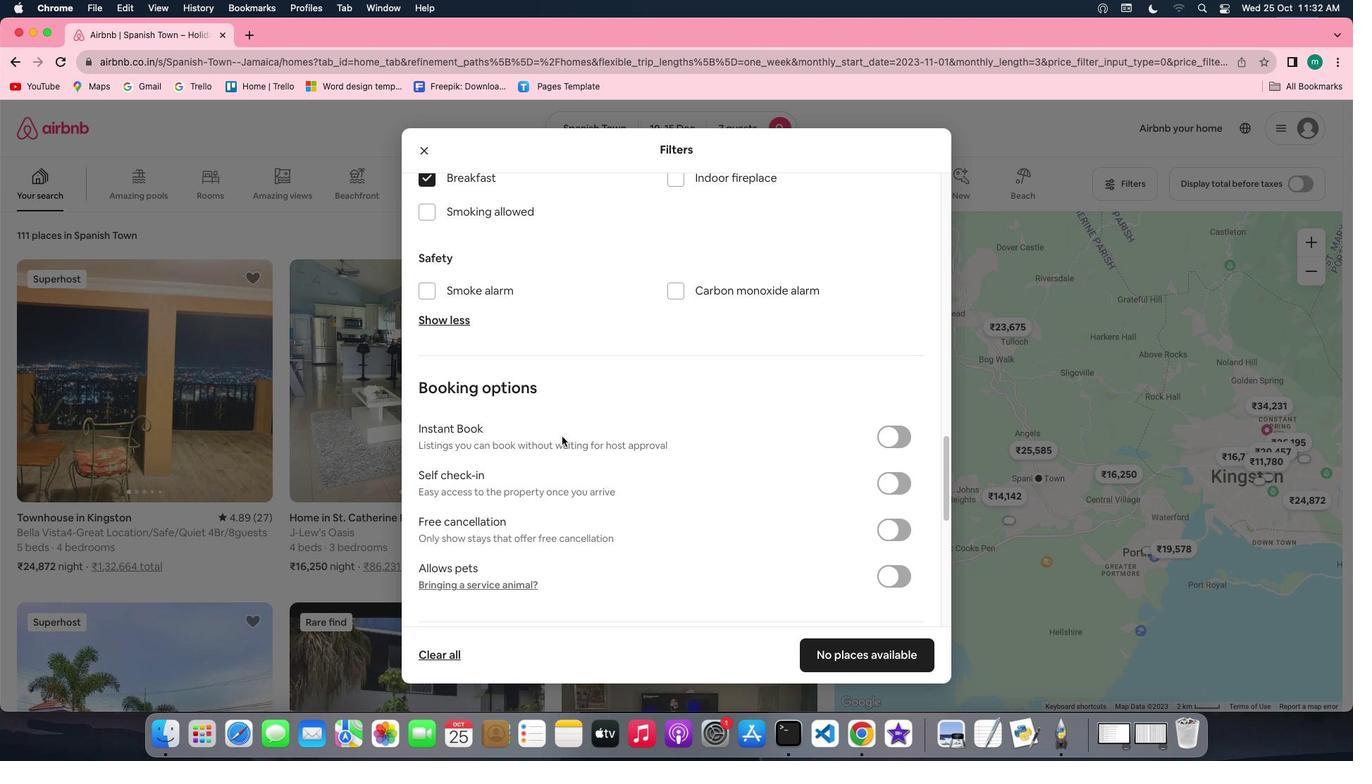 
Action: Mouse scrolled (561, 436) with delta (0, 0)
Screenshot: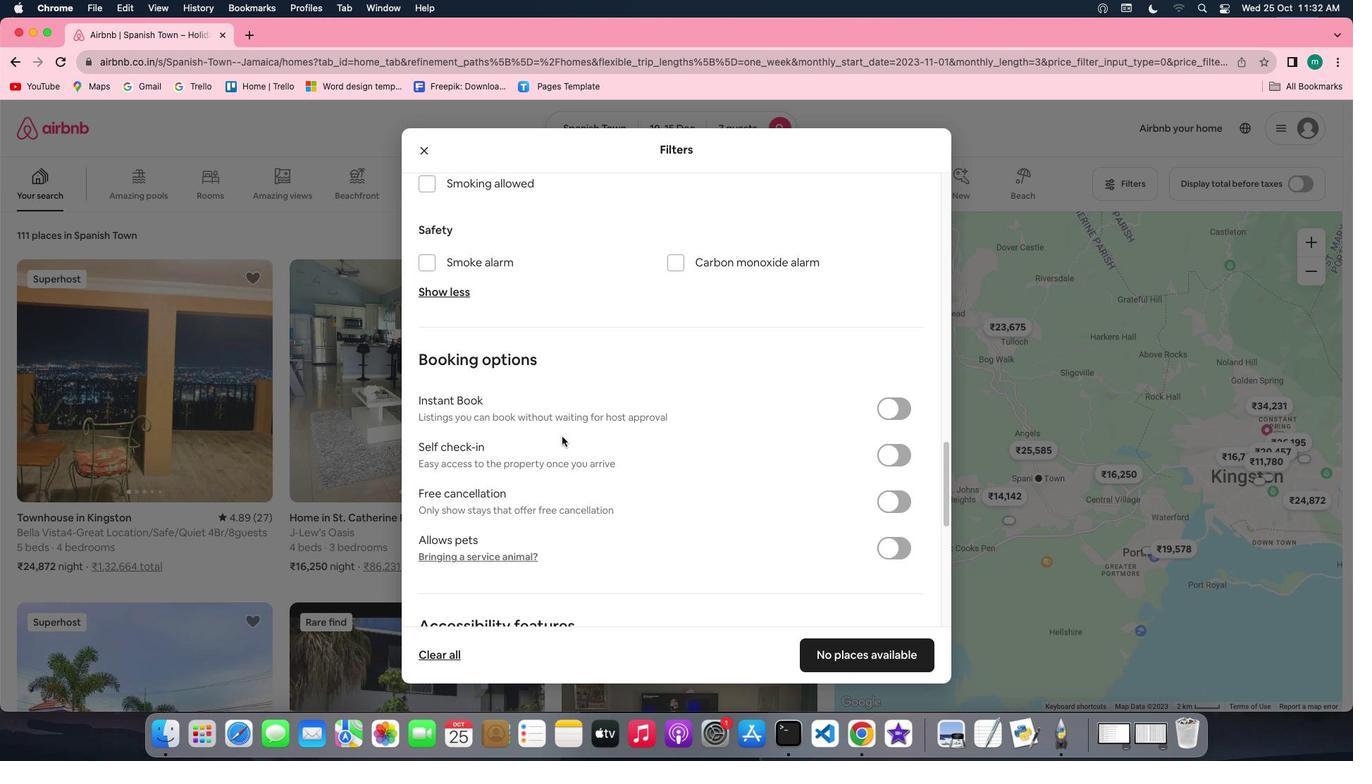 
Action: Mouse scrolled (561, 436) with delta (0, 0)
Screenshot: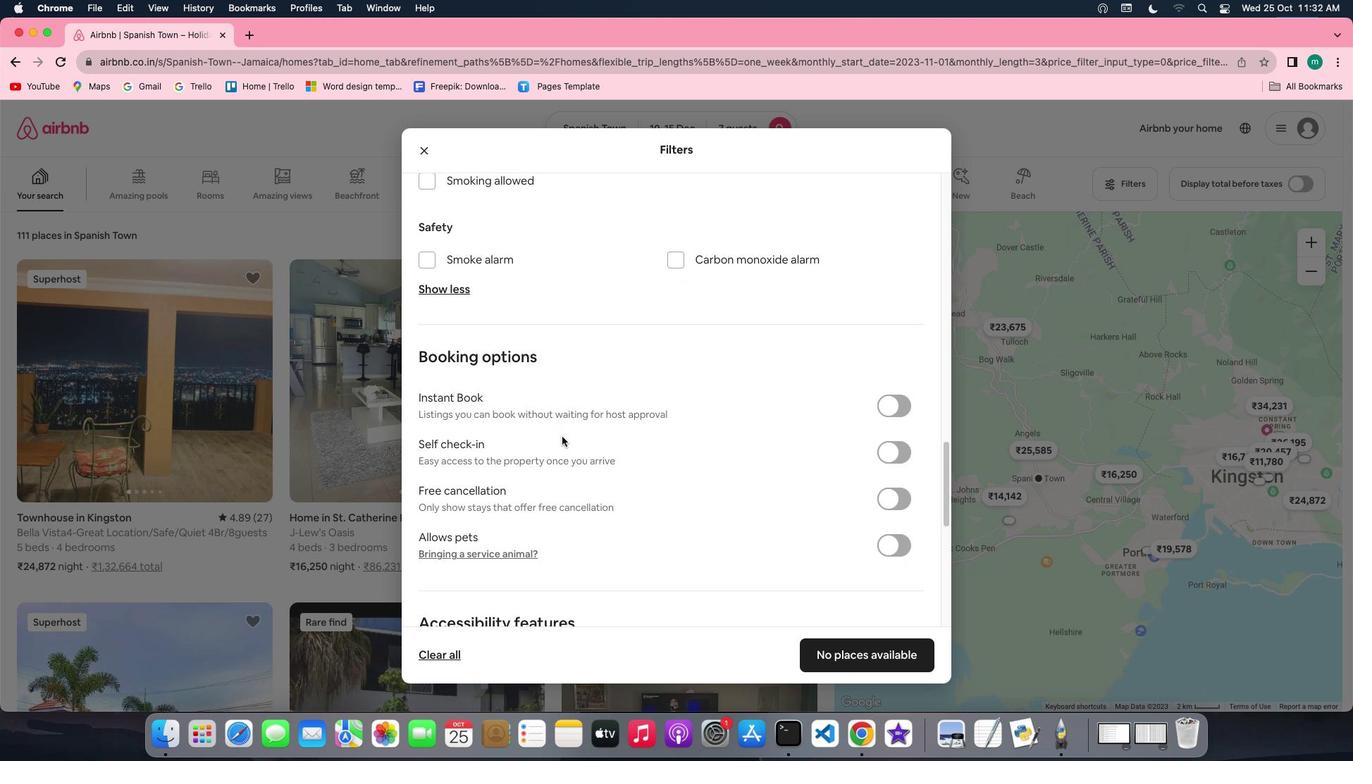 
Action: Mouse scrolled (561, 436) with delta (0, 0)
Screenshot: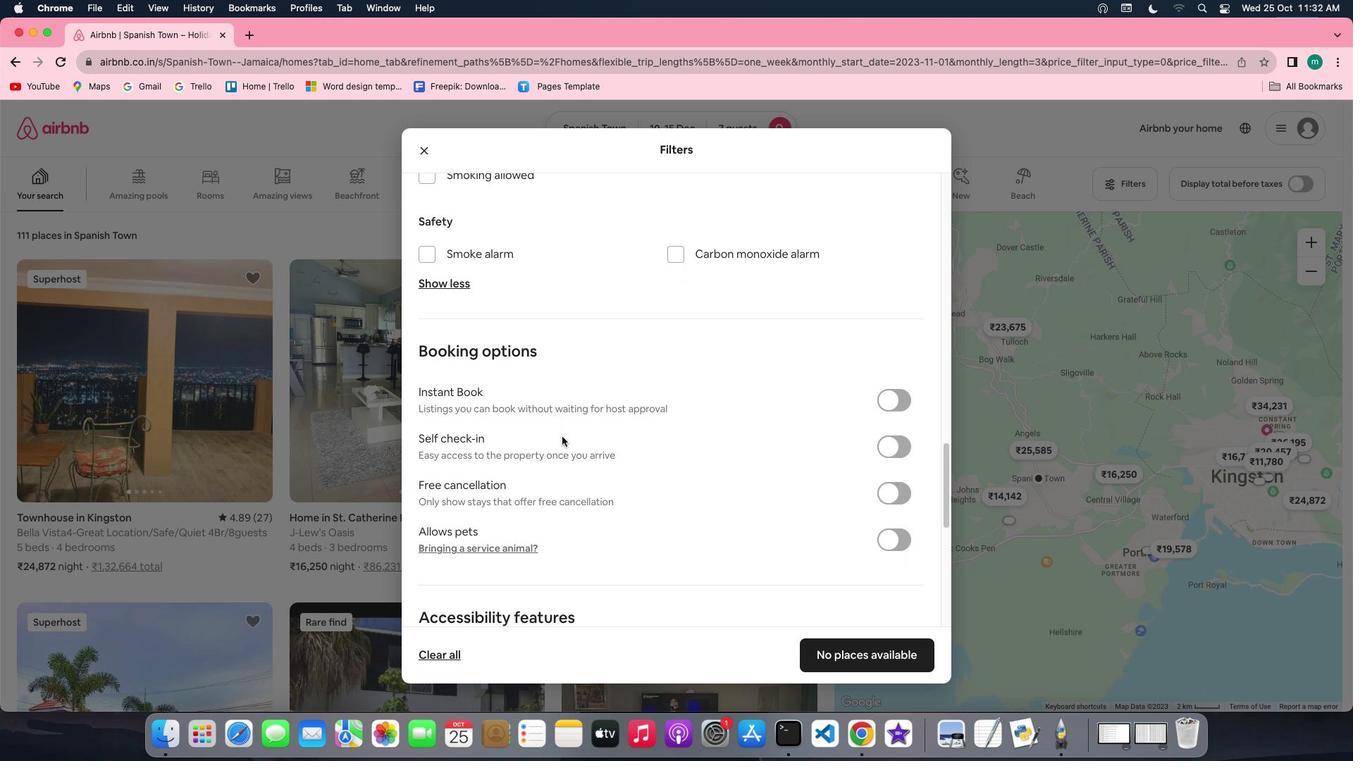 
Action: Mouse scrolled (561, 436) with delta (0, 0)
Screenshot: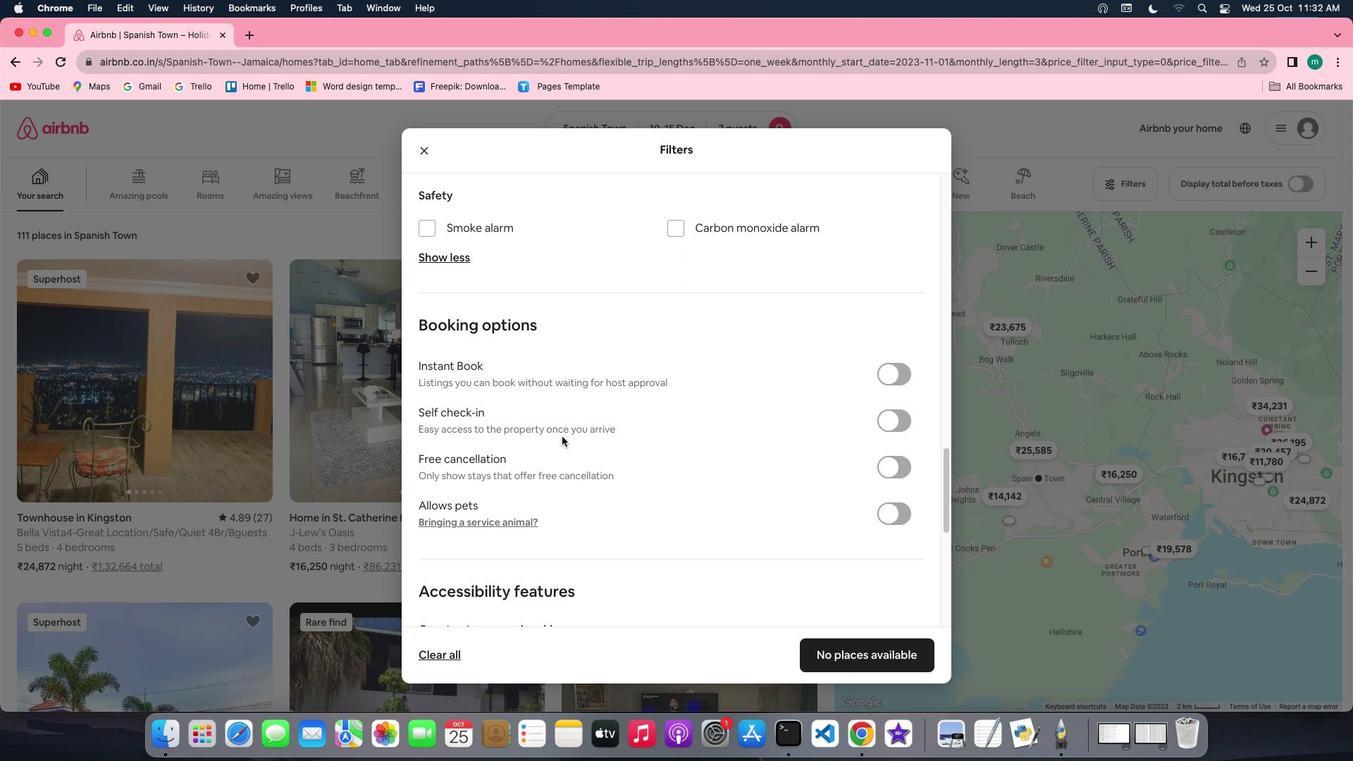
Action: Mouse scrolled (561, 436) with delta (0, 0)
Screenshot: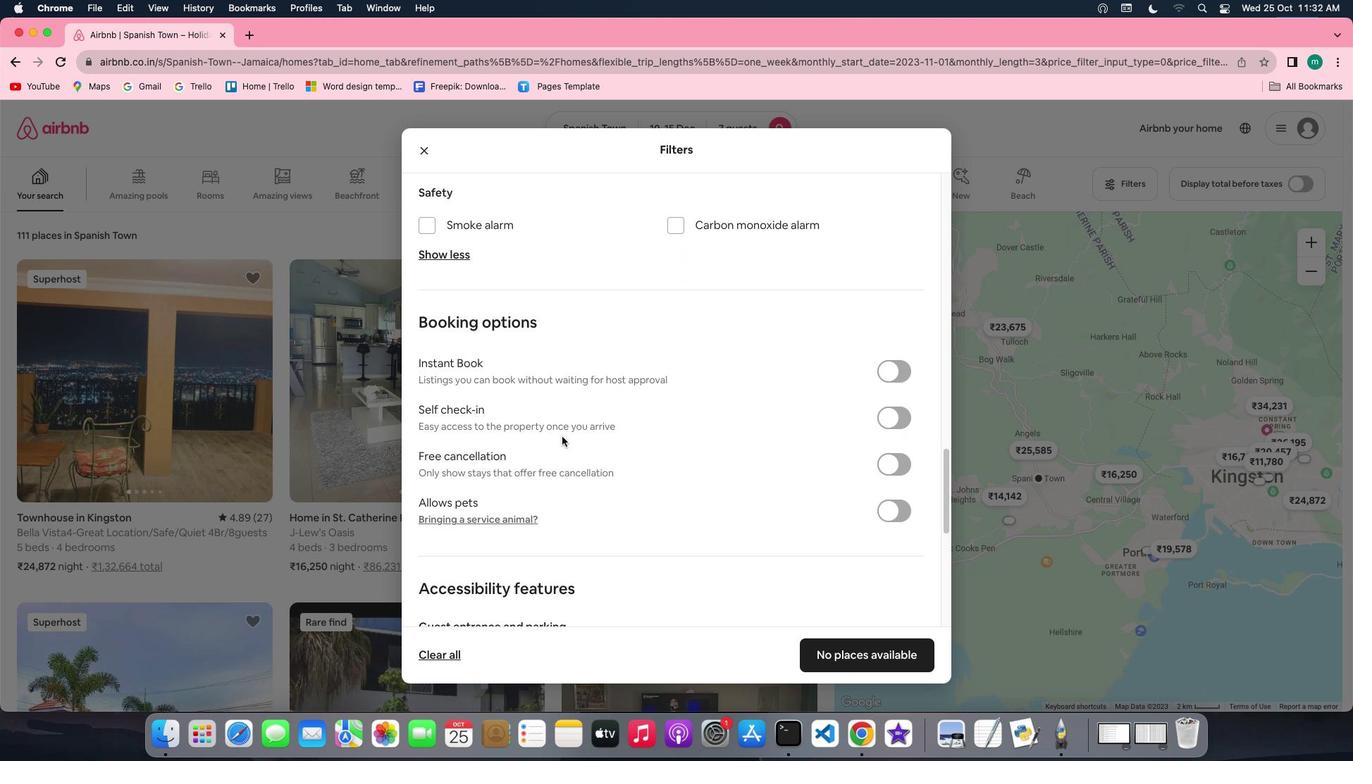 
Action: Mouse scrolled (561, 436) with delta (0, 0)
Screenshot: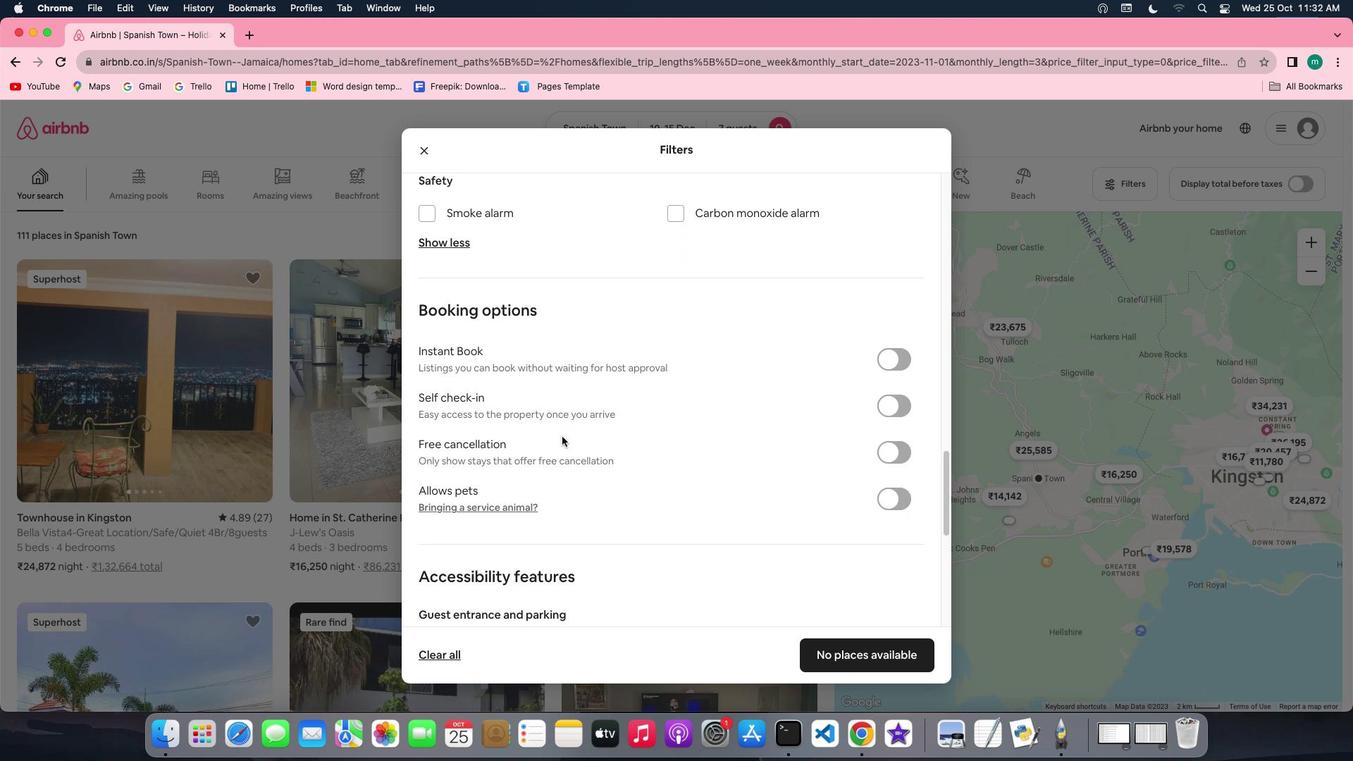 
Action: Mouse scrolled (561, 436) with delta (0, 0)
Screenshot: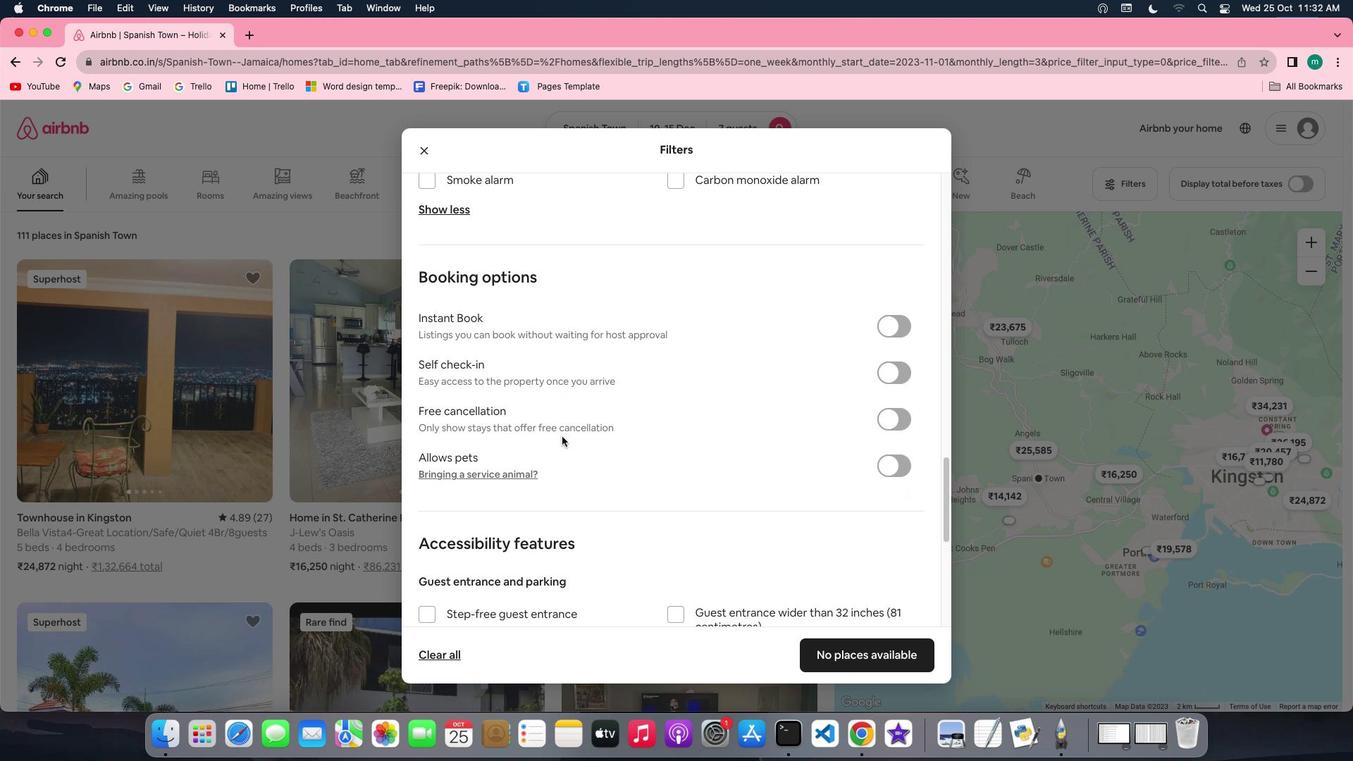 
Action: Mouse scrolled (561, 436) with delta (0, 0)
Screenshot: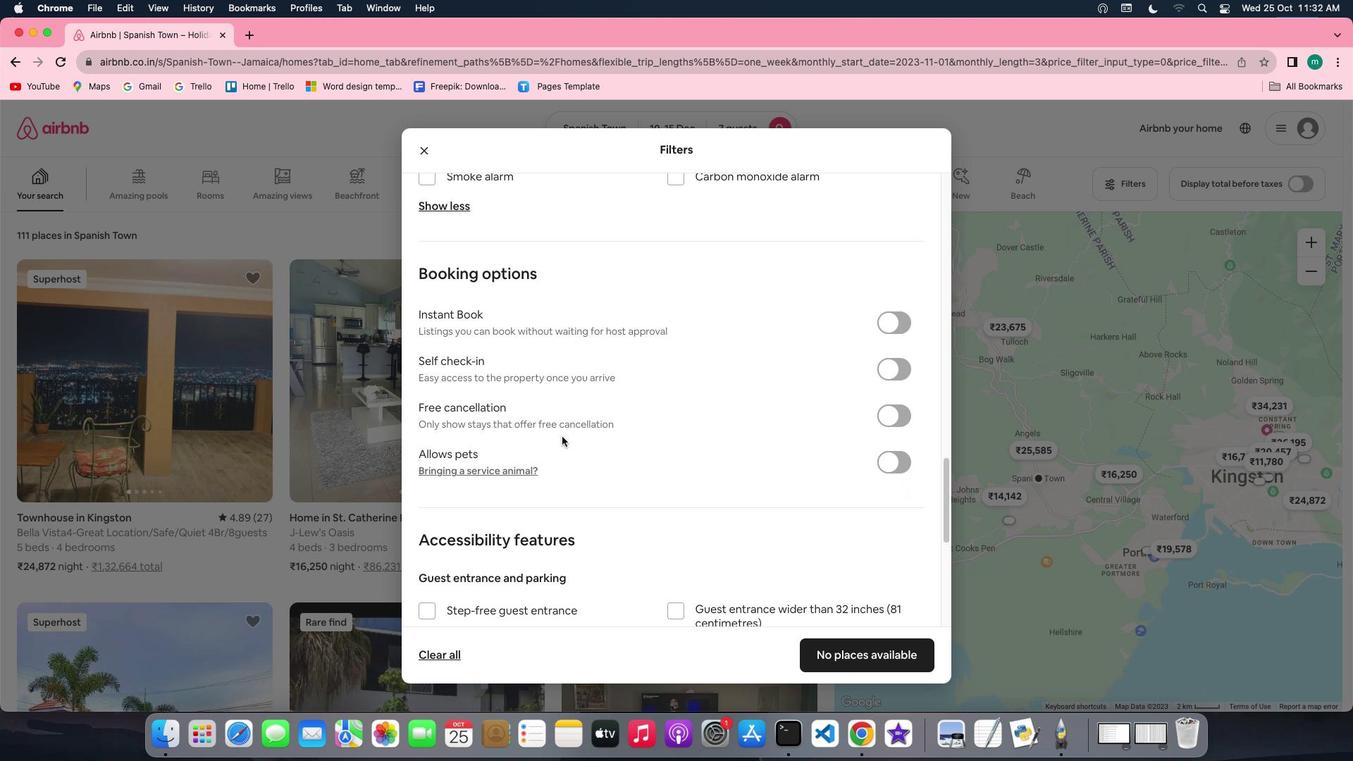 
Action: Mouse scrolled (561, 436) with delta (0, 0)
Screenshot: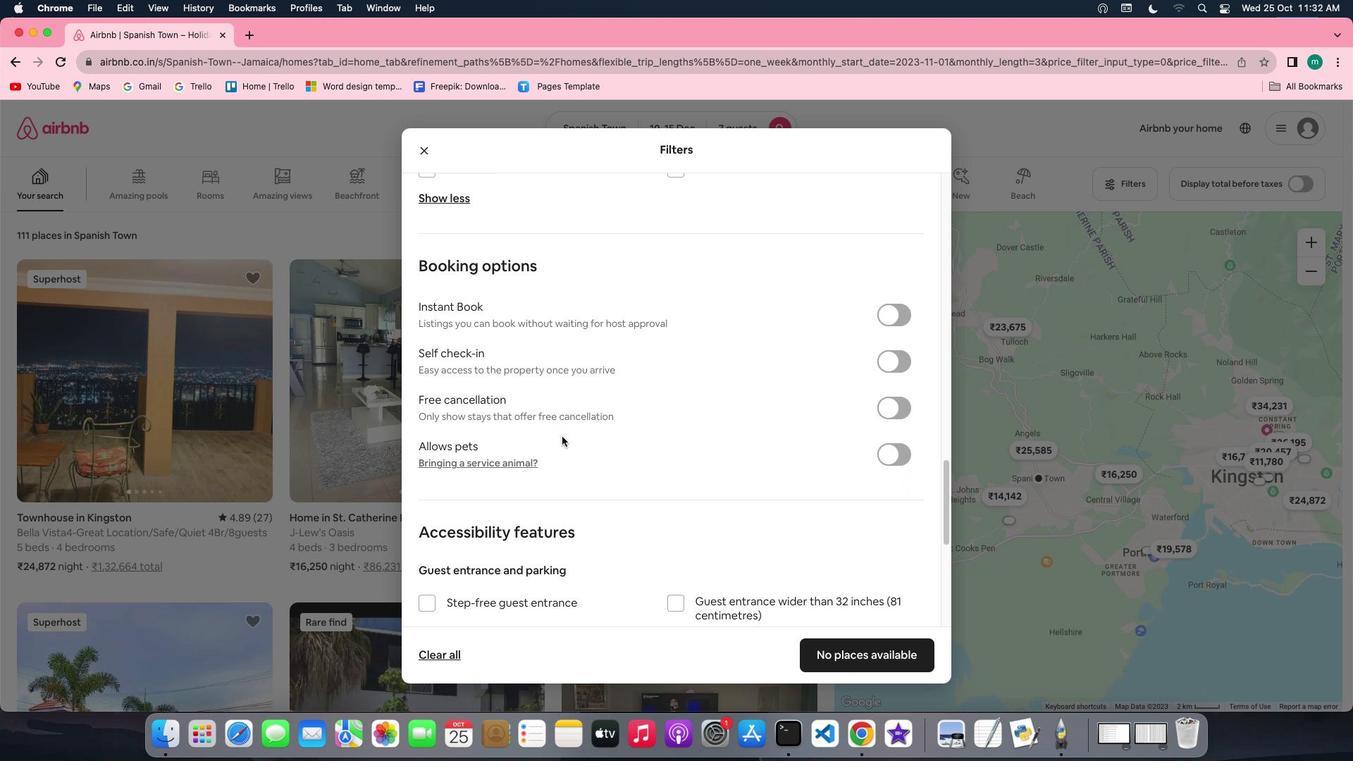 
Action: Mouse scrolled (561, 436) with delta (0, 0)
Screenshot: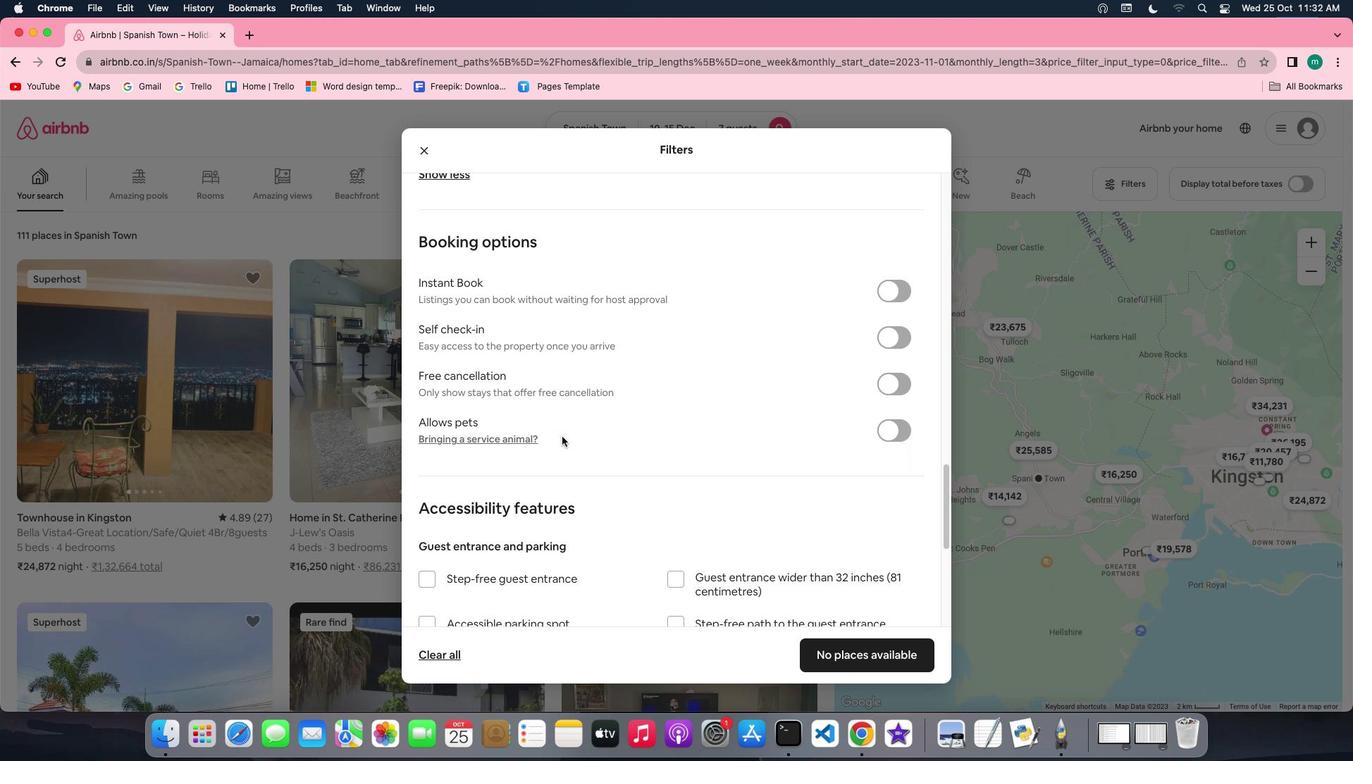 
Action: Mouse scrolled (561, 436) with delta (0, 0)
Screenshot: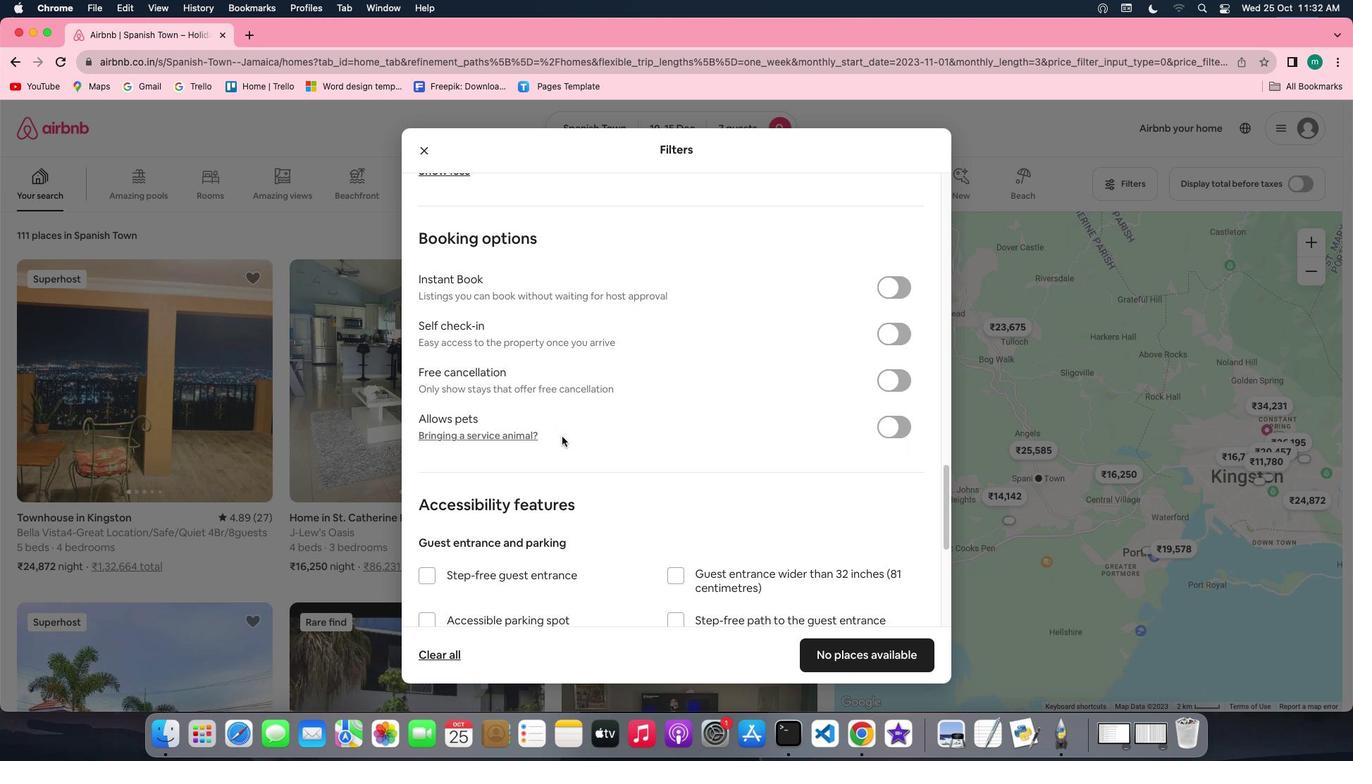 
Action: Mouse scrolled (561, 436) with delta (0, 0)
Screenshot: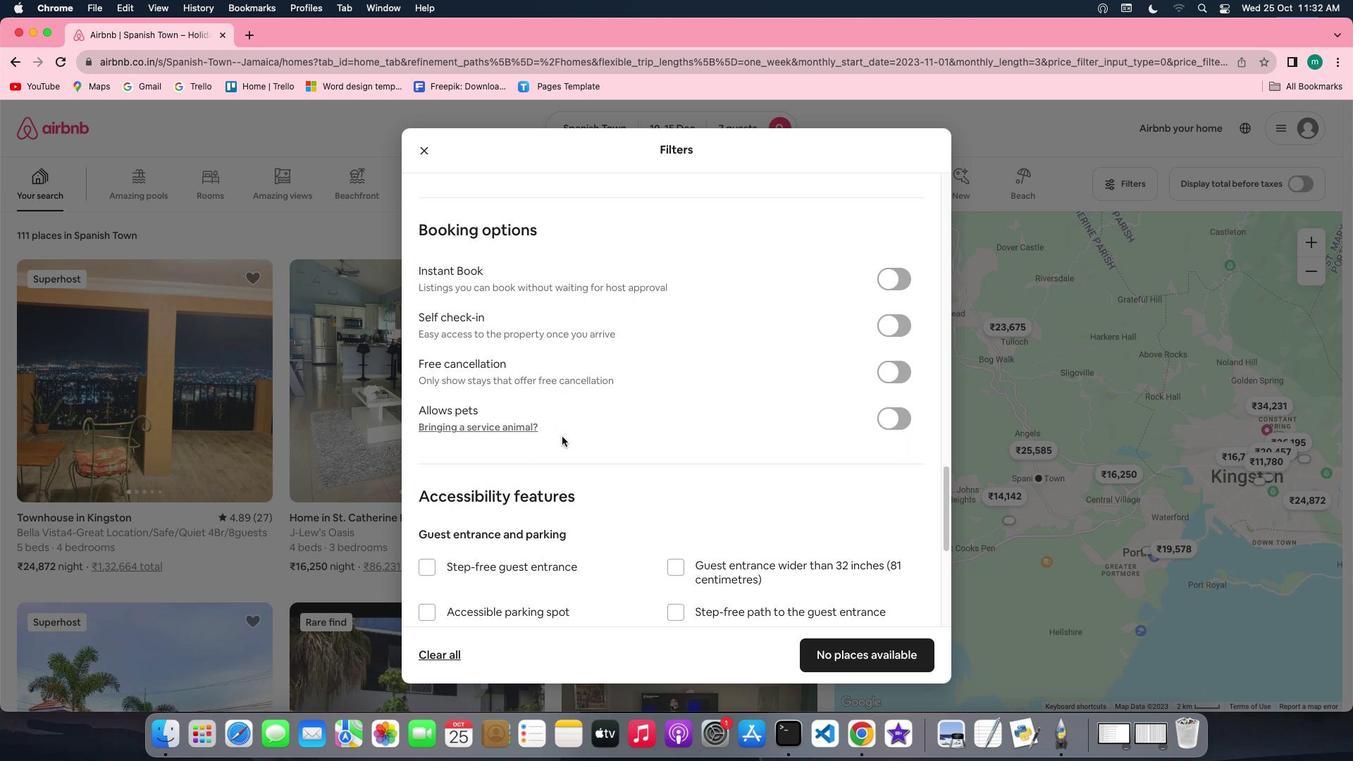 
Action: Mouse moved to (883, 320)
Screenshot: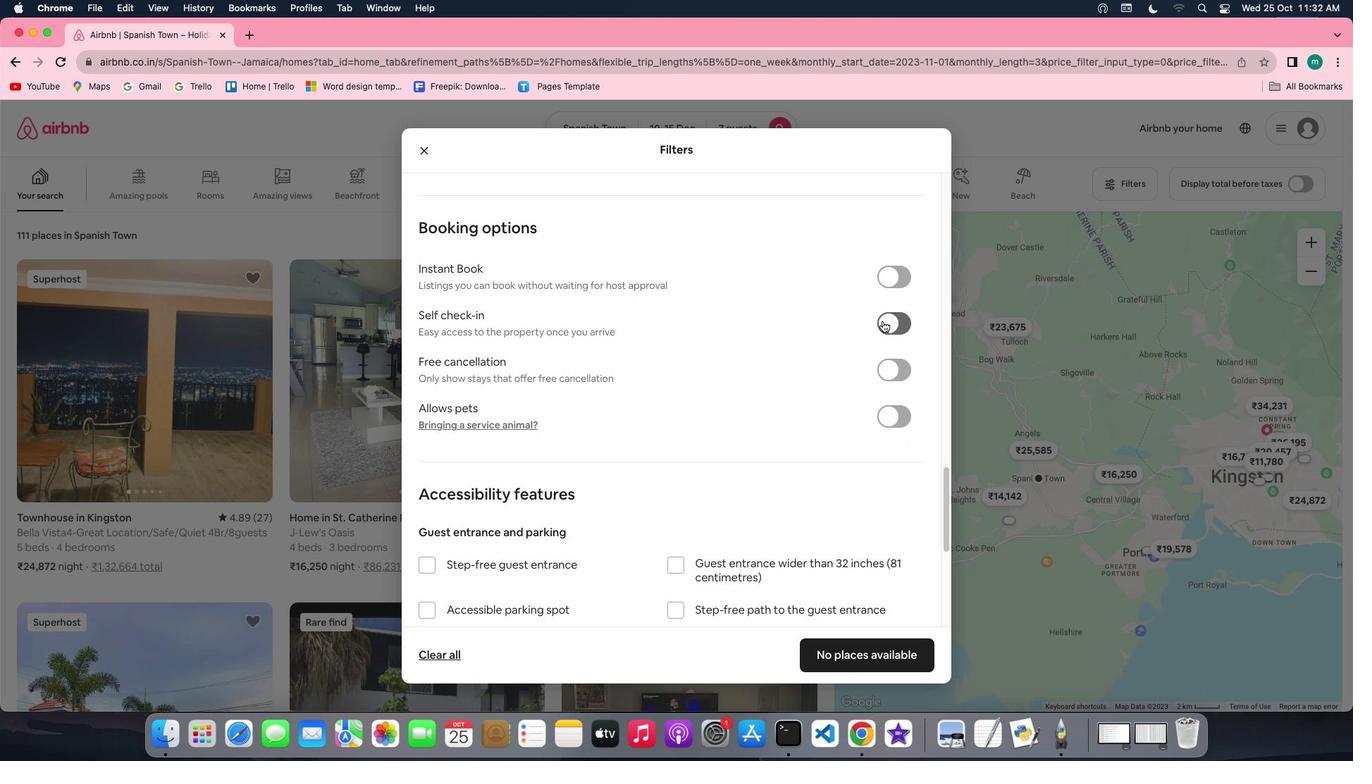 
Action: Mouse pressed left at (883, 320)
Screenshot: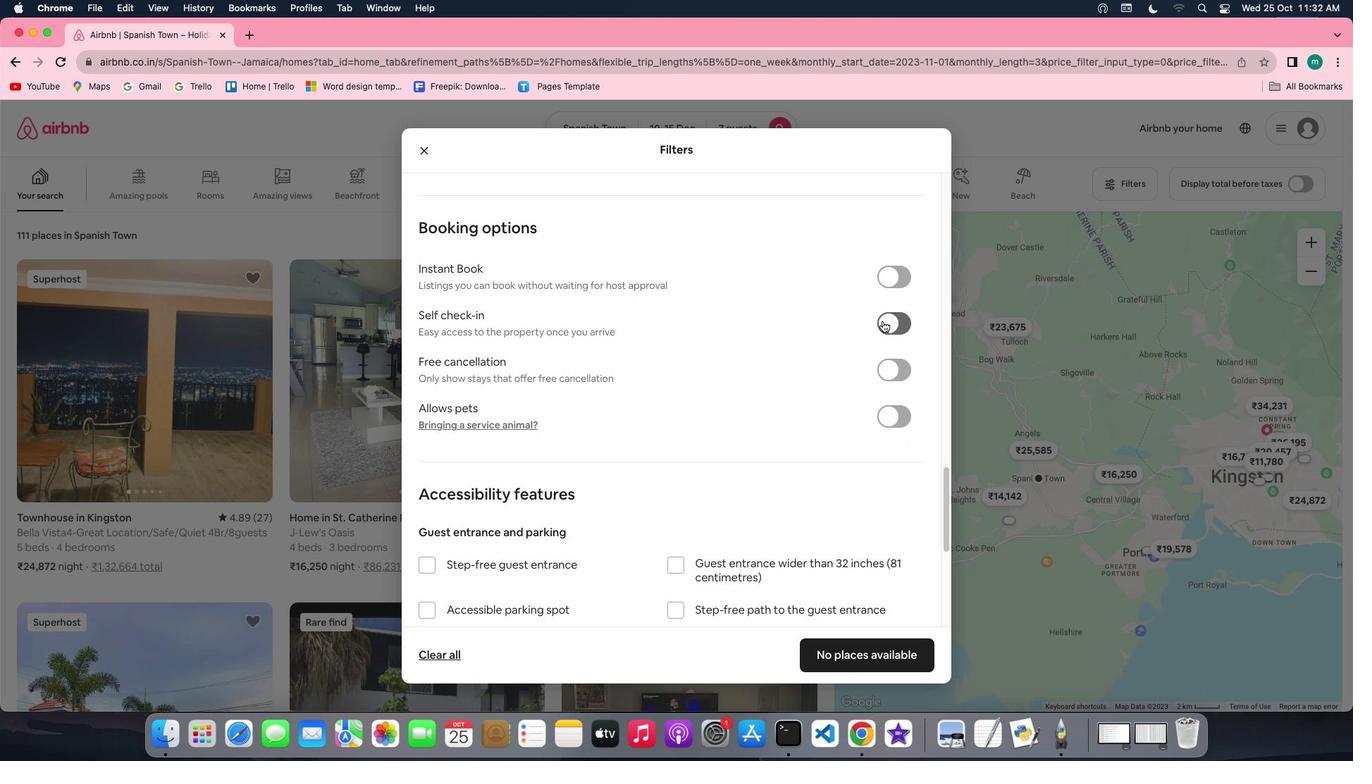 
Action: Mouse moved to (663, 402)
Screenshot: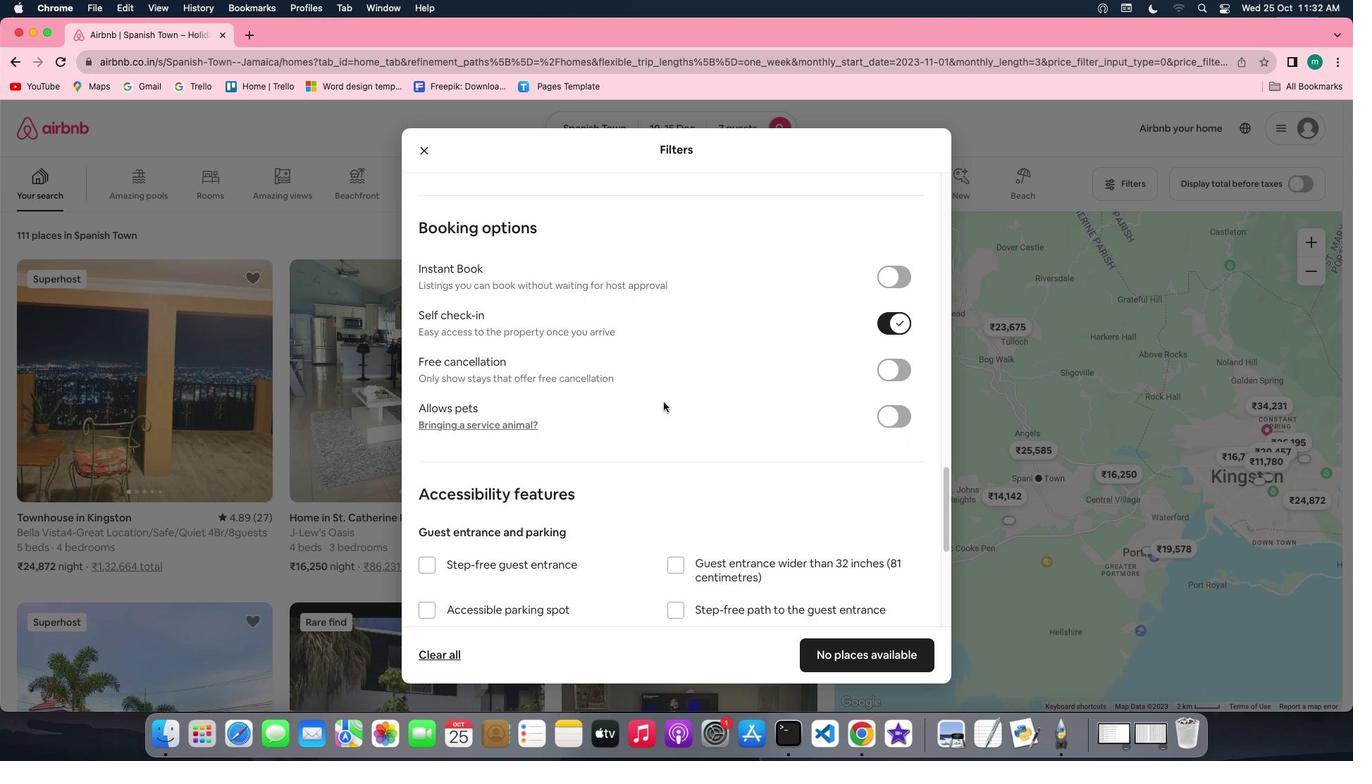 
Action: Mouse scrolled (663, 402) with delta (0, 0)
Screenshot: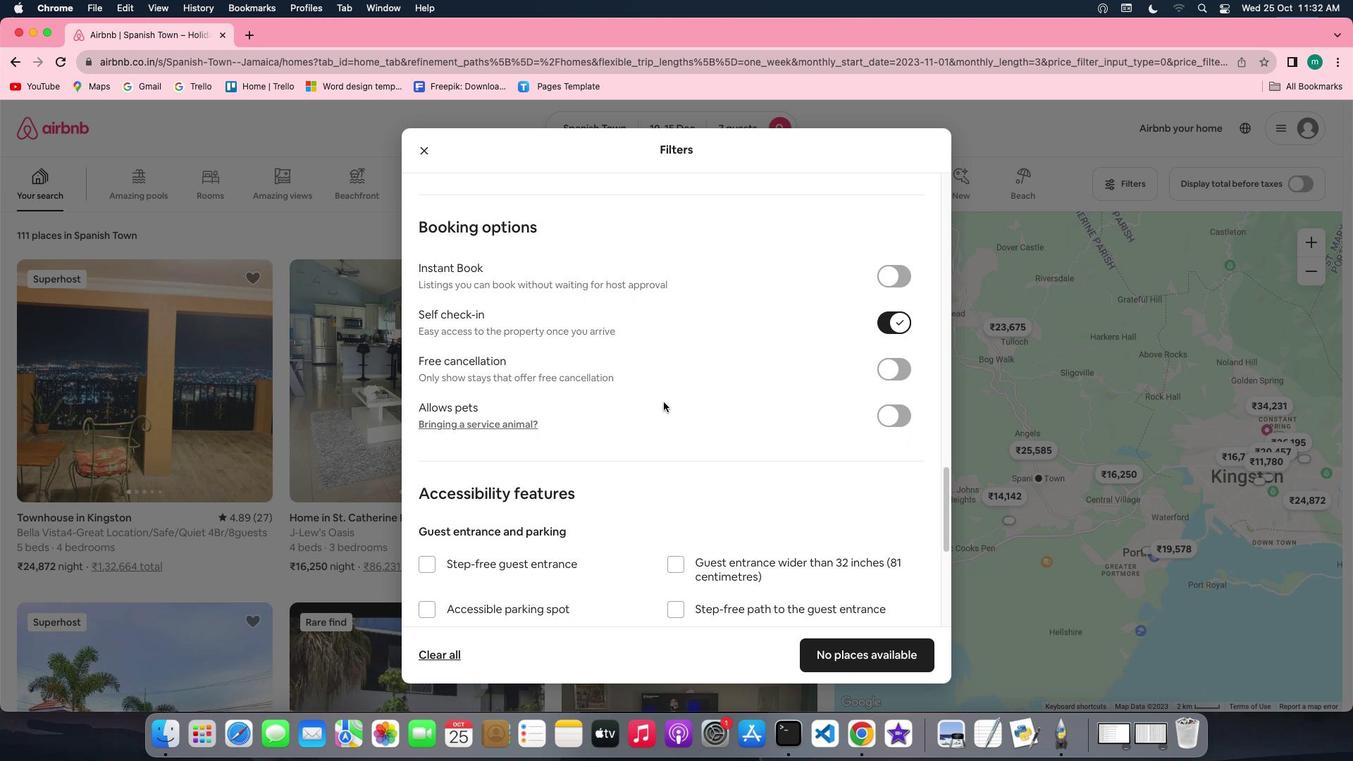 
Action: Mouse moved to (663, 402)
Screenshot: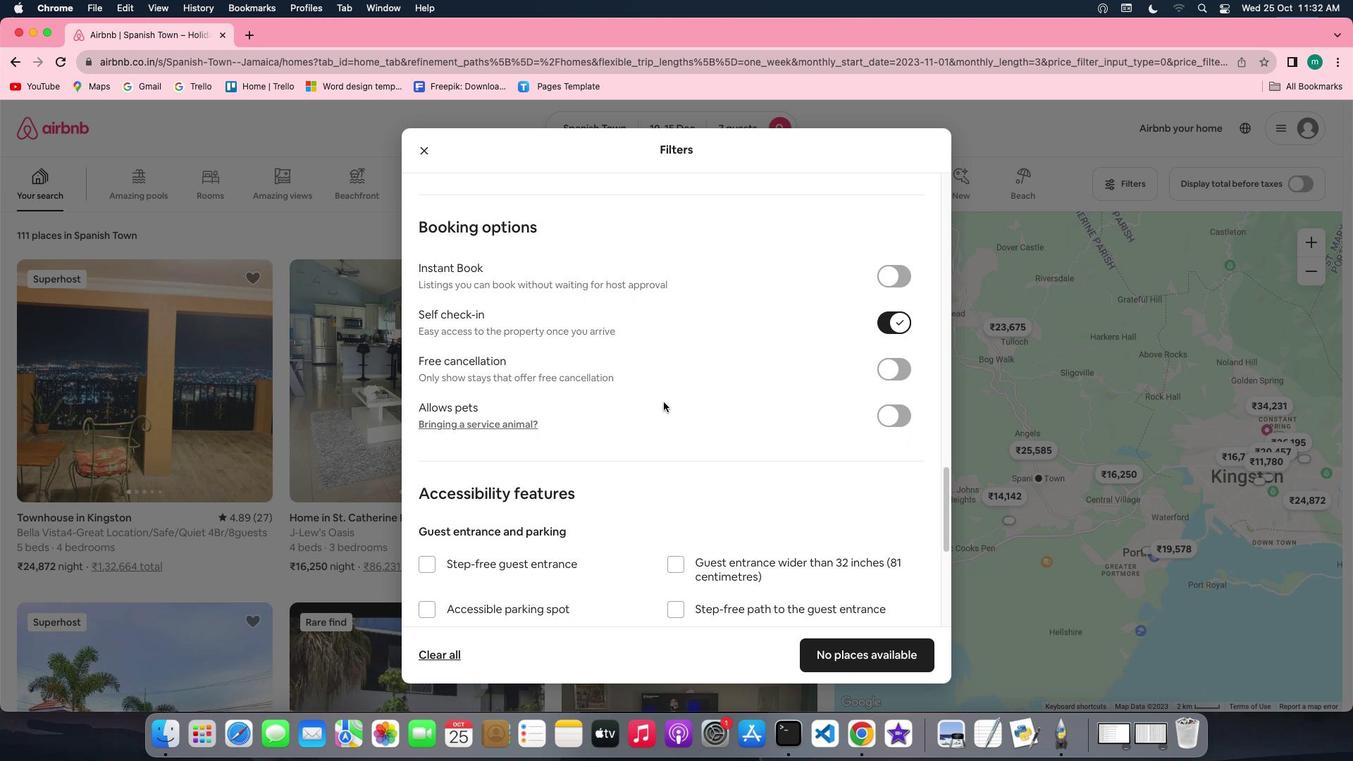 
Action: Mouse scrolled (663, 402) with delta (0, 0)
Screenshot: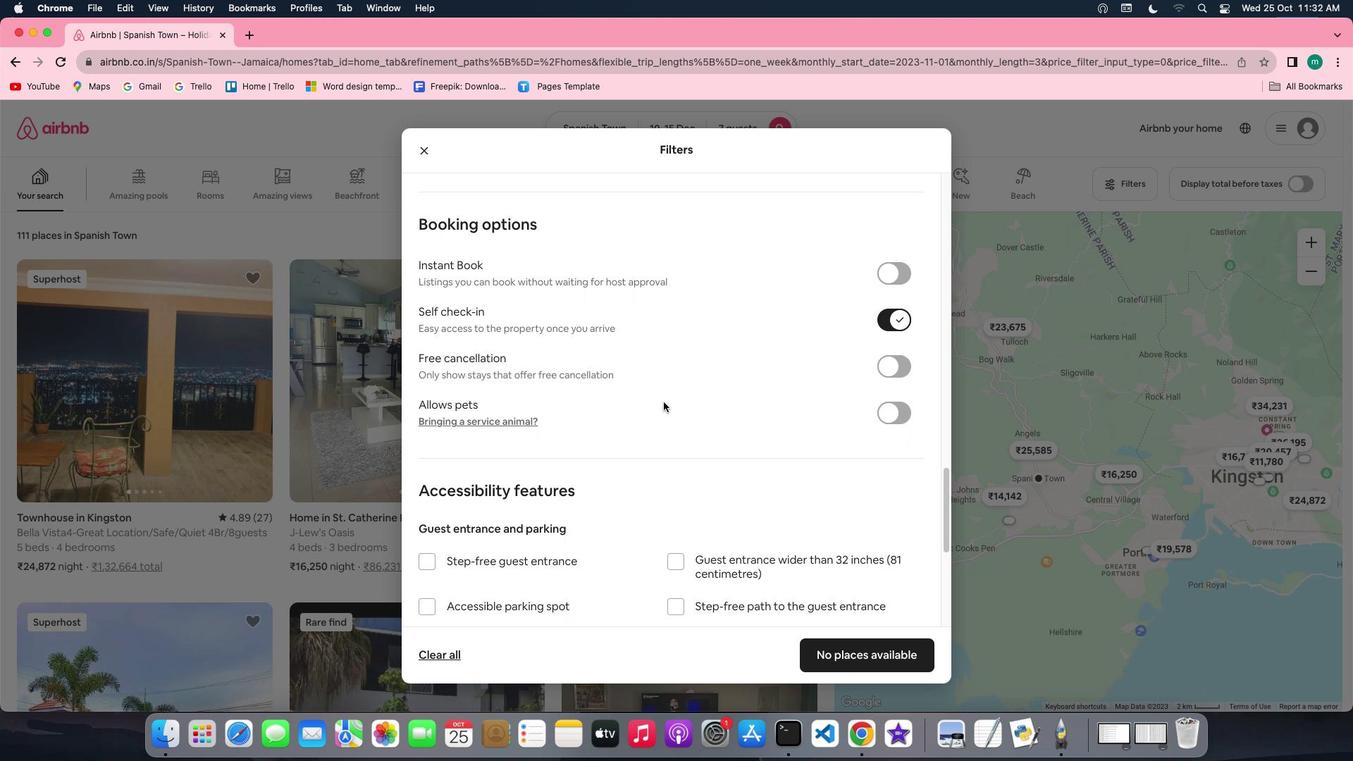 
Action: Mouse scrolled (663, 402) with delta (0, 0)
Screenshot: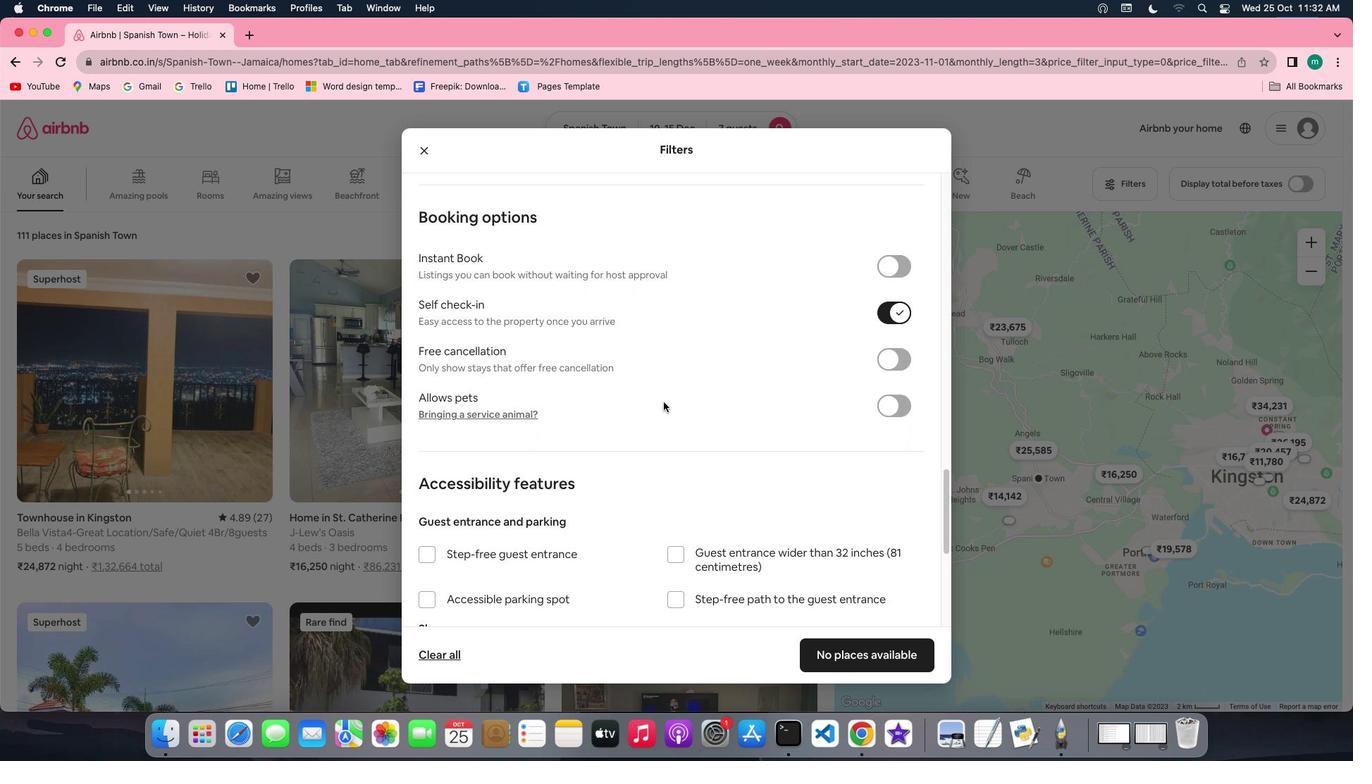 
Action: Mouse scrolled (663, 402) with delta (0, 0)
Screenshot: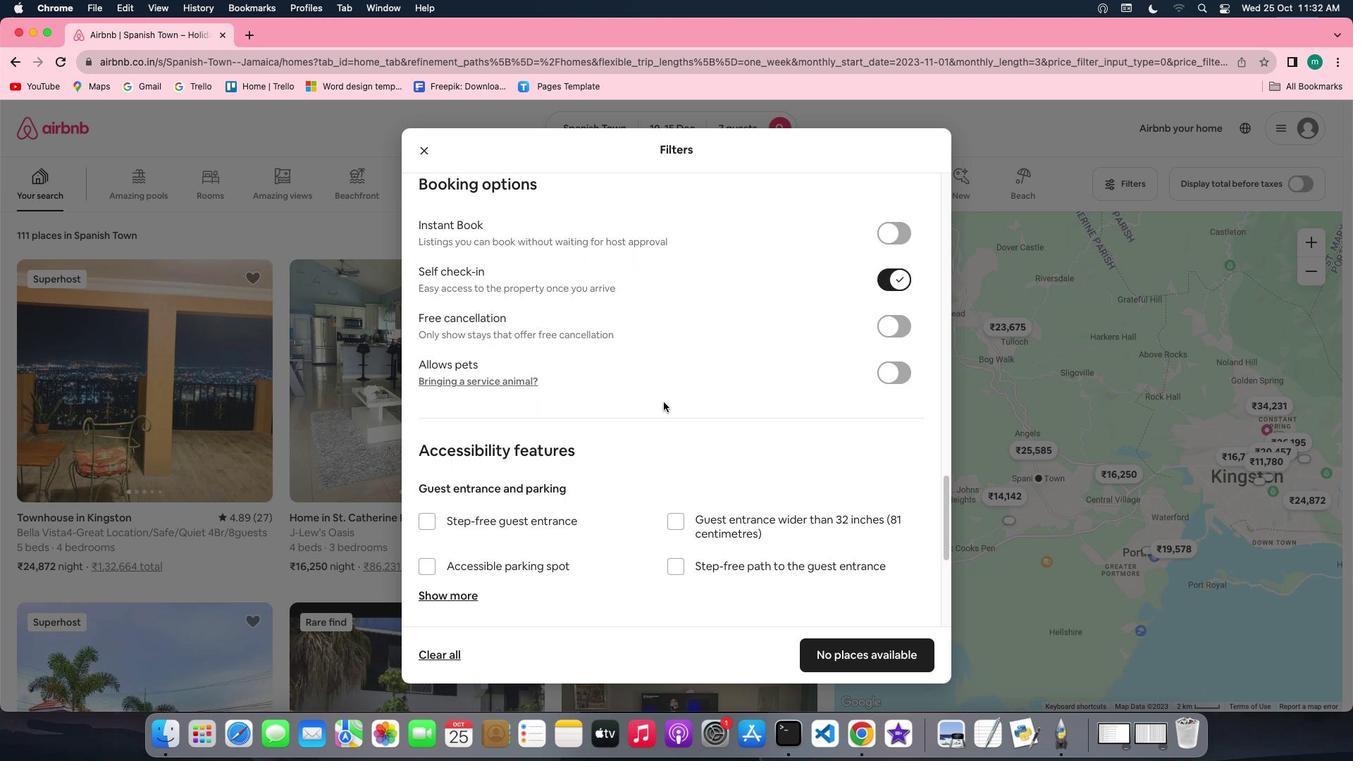 
Action: Mouse scrolled (663, 402) with delta (0, 0)
Screenshot: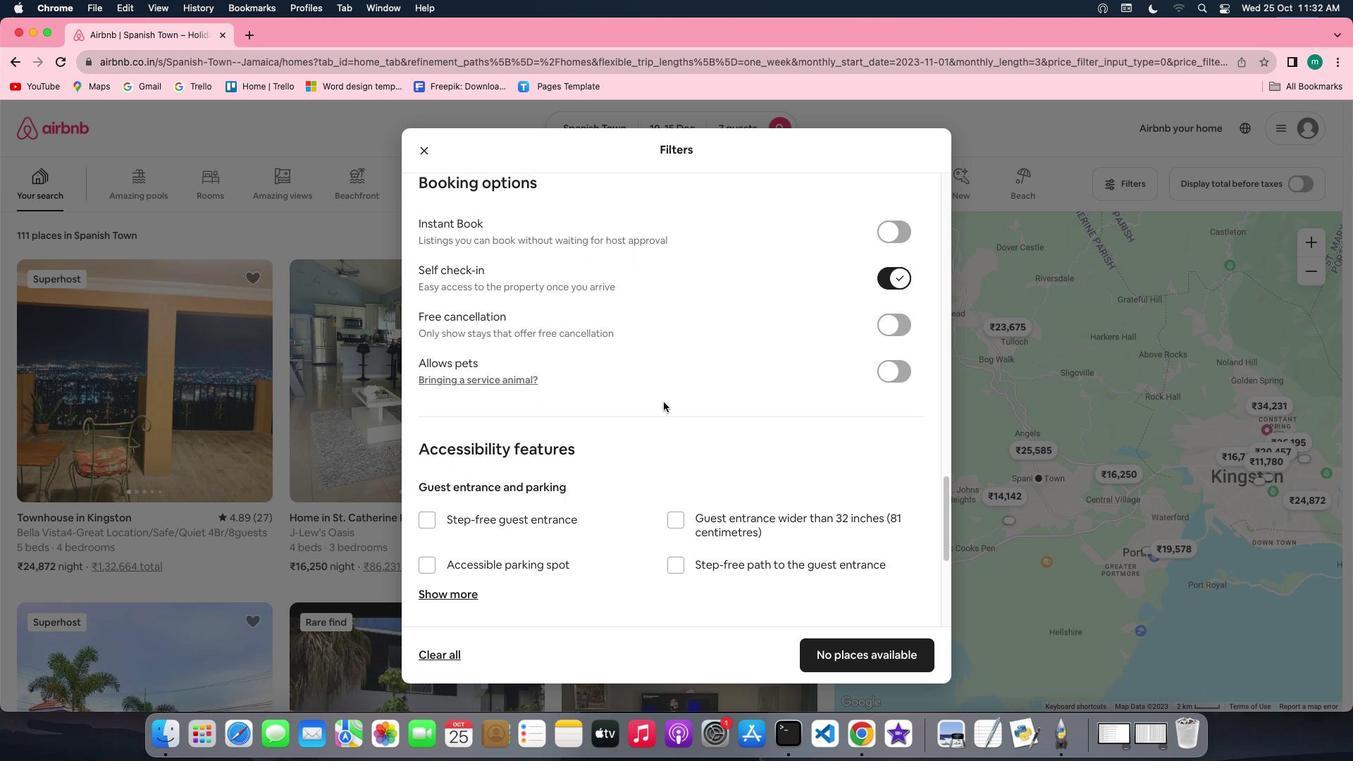 
Action: Mouse scrolled (663, 402) with delta (0, 0)
Screenshot: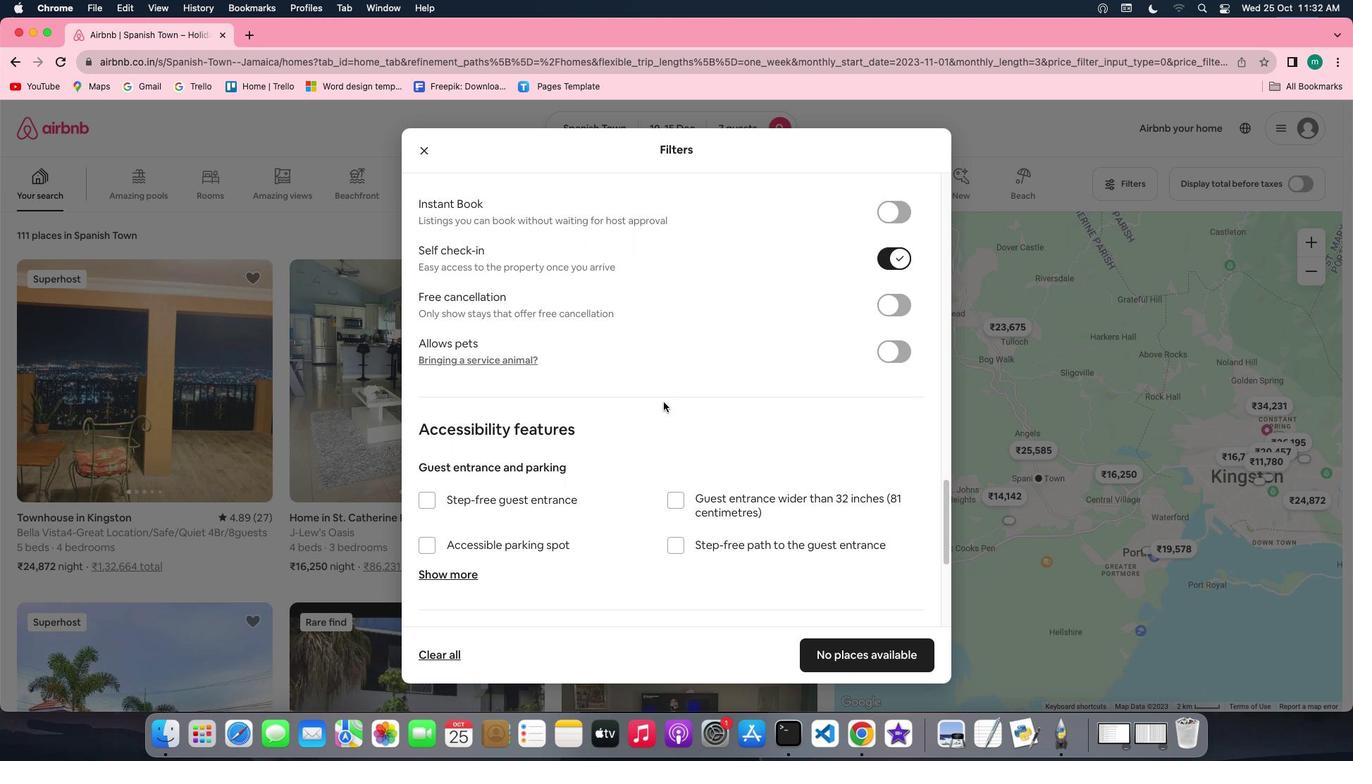
Action: Mouse scrolled (663, 402) with delta (0, -1)
Screenshot: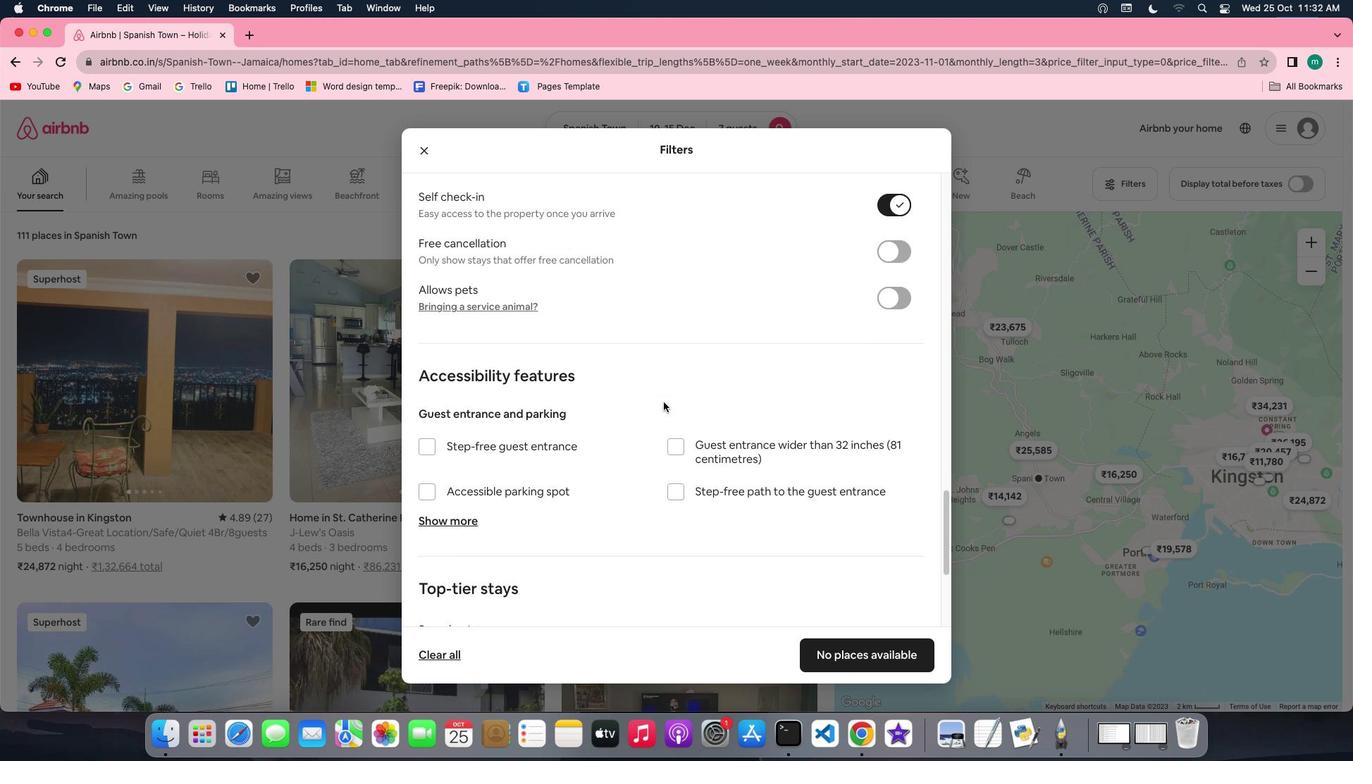 
Action: Mouse moved to (685, 475)
Screenshot: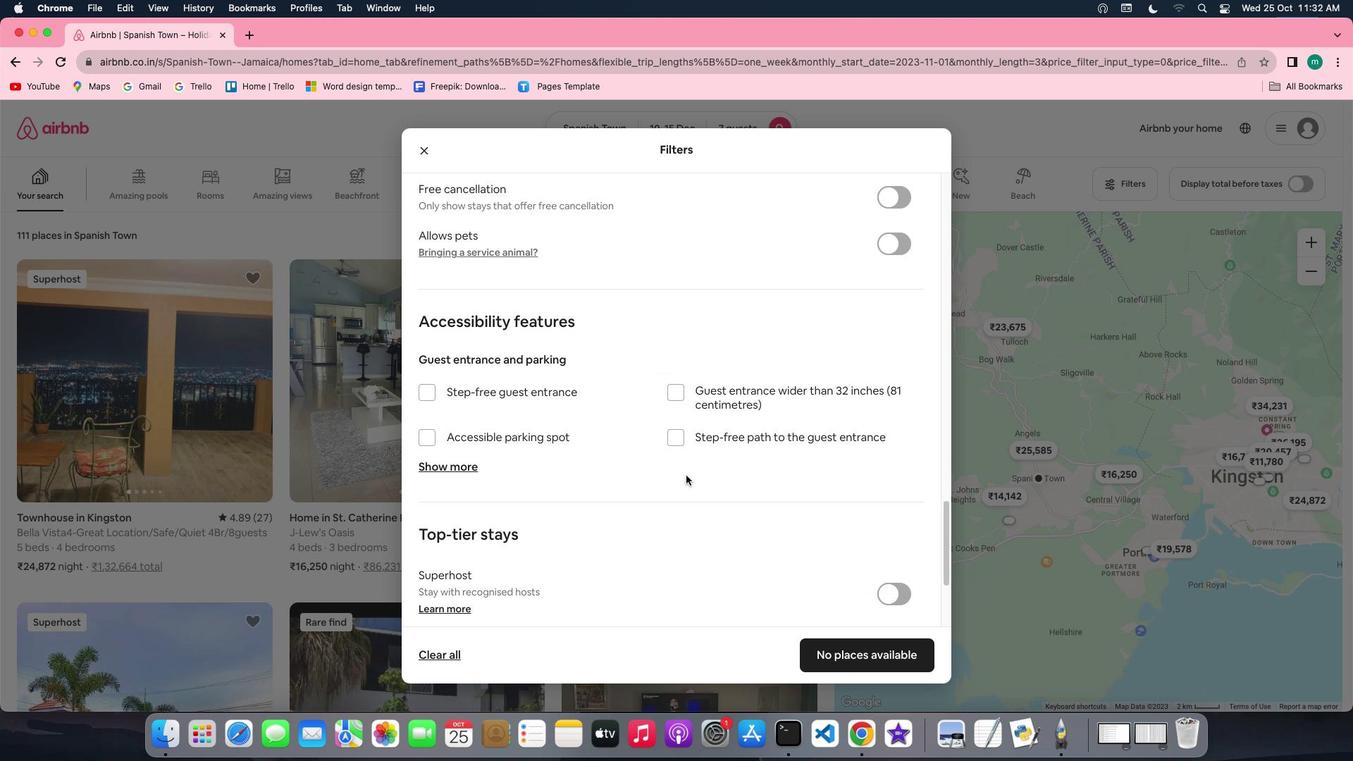 
Action: Mouse scrolled (685, 475) with delta (0, 0)
Screenshot: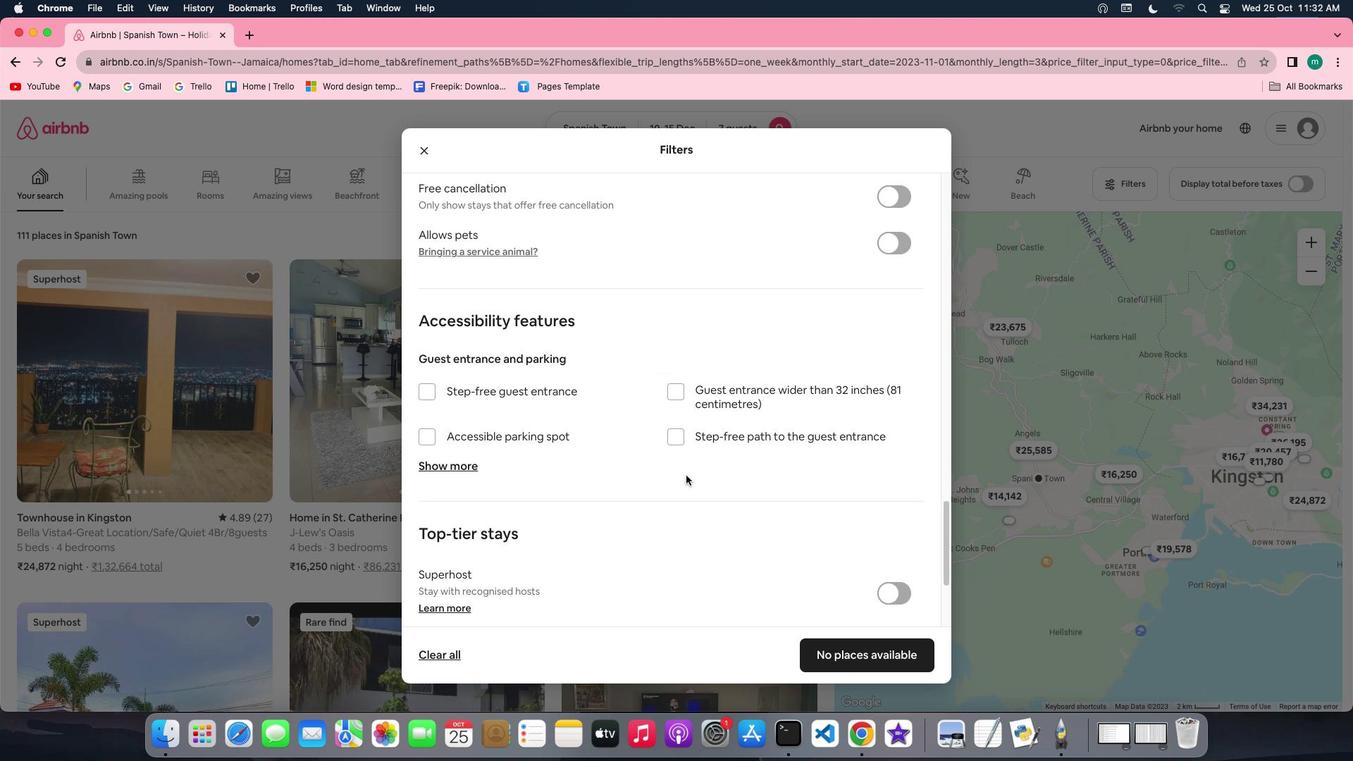
Action: Mouse scrolled (685, 475) with delta (0, 0)
Screenshot: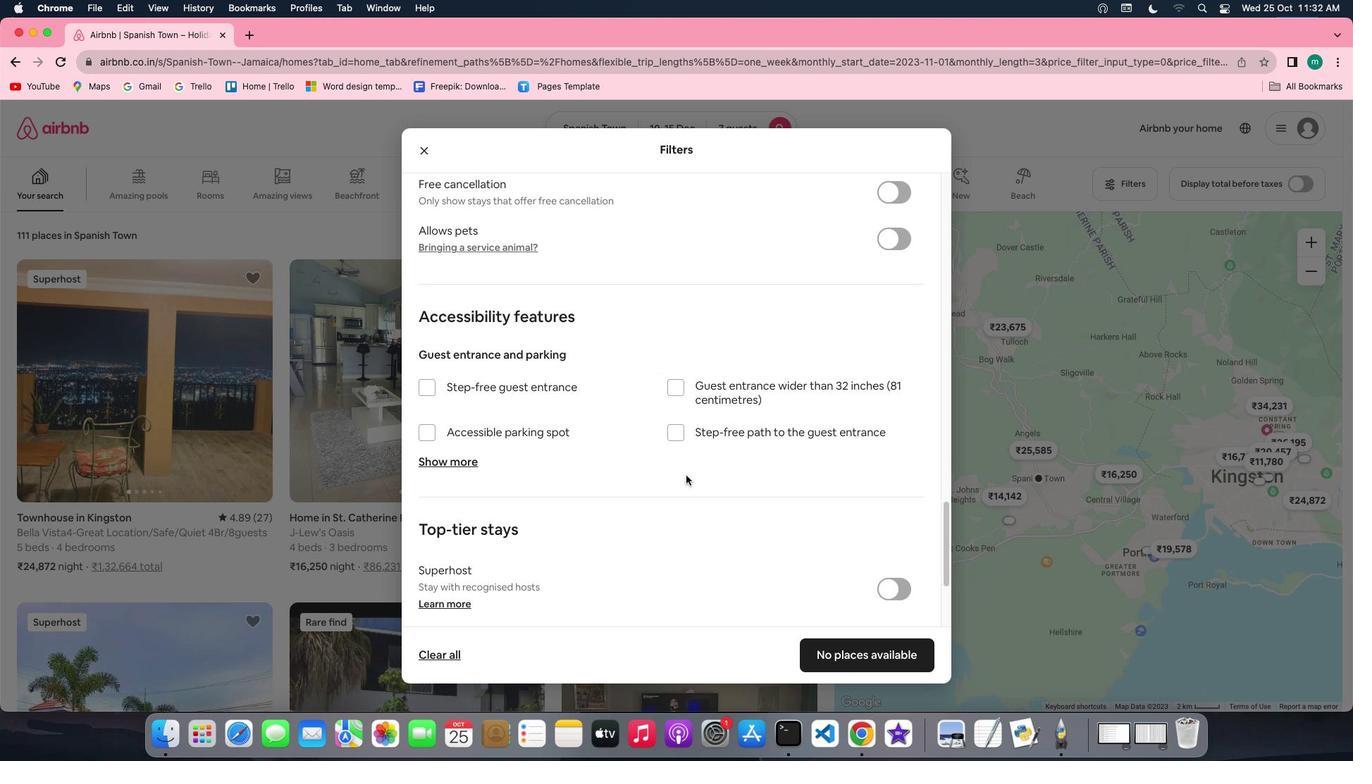 
Action: Mouse scrolled (685, 475) with delta (0, 0)
Screenshot: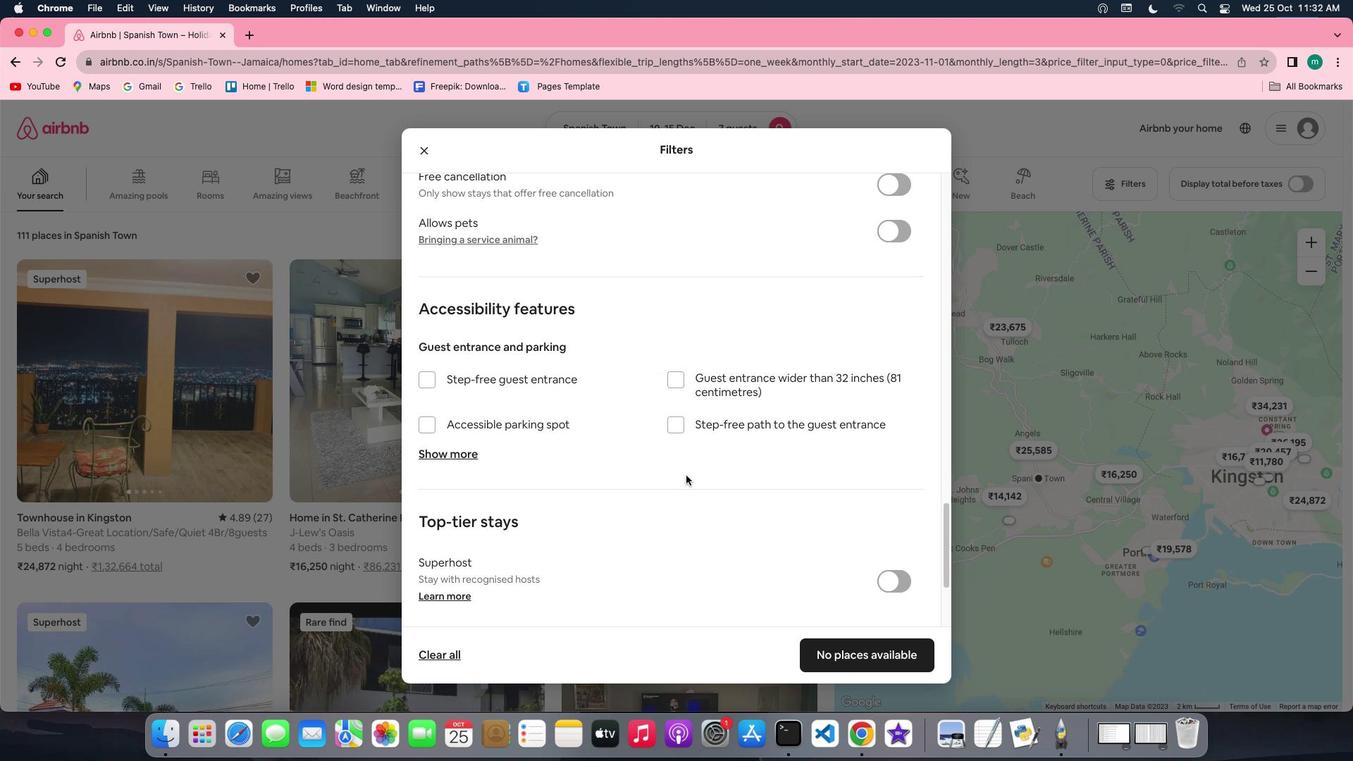 
Action: Mouse scrolled (685, 475) with delta (0, -1)
Screenshot: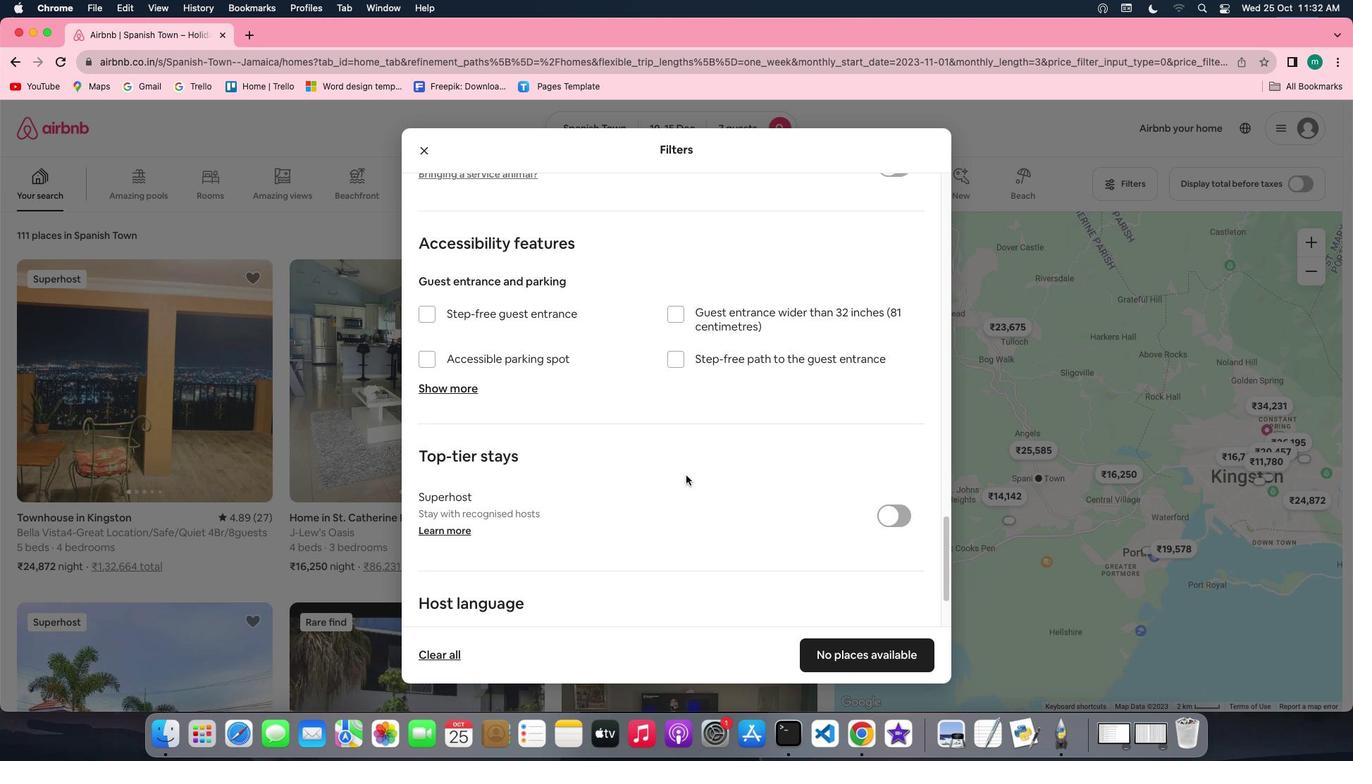 
Action: Mouse scrolled (685, 475) with delta (0, 0)
Screenshot: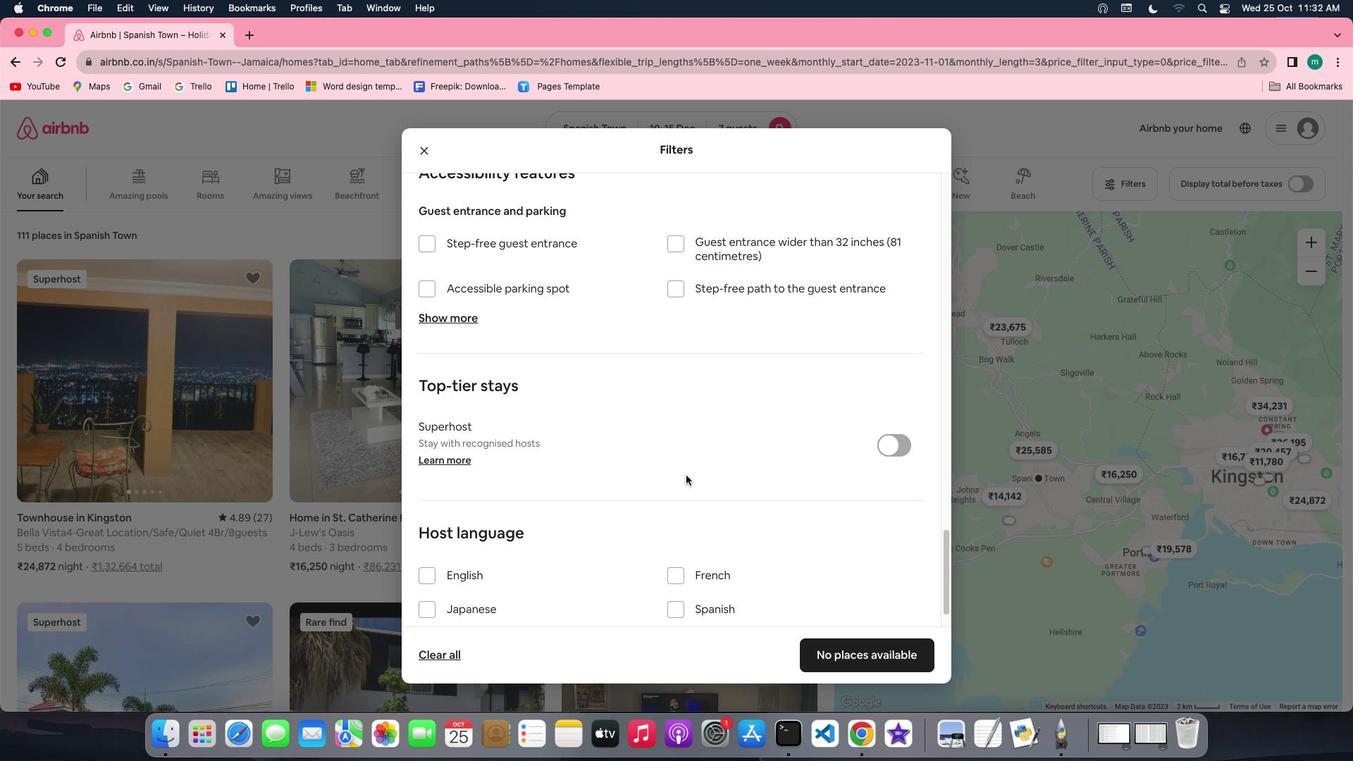 
Action: Mouse scrolled (685, 475) with delta (0, 0)
Screenshot: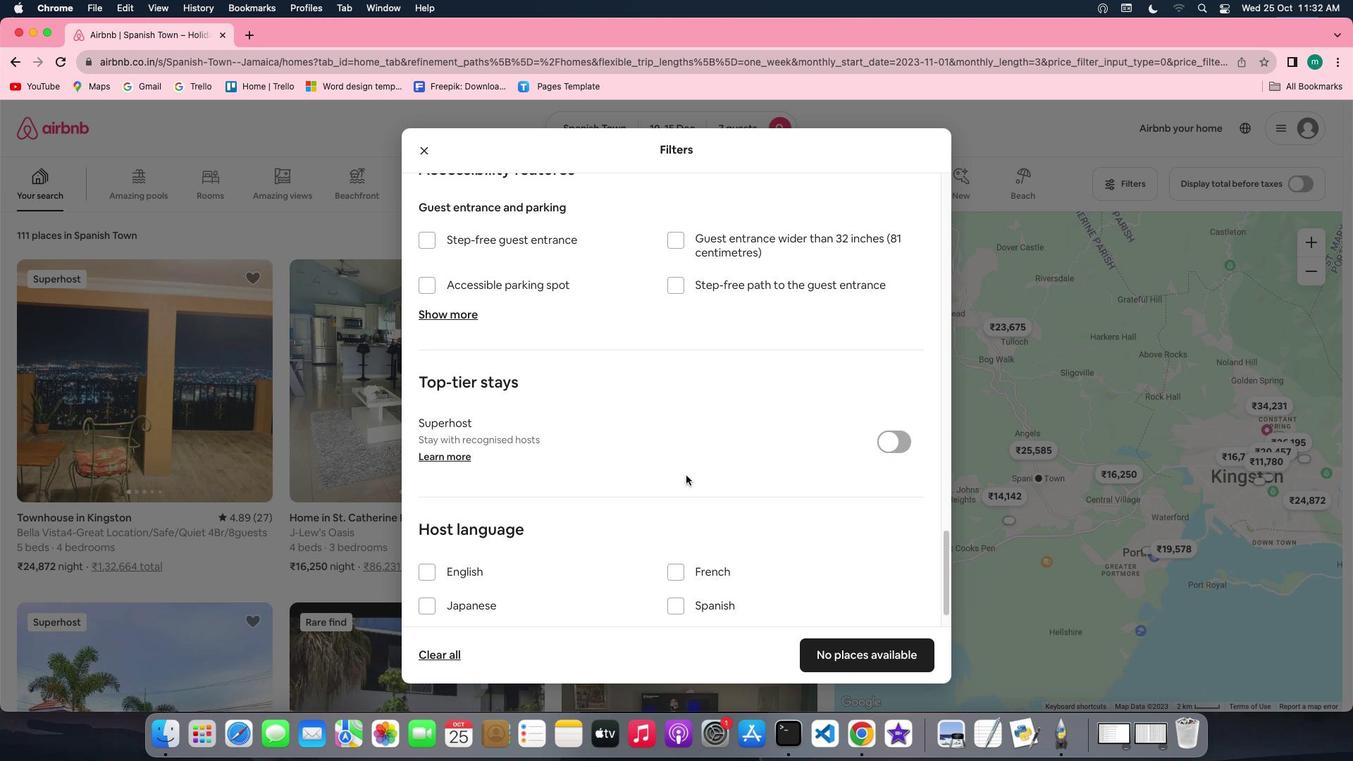
Action: Mouse scrolled (685, 475) with delta (0, 0)
Screenshot: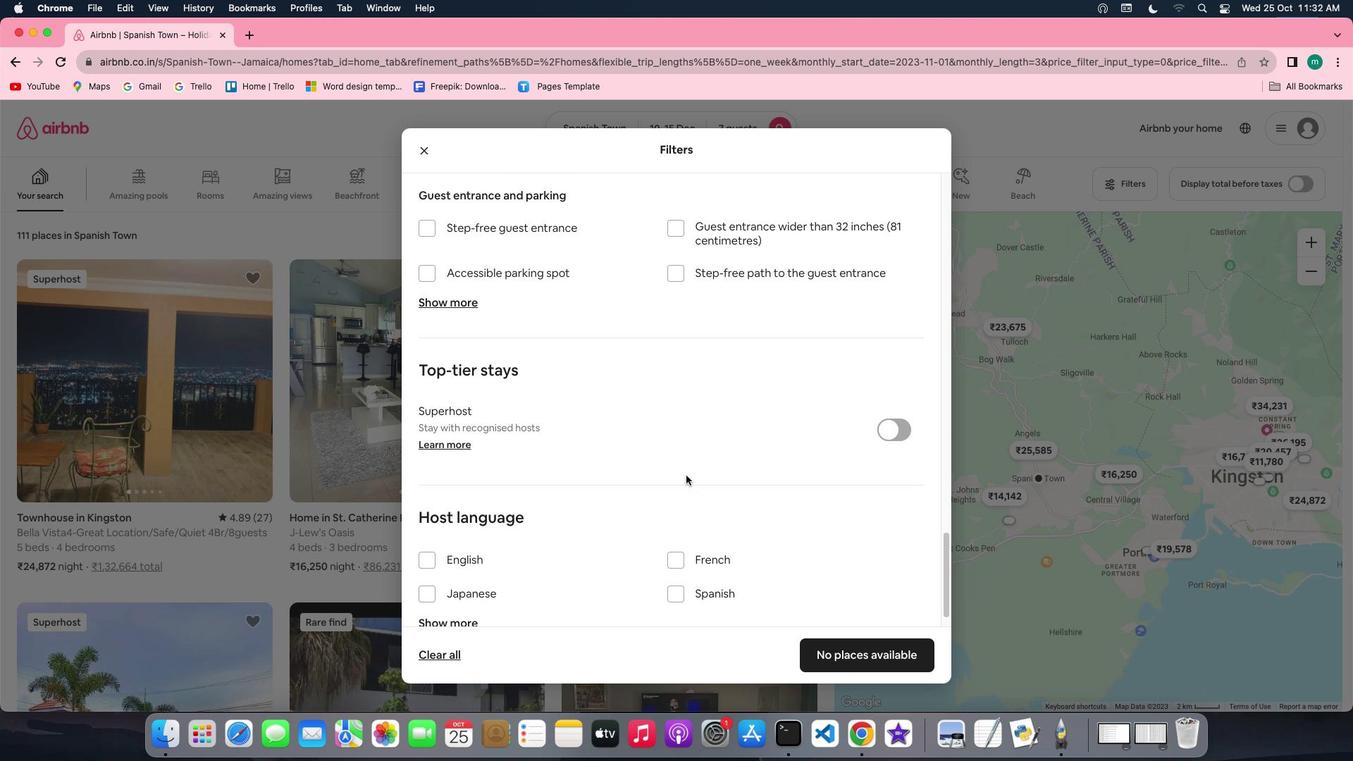 
Action: Mouse scrolled (685, 475) with delta (0, 0)
Screenshot: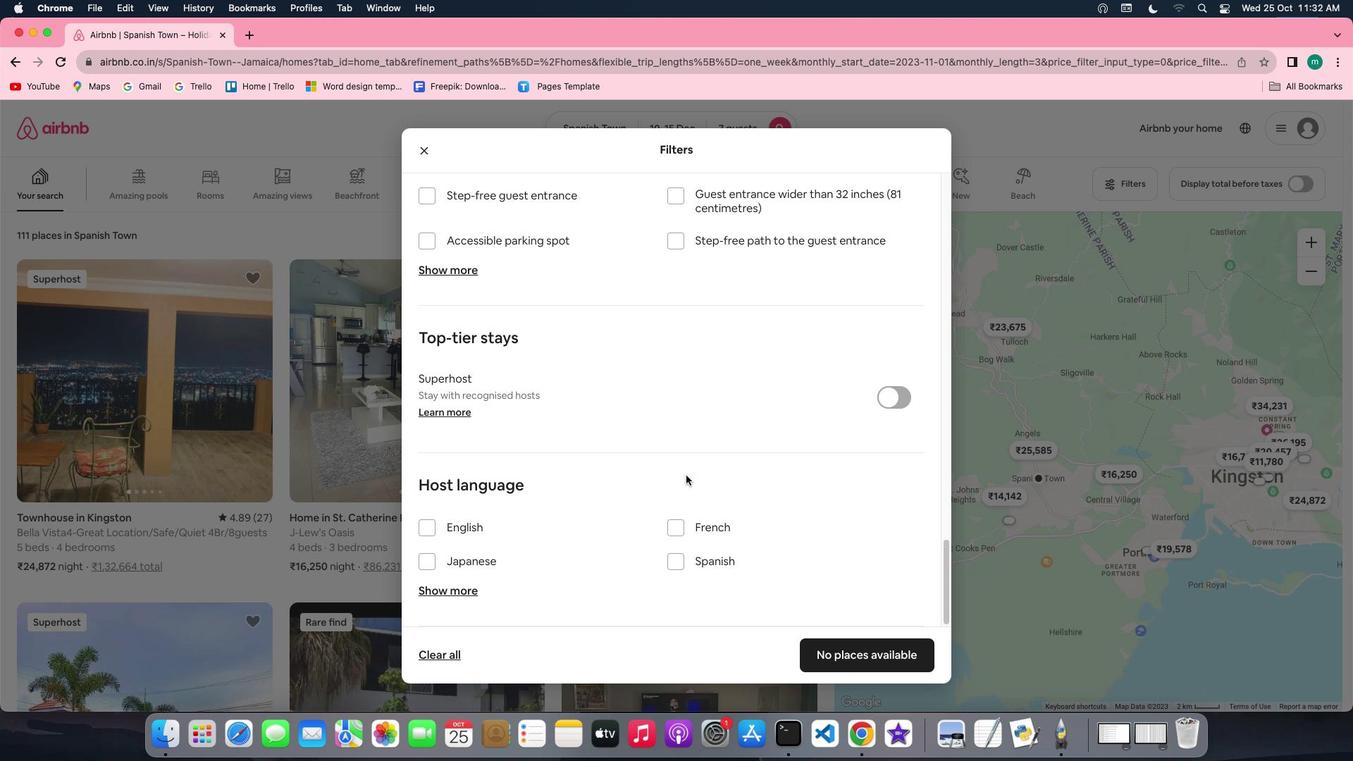 
Action: Mouse scrolled (685, 475) with delta (0, 0)
Screenshot: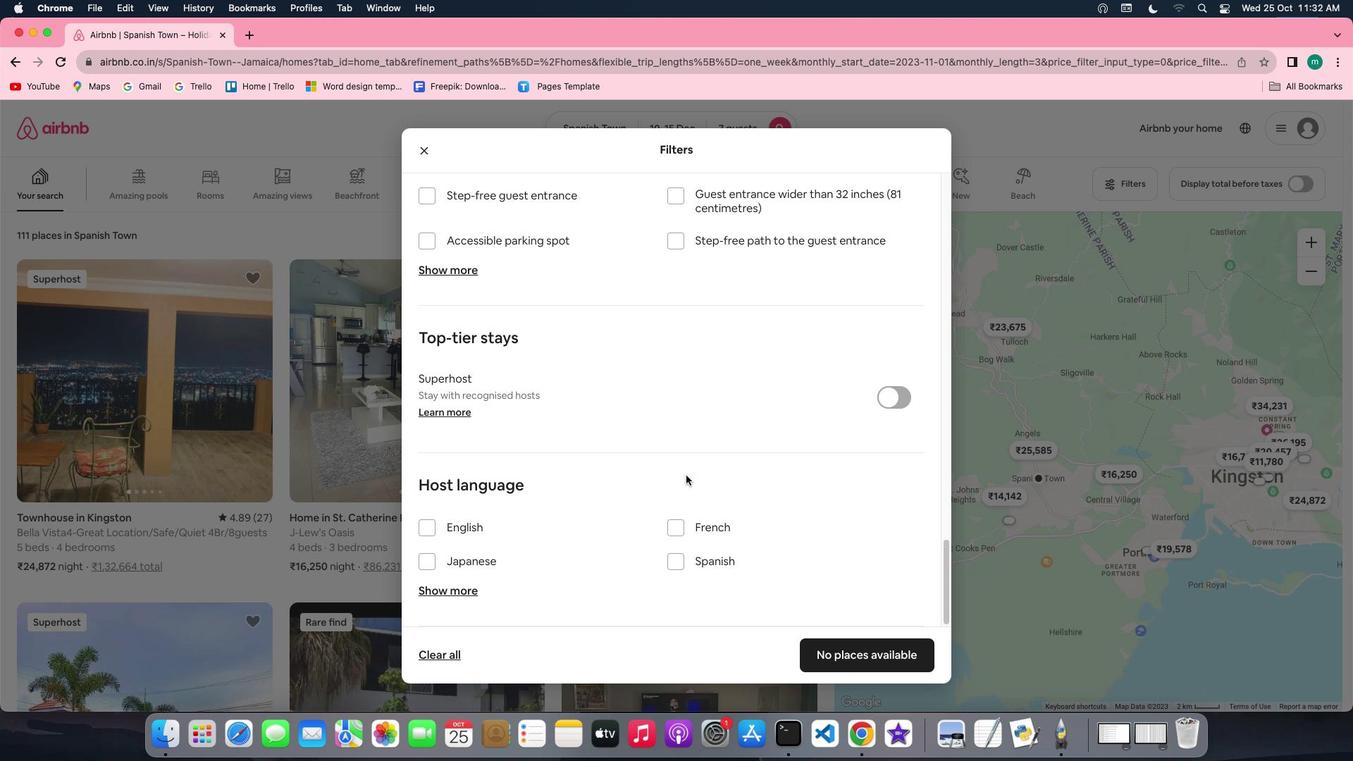 
Action: Mouse scrolled (685, 475) with delta (0, 0)
Screenshot: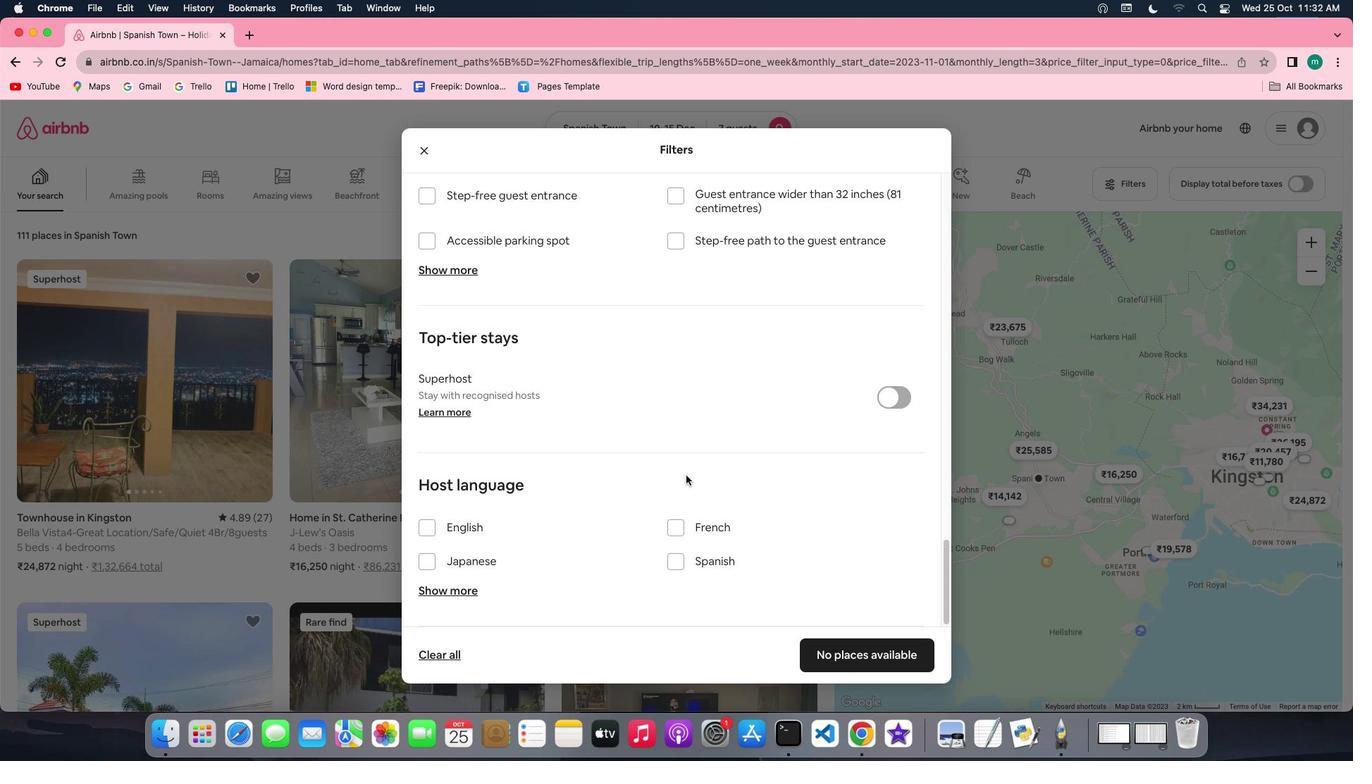 
Action: Mouse scrolled (685, 475) with delta (0, 0)
Screenshot: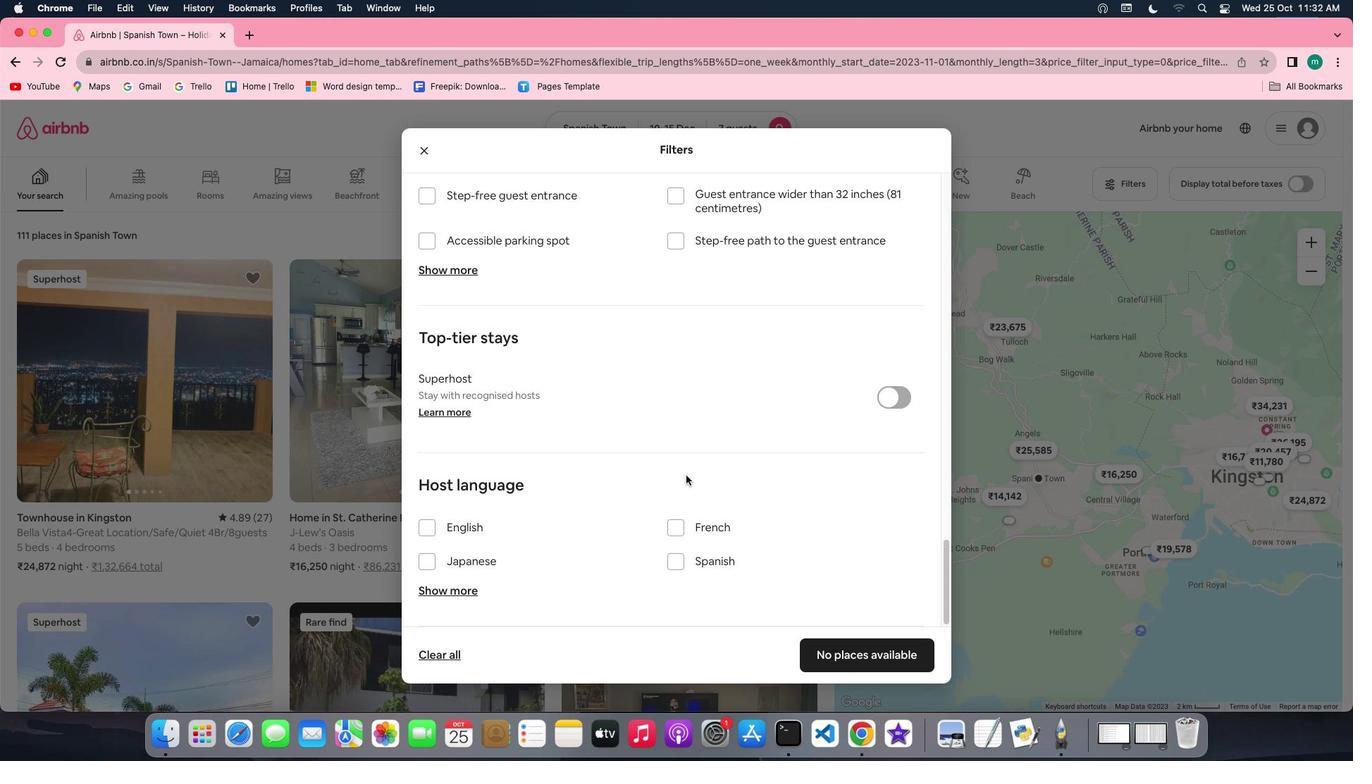 
Action: Mouse scrolled (685, 475) with delta (0, 0)
Screenshot: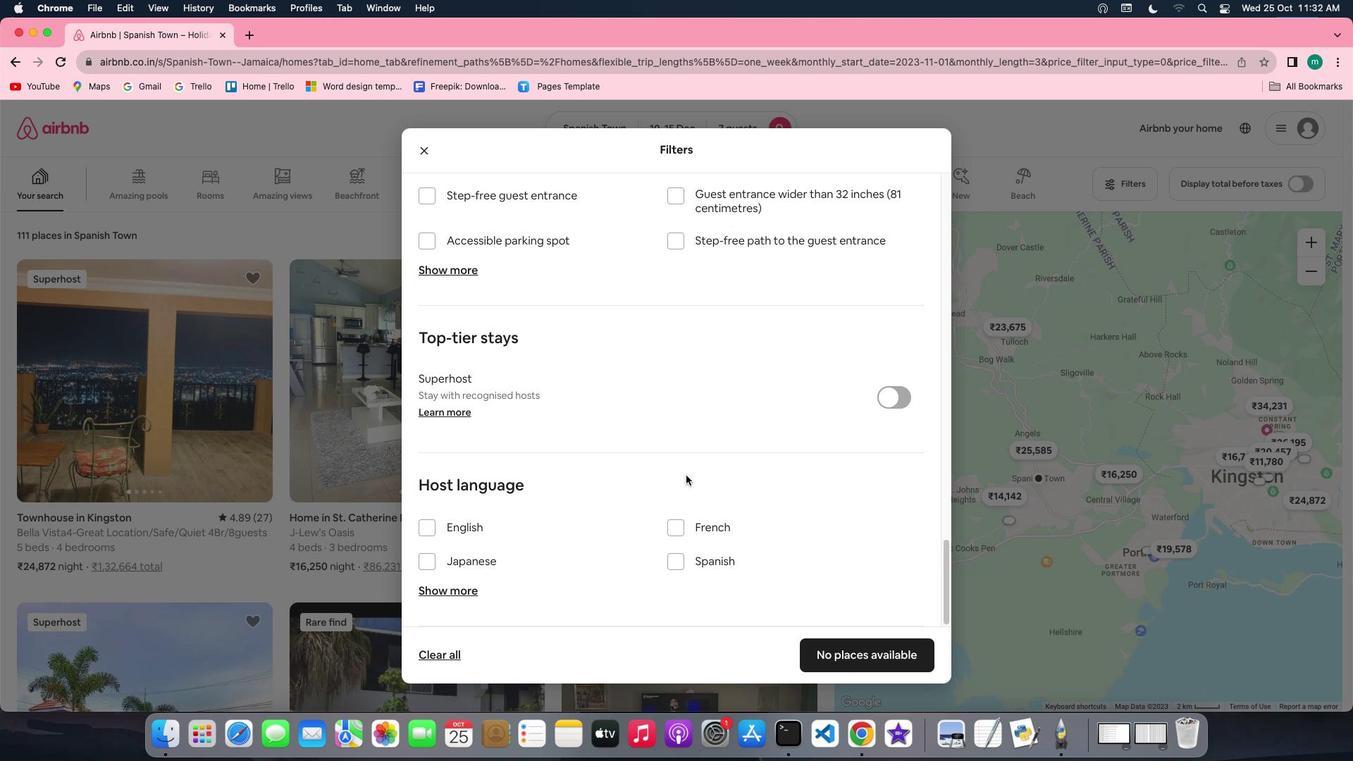 
Action: Mouse scrolled (685, 475) with delta (0, 0)
Screenshot: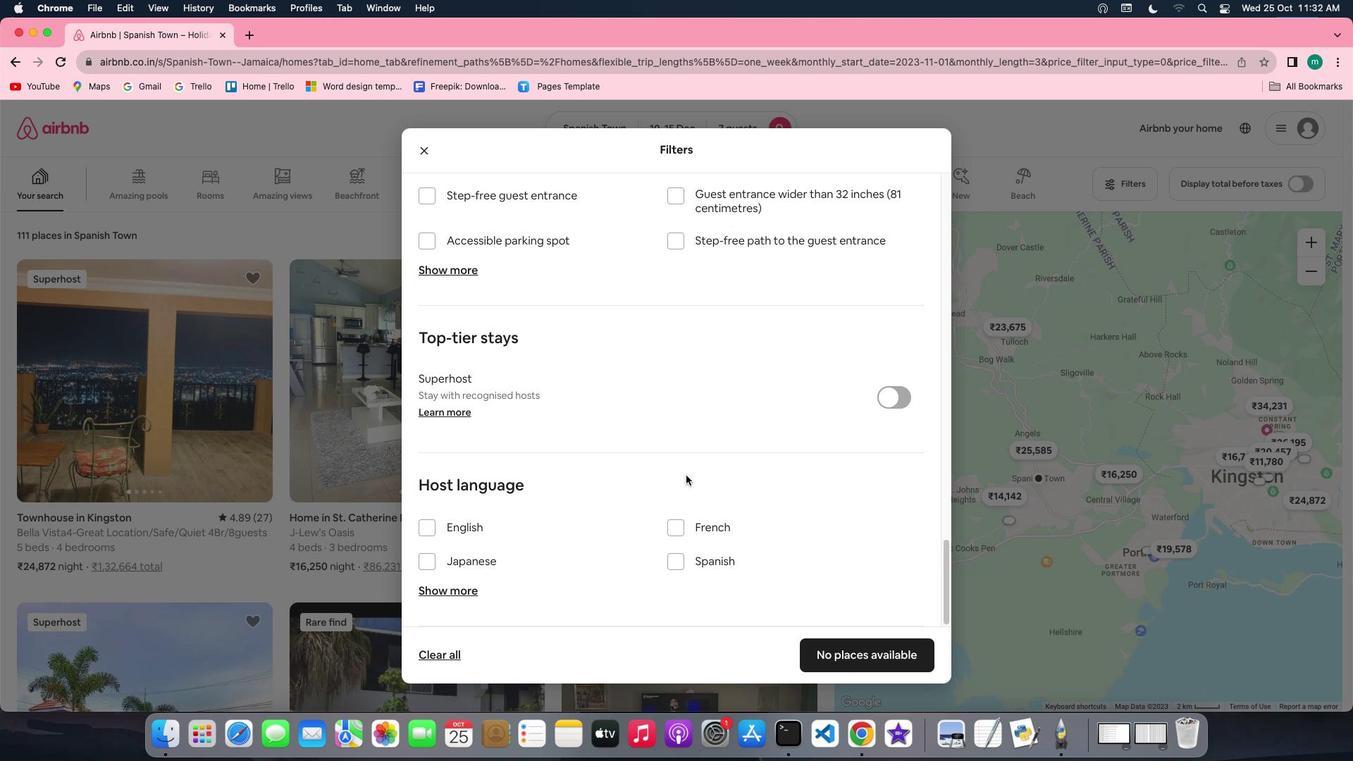 
Action: Mouse scrolled (685, 475) with delta (0, -2)
Screenshot: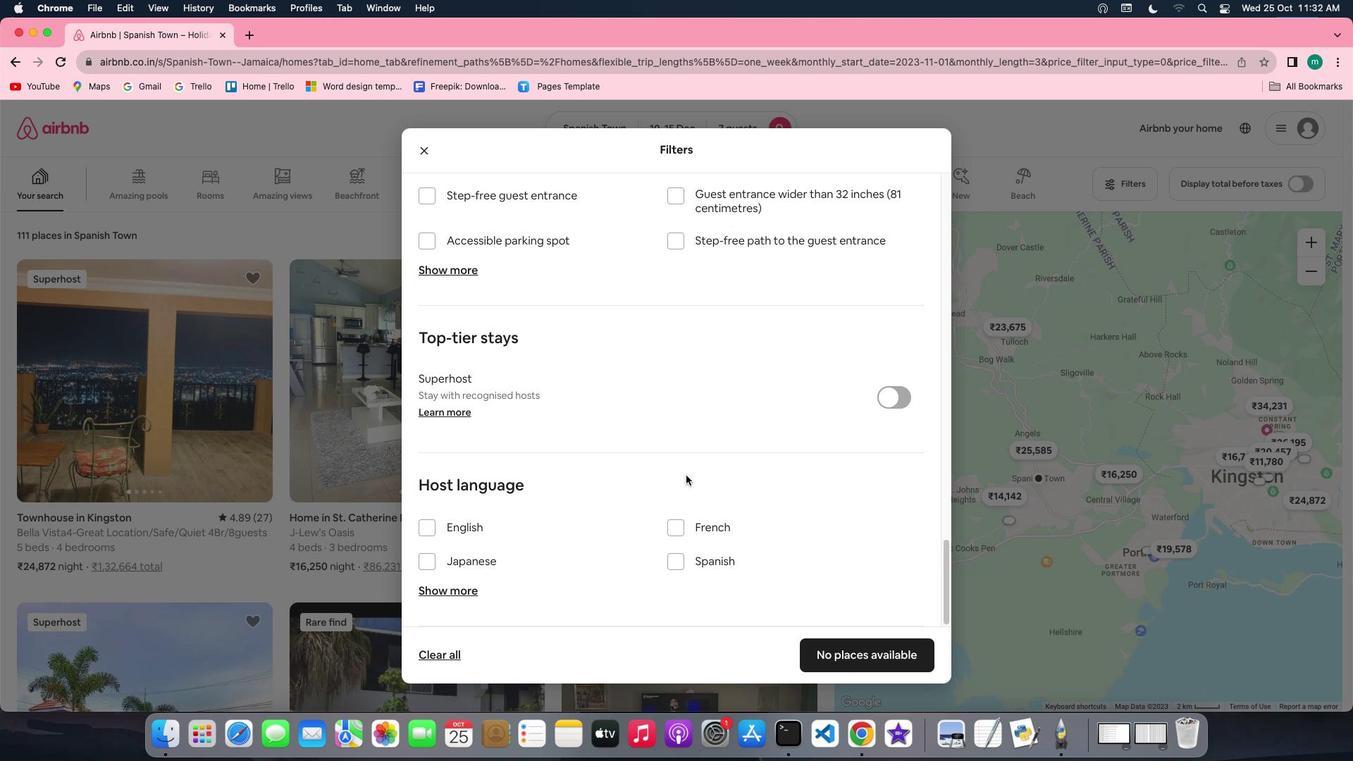 
Action: Mouse scrolled (685, 475) with delta (0, -2)
Screenshot: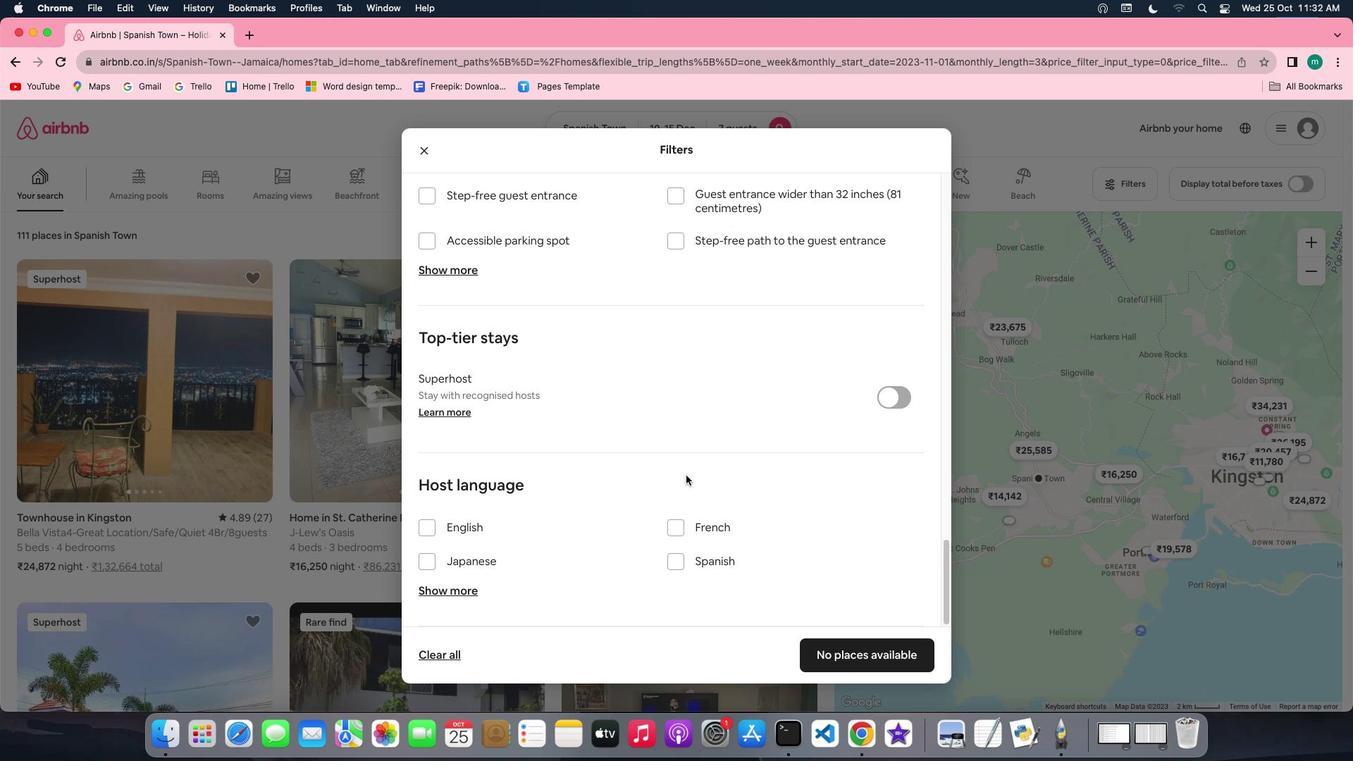
Action: Mouse moved to (888, 656)
Screenshot: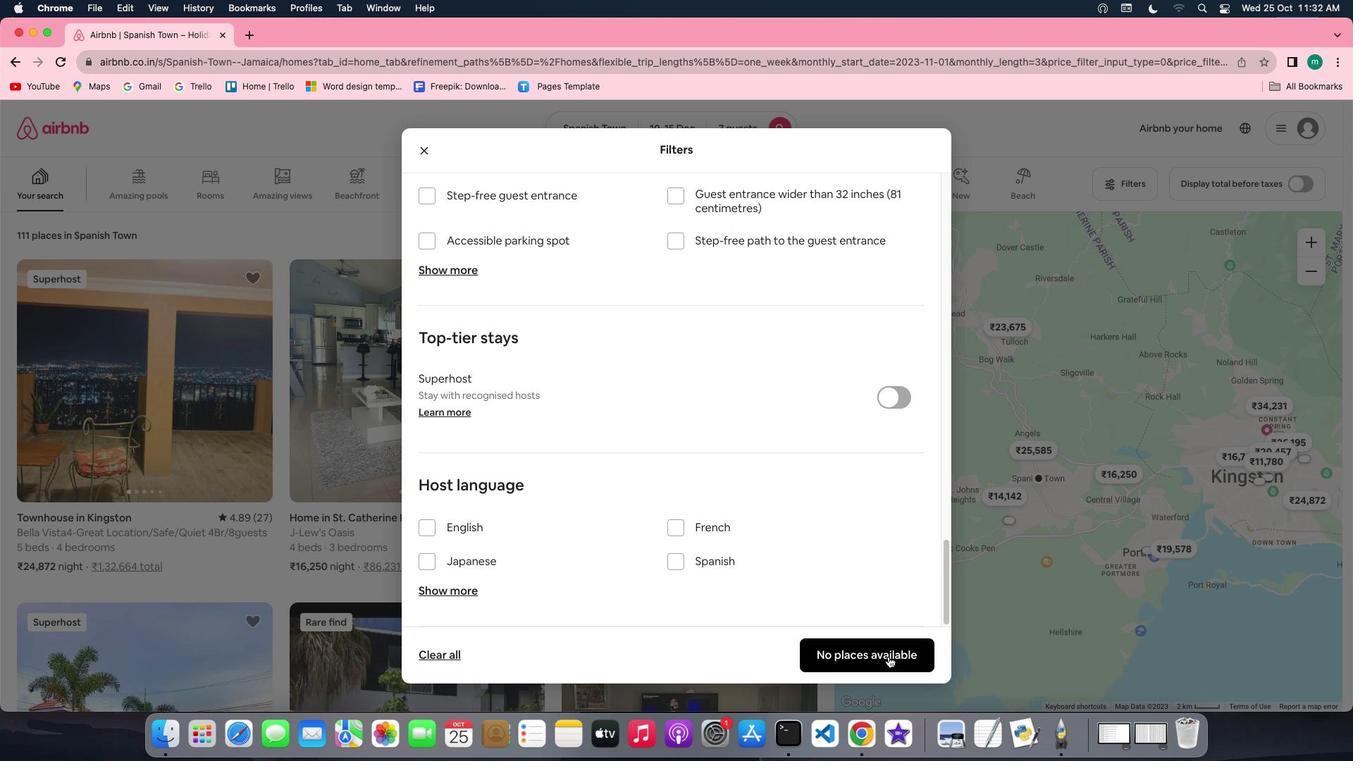 
Action: Mouse pressed left at (888, 656)
Screenshot: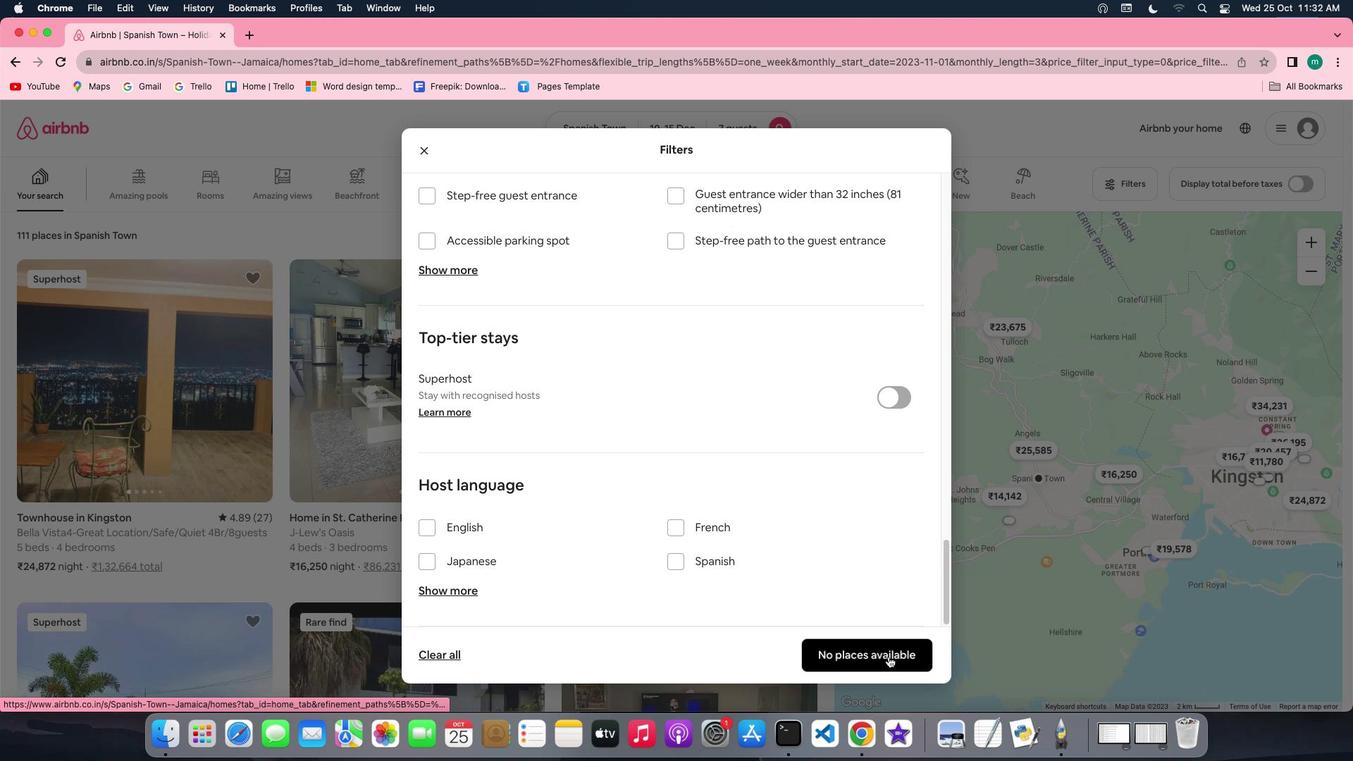 
Action: Mouse moved to (404, 405)
Screenshot: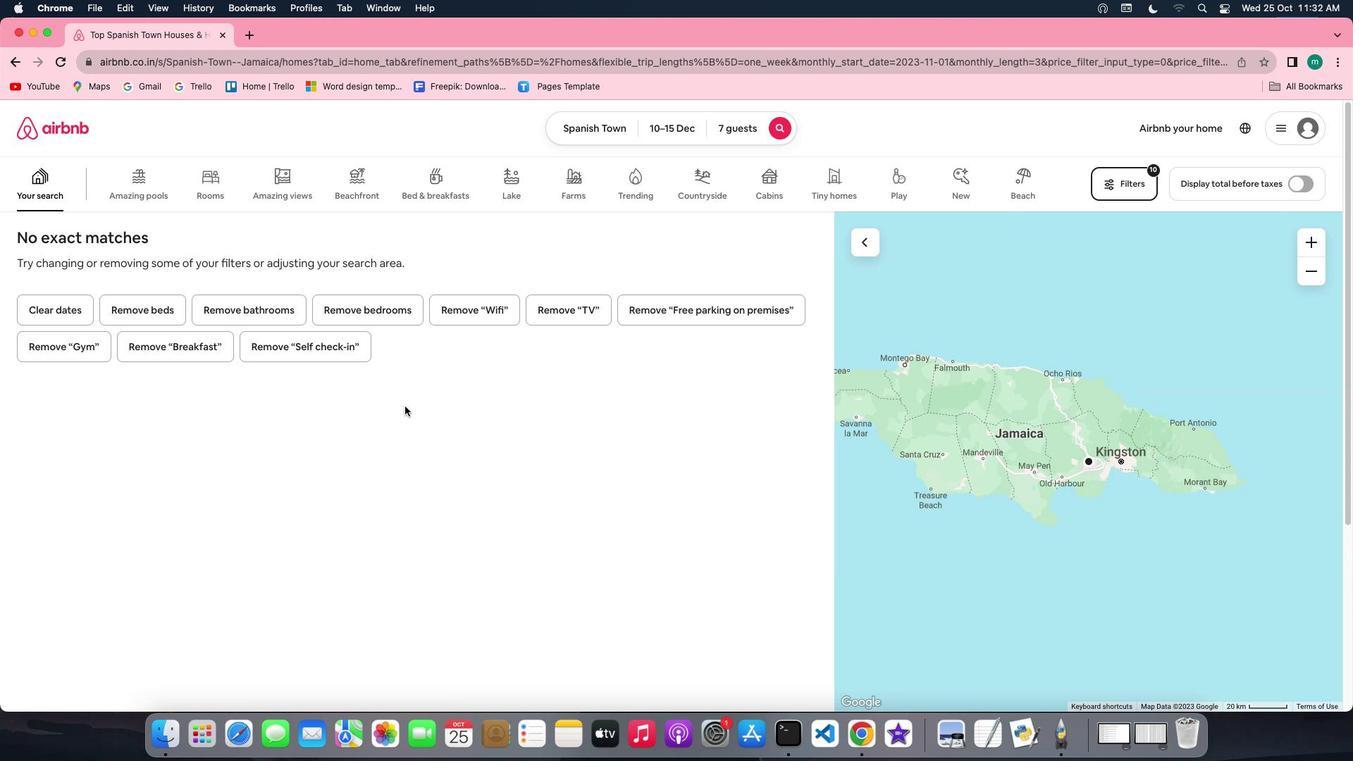 
